 Task: 1.8.1 Create lead and transform to account opportunity contact
Action: Mouse moved to (33, 101)
Screenshot: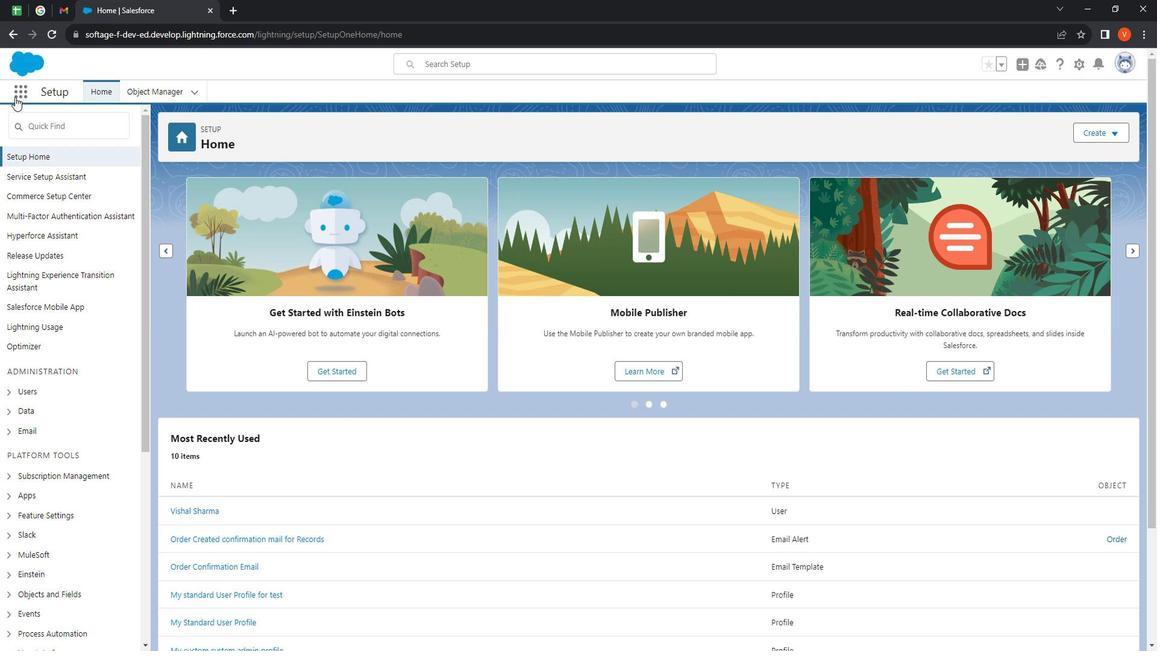 
Action: Mouse pressed left at (33, 101)
Screenshot: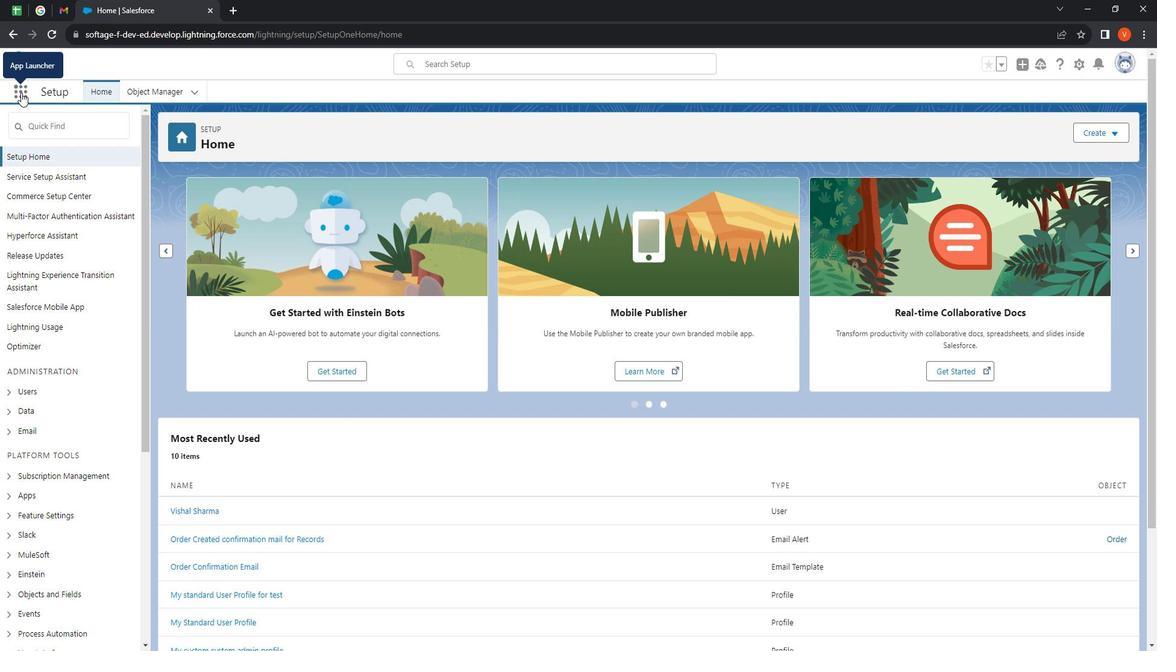 
Action: Mouse moved to (53, 313)
Screenshot: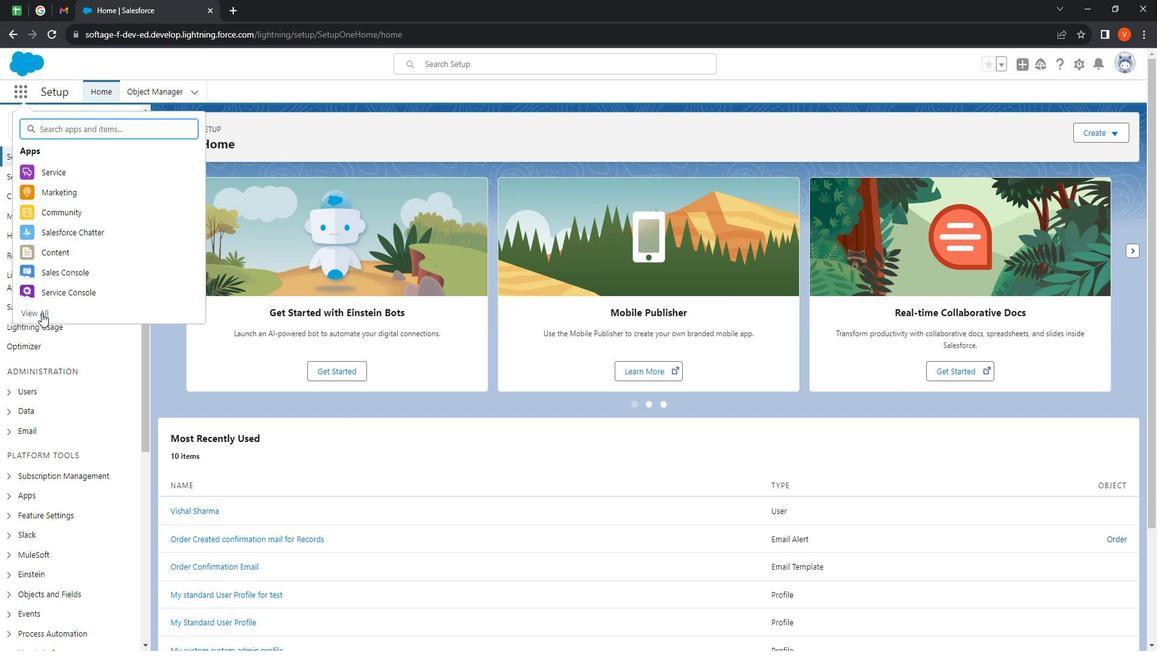 
Action: Mouse pressed left at (53, 313)
Screenshot: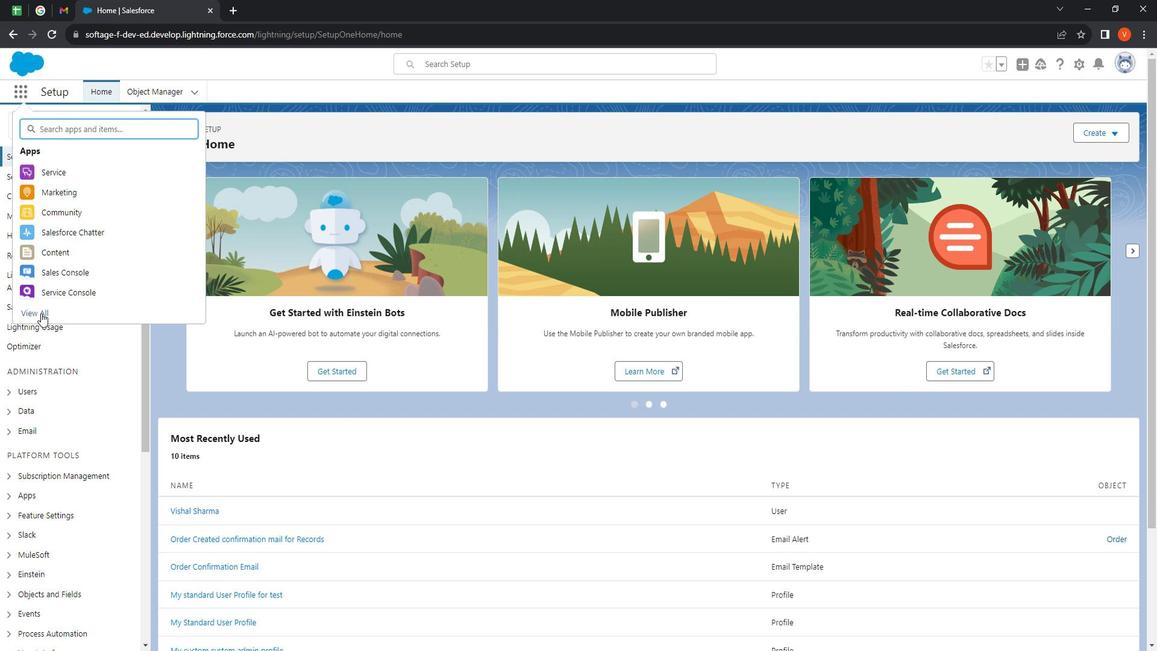 
Action: Mouse moved to (849, 456)
Screenshot: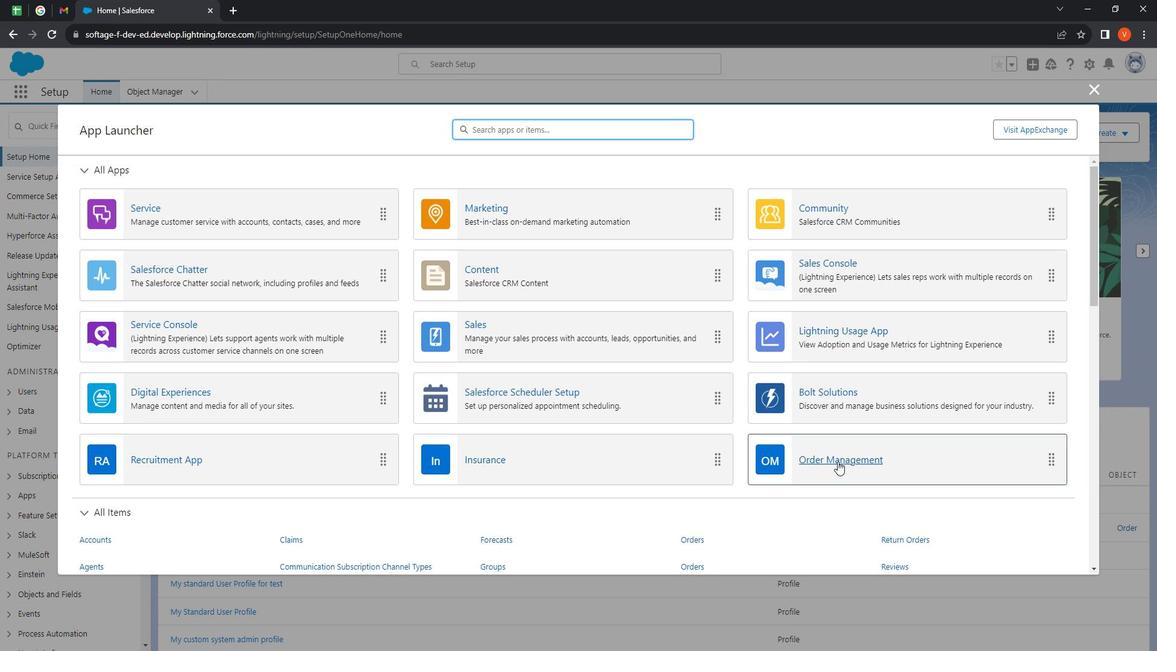 
Action: Mouse pressed left at (849, 456)
Screenshot: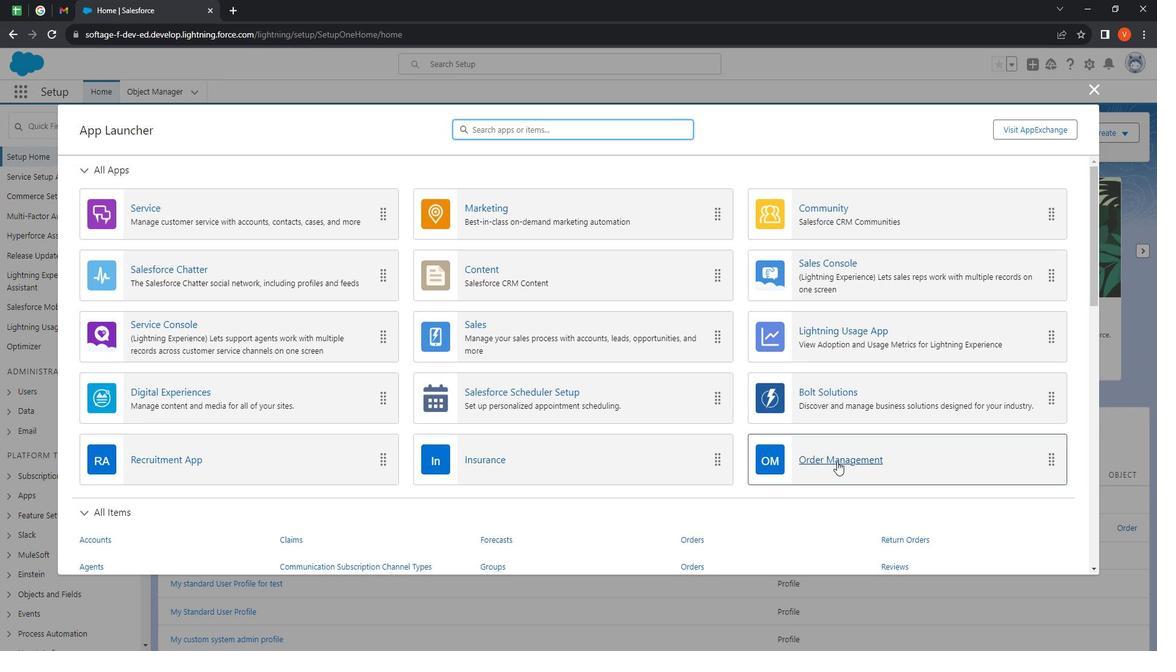 
Action: Mouse moved to (809, 99)
Screenshot: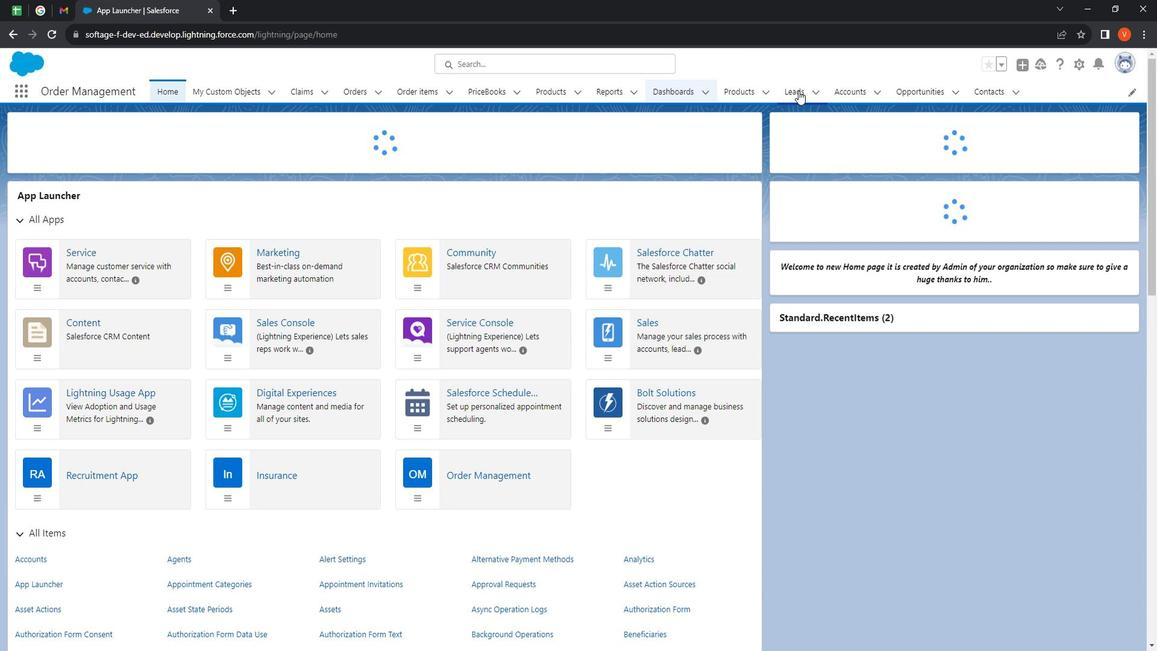 
Action: Mouse pressed left at (809, 99)
Screenshot: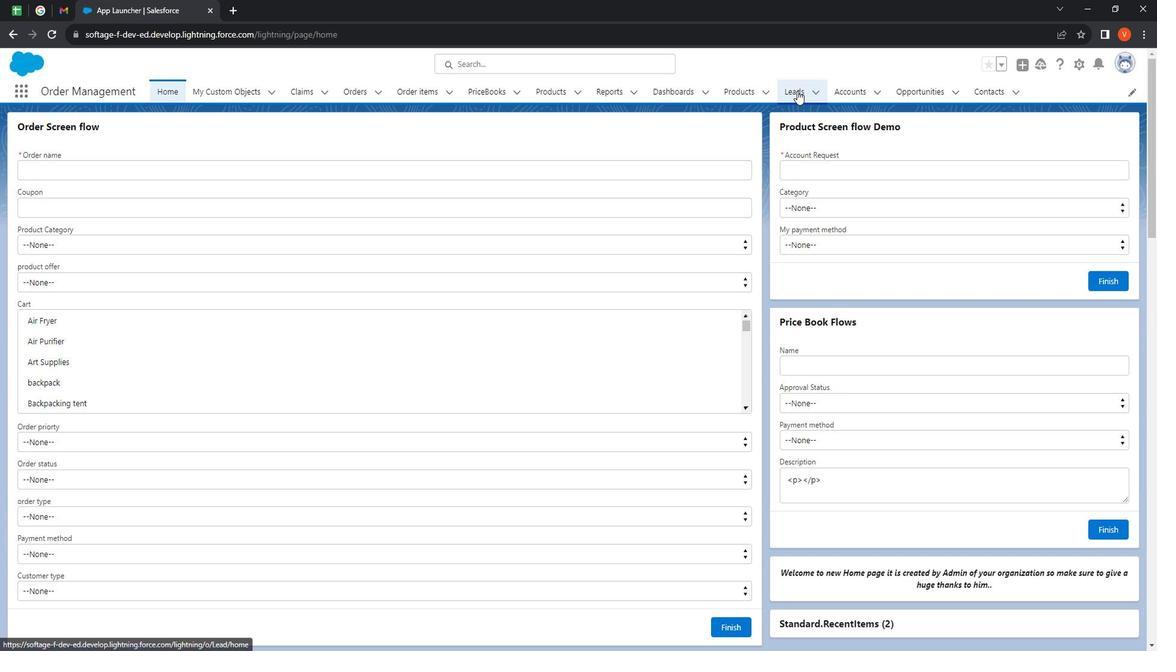 
Action: Mouse moved to (844, 141)
Screenshot: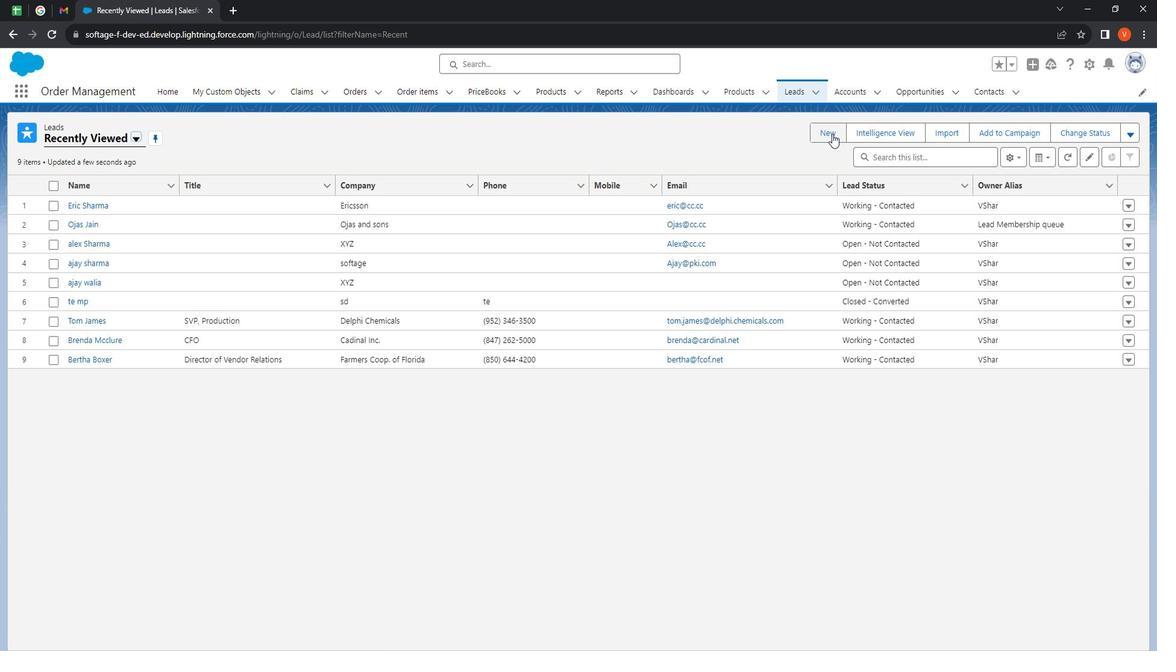 
Action: Mouse pressed left at (844, 141)
Screenshot: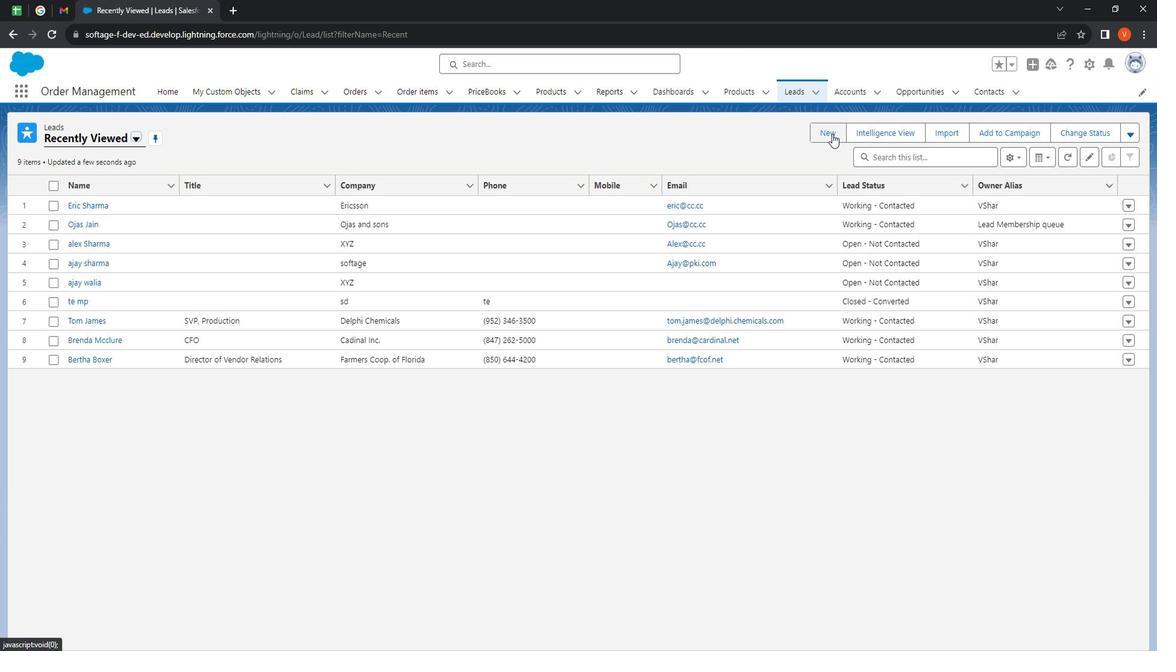 
Action: Mouse moved to (651, 193)
Screenshot: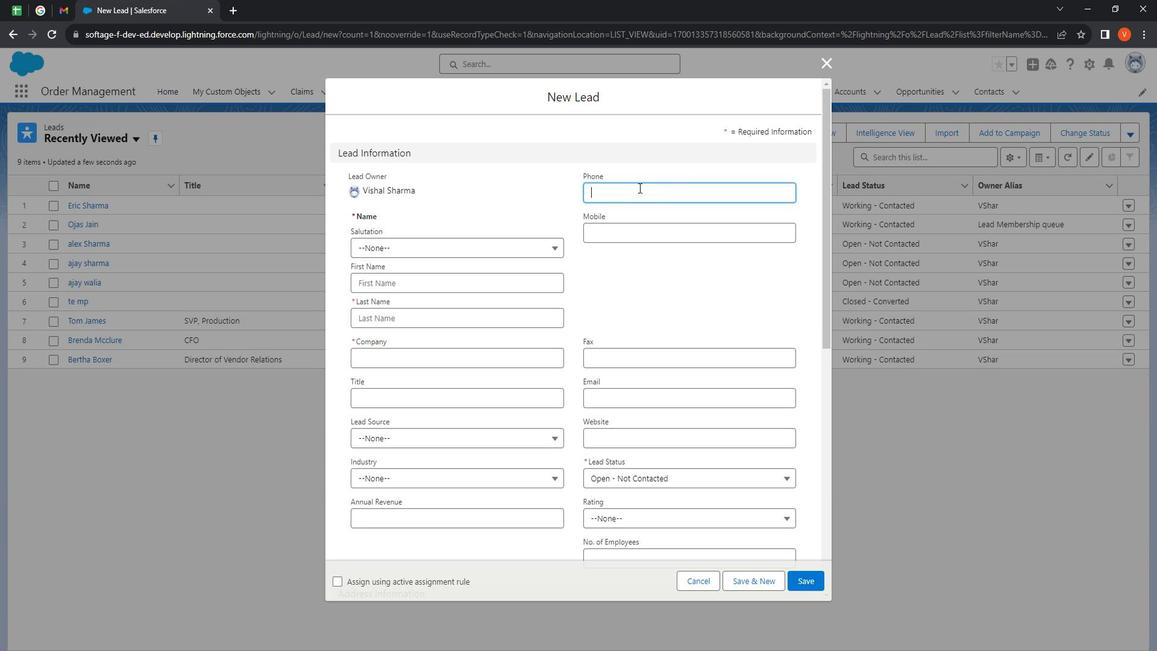 
Action: Mouse pressed left at (651, 193)
Screenshot: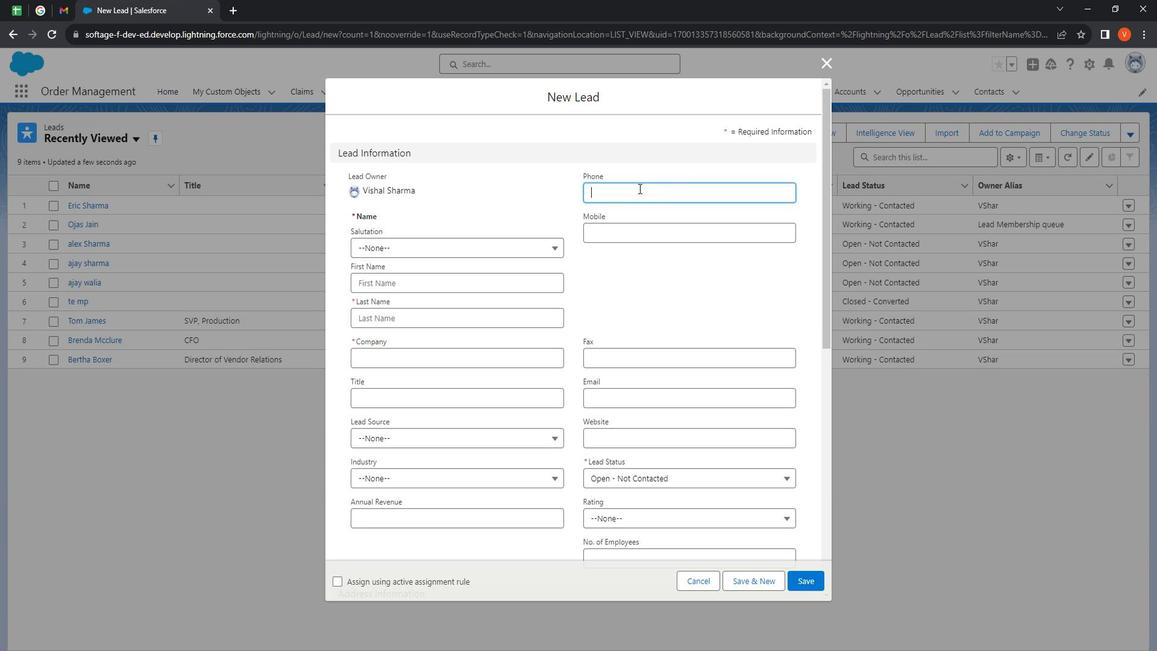 
Action: Mouse moved to (645, 193)
Screenshot: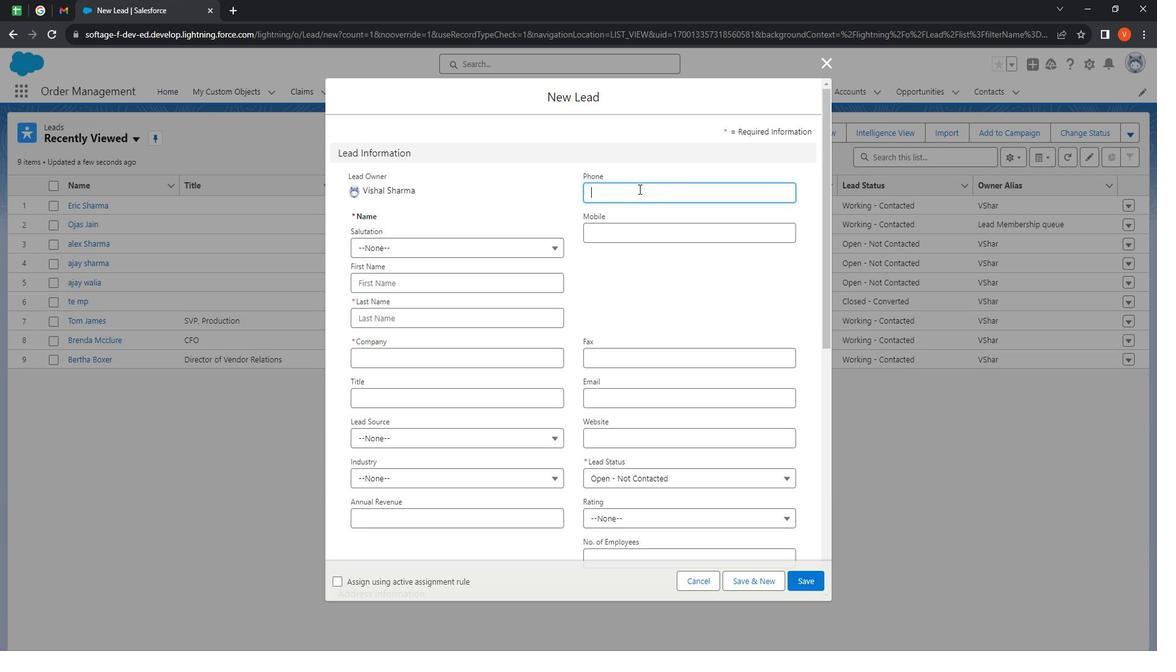 
Action: Key pressed 58
Screenshot: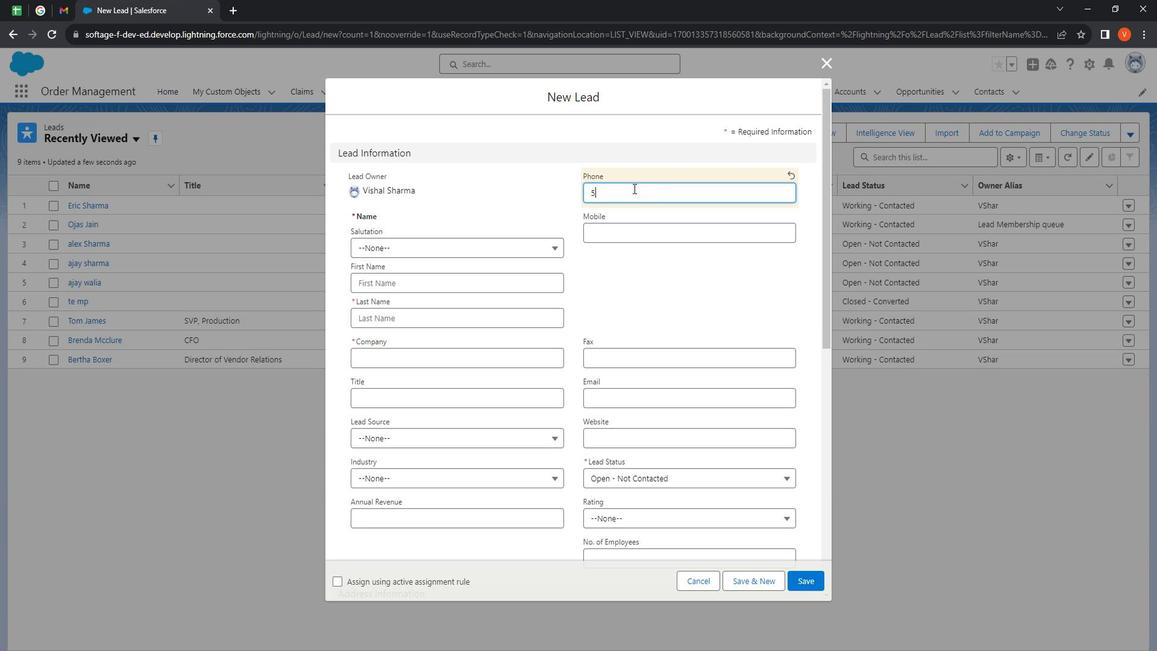 
Action: Mouse moved to (645, 192)
Screenshot: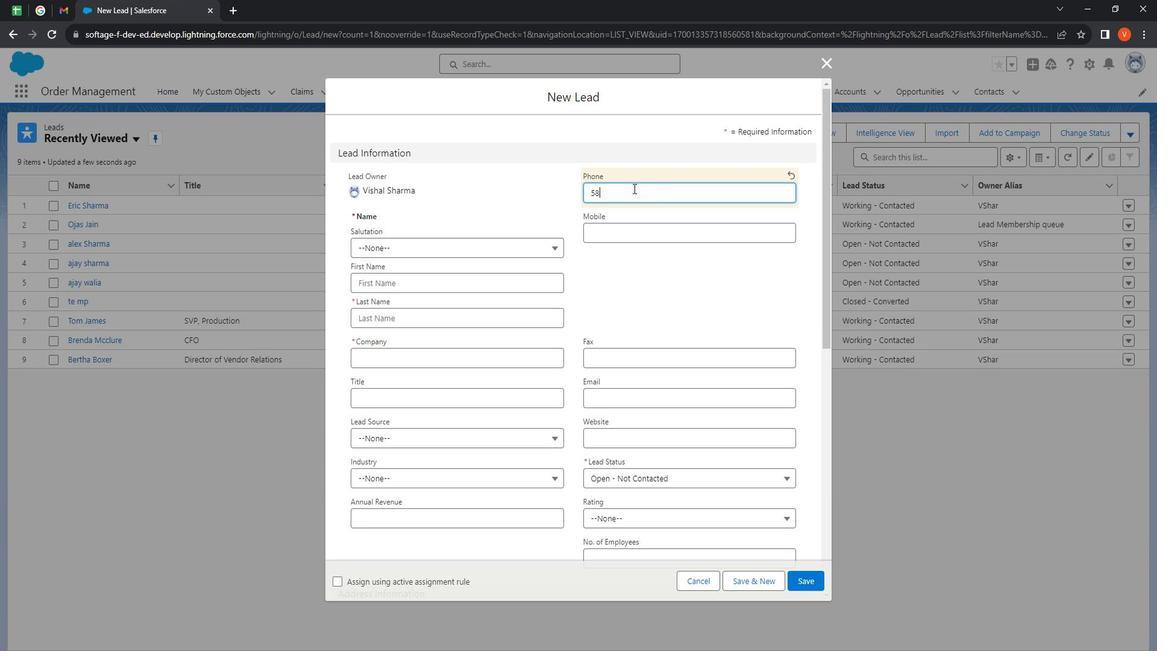 
Action: Key pressed 96585695
Screenshot: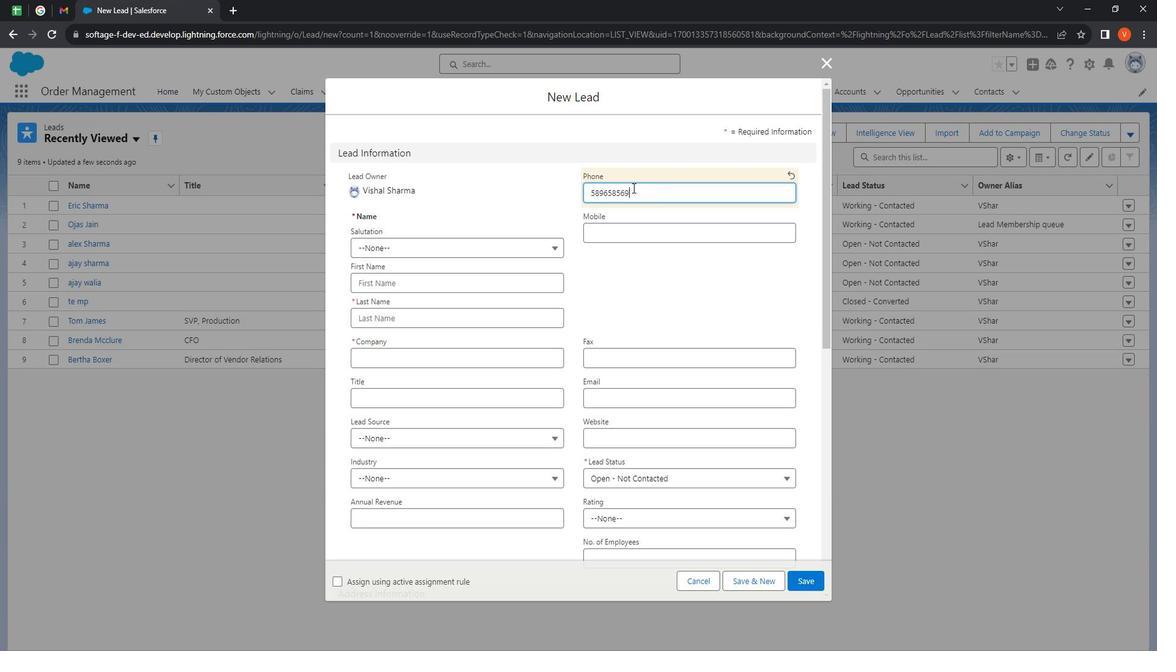 
Action: Mouse moved to (520, 246)
Screenshot: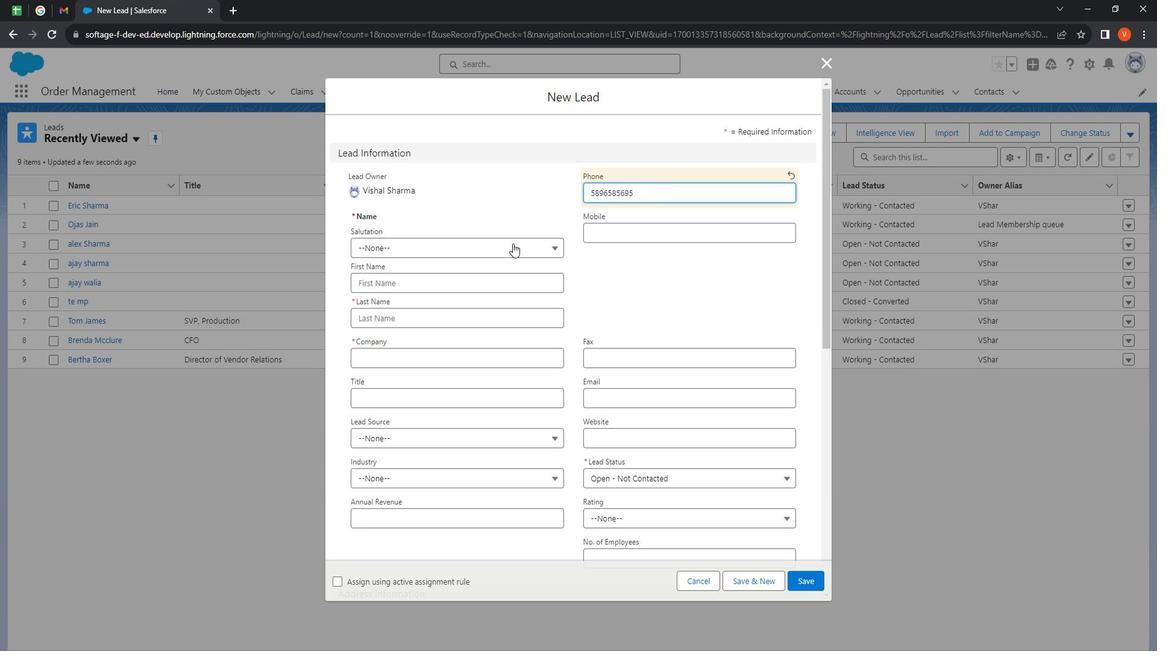 
Action: Mouse pressed left at (520, 246)
Screenshot: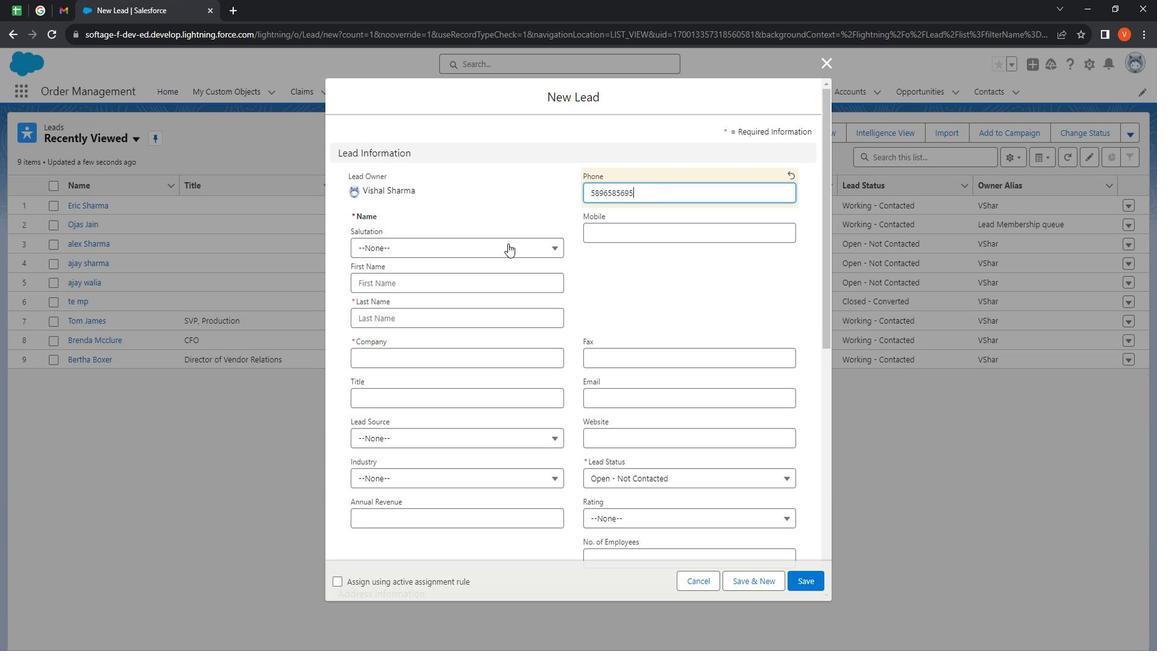 
Action: Mouse moved to (458, 300)
Screenshot: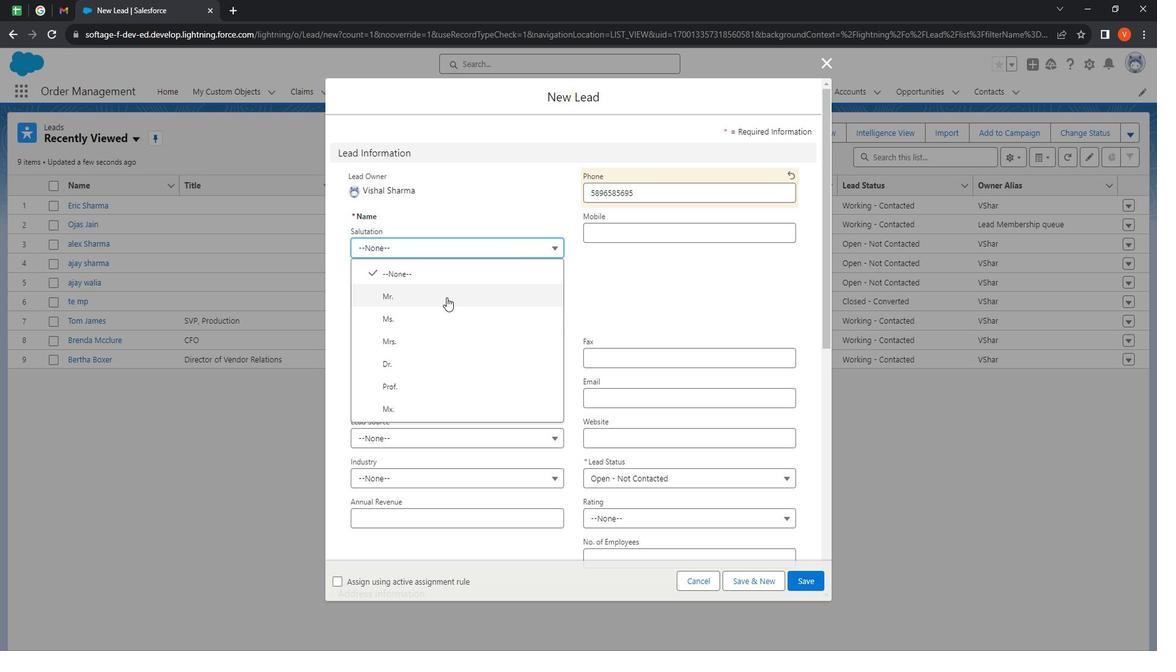 
Action: Mouse pressed left at (458, 300)
Screenshot: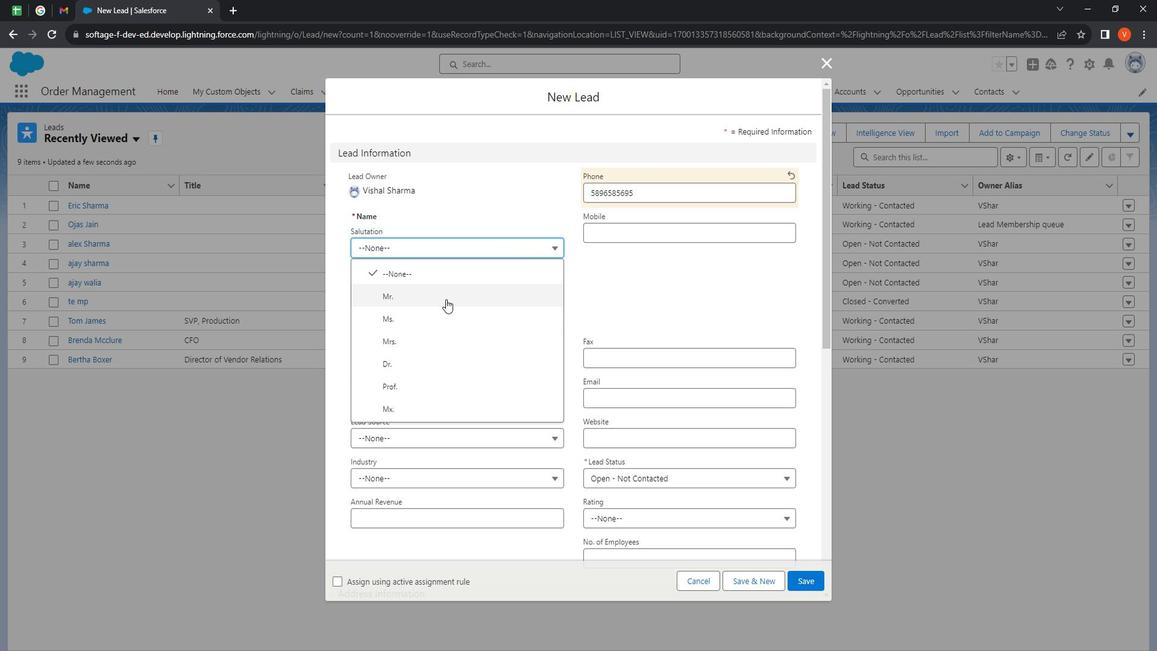
Action: Mouse moved to (422, 288)
Screenshot: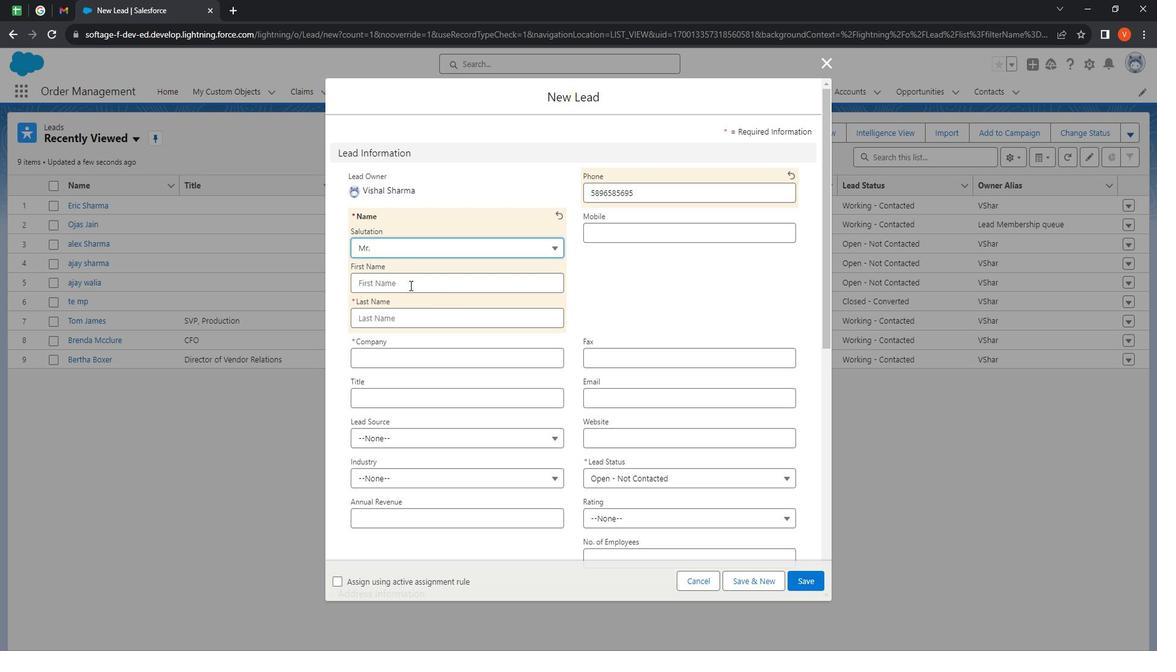 
Action: Mouse pressed left at (422, 288)
Screenshot: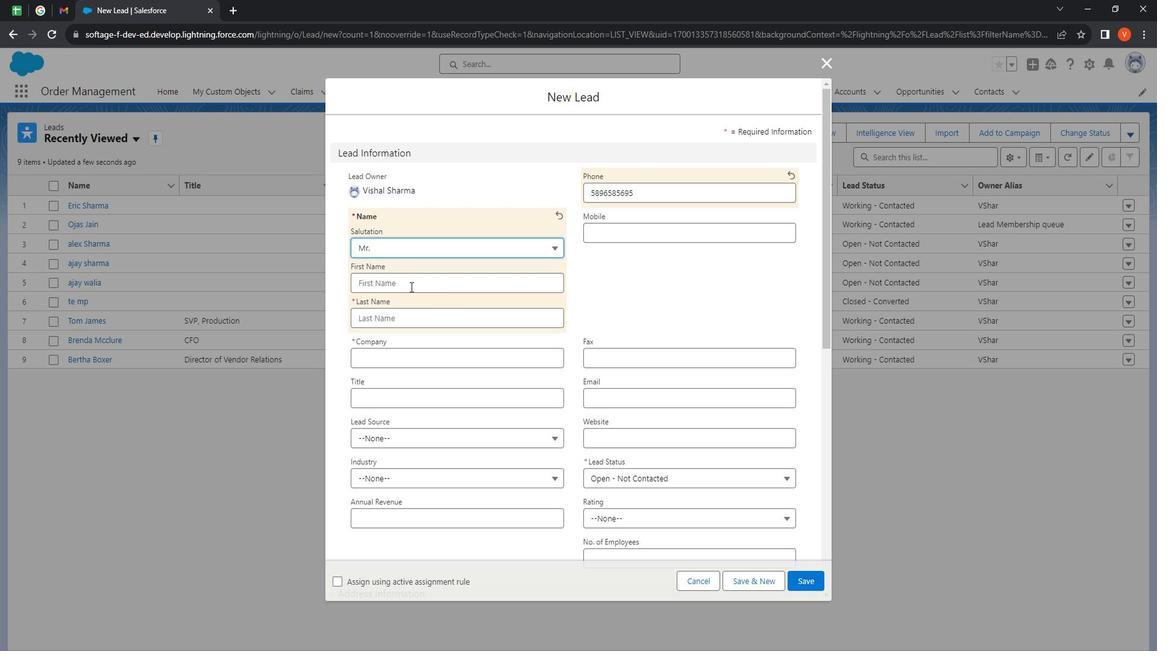 
Action: Key pressed <Key.shift><Key.shift><Key.shift><Key.shift><Key.shift><Key.shift><Key.shift><Key.shift>Harigson
Screenshot: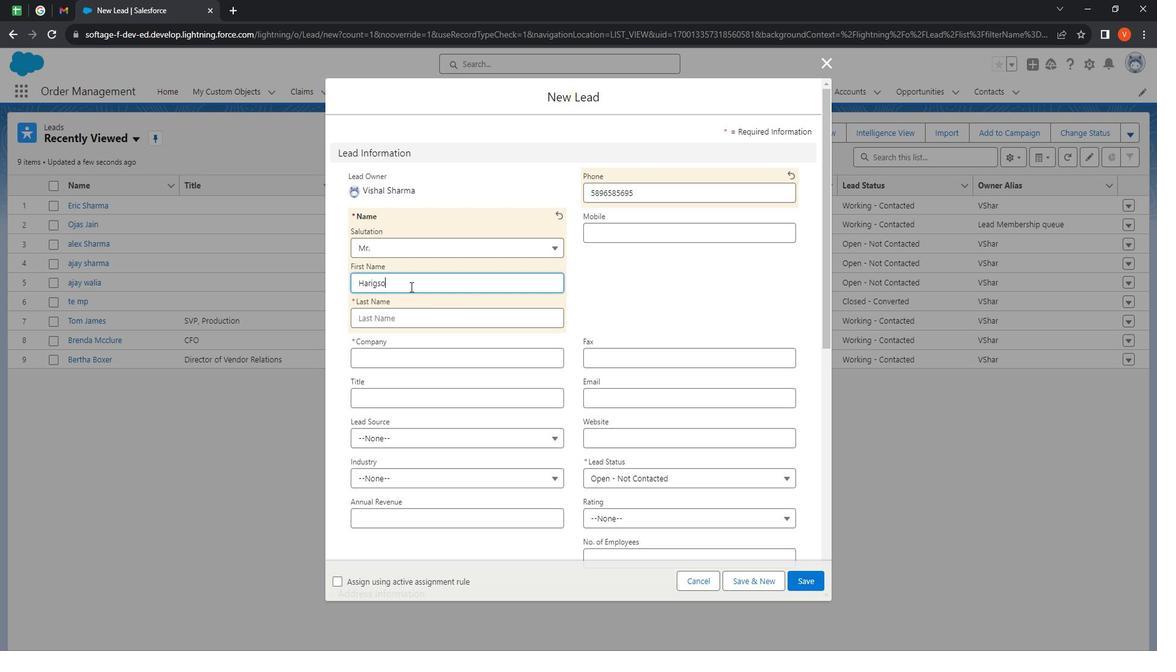 
Action: Mouse moved to (475, 327)
Screenshot: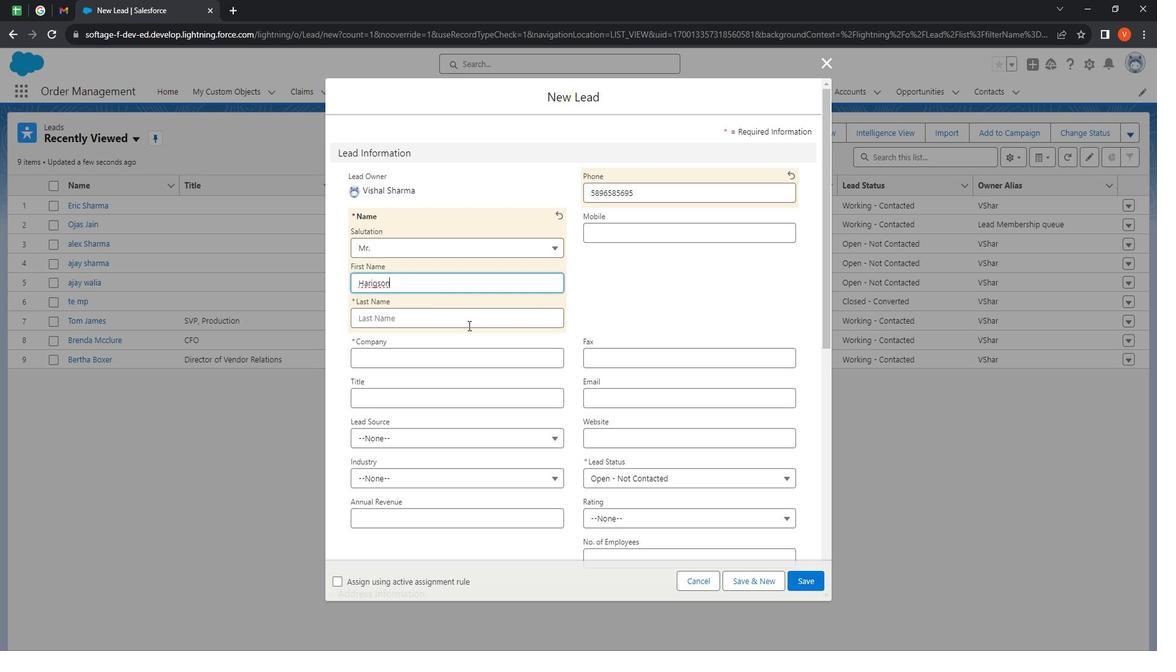
Action: Mouse pressed left at (475, 327)
Screenshot: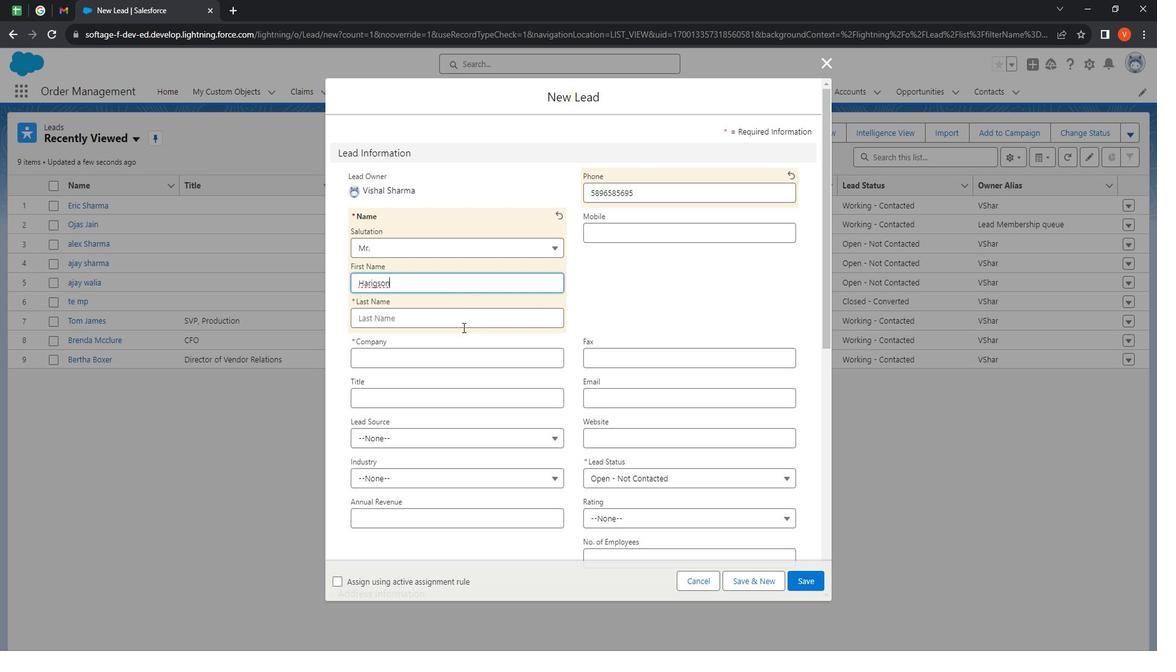 
Action: Key pressed <Key.shift><Key.shift><Key.shift><Key.shift><Key.shift><Key.shift><Key.shift><Key.shift><Key.shift><Key.shift><Key.shift>Smith
Screenshot: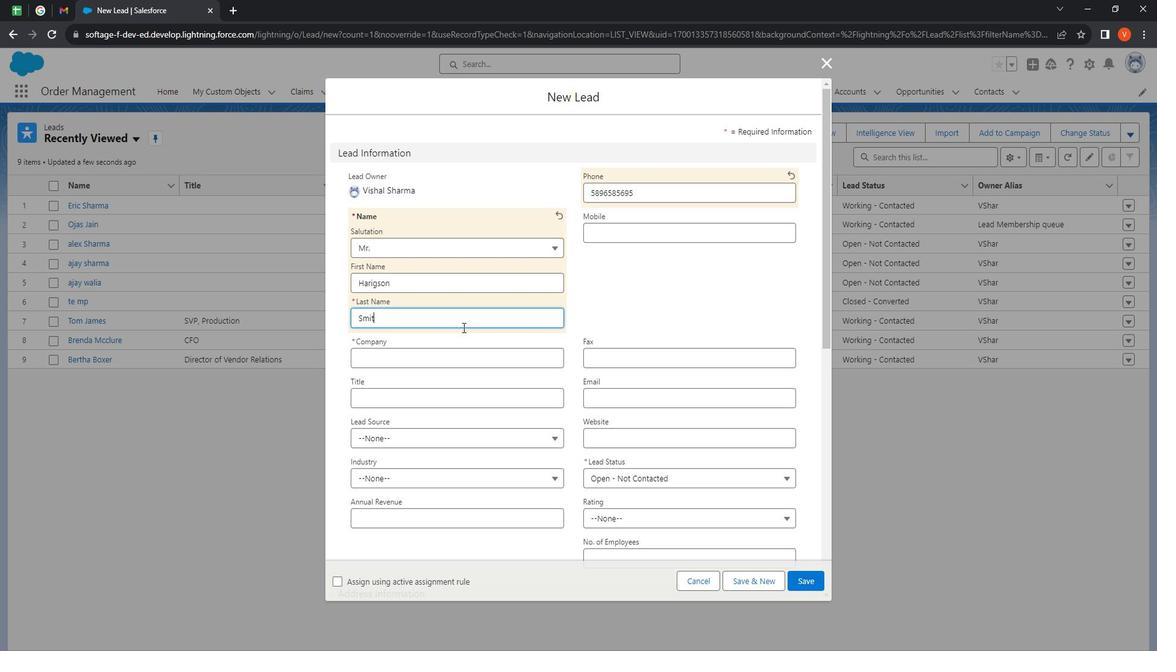 
Action: Mouse moved to (454, 356)
Screenshot: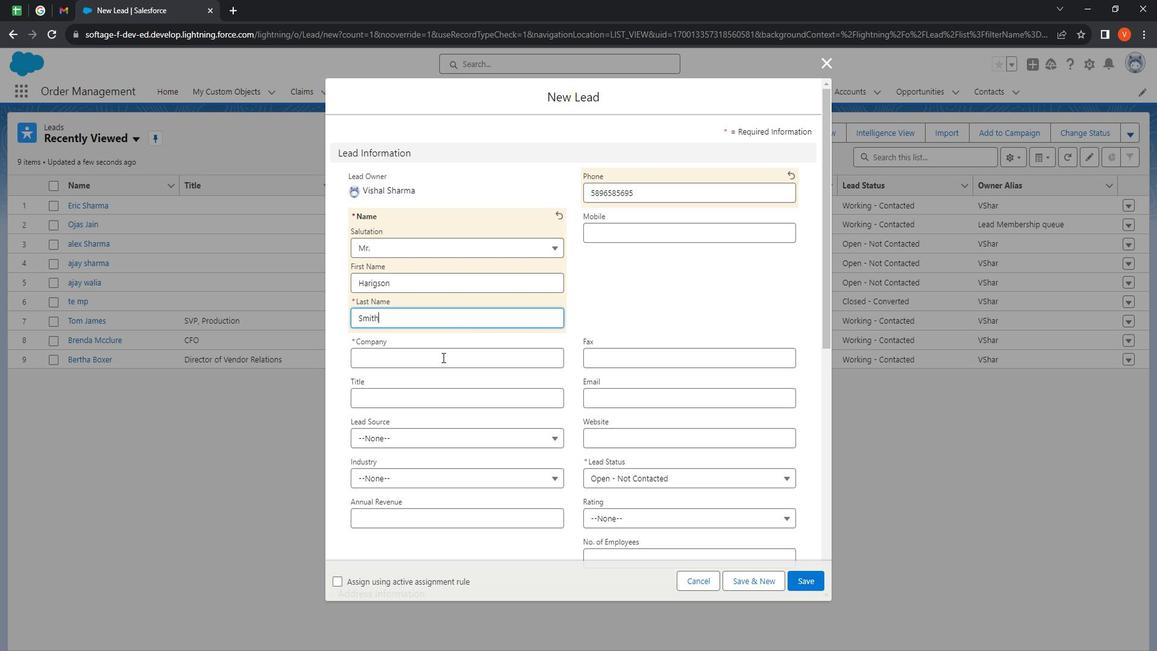 
Action: Mouse pressed left at (454, 356)
Screenshot: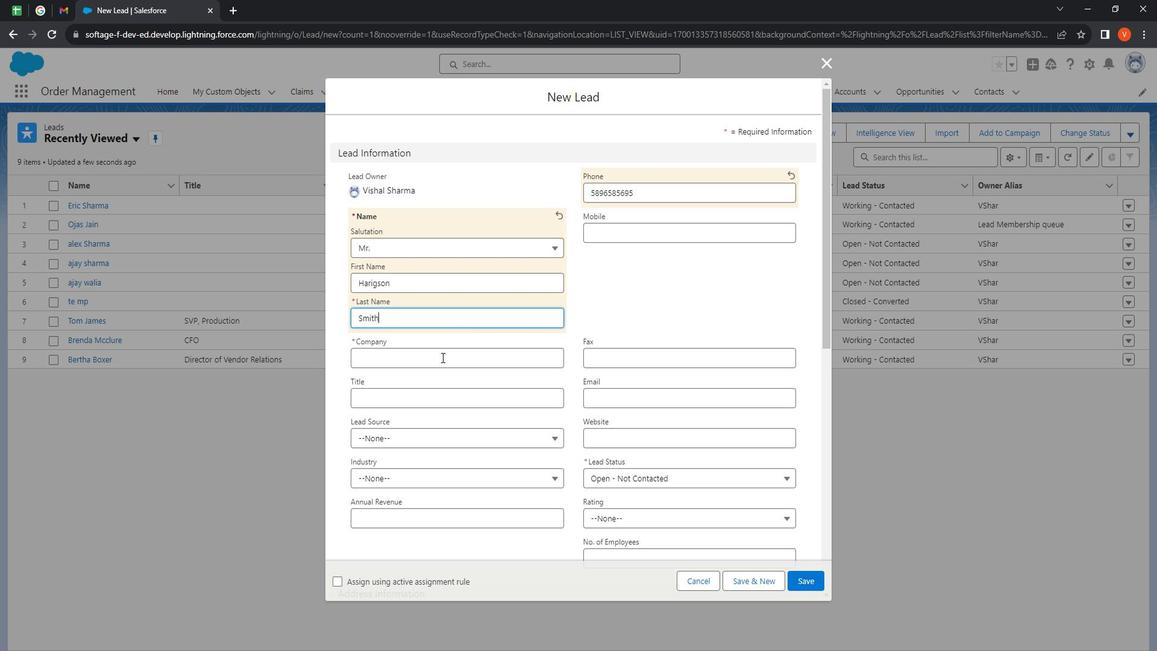 
Action: Mouse moved to (456, 356)
Screenshot: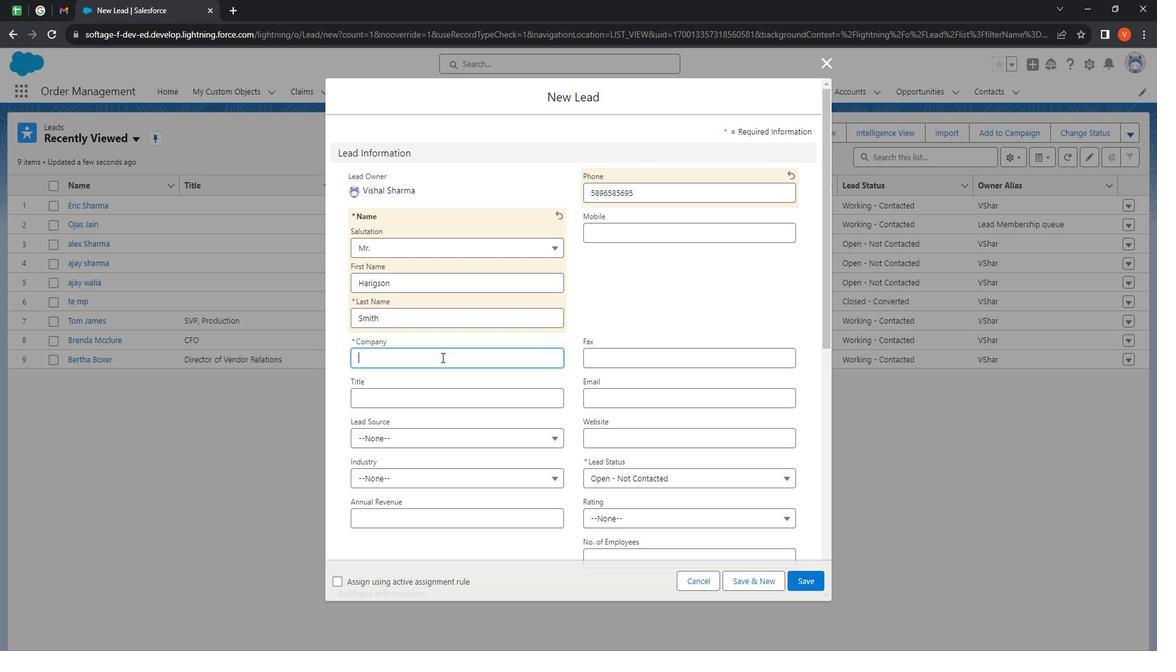 
Action: Key pressed <Key.shift><Key.shift><Key.shift><Key.shift><Key.shift><Key.shift><Key.shift><Key.shift><Key.shift><Key.shift><Key.shift><Key.shift><Key.shift><Key.shift><Key.shift><Key.shift><Key.shift><Key.shift><Key.shift><Key.shift><Key.shift><Key.shift><Key.shift>Harigspn<Key.backspace><Key.backspace>on<Key.shift><Key.shift><Key.shift><Key.shift><Key.shift><Key.shift><Key.shift><Key.shift><Key.shift><Key.shift><Key.shift><Key.shift><Key.shift><Key.shift><Key.shift><Key.shift><Key.shift><Key.shift><Key.shift><Key.shift><Key.shift><Key.shift>&mom
Screenshot: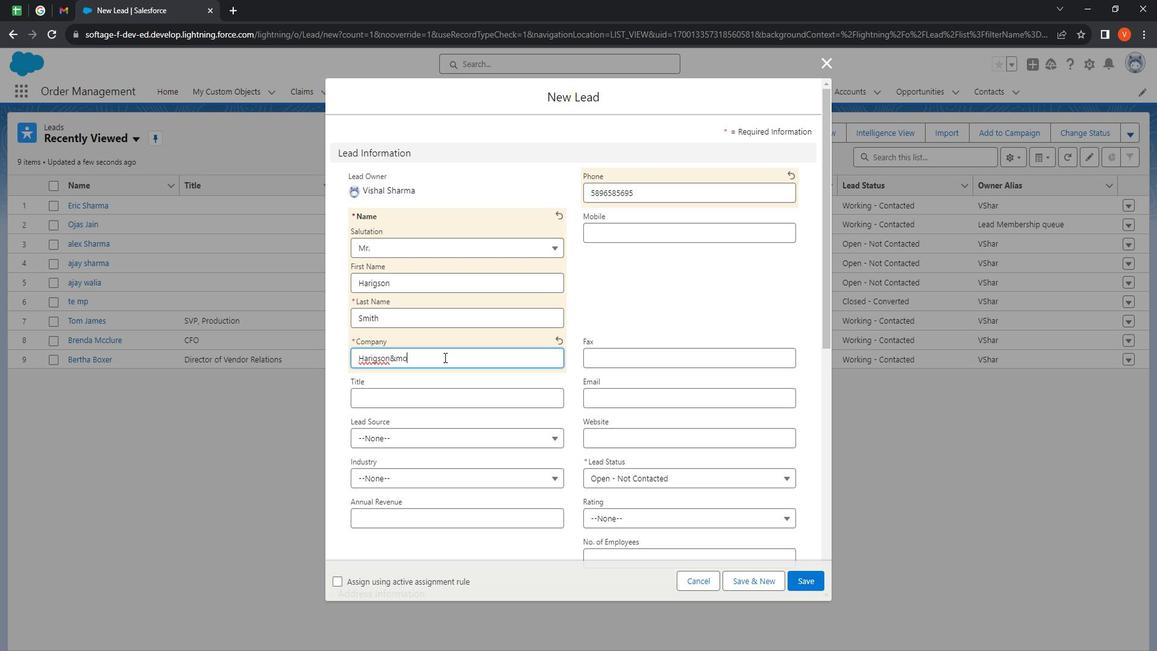 
Action: Mouse moved to (467, 392)
Screenshot: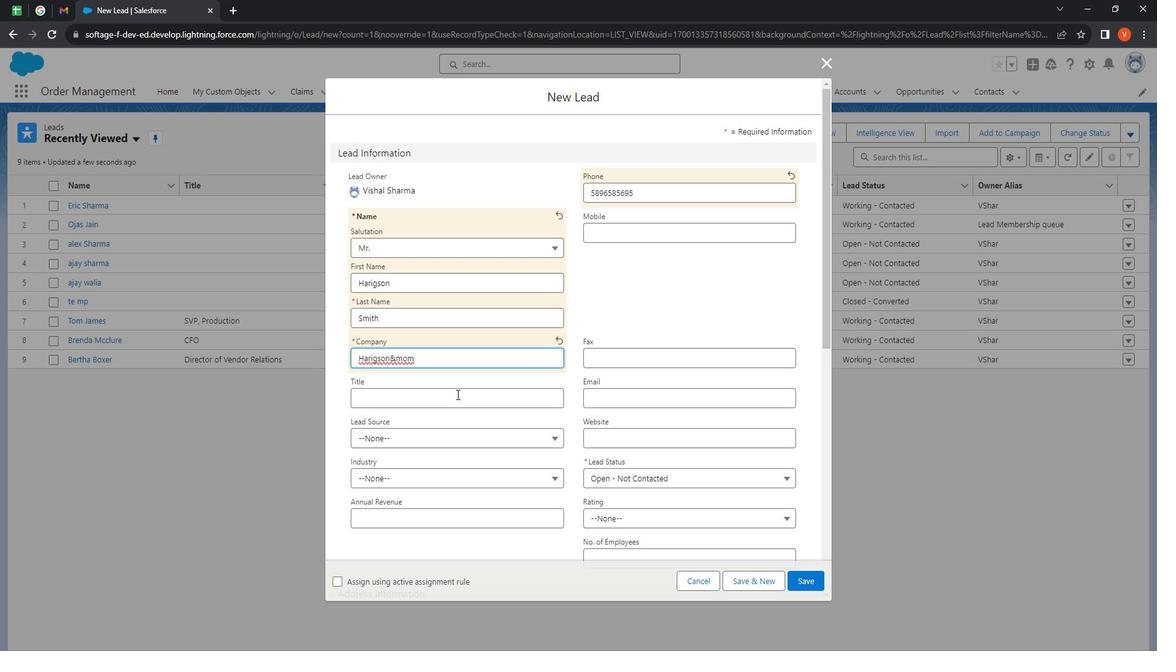 
Action: Mouse pressed left at (467, 392)
Screenshot: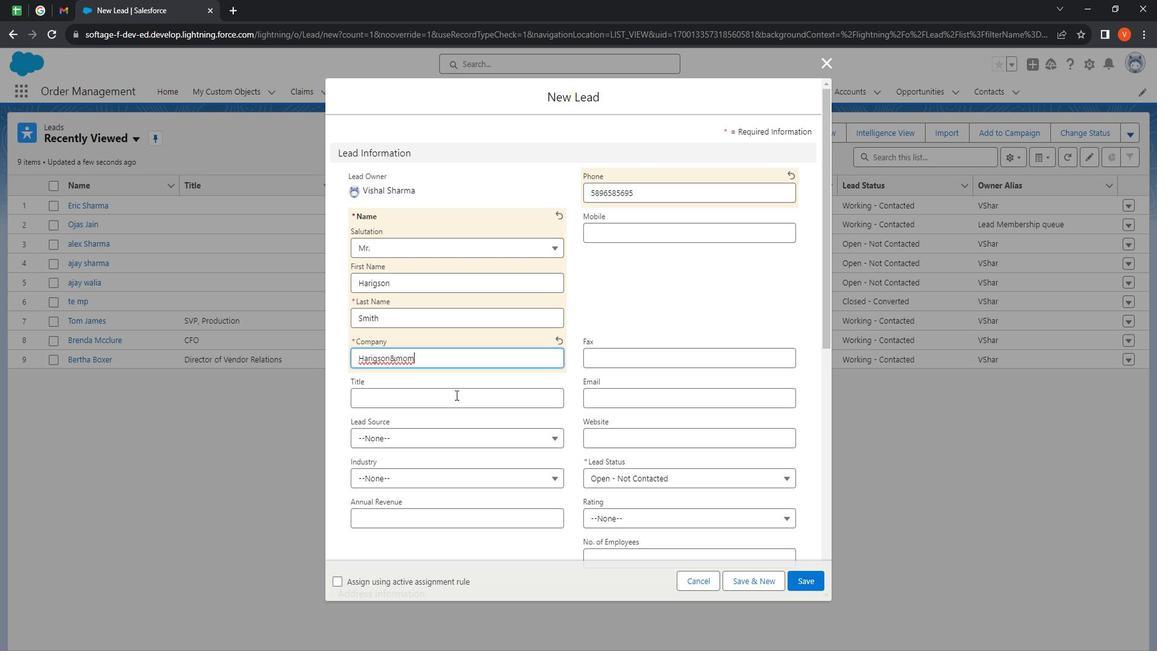 
Action: Mouse moved to (467, 393)
Screenshot: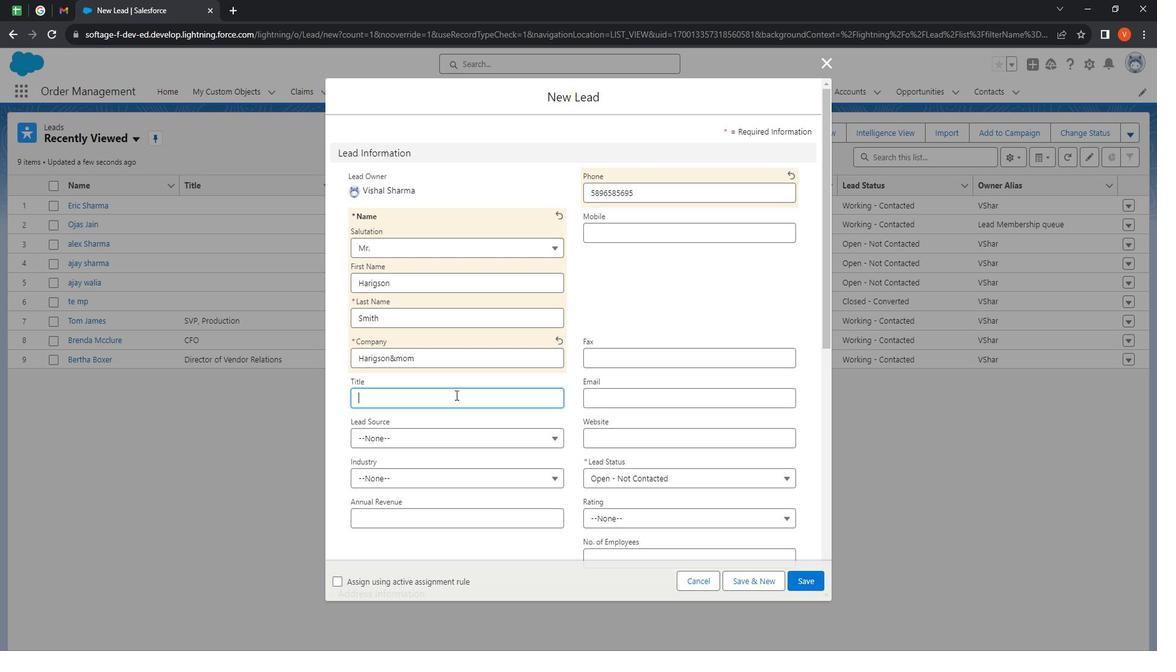 
Action: Key pressed <Key.shift><Key.shift><Key.shift><Key.shift><Key.shift><Key.shift><Key.shift><Key.shift><Key.shift><Key.shift><Key.shift><Key.shift><Key.shift><Key.shift><Key.shift><Key.shift><Key.shift><Key.shift><Key.shift><Key.shift><Key.shift><Key.shift><Key.shift><Key.shift><Key.shift><Key.shift><Key.shift><Key.shift><Key.shift><Key.shift><Key.shift><Key.shift><Key.shift><Key.shift><Key.shift><Key.shift><Key.shift><Key.shift><Key.shift><Key.shift><Key.shift><Key.shift><Key.shift><Key.shift><Key.shift><Key.shift><Key.shift><Key.shift><Key.shift><Key.shift><Key.shift><Key.shift><Key.shift><Key.shift><Key.shift><Key.shift><Key.shift><Key.shift><Key.shift><Key.shift><Key.shift><Key.shift><Key.shift><Key.shift><Key.shift><Key.shift><Key.shift><Key.shift><Key.shift><Key.shift><Key.shift><Key.shift><Key.shift><Key.shift><Key.shift><Key.shift><Key.shift><Key.shift><Key.shift><Key.shift><Key.shift>Order<Key.space><Key.shift>For<Key.space><Key.shift>Slaes<Key.backspace><Key.backspace><Key.backspace><Key.backspace>ales
Screenshot: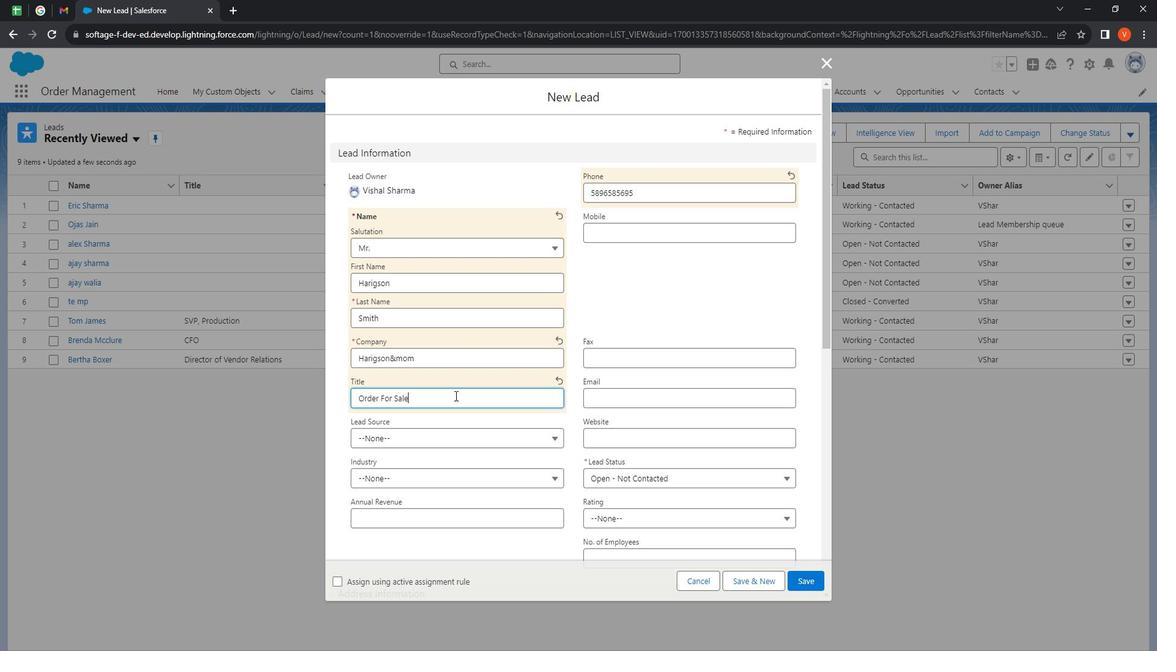 
Action: Mouse moved to (471, 433)
Screenshot: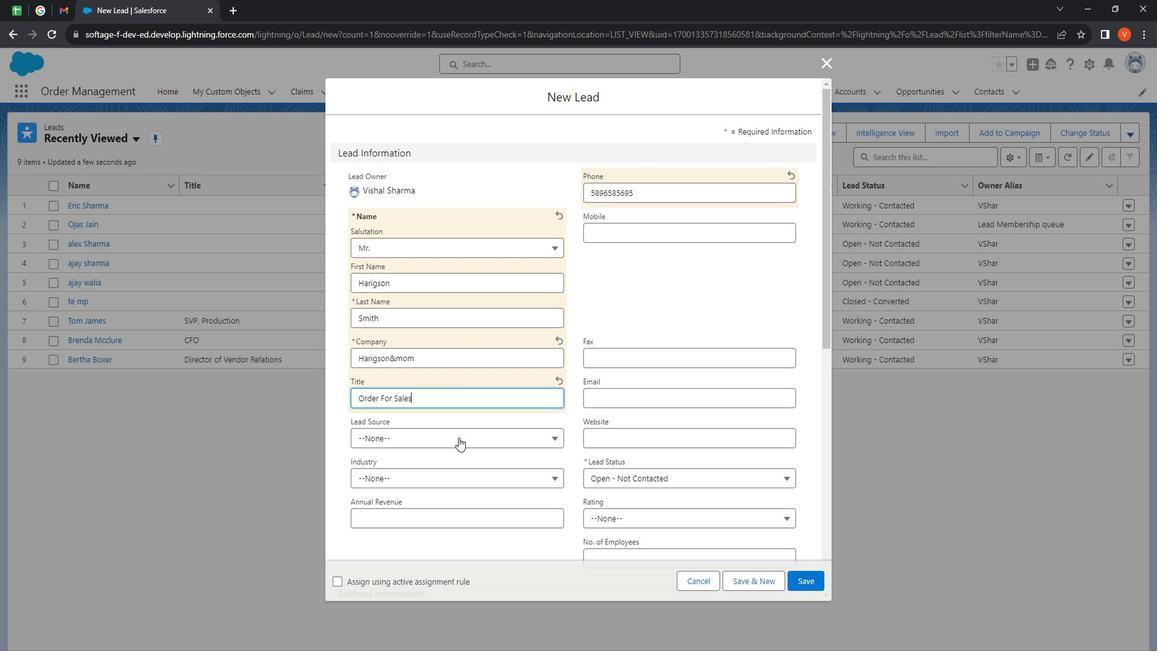 
Action: Mouse pressed left at (471, 433)
Screenshot: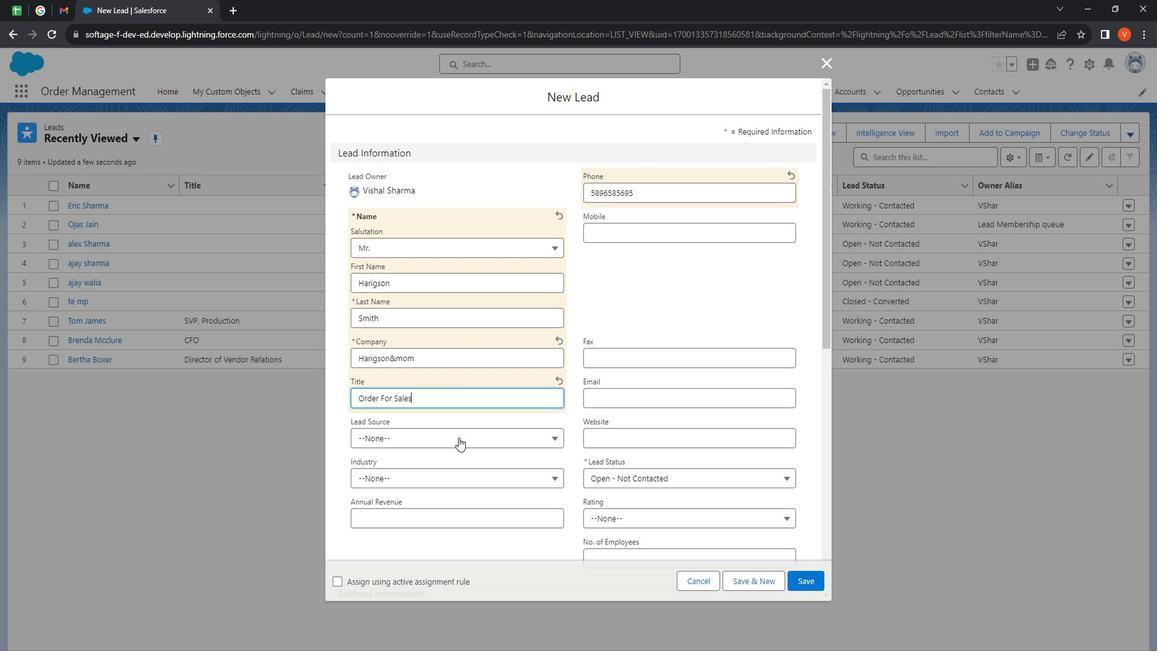 
Action: Mouse moved to (459, 476)
Screenshot: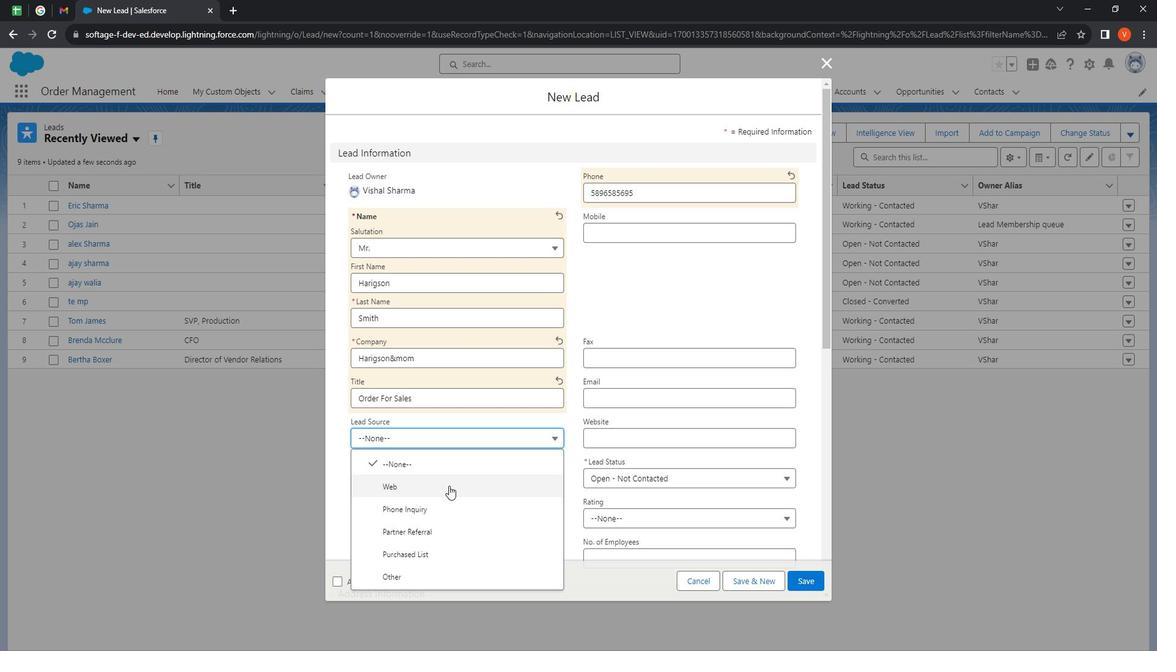 
Action: Mouse pressed left at (459, 476)
Screenshot: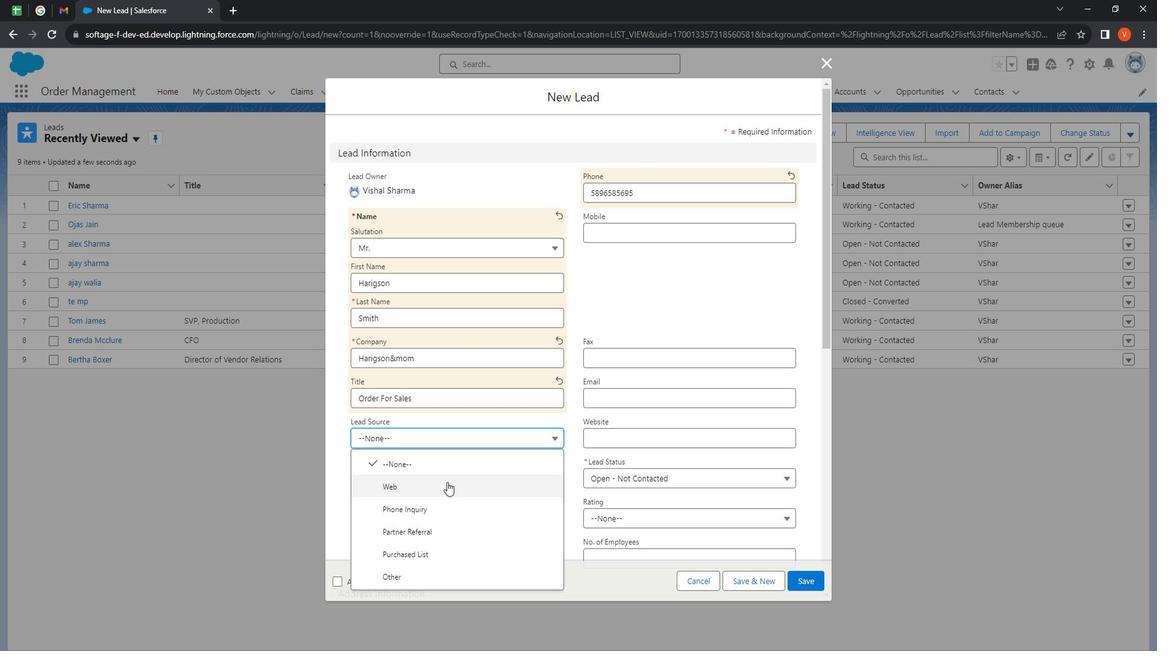 
Action: Mouse moved to (659, 240)
Screenshot: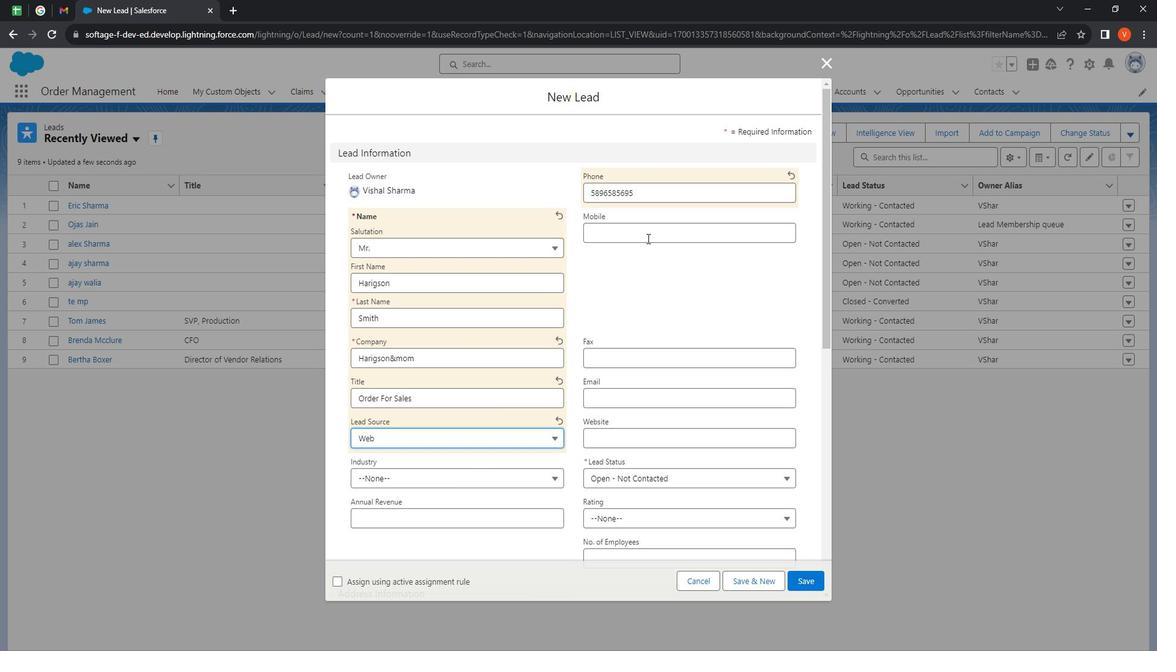 
Action: Mouse pressed left at (659, 240)
Screenshot: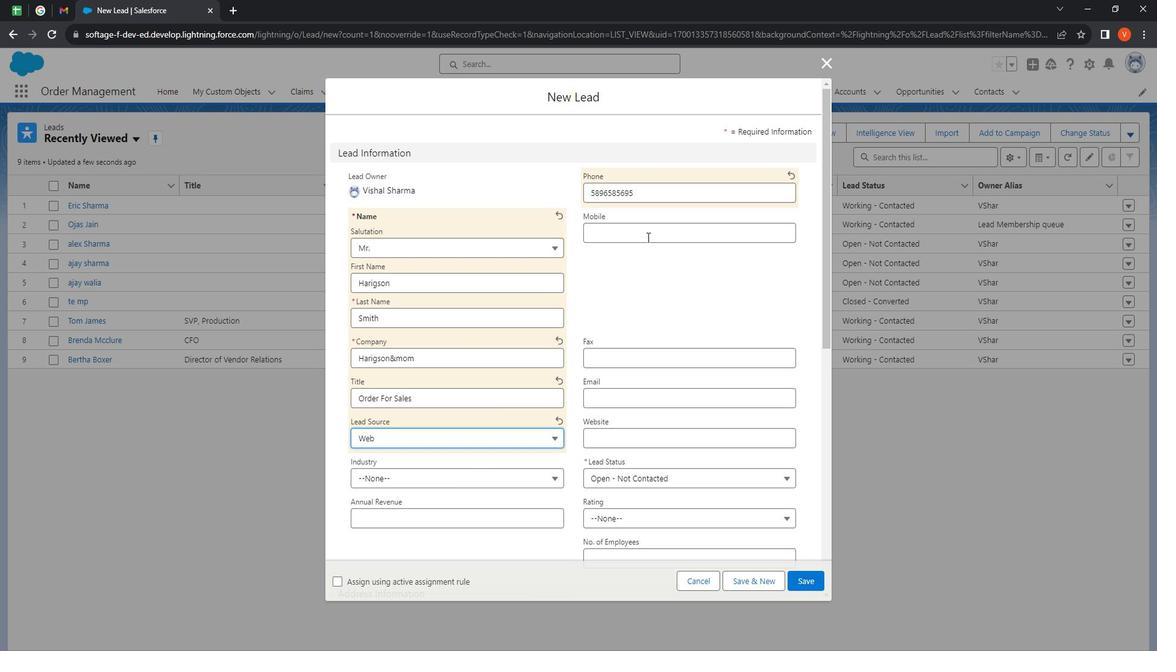 
Action: Mouse moved to (606, 221)
Screenshot: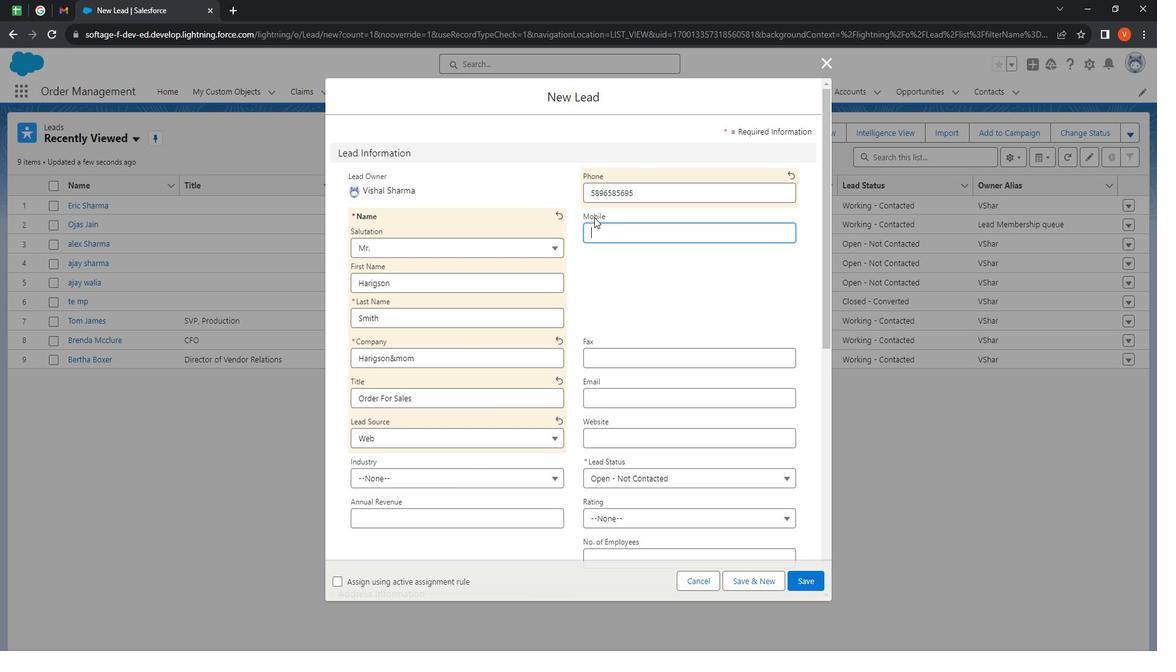 
Action: Key pressed 25254615496
Screenshot: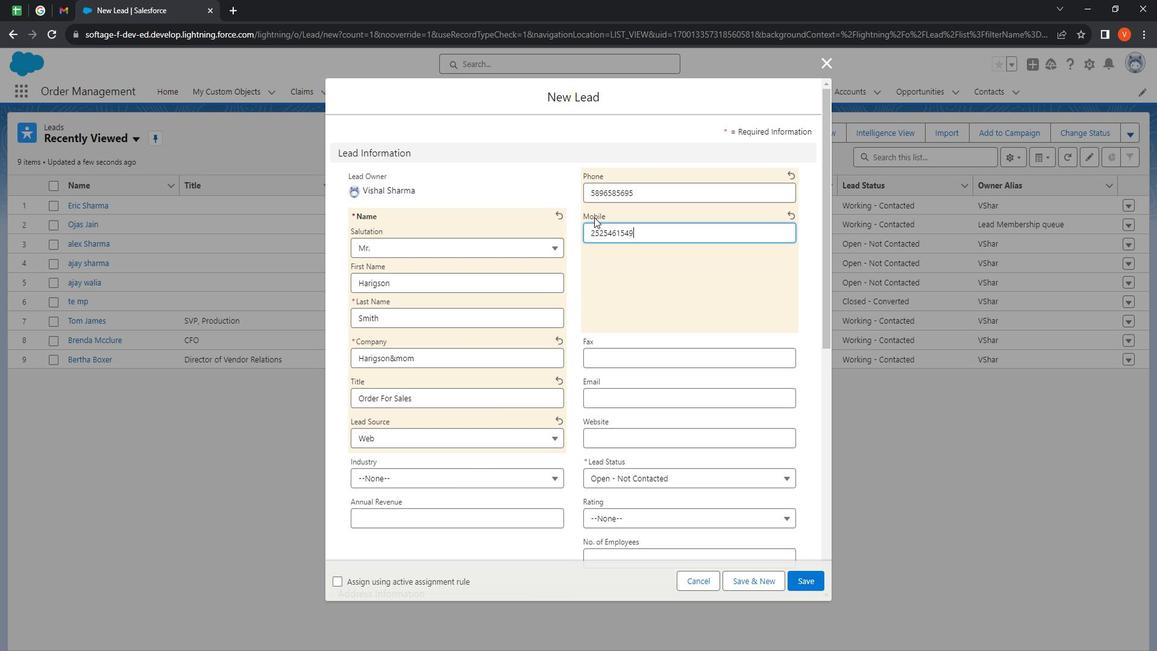 
Action: Mouse moved to (697, 258)
Screenshot: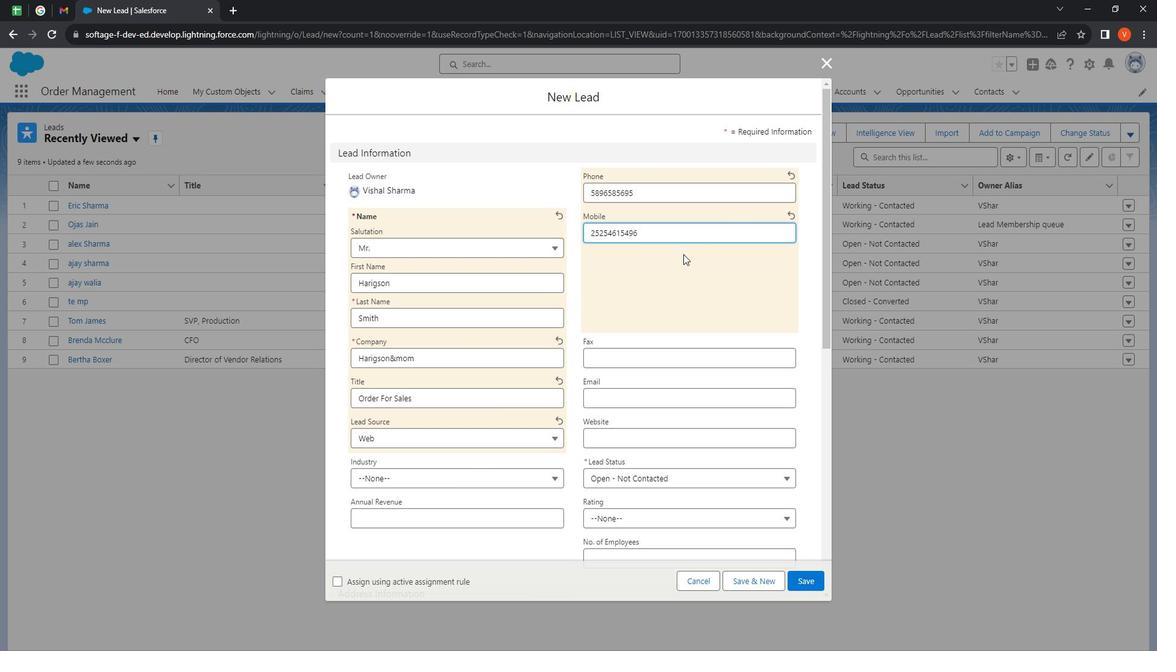 
Action: Mouse scrolled (697, 257) with delta (0, 0)
Screenshot: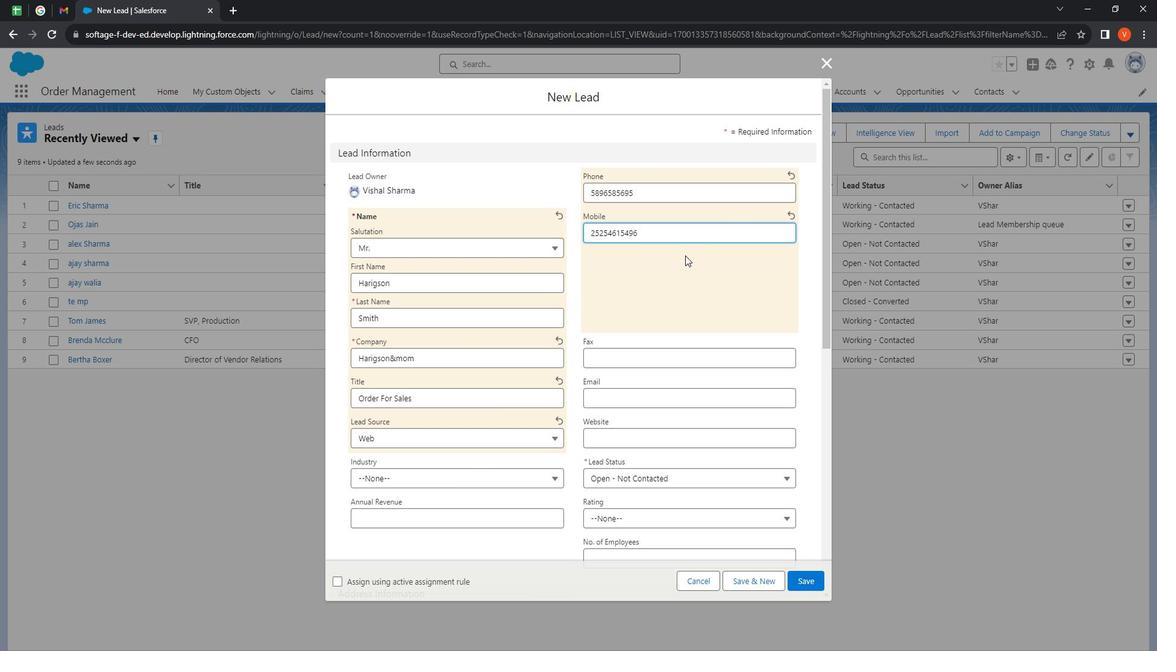 
Action: Mouse moved to (660, 294)
Screenshot: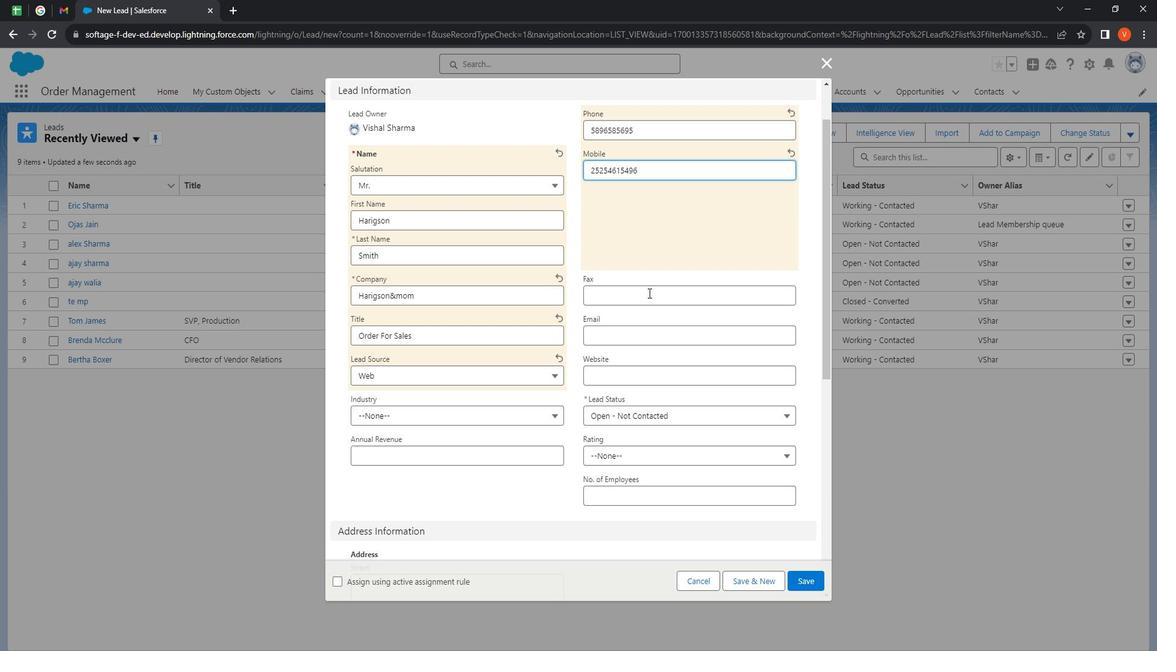 
Action: Mouse pressed left at (660, 294)
Screenshot: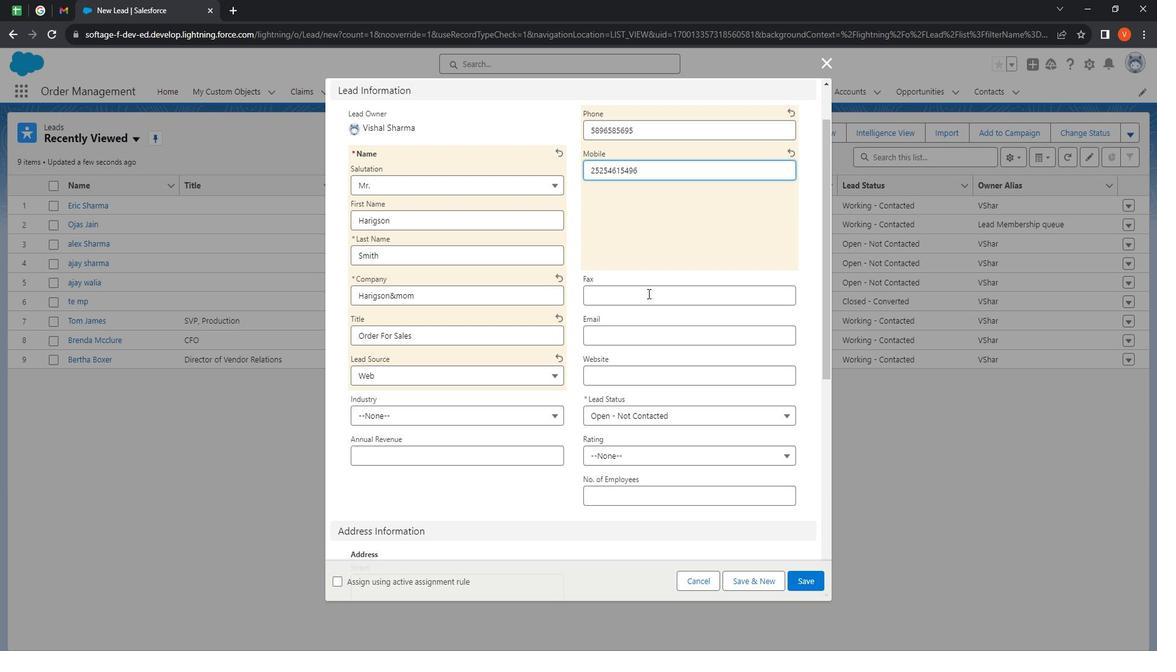 
Action: Mouse moved to (646, 332)
Screenshot: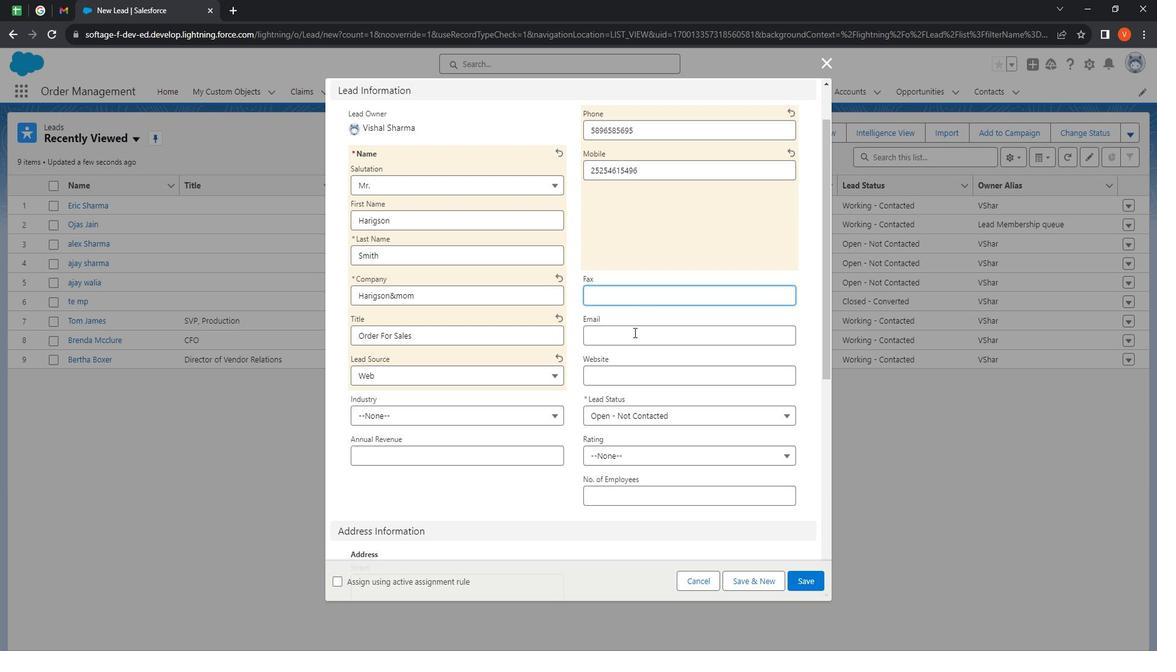 
Action: Mouse pressed left at (646, 332)
Screenshot: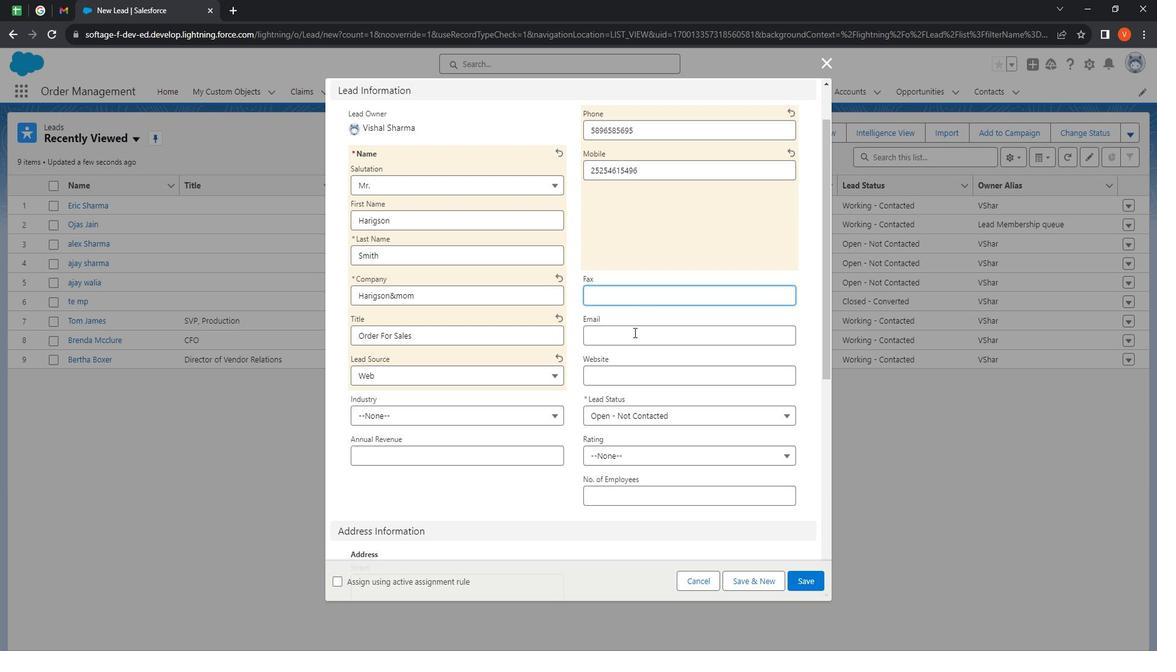 
Action: Mouse moved to (647, 332)
Screenshot: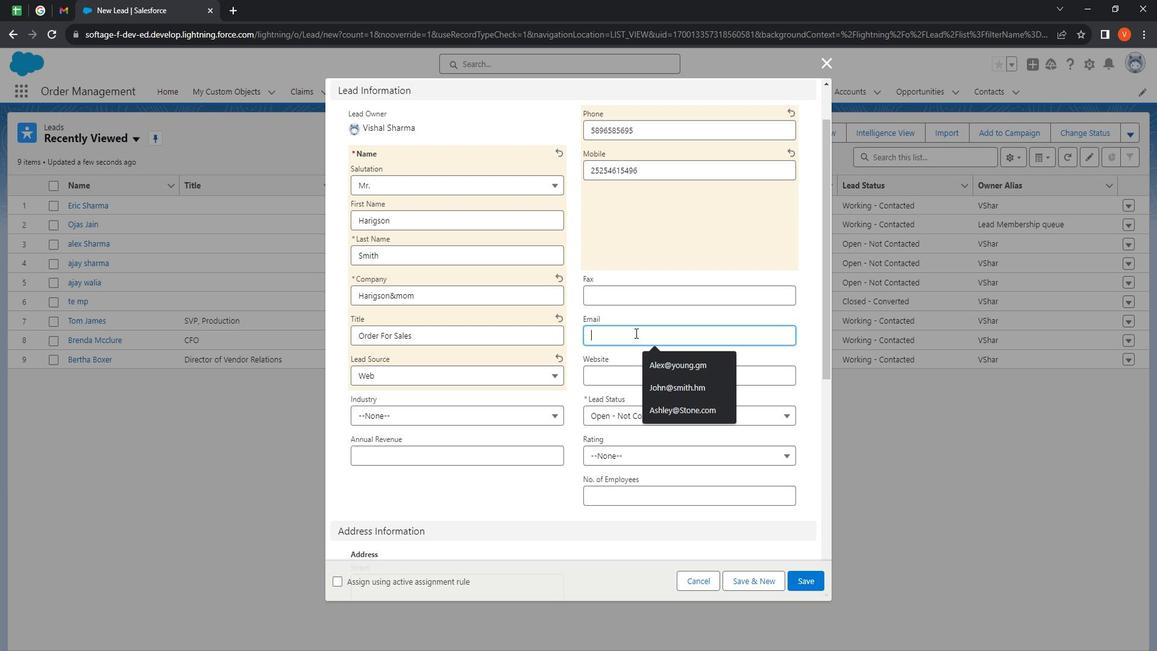 
Action: Key pressed <Key.shift><Key.shift><Key.shift><Key.shift><Key.shift><Key.shift><Key.shift><Key.shift><Key.shift><Key.shift><Key.shift><Key.shift><Key.shift><Key.shift><Key.shift>Harigson<Key.shift>@mom.com
Screenshot: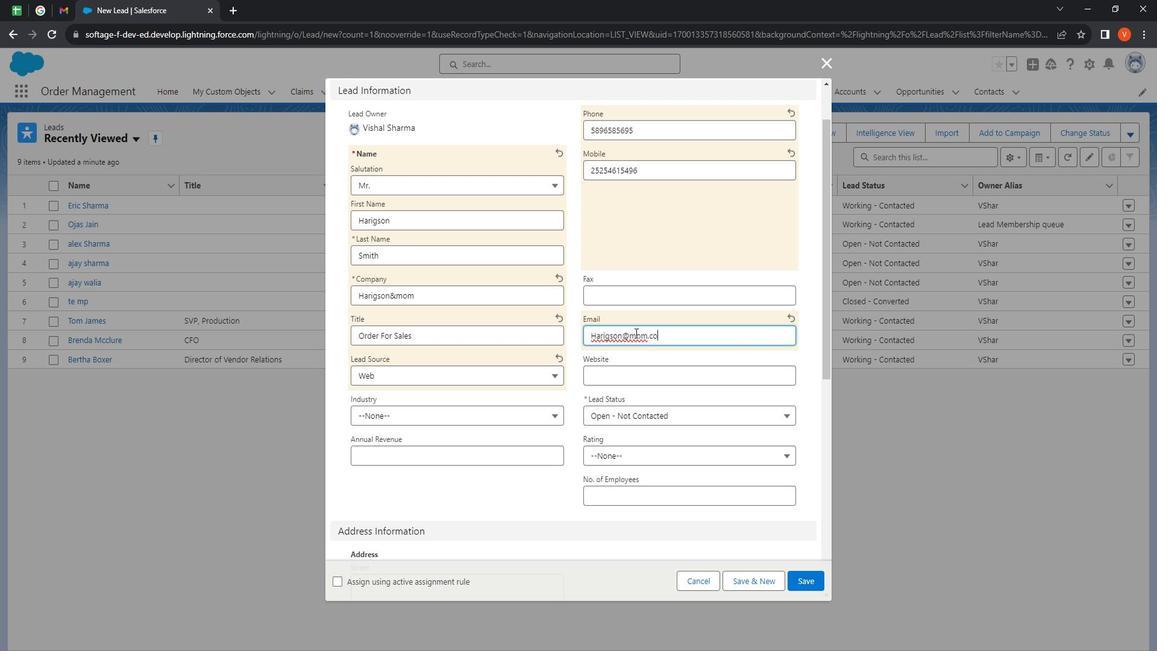 
Action: Mouse moved to (629, 371)
Screenshot: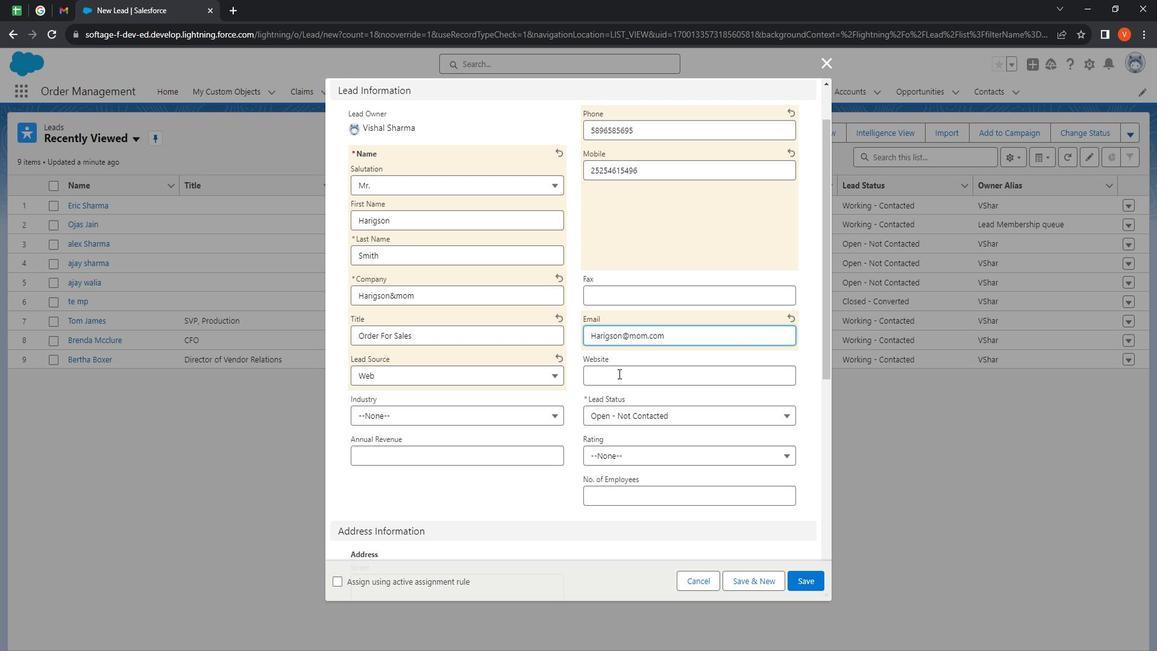 
Action: Mouse pressed left at (629, 371)
Screenshot: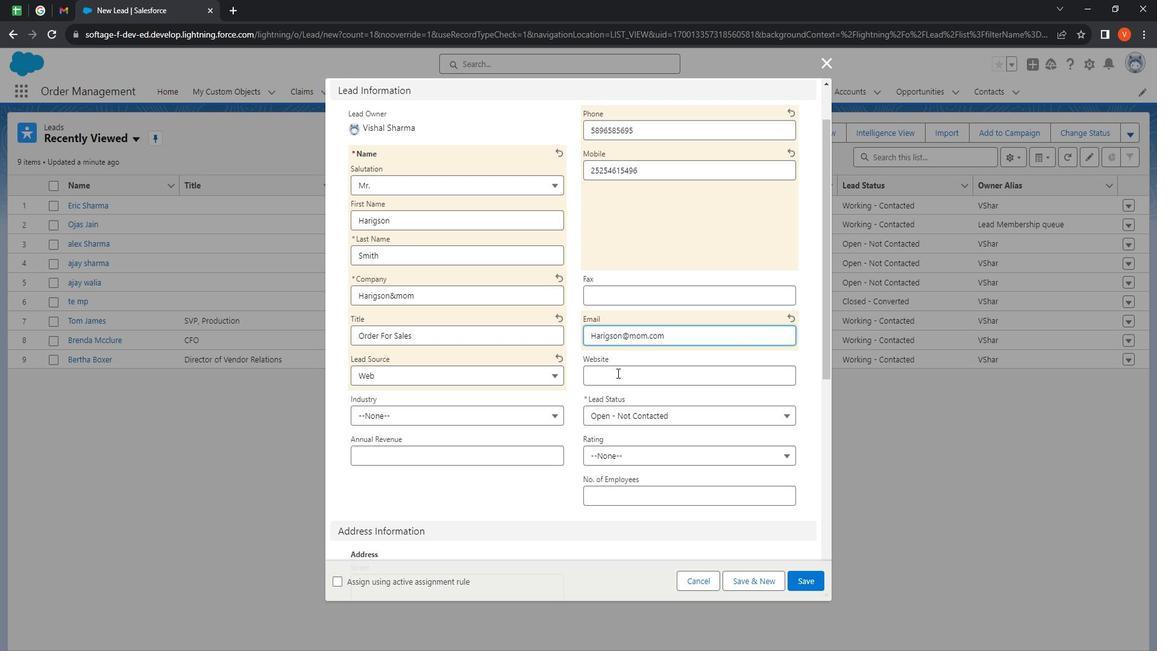 
Action: Mouse moved to (634, 370)
Screenshot: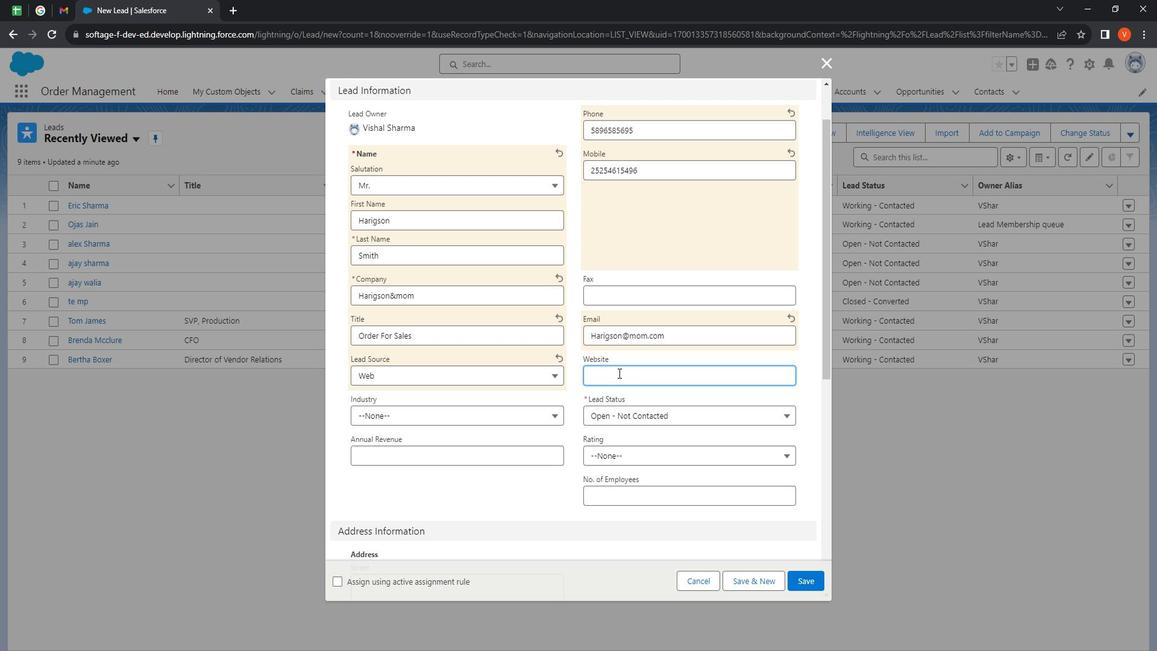 
Action: Key pressed <Key.shift>Harigson<Key.shift>@mom.com
Screenshot: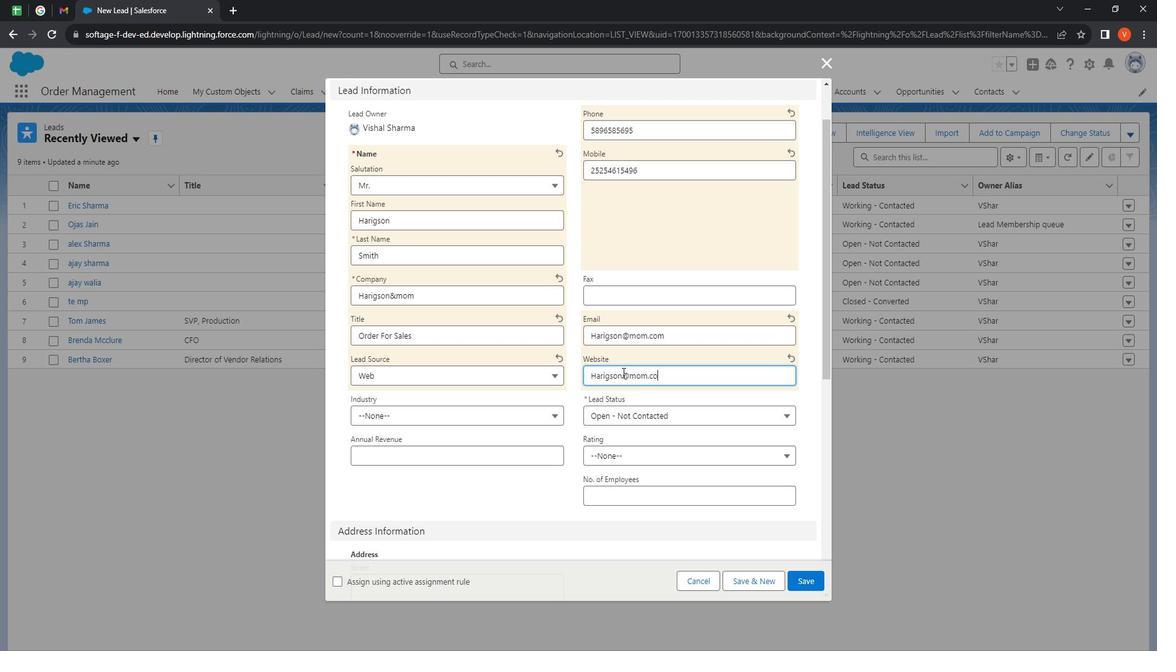 
Action: Mouse moved to (483, 410)
Screenshot: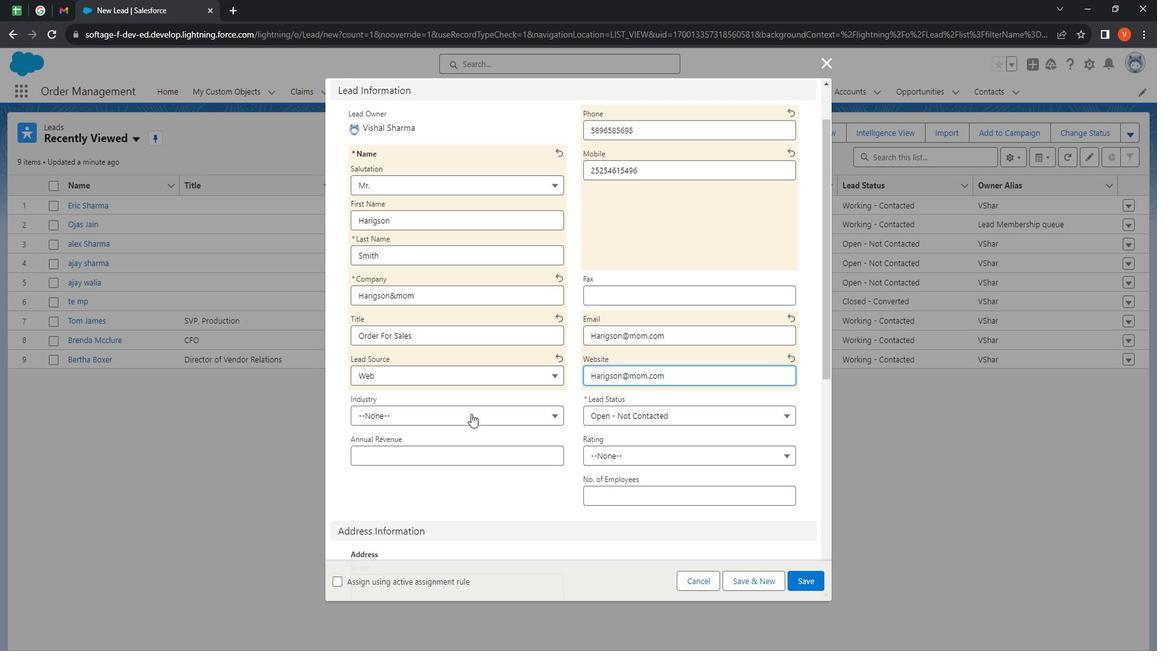 
Action: Mouse pressed left at (483, 410)
Screenshot: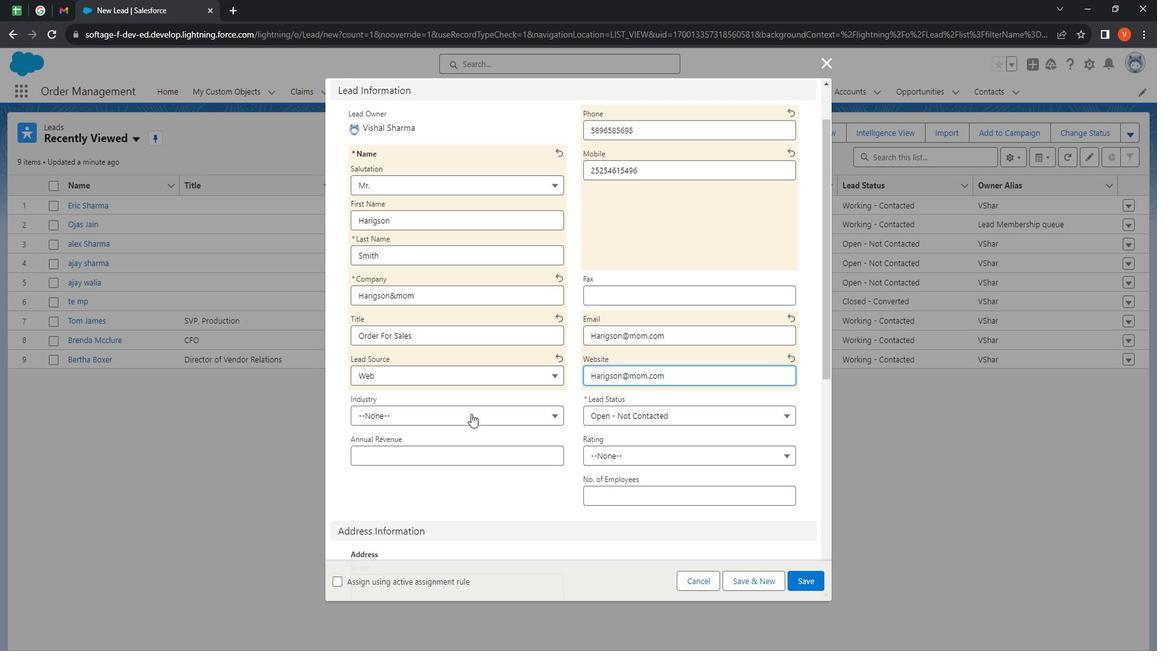 
Action: Mouse moved to (473, 307)
Screenshot: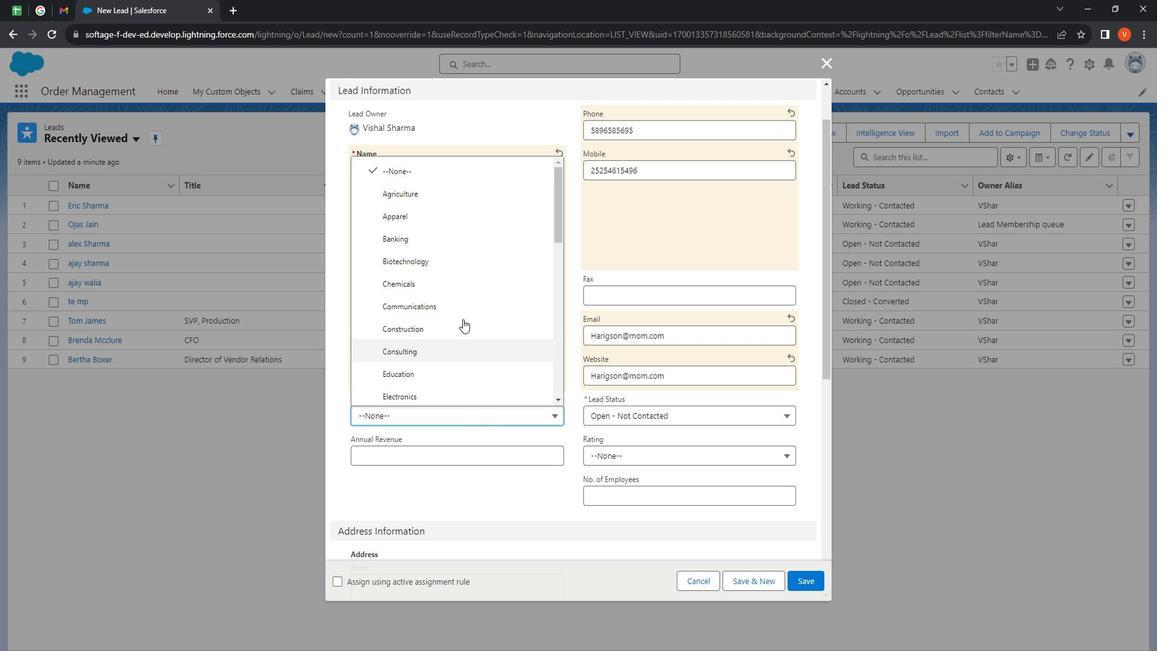 
Action: Mouse scrolled (473, 306) with delta (0, 0)
Screenshot: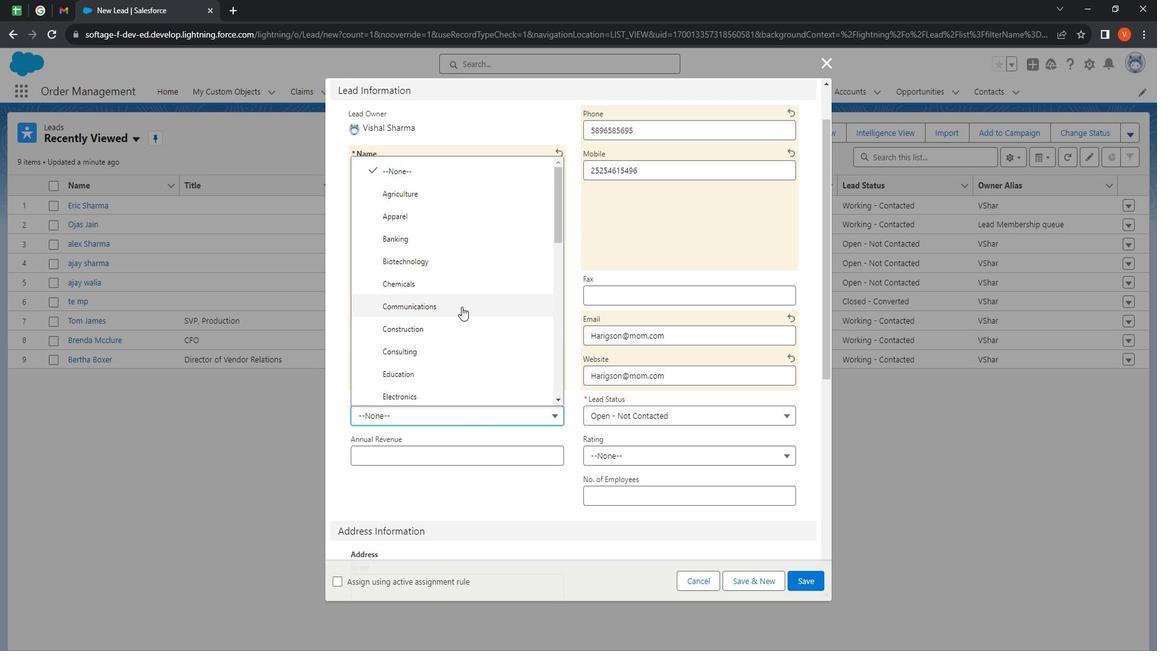 
Action: Mouse scrolled (473, 306) with delta (0, 0)
Screenshot: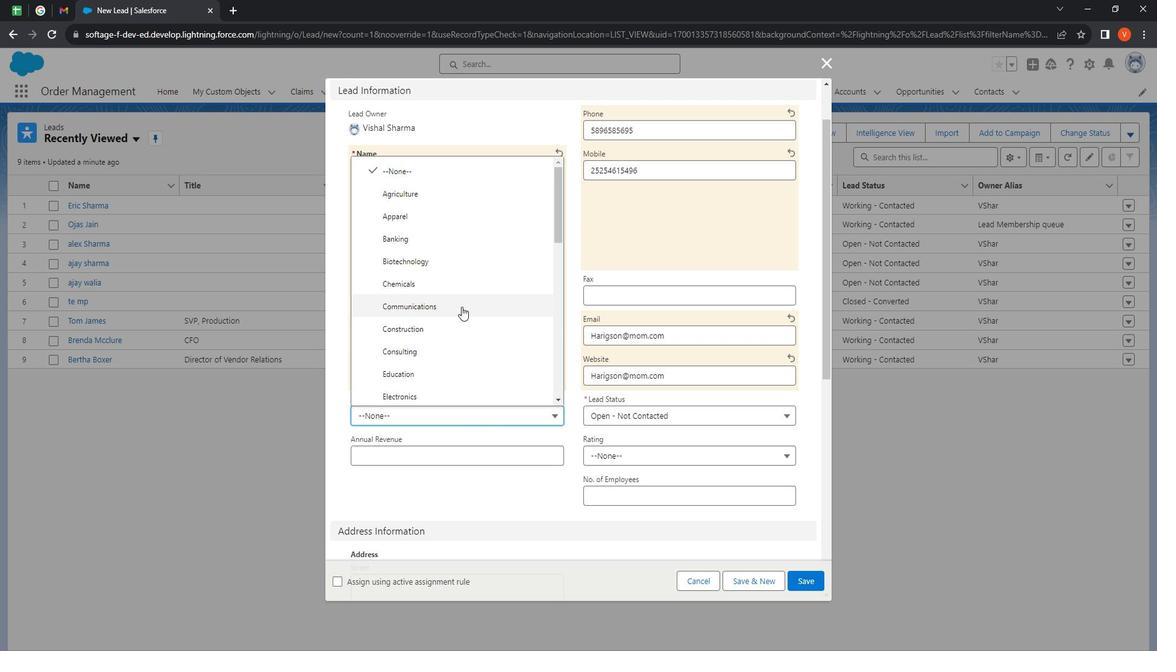 
Action: Mouse scrolled (473, 306) with delta (0, 0)
Screenshot: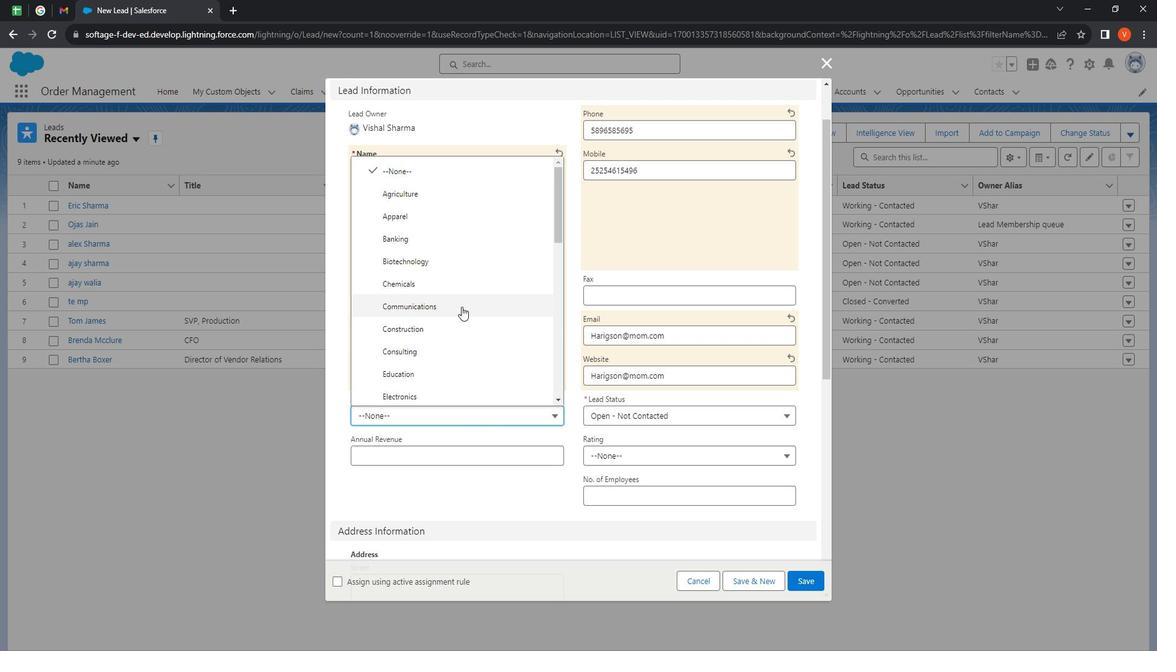 
Action: Mouse scrolled (473, 306) with delta (0, 0)
Screenshot: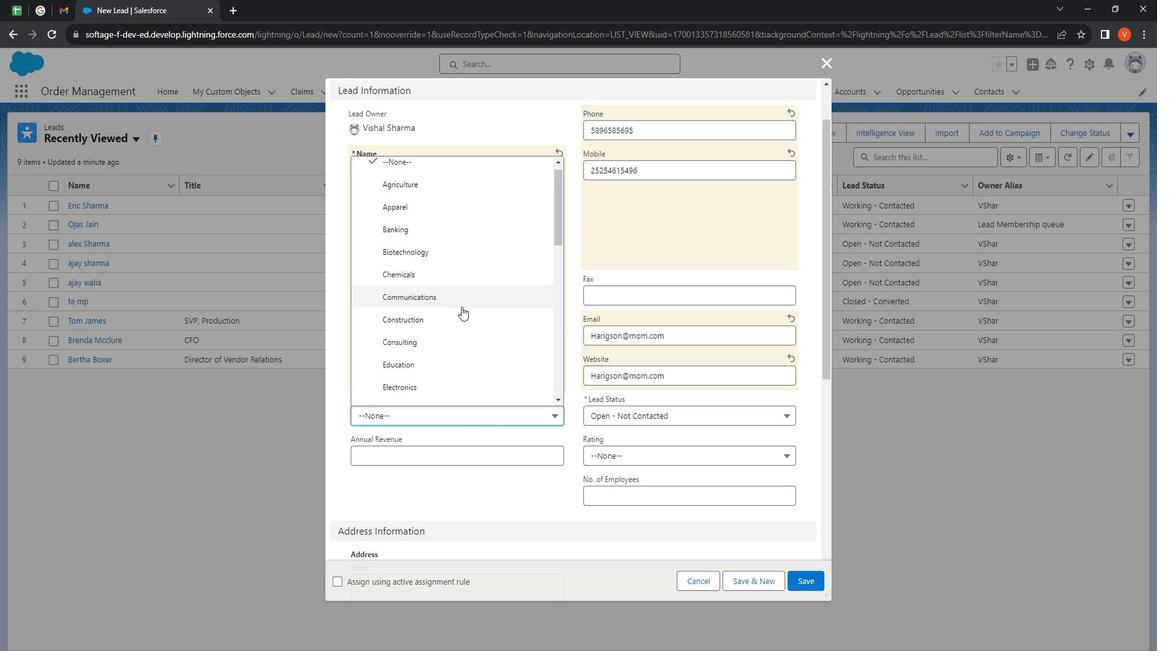 
Action: Mouse scrolled (473, 306) with delta (0, 0)
Screenshot: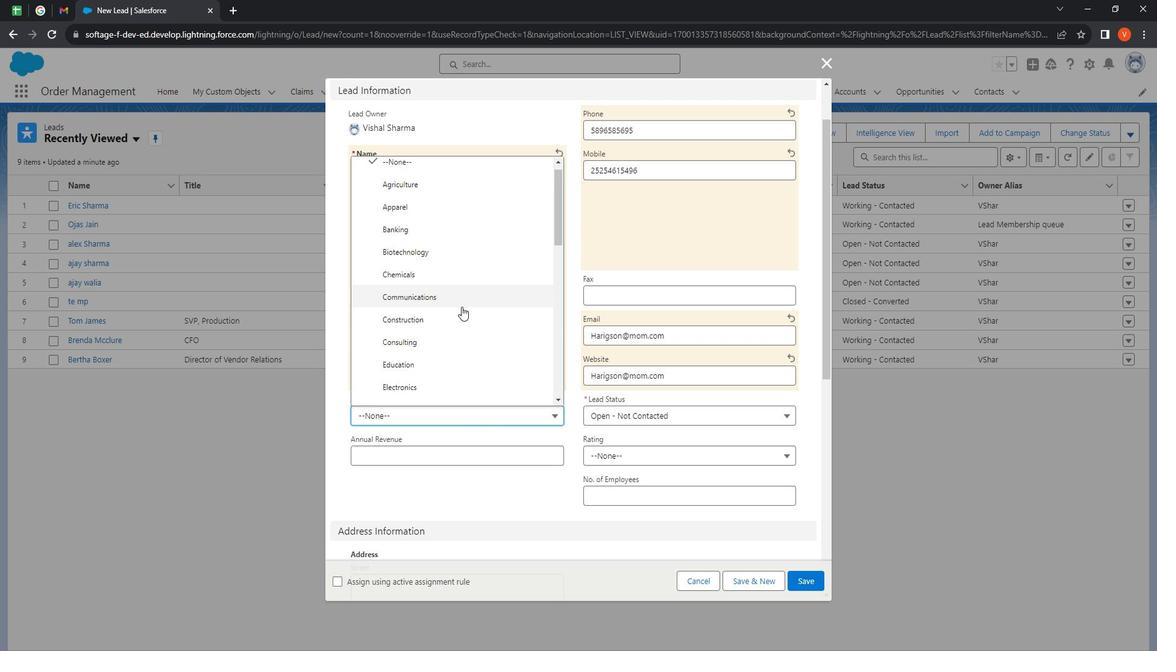 
Action: Mouse moved to (447, 321)
Screenshot: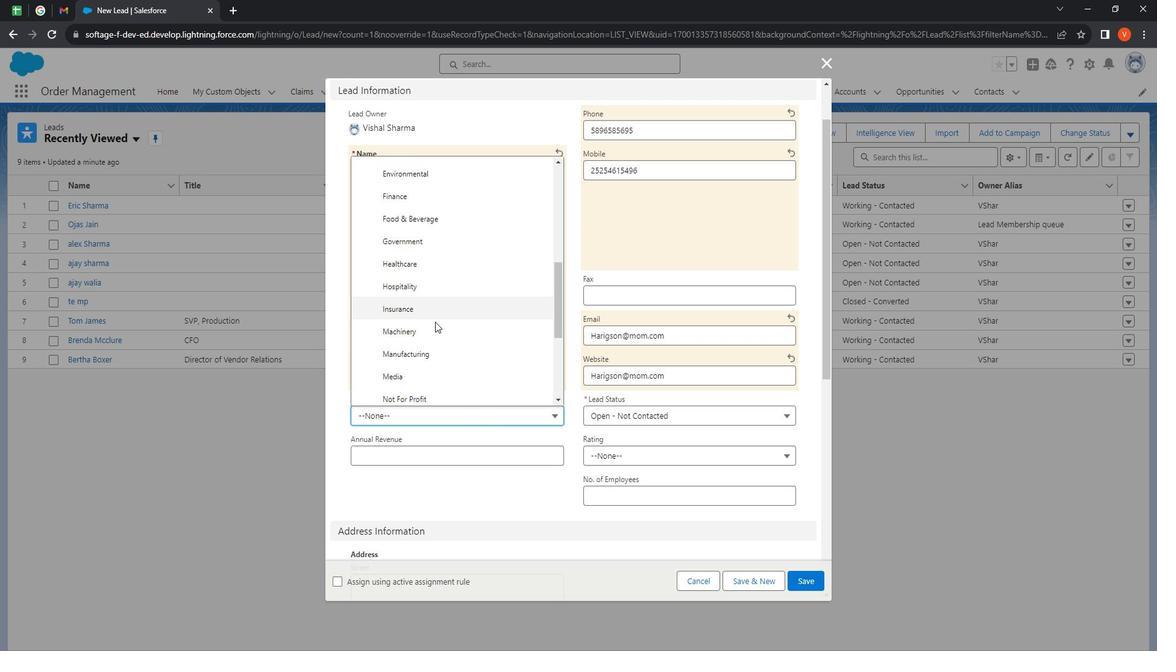 
Action: Mouse pressed left at (447, 321)
Screenshot: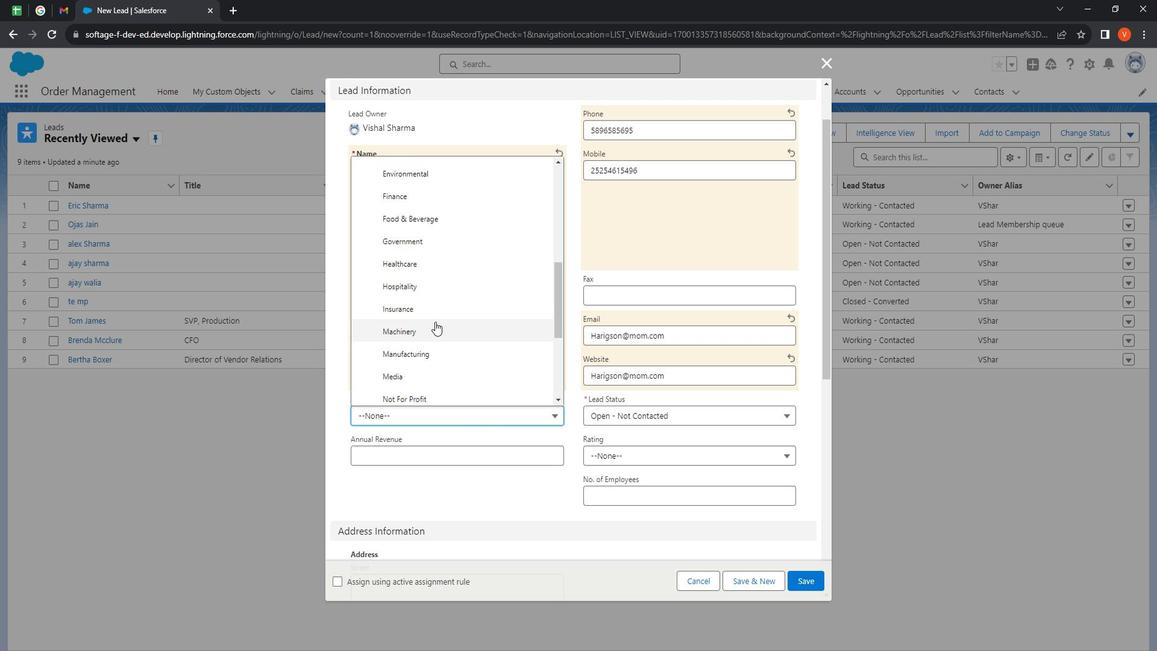 
Action: Mouse moved to (653, 414)
Screenshot: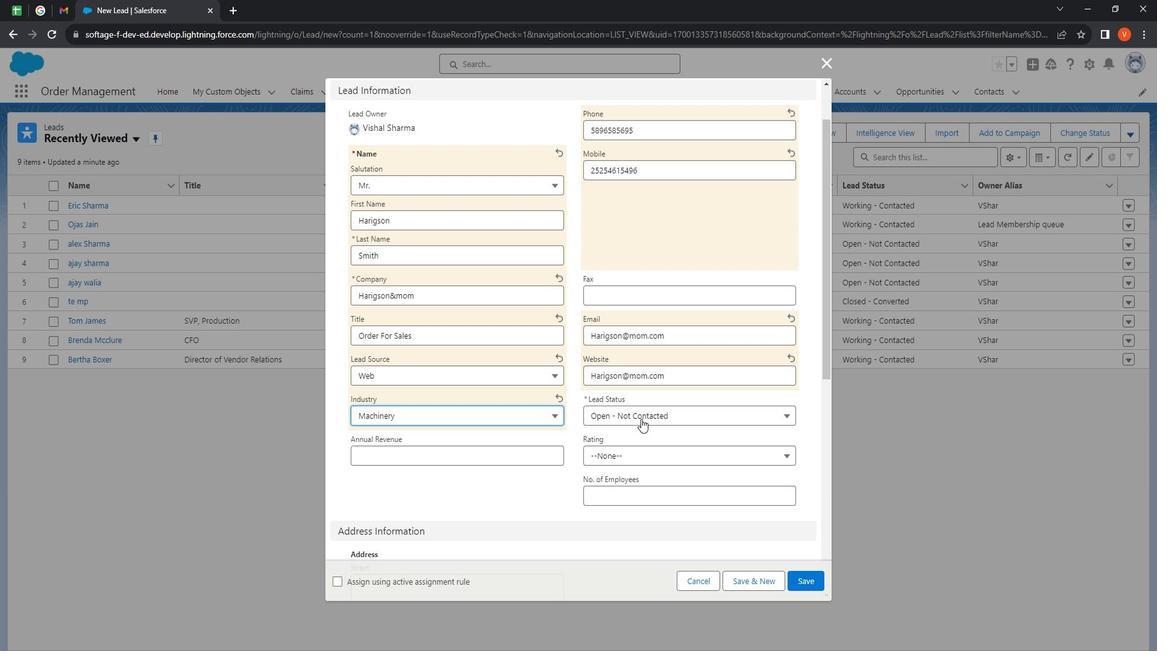 
Action: Mouse pressed left at (653, 414)
Screenshot: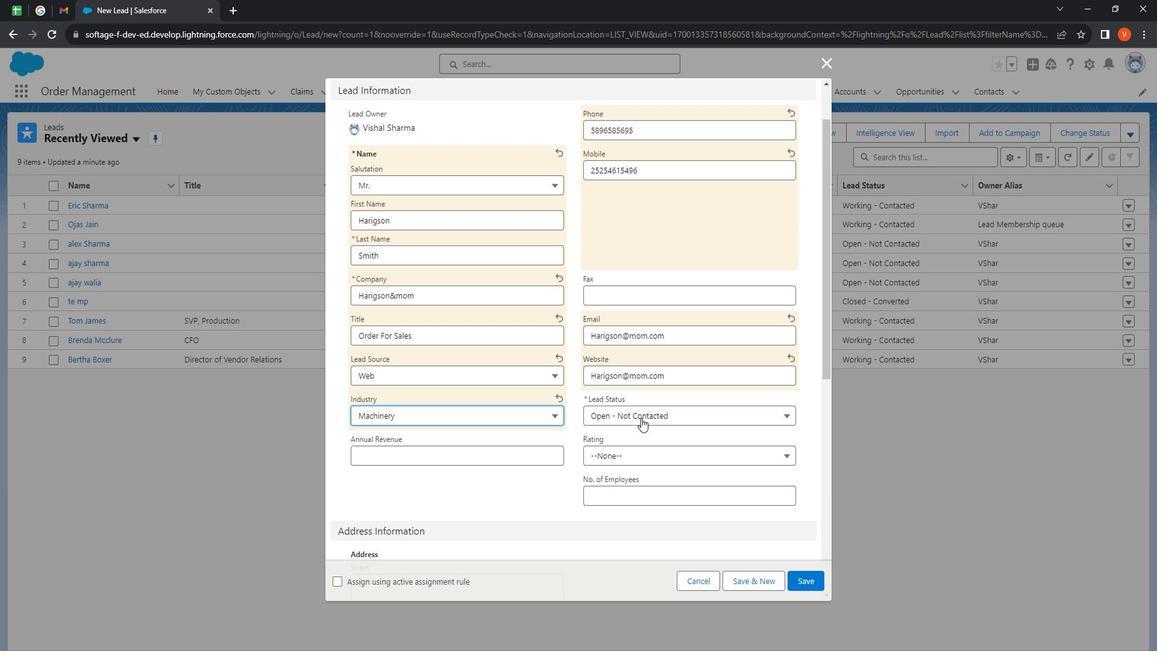 
Action: Mouse moved to (674, 477)
Screenshot: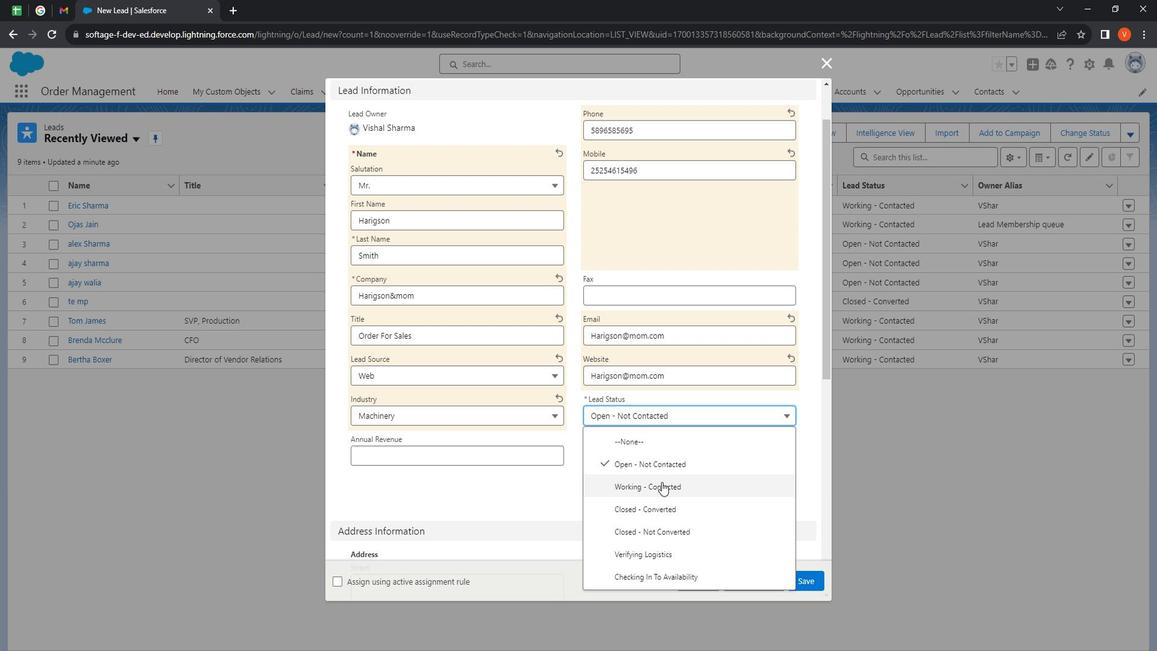 
Action: Mouse pressed left at (674, 477)
Screenshot: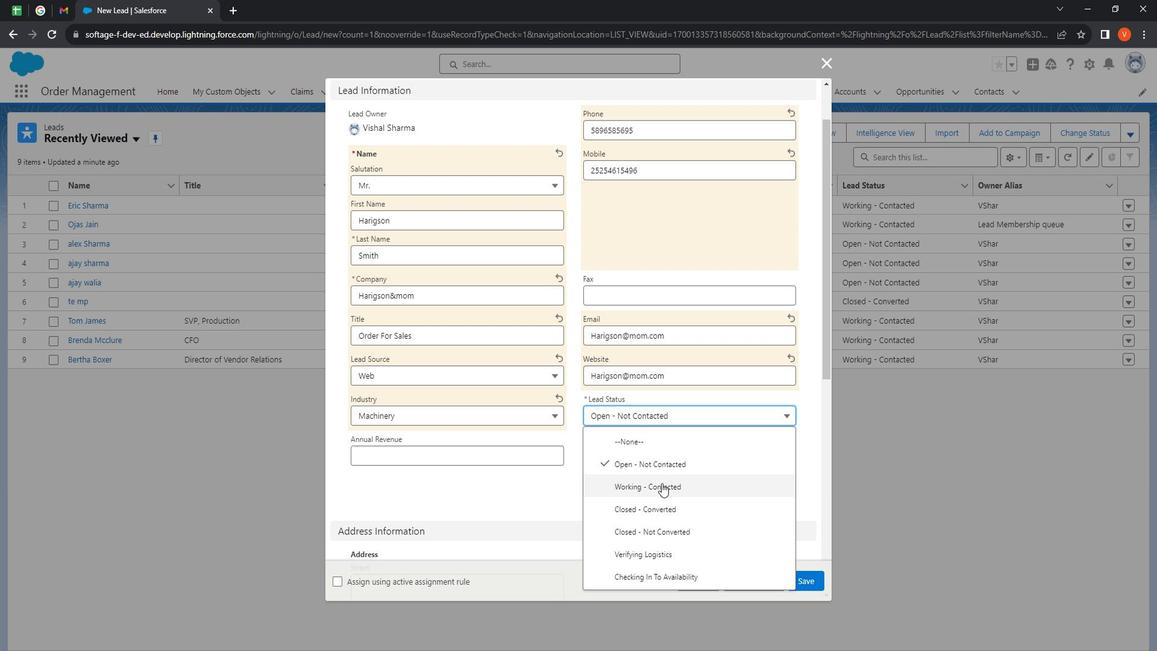 
Action: Mouse moved to (460, 443)
Screenshot: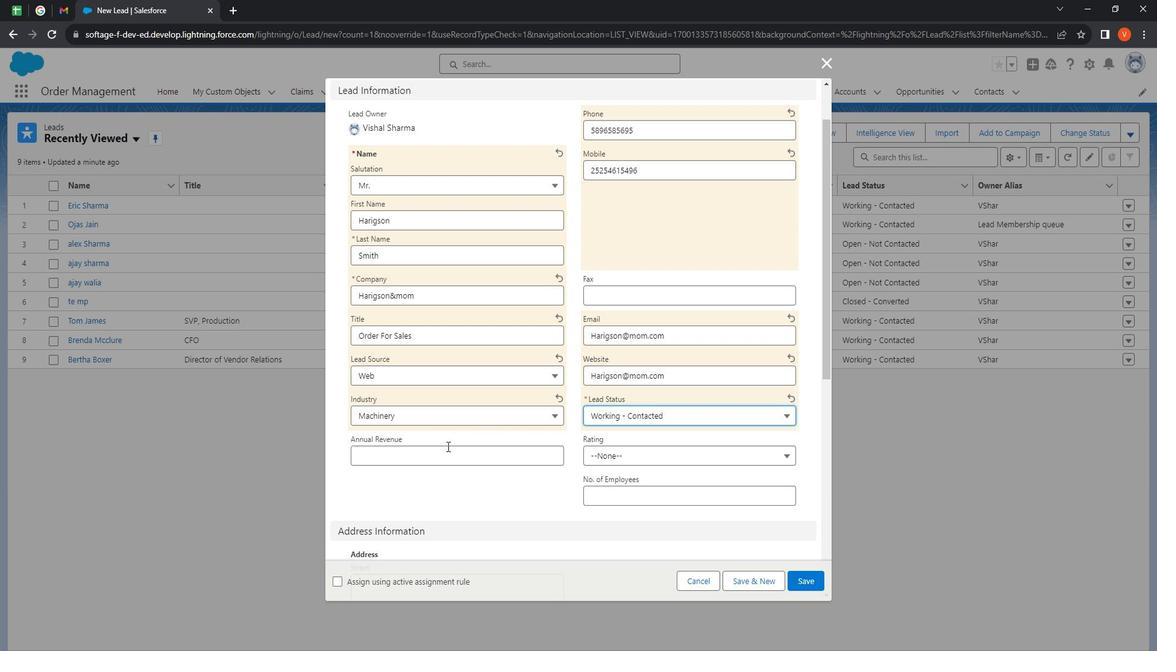 
Action: Mouse pressed left at (460, 443)
Screenshot: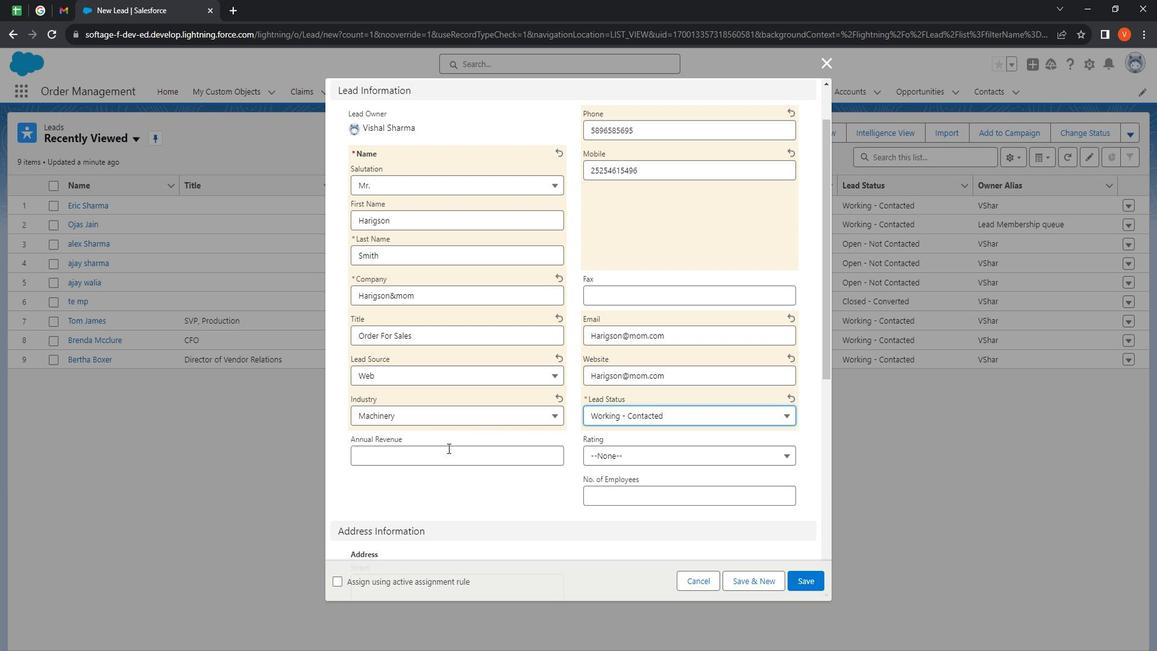 
Action: Mouse moved to (463, 447)
Screenshot: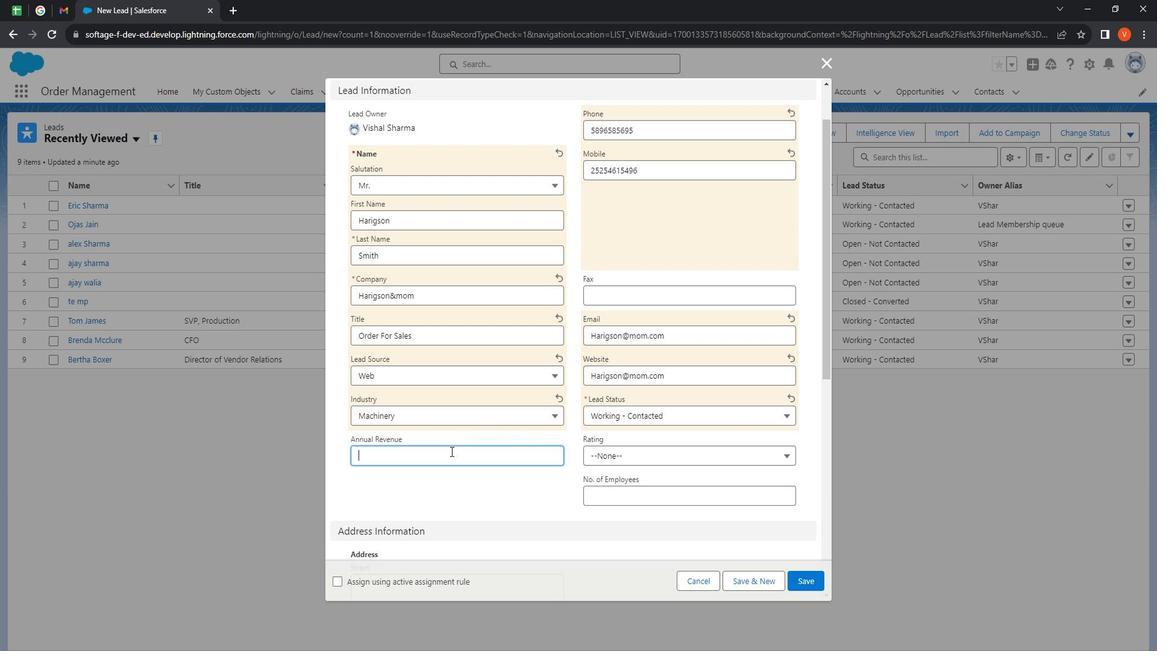 
Action: Key pressed 2500050
Screenshot: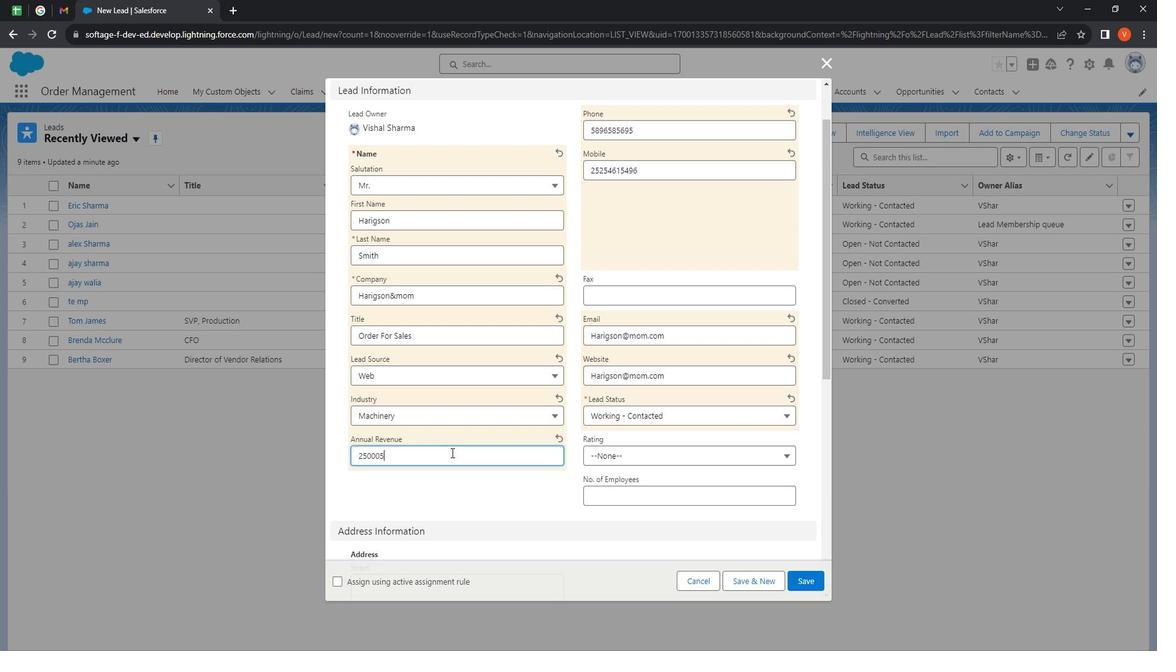 
Action: Mouse moved to (473, 447)
Screenshot: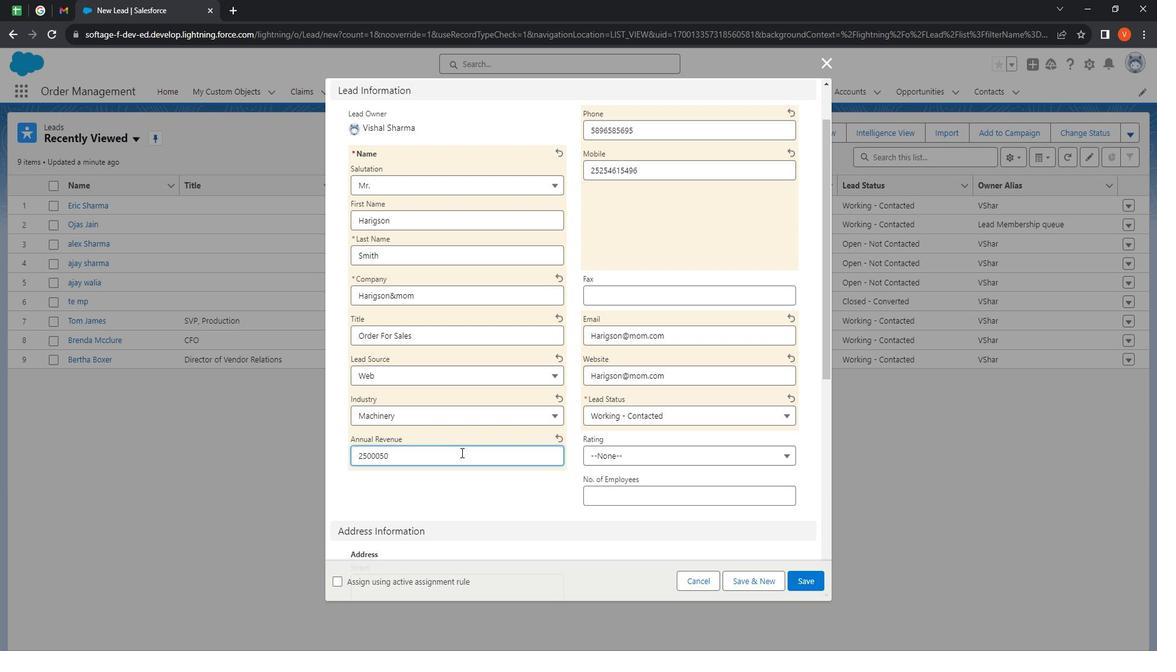
Action: Key pressed 00
Screenshot: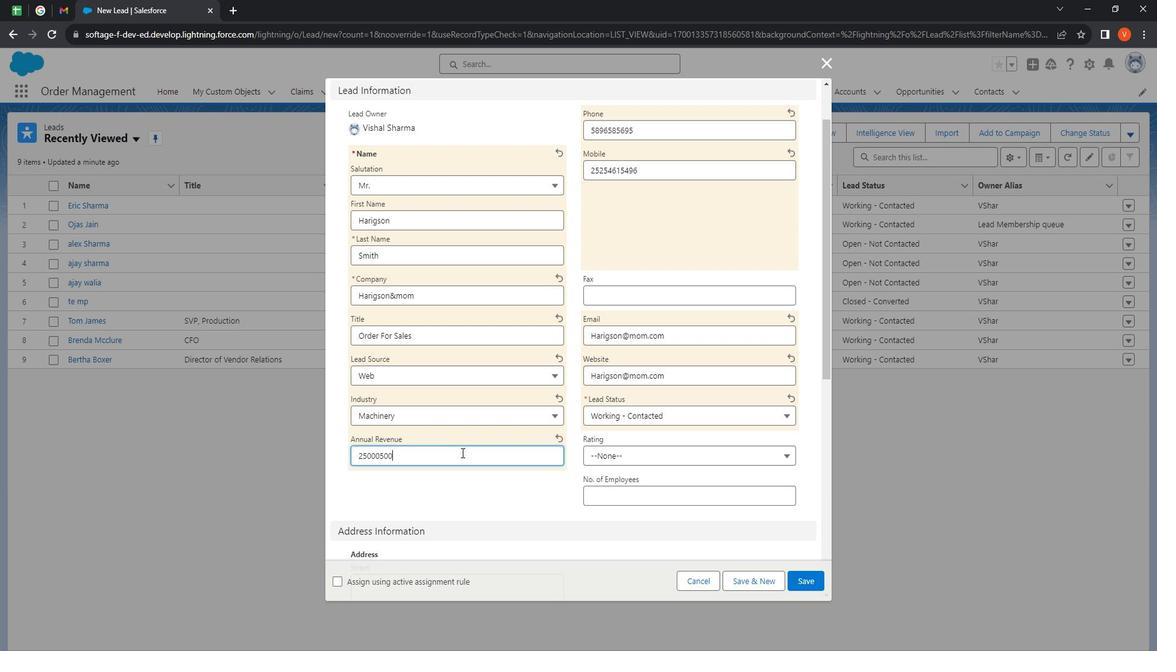 
Action: Mouse moved to (639, 449)
Screenshot: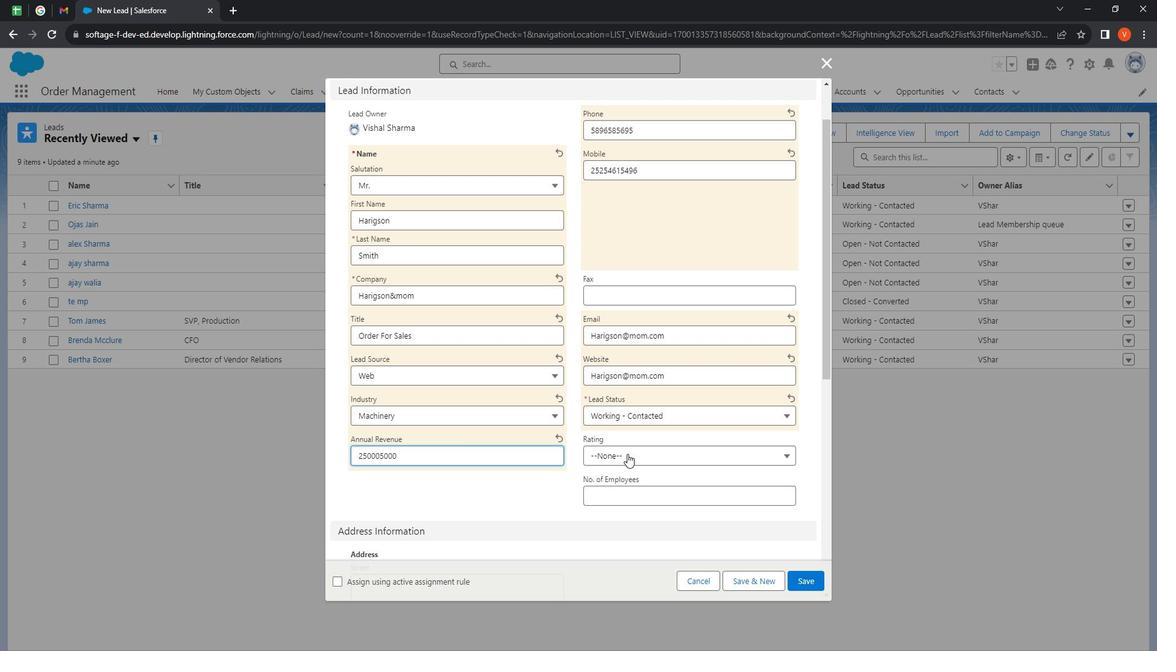 
Action: Mouse pressed left at (639, 449)
Screenshot: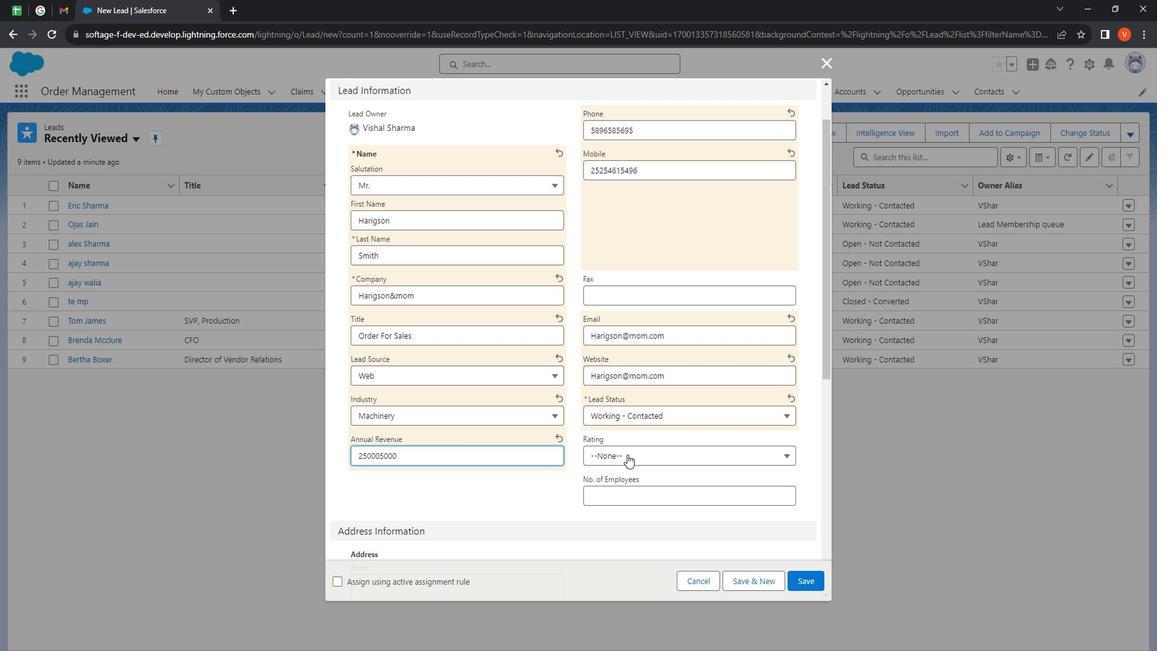 
Action: Mouse moved to (668, 502)
Screenshot: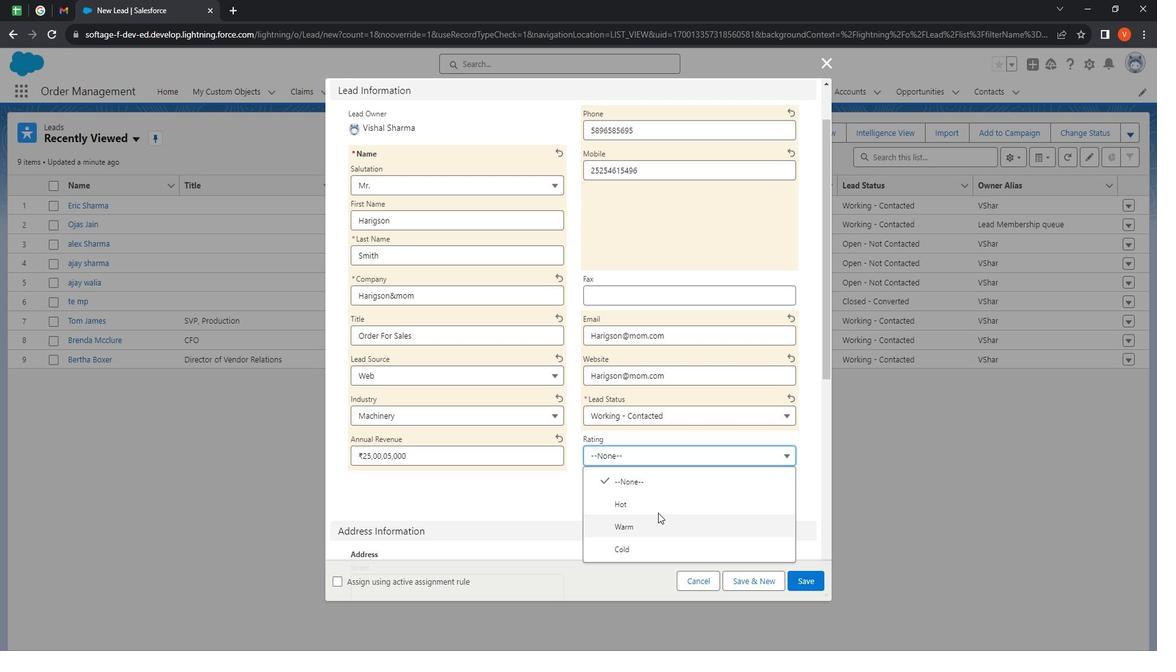 
Action: Mouse pressed left at (668, 502)
Screenshot: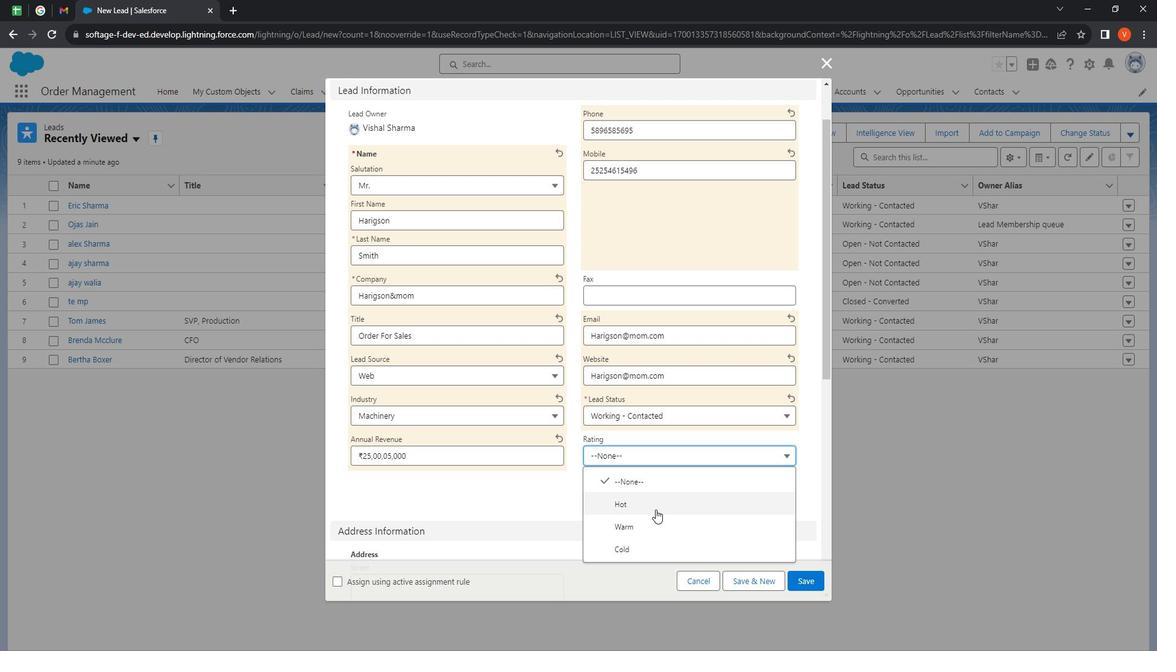
Action: Mouse moved to (670, 485)
Screenshot: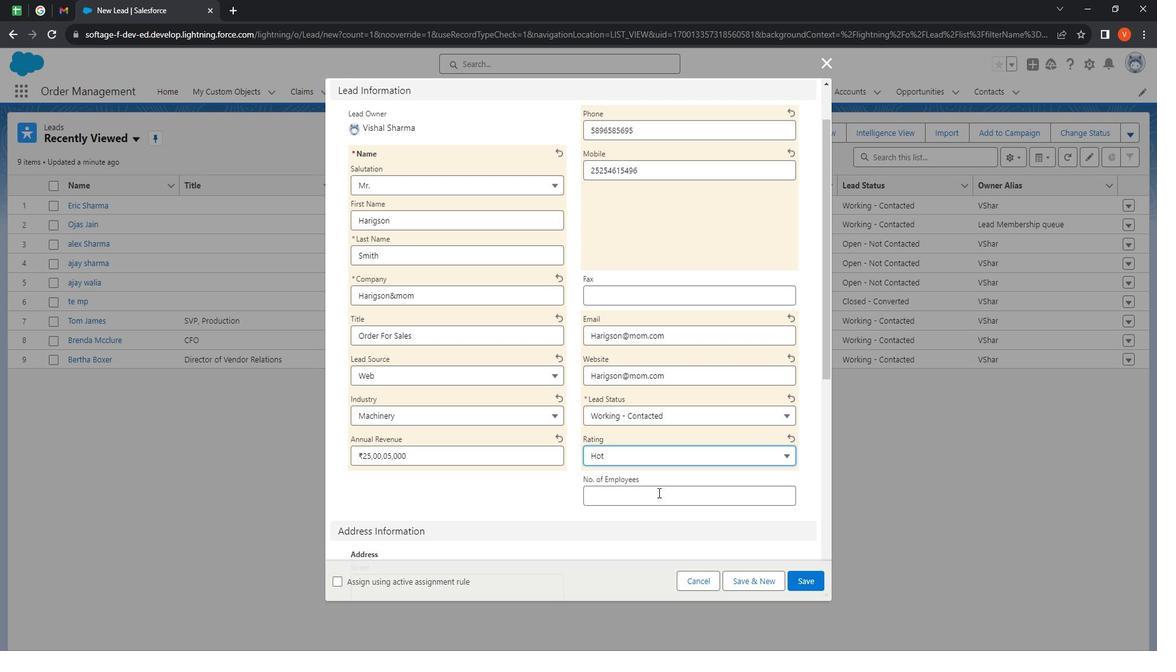 
Action: Mouse pressed left at (670, 485)
Screenshot: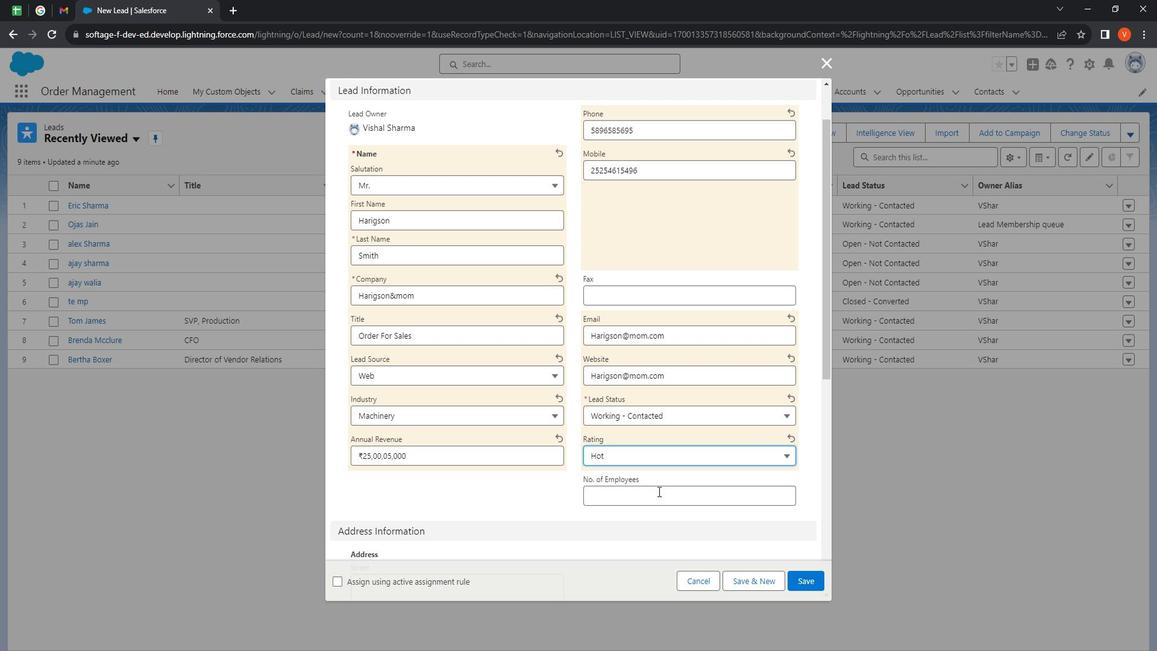 
Action: Mouse moved to (665, 484)
Screenshot: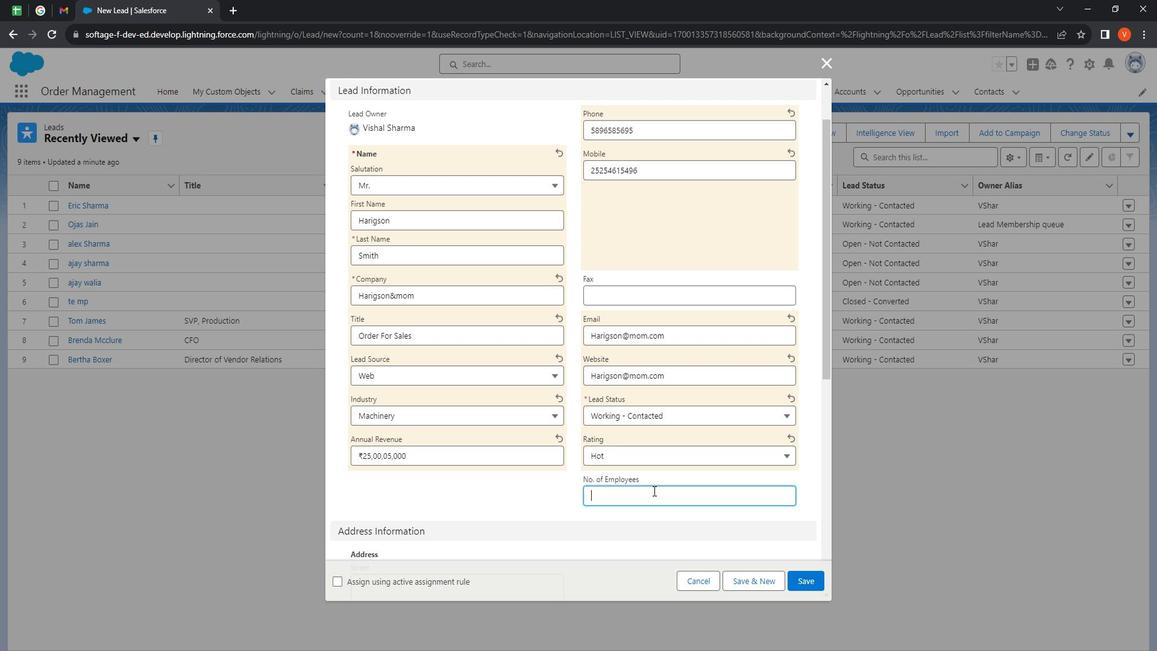 
Action: Key pressed 3000
Screenshot: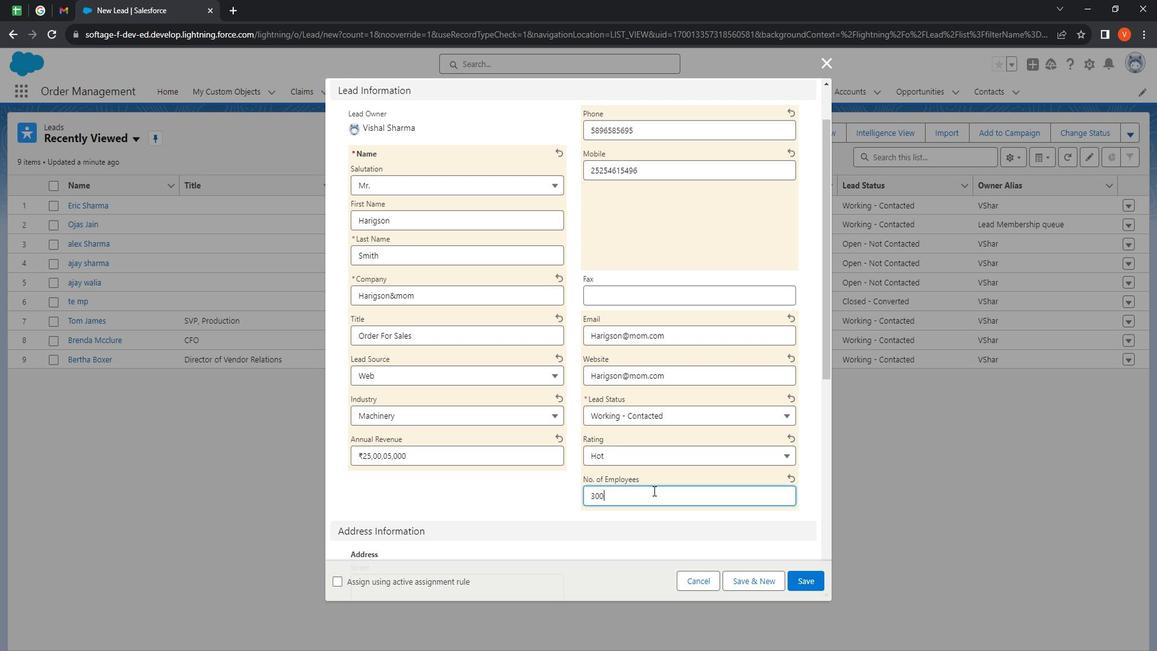 
Action: Mouse moved to (724, 419)
Screenshot: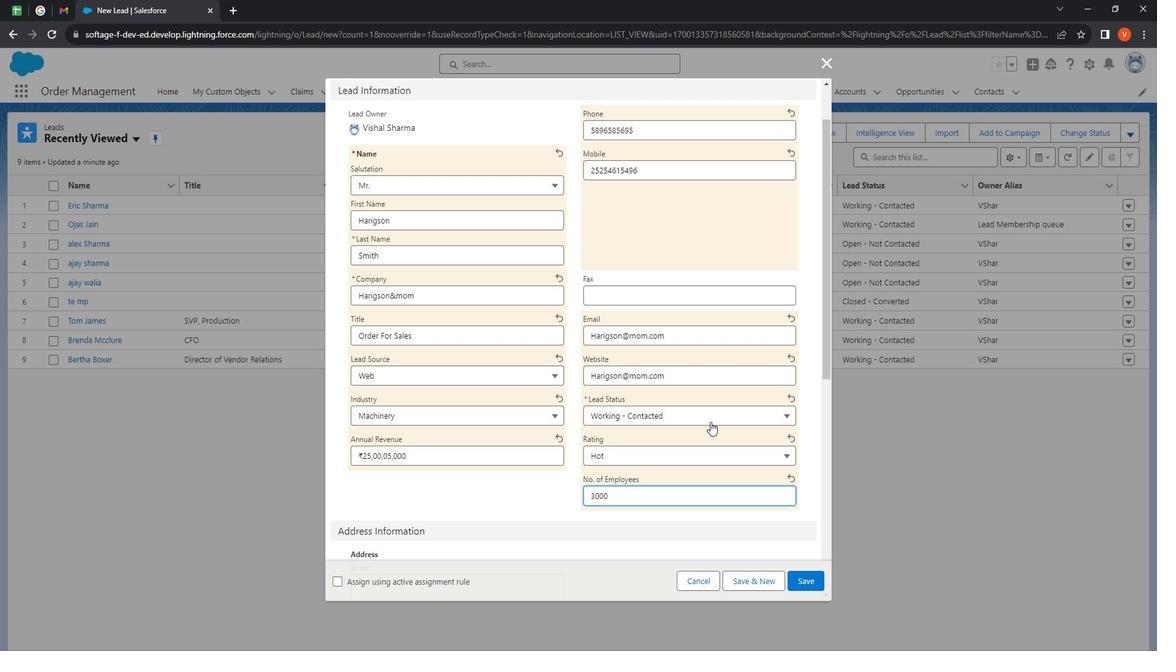 
Action: Mouse scrolled (724, 418) with delta (0, 0)
Screenshot: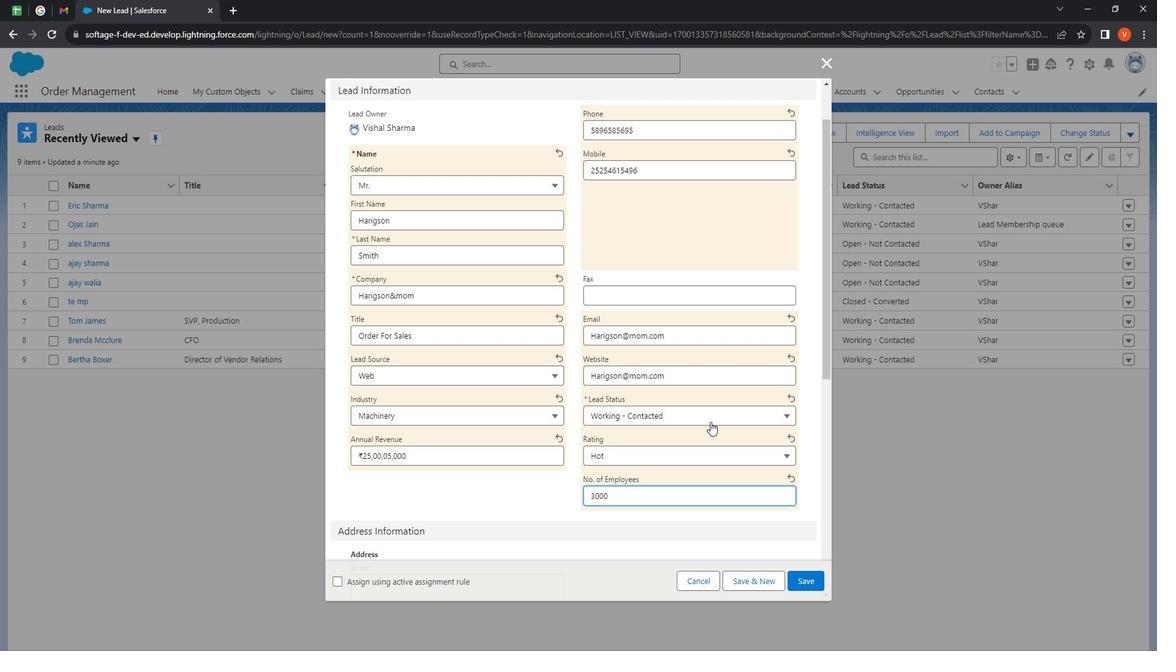 
Action: Mouse moved to (722, 410)
Screenshot: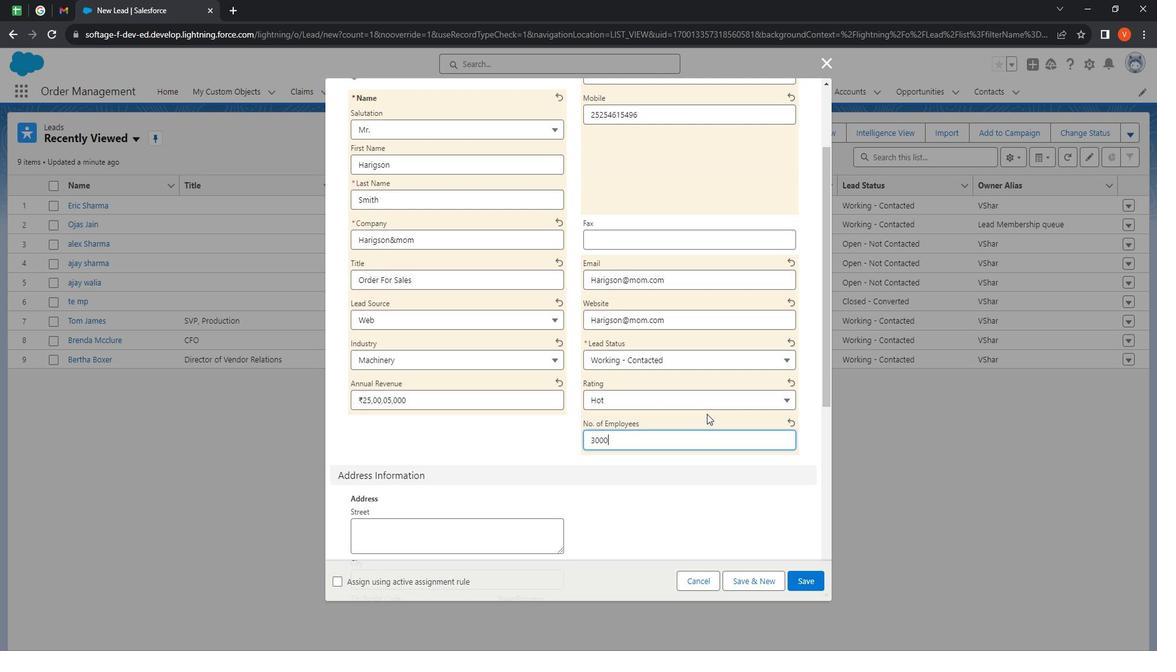 
Action: Mouse scrolled (722, 410) with delta (0, 0)
Screenshot: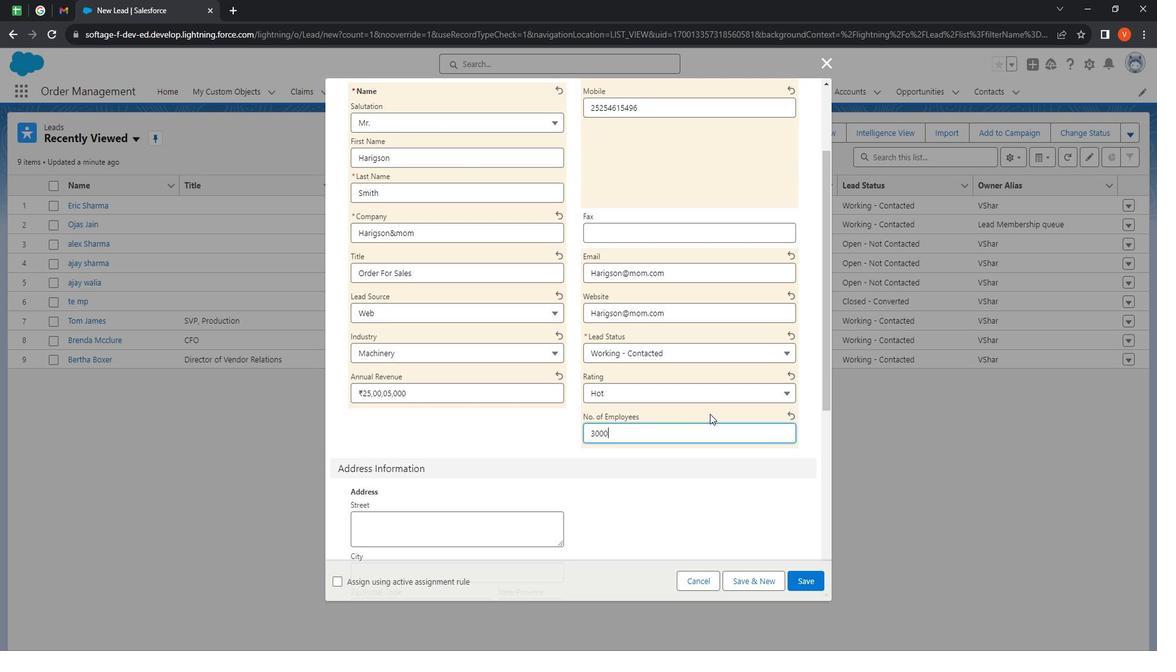 
Action: Mouse scrolled (722, 410) with delta (0, 0)
Screenshot: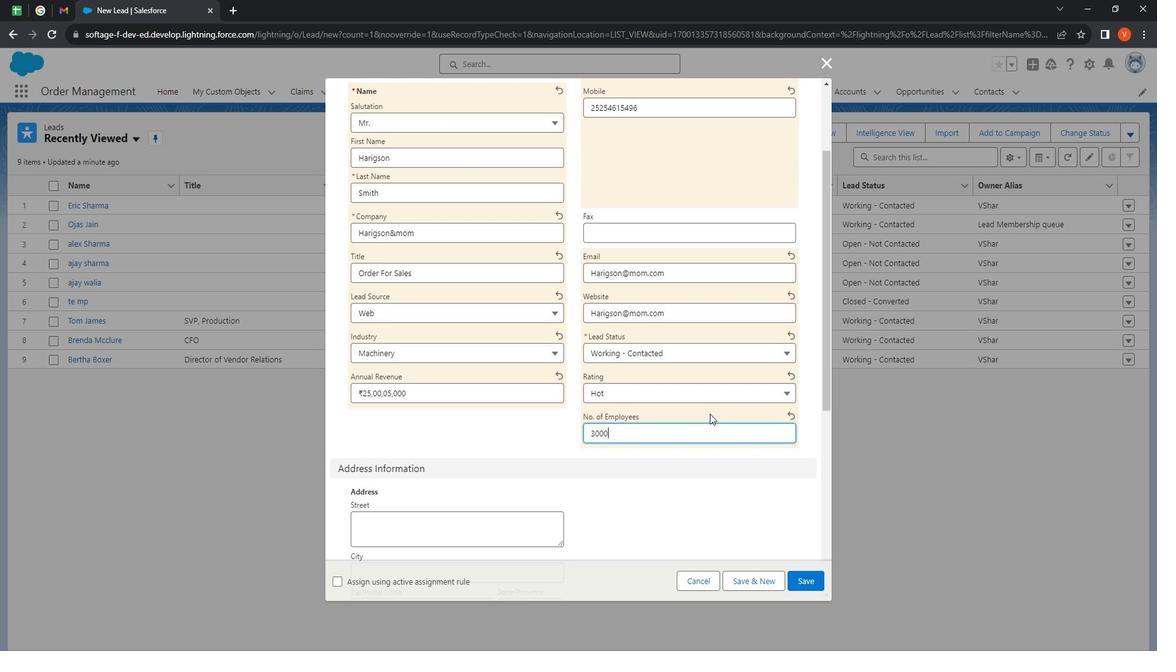 
Action: Mouse scrolled (722, 410) with delta (0, 0)
Screenshot: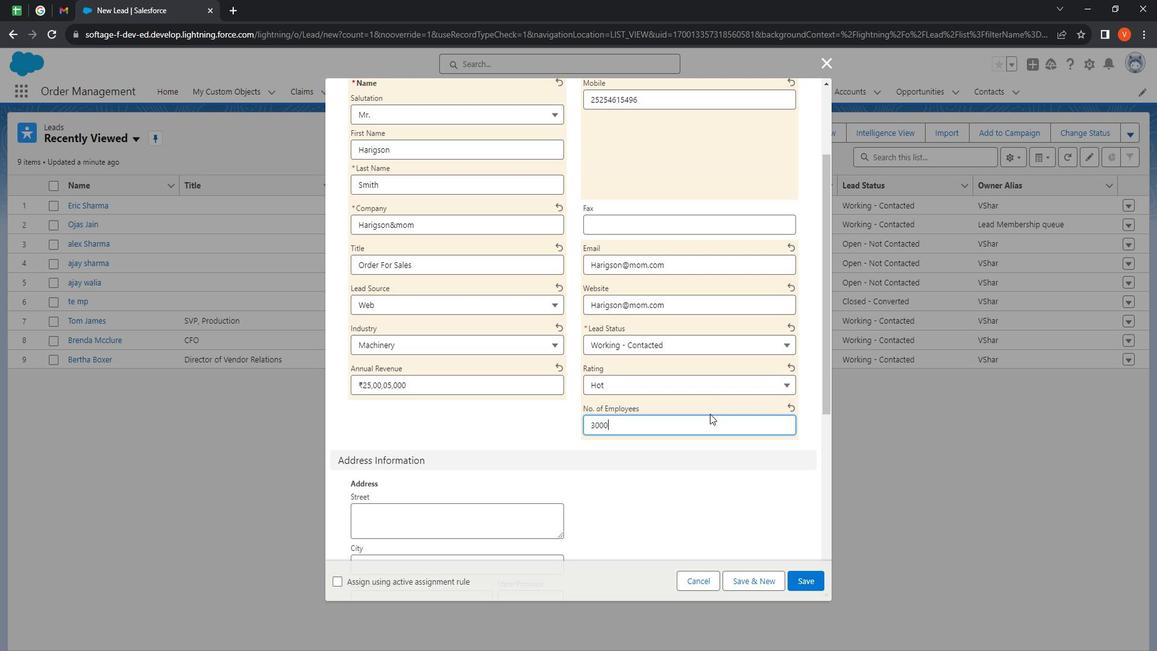 
Action: Mouse moved to (450, 329)
Screenshot: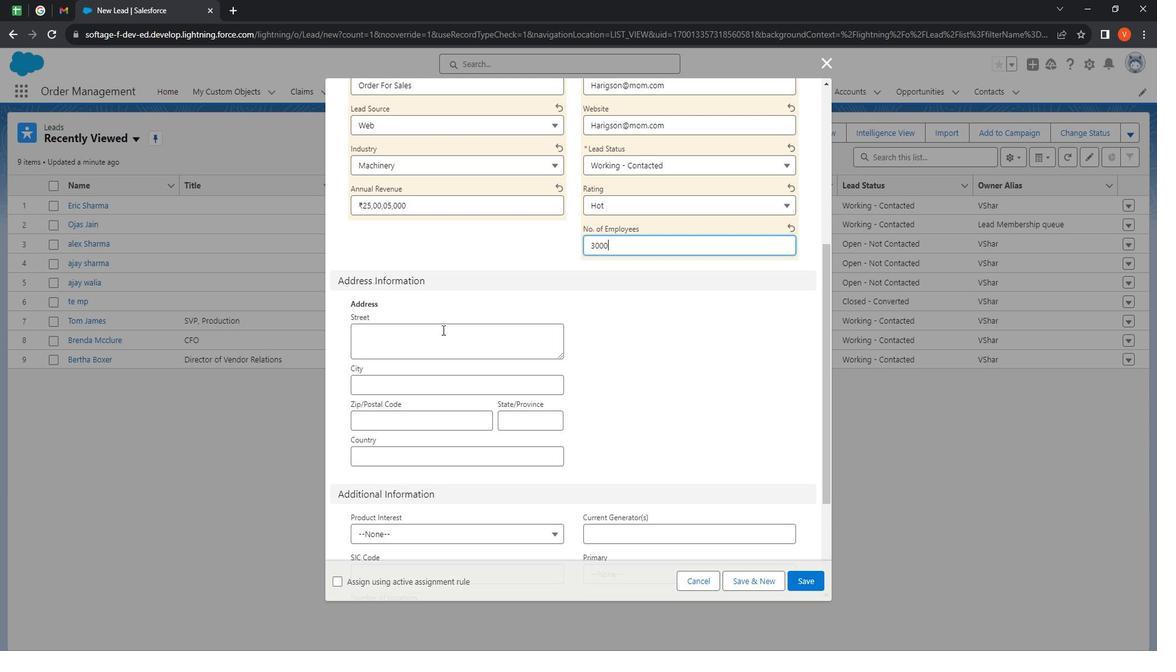 
Action: Mouse pressed left at (450, 329)
Screenshot: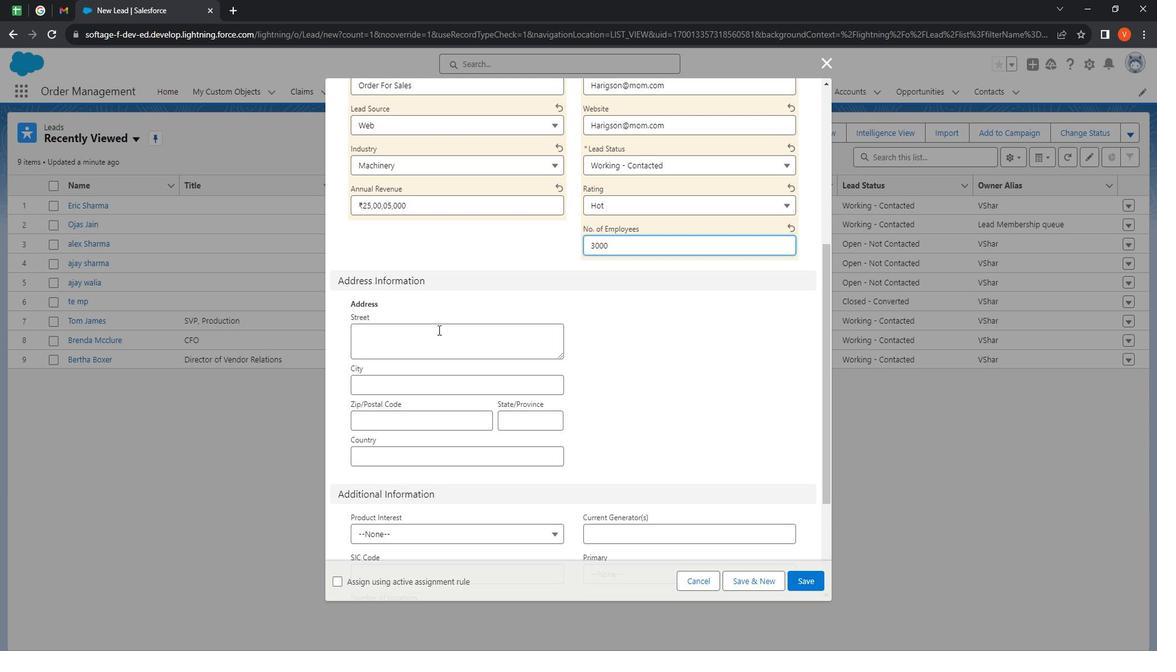 
Action: Mouse moved to (458, 335)
Screenshot: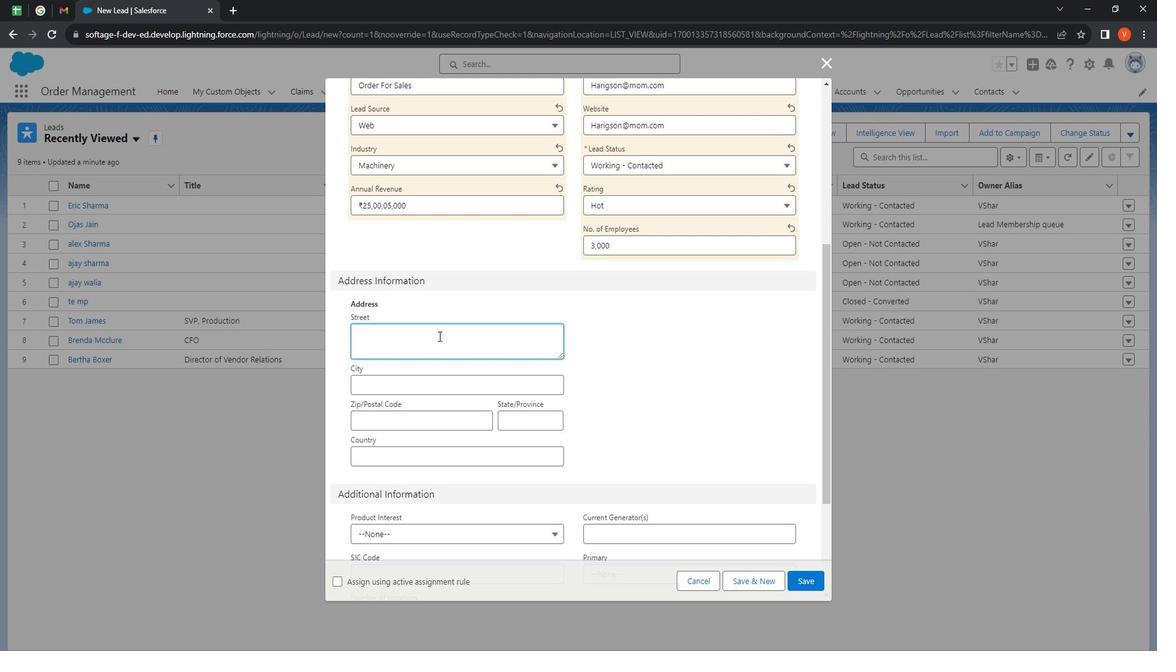 
Action: Key pressed <Key.shift>Street<Key.space>3/11
Screenshot: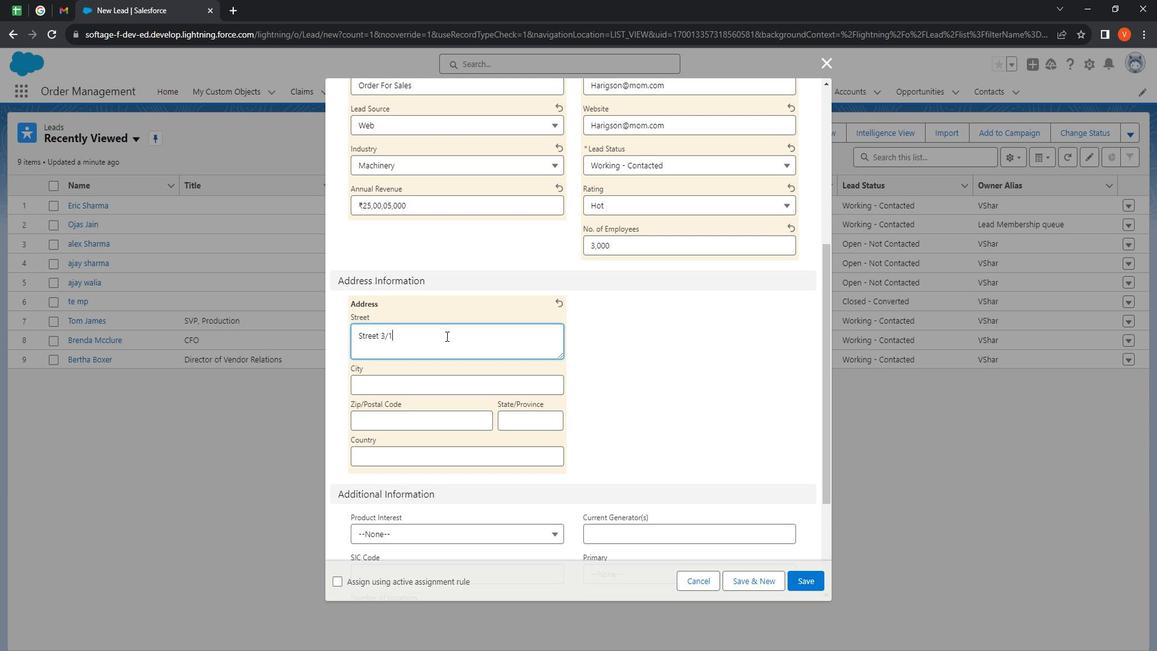 
Action: Mouse moved to (420, 387)
Screenshot: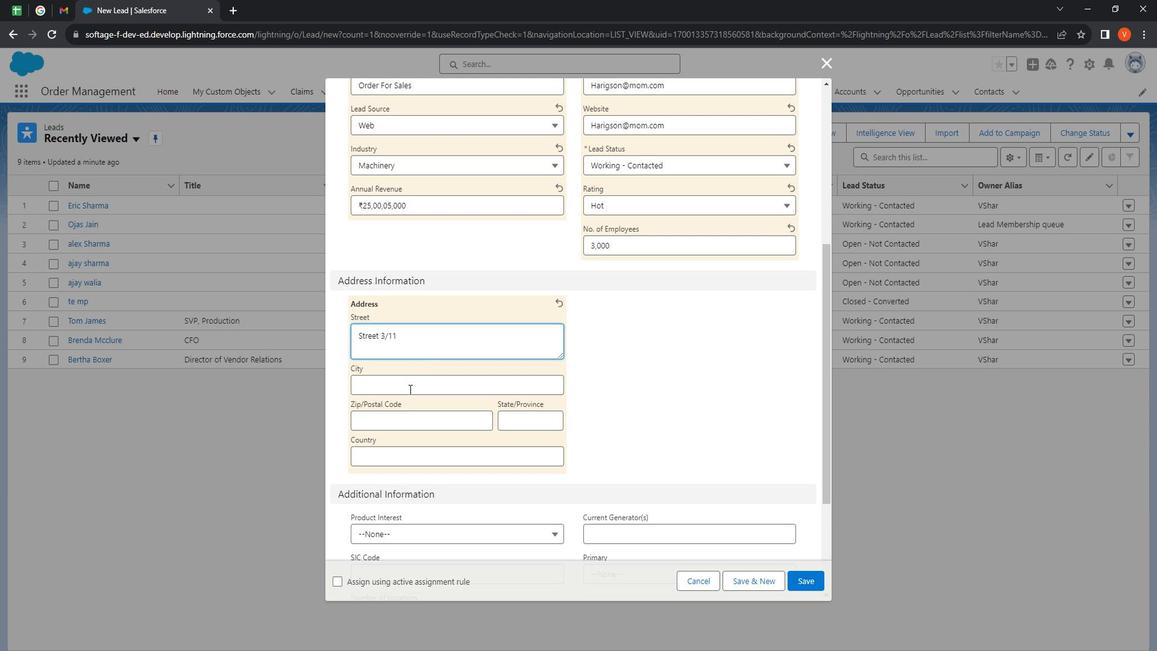 
Action: Mouse pressed left at (420, 387)
Screenshot: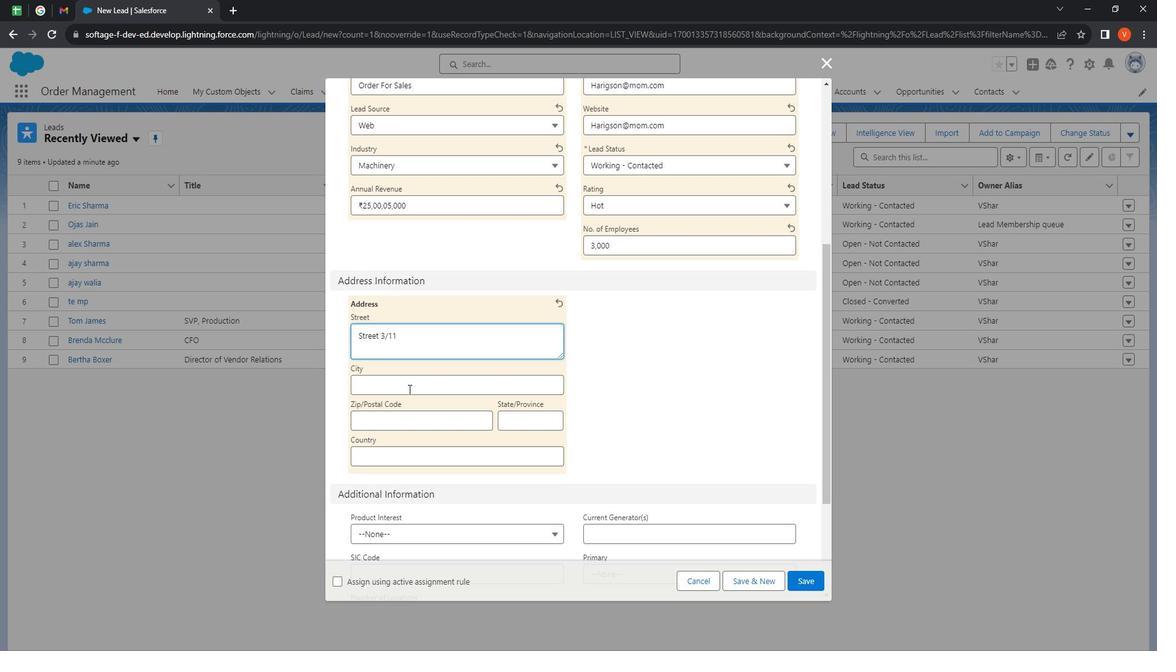 
Action: Key pressed <Key.shift><Key.shift><Key.shift><Key.shift><Key.shift><Key.shift><Key.shift><Key.shift><Key.shift><Key.shift><Key.shift><Key.shift><Key.shift><Key.shift><Key.shift><Key.shift><Key.shift><Key.shift><Key.shift><Key.shift><Key.shift><Key.shift><Key.shift>ney<Key.backspace>w-york
Screenshot: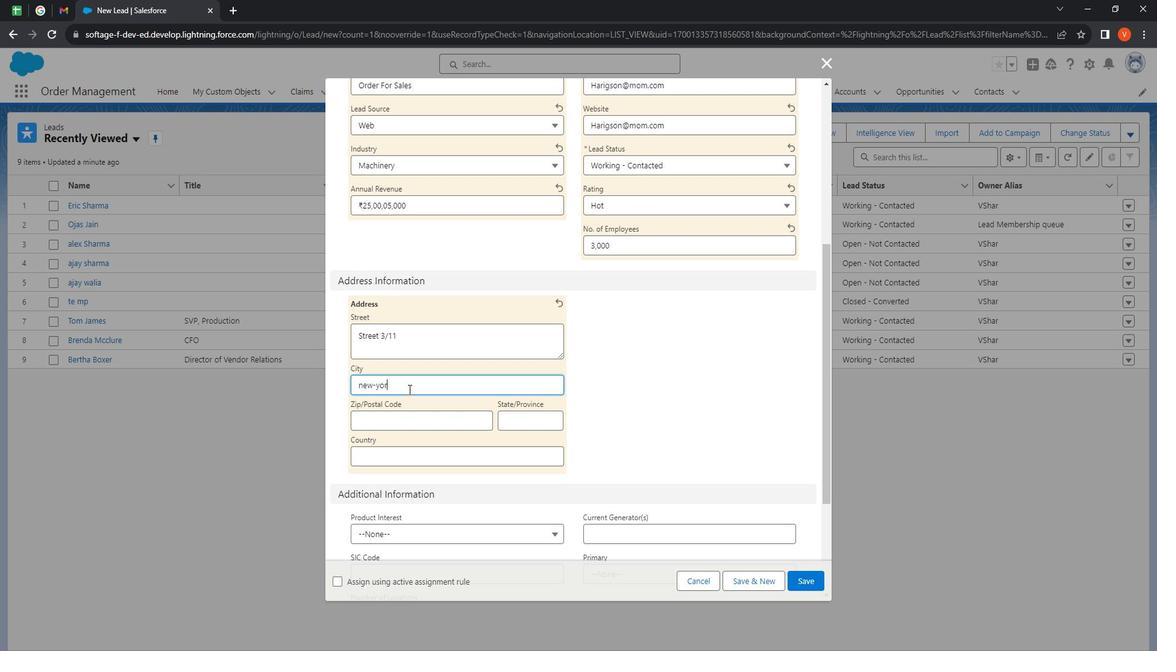 
Action: Mouse moved to (398, 419)
Screenshot: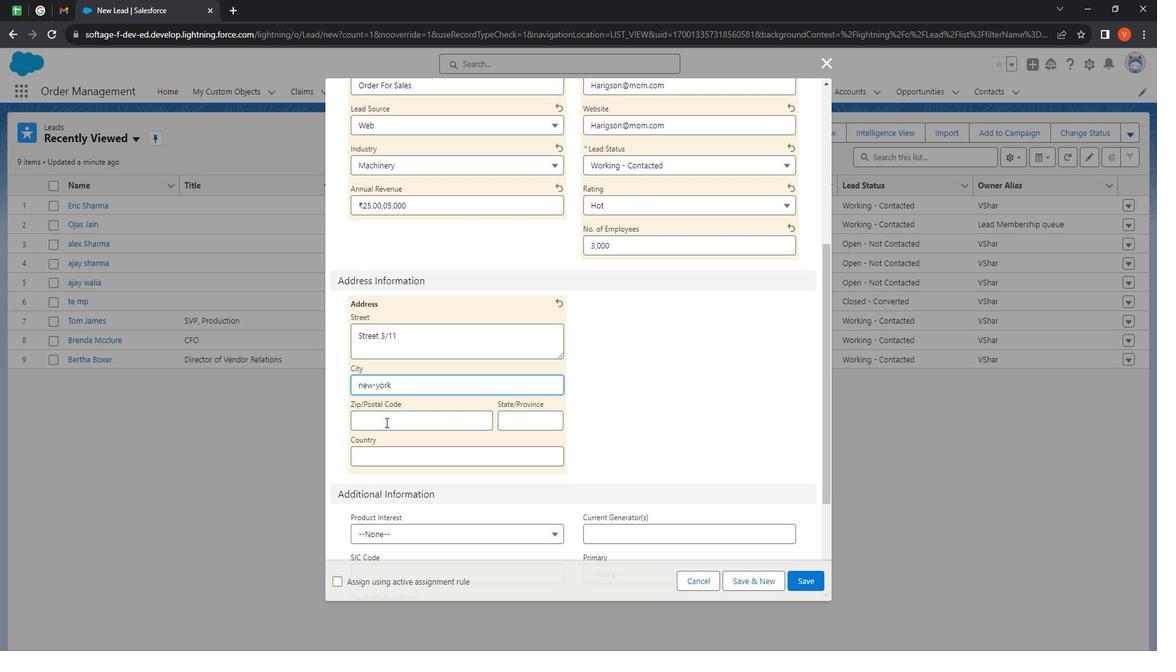 
Action: Mouse pressed left at (398, 419)
Screenshot: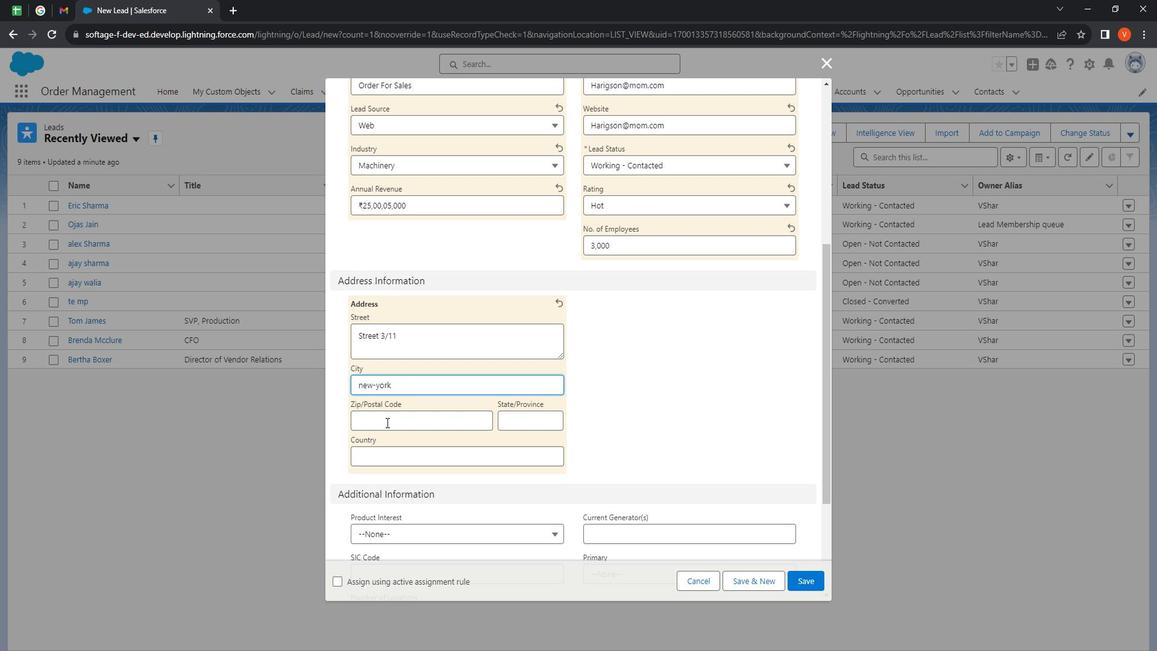 
Action: Mouse moved to (399, 419)
Screenshot: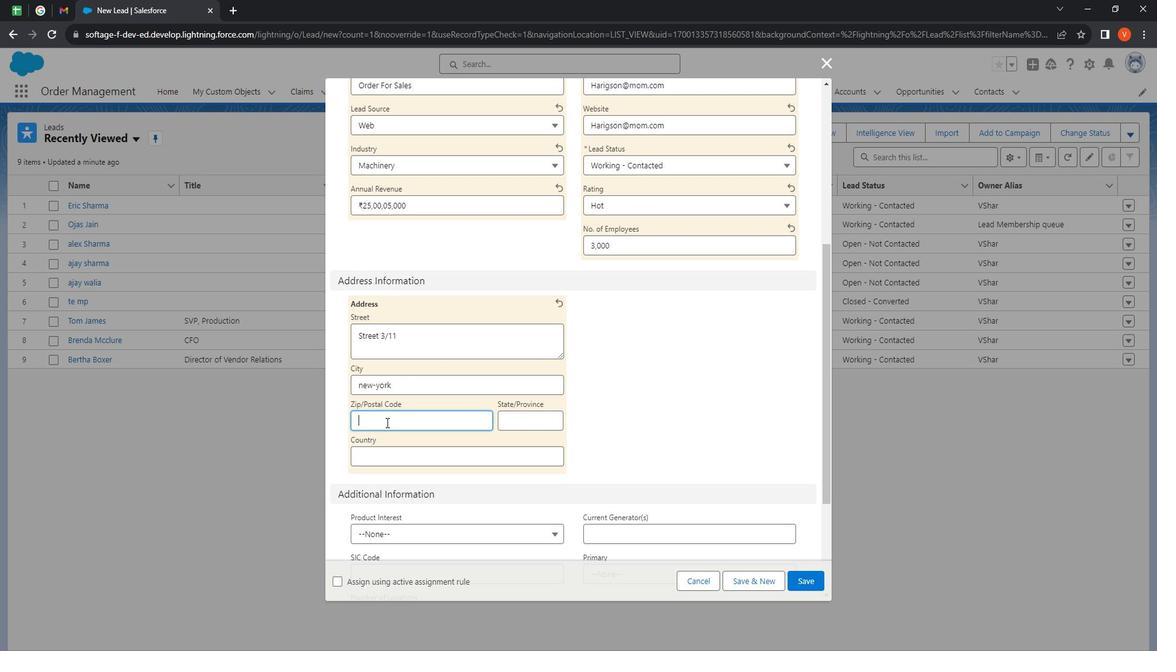 
Action: Key pressed 12200125001
Screenshot: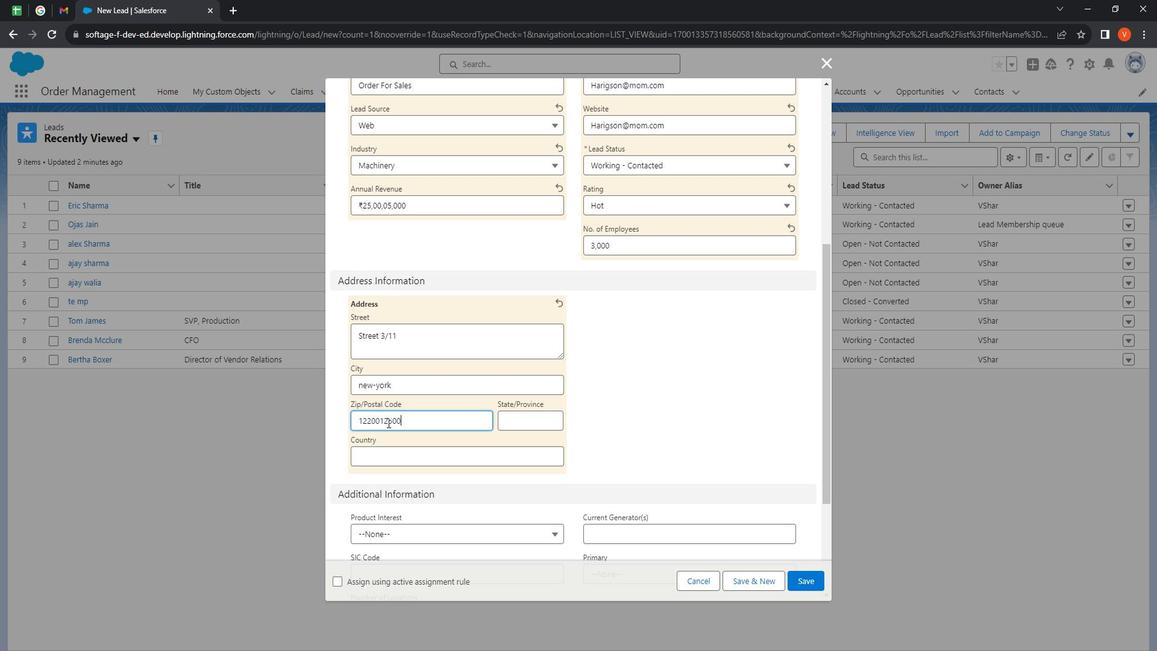 
Action: Mouse moved to (545, 416)
Screenshot: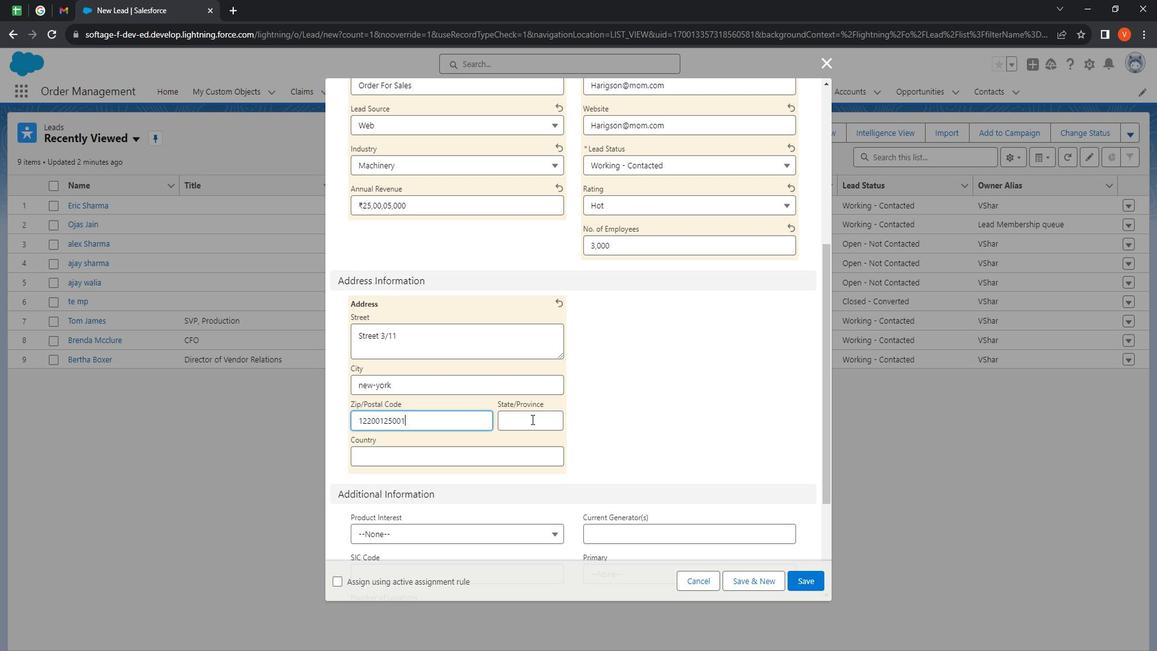 
Action: Mouse pressed left at (545, 416)
Screenshot: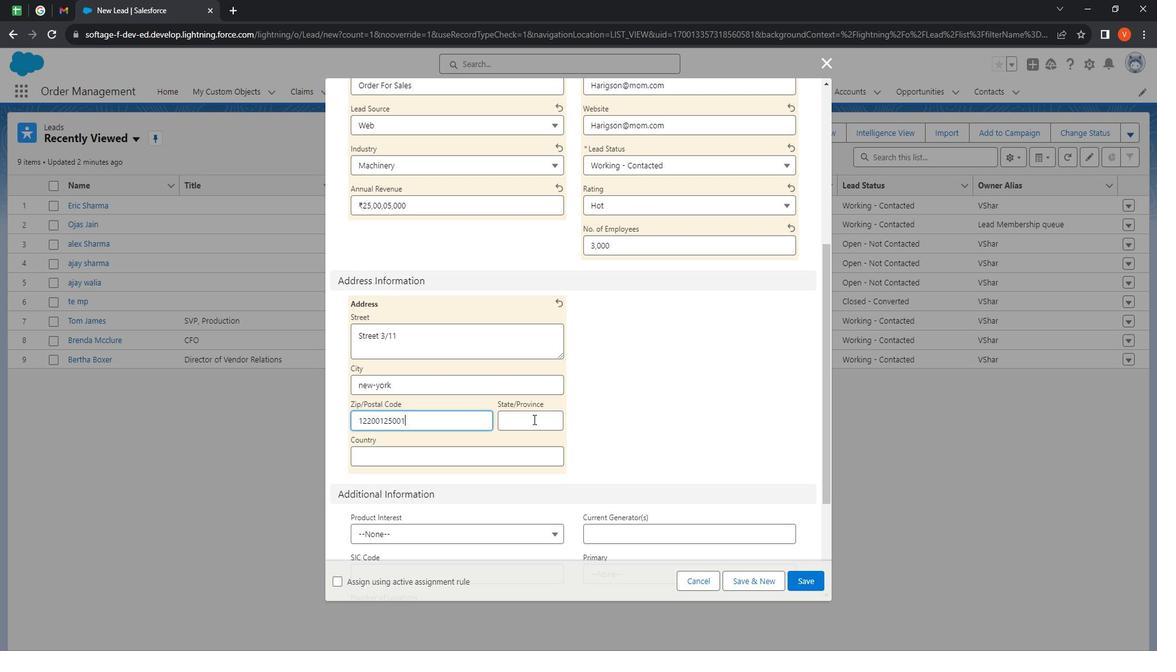 
Action: Mouse moved to (548, 416)
Screenshot: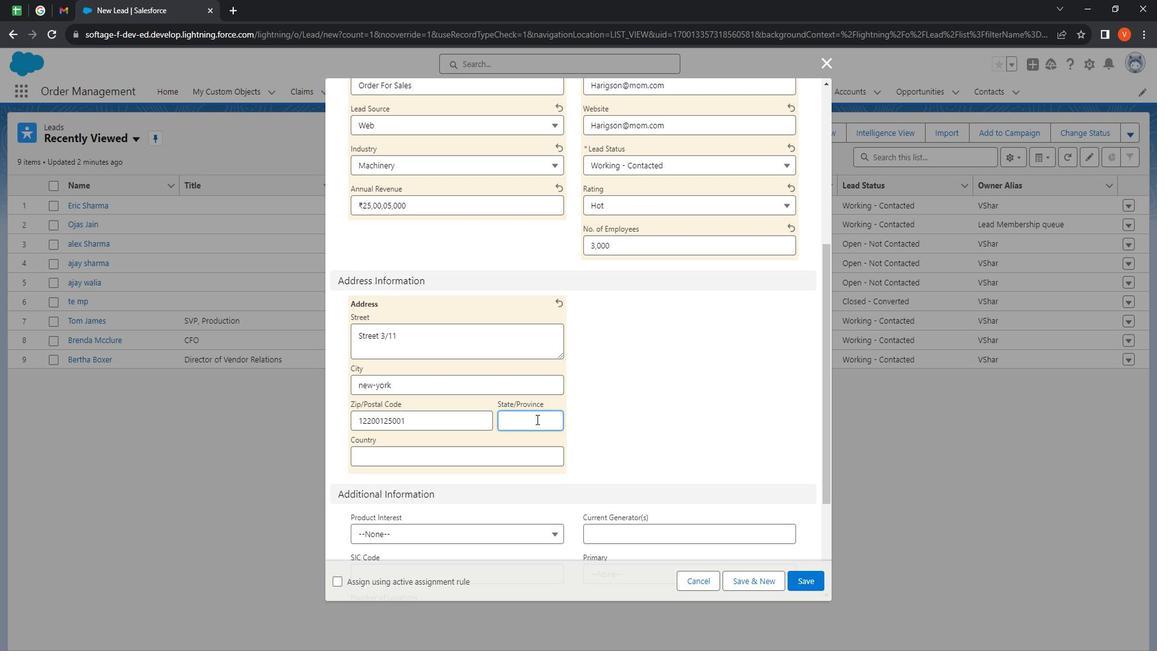 
Action: Key pressed <Key.shift><Key.shift><Key.shift><Key.shift><Key.shift><Key.shift><Key.shift><Key.shift><Key.shift><Key.shift><Key.shift><Key.shift><Key.shift><Key.shift><Key.shift><Key.shift><Key.shift><Key.shift><Key.shift><Key.shift><Key.shift><Key.shift><Key.shift><Key.shift>New<Key.space><Key.shift><Key.shift><Key.shift>Gercy
Screenshot: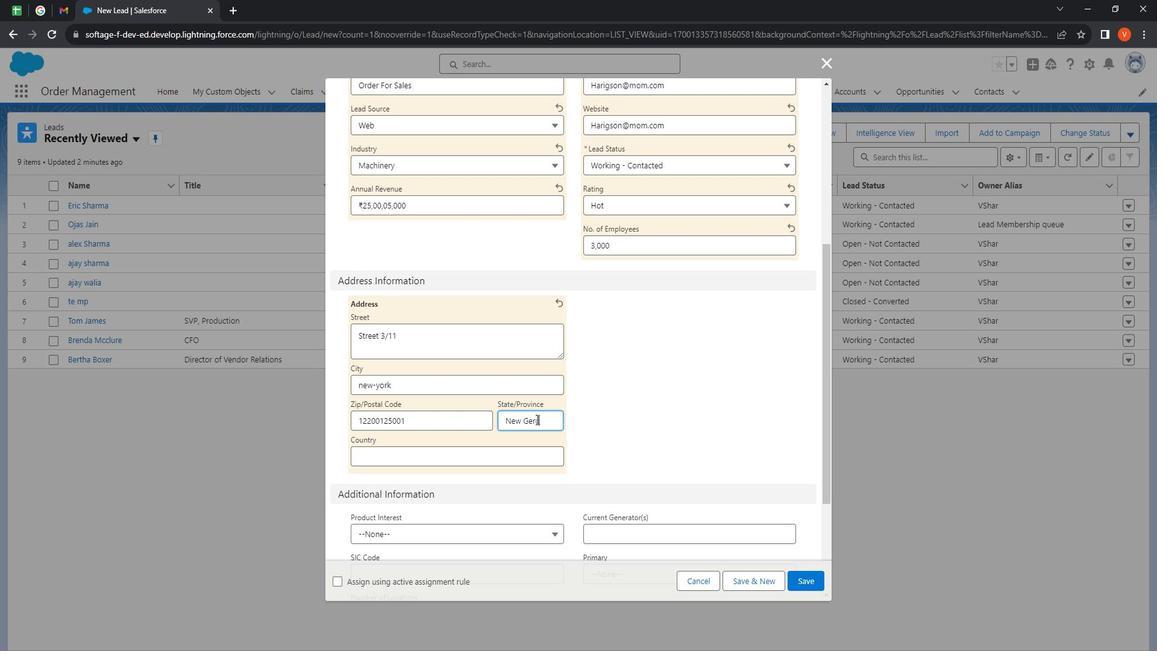 
Action: Mouse moved to (546, 416)
Screenshot: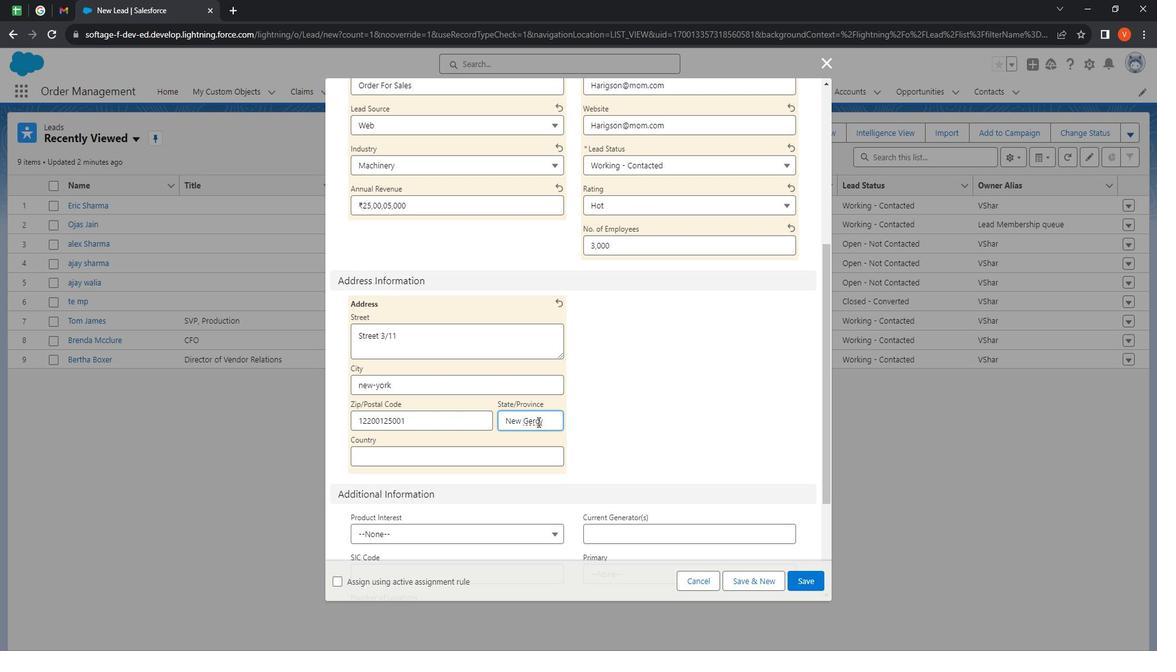 
Action: Mouse pressed right at (546, 416)
Screenshot: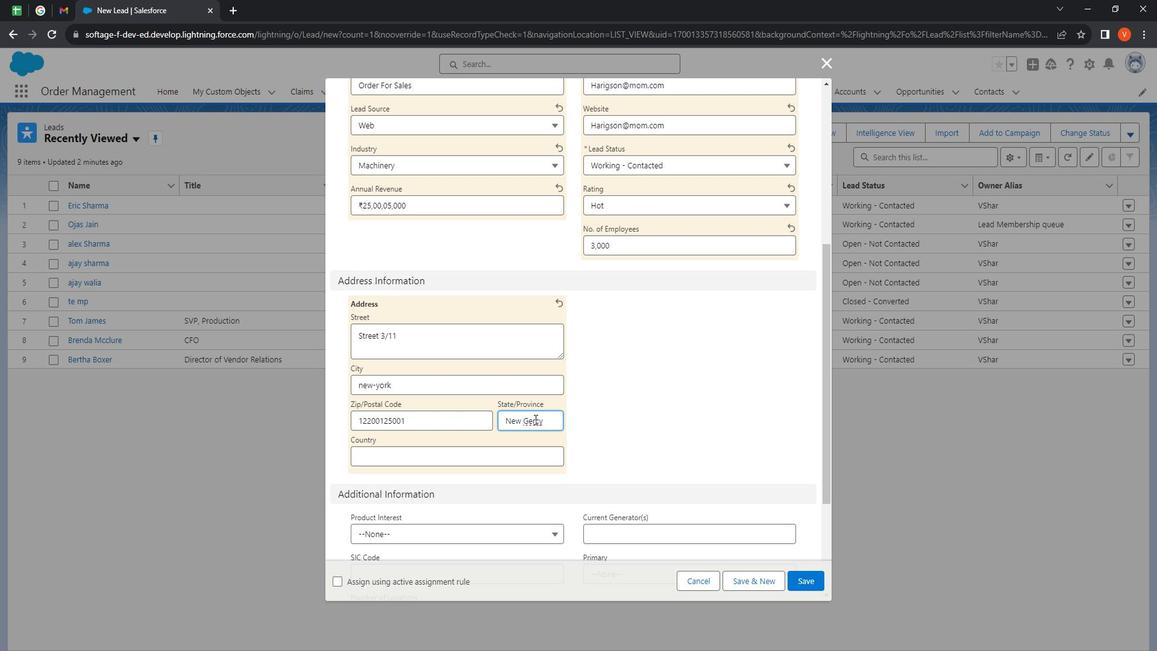 
Action: Mouse moved to (590, 428)
Screenshot: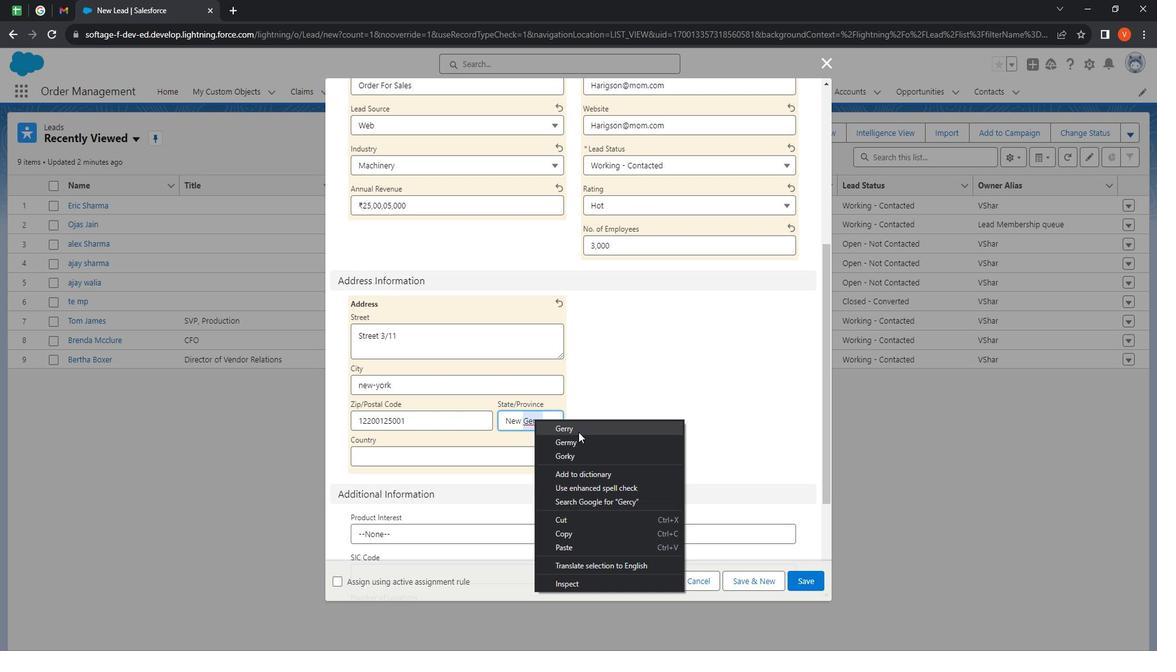 
Action: Mouse pressed left at (590, 428)
Screenshot: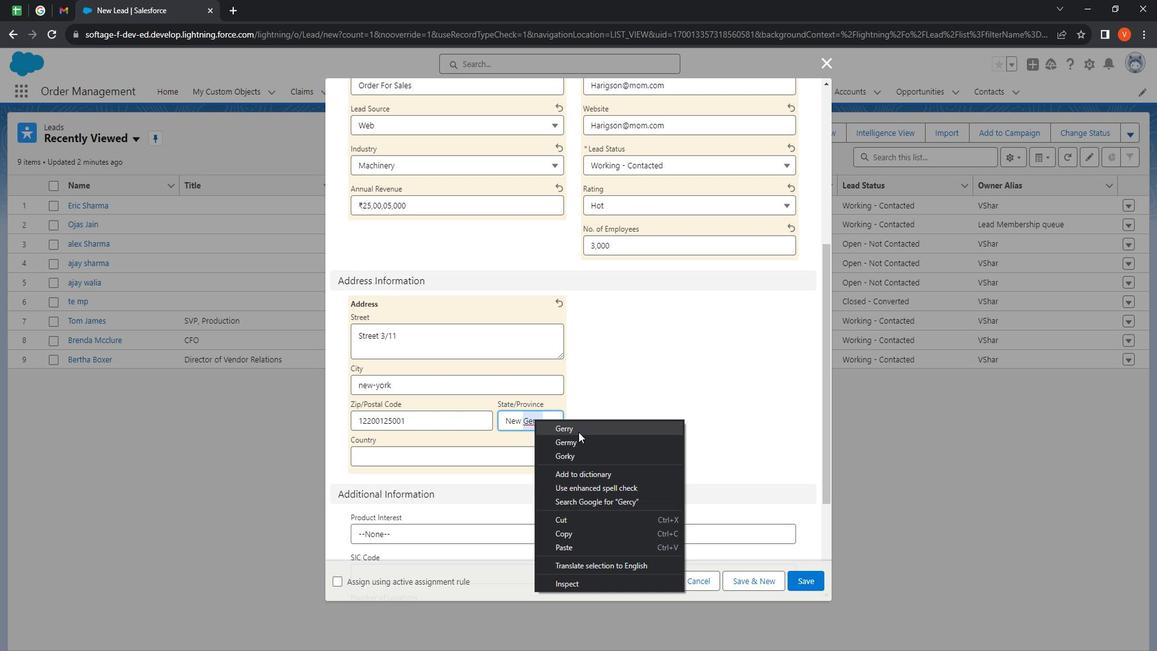 
Action: Mouse moved to (490, 452)
Screenshot: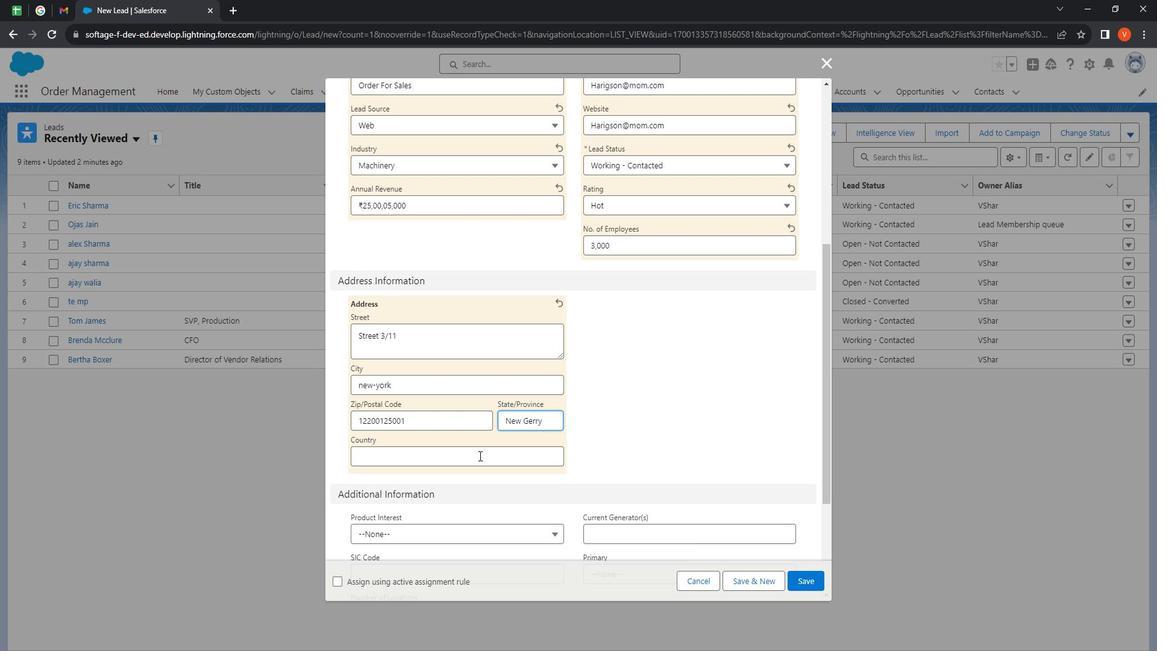 
Action: Mouse pressed left at (490, 452)
Screenshot: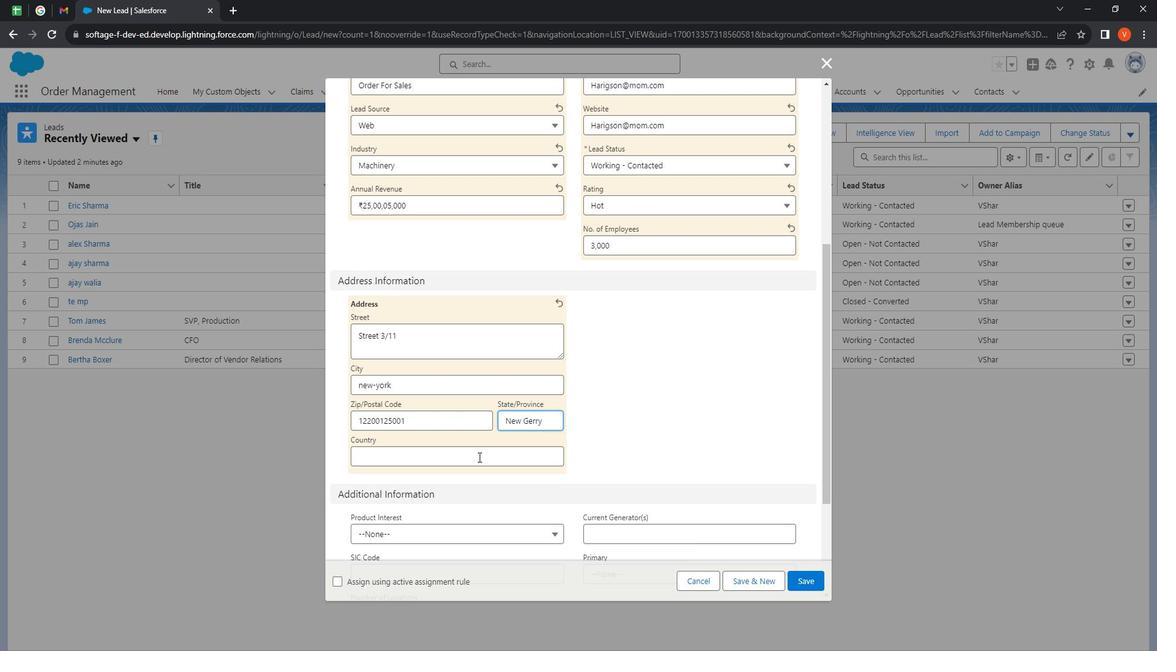 
Action: Key pressed <Key.shift><Key.shift><Key.shift><Key.shift><Key.shift><Key.shift><Key.shift><Key.shift><Key.shift><Key.shift><Key.shift><Key.shift><Key.shift><Key.shift><Key.shift><Key.shift><Key.shift><Key.shift><Key.shift><Key.shift>united<Key.space>state<Key.space>of<Key.space>america
Screenshot: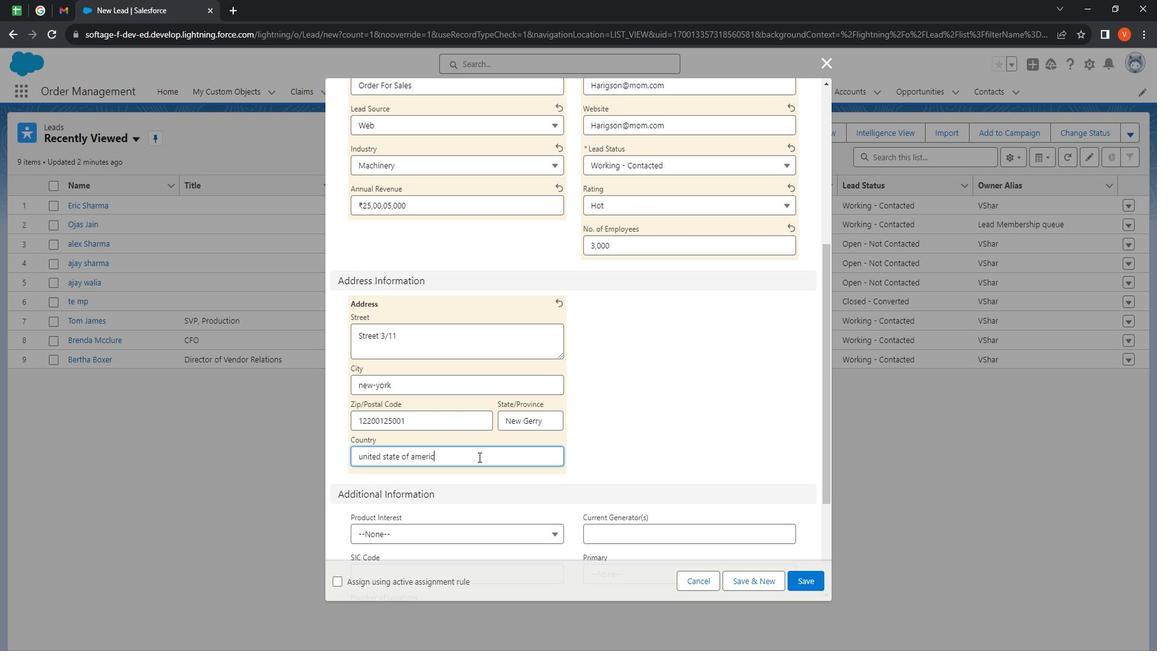
Action: Mouse moved to (424, 449)
Screenshot: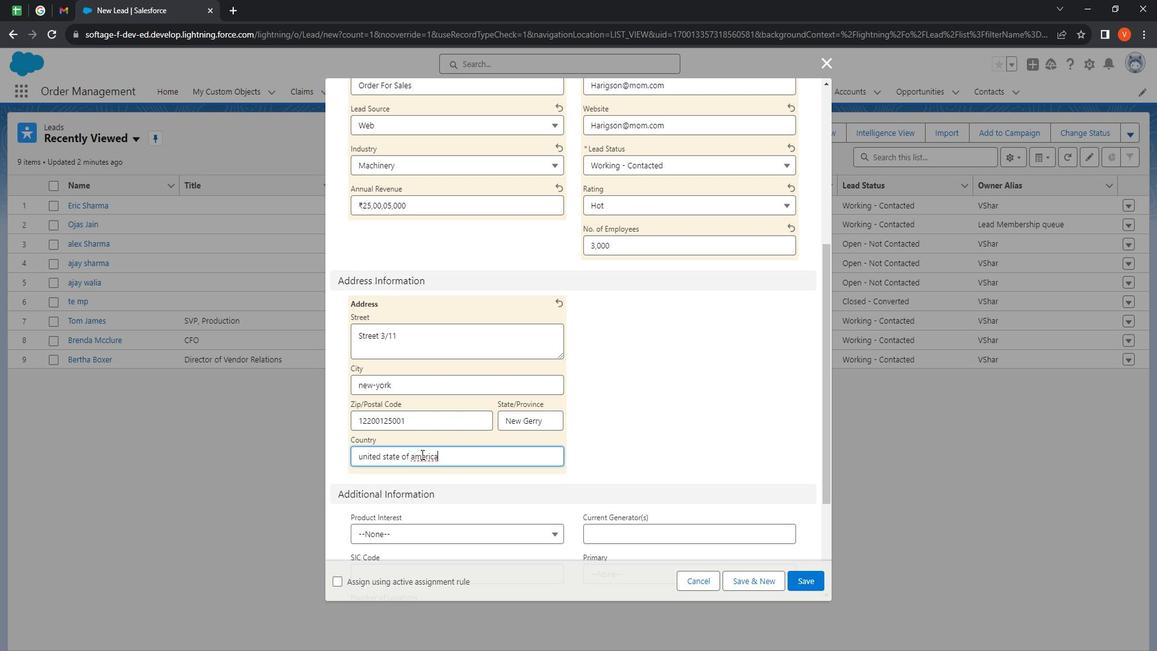 
Action: Mouse pressed right at (424, 449)
Screenshot: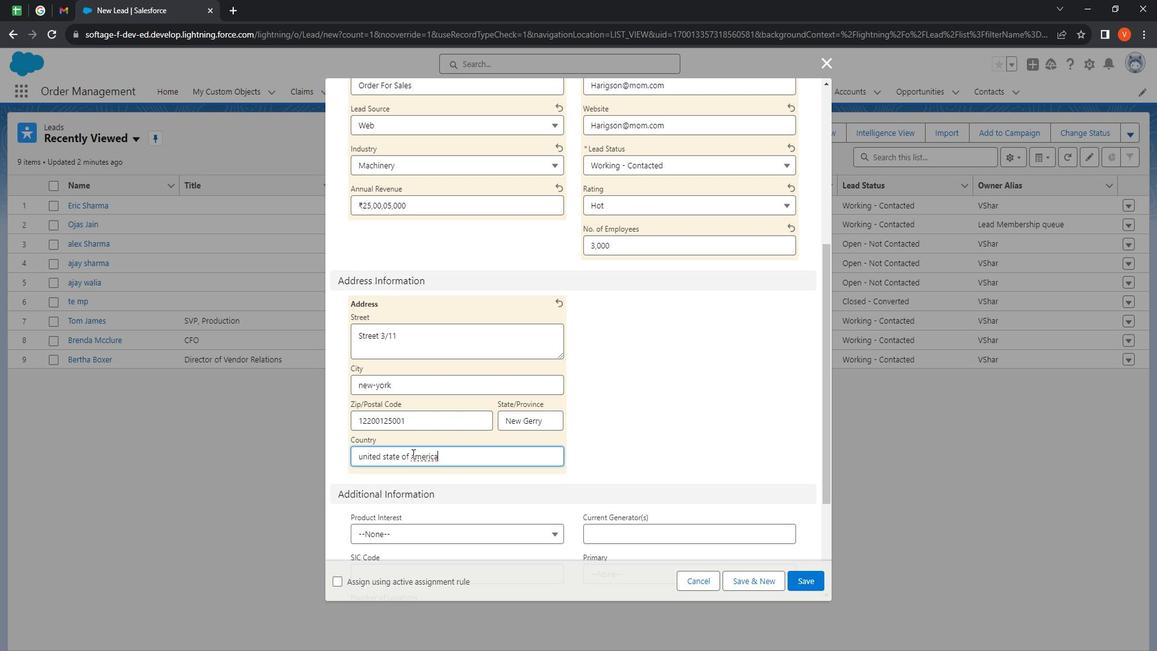 
Action: Mouse moved to (452, 460)
Screenshot: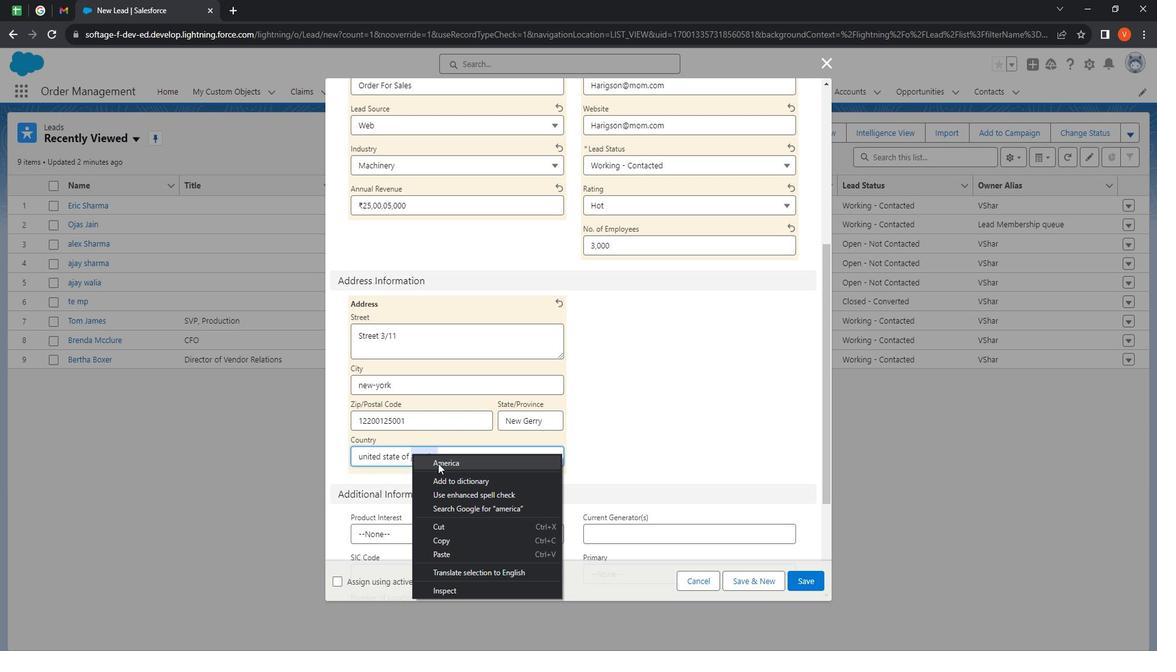 
Action: Mouse pressed left at (452, 460)
Screenshot: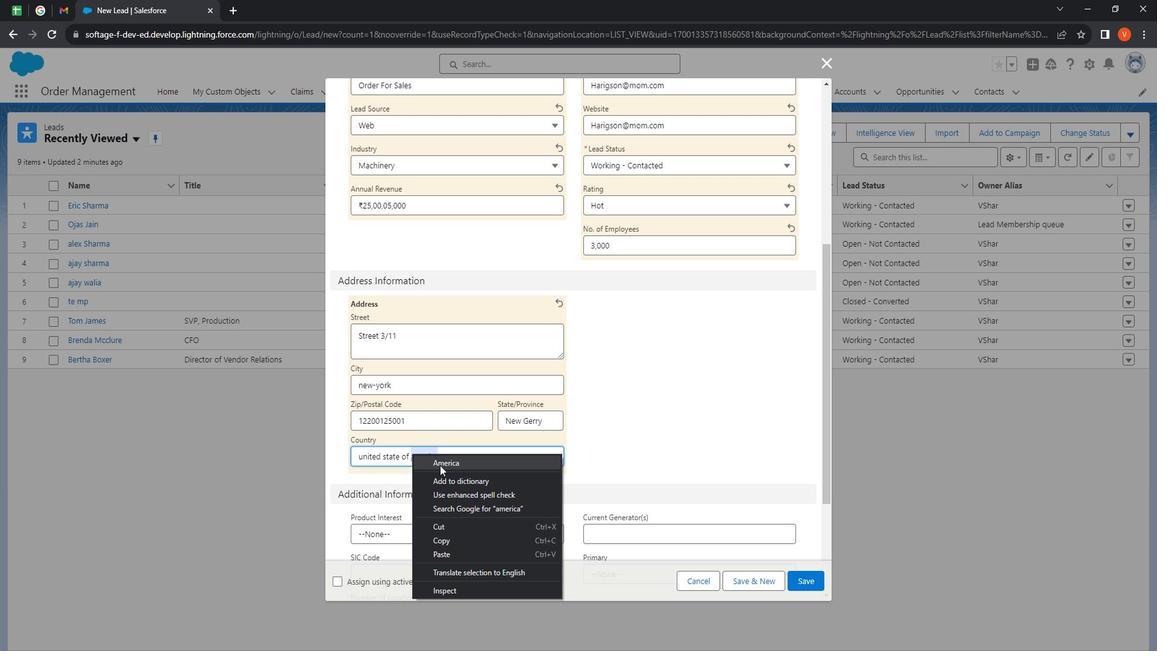 
Action: Mouse moved to (510, 467)
Screenshot: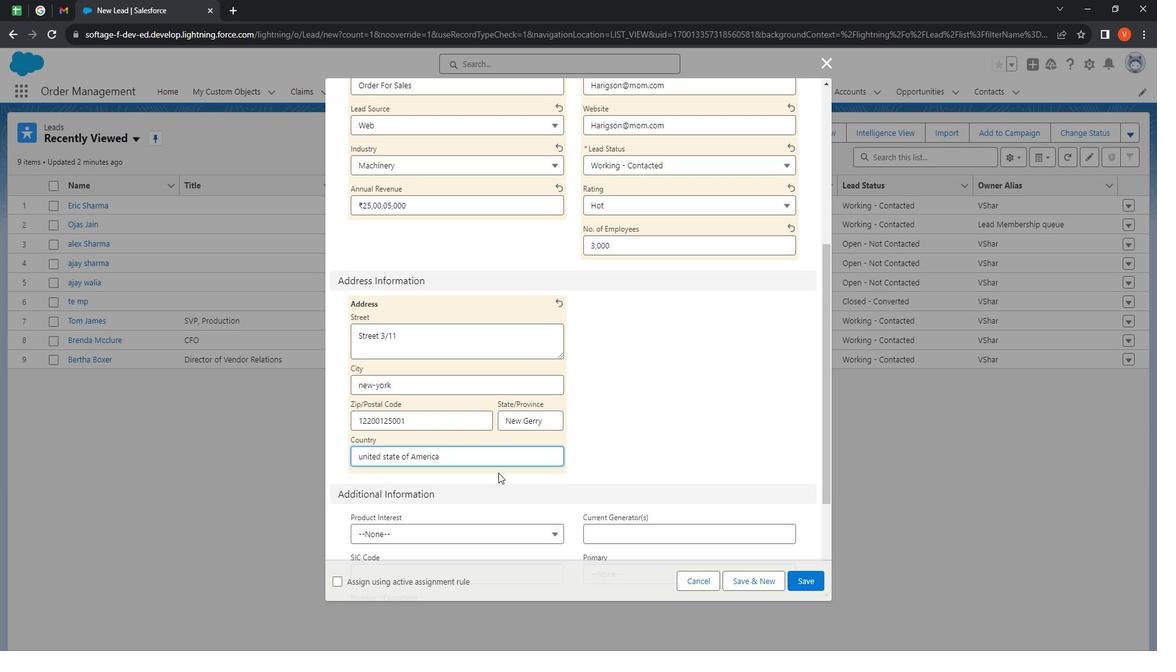 
Action: Mouse scrolled (510, 466) with delta (0, 0)
Screenshot: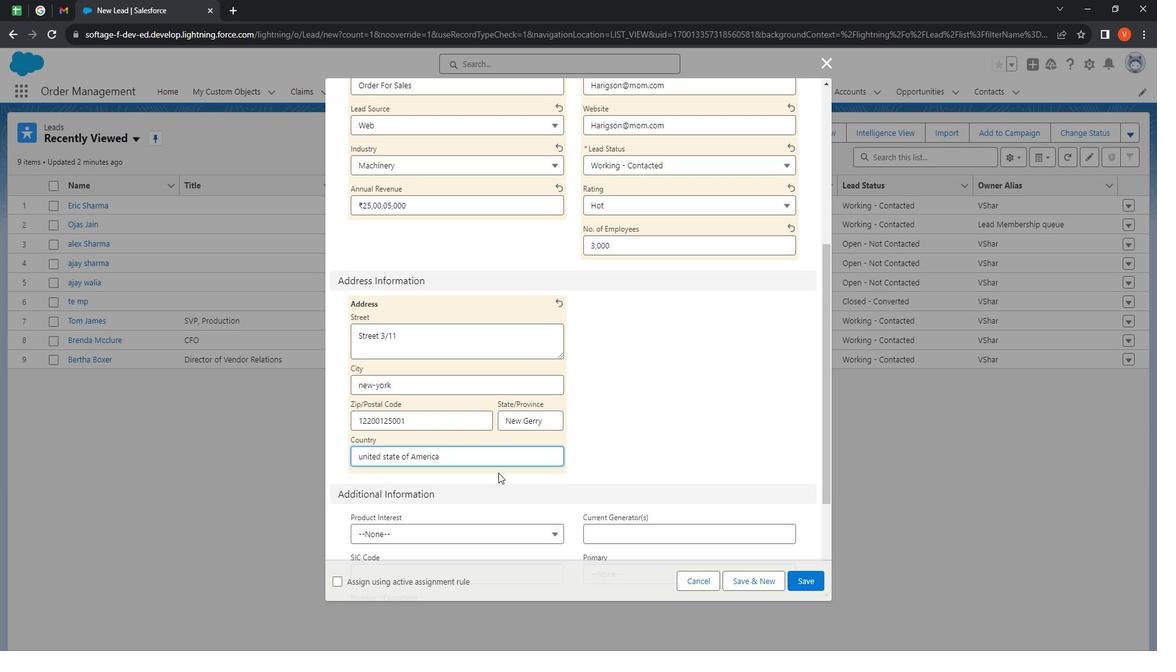 
Action: Mouse moved to (511, 467)
Screenshot: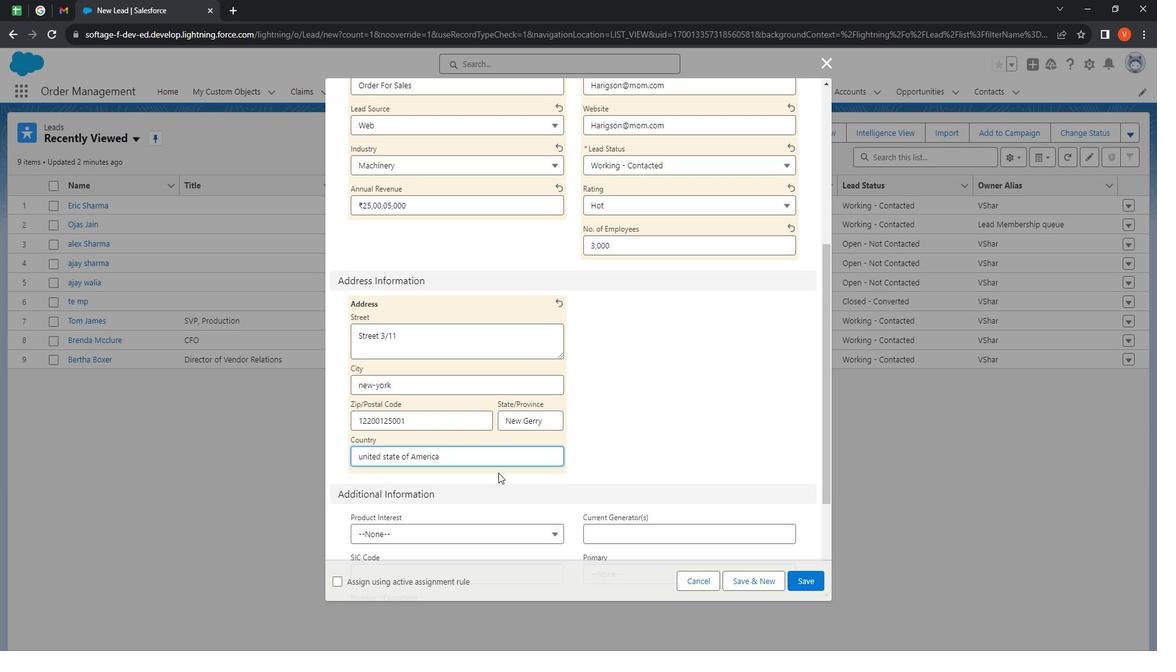 
Action: Mouse scrolled (511, 466) with delta (0, 0)
Screenshot: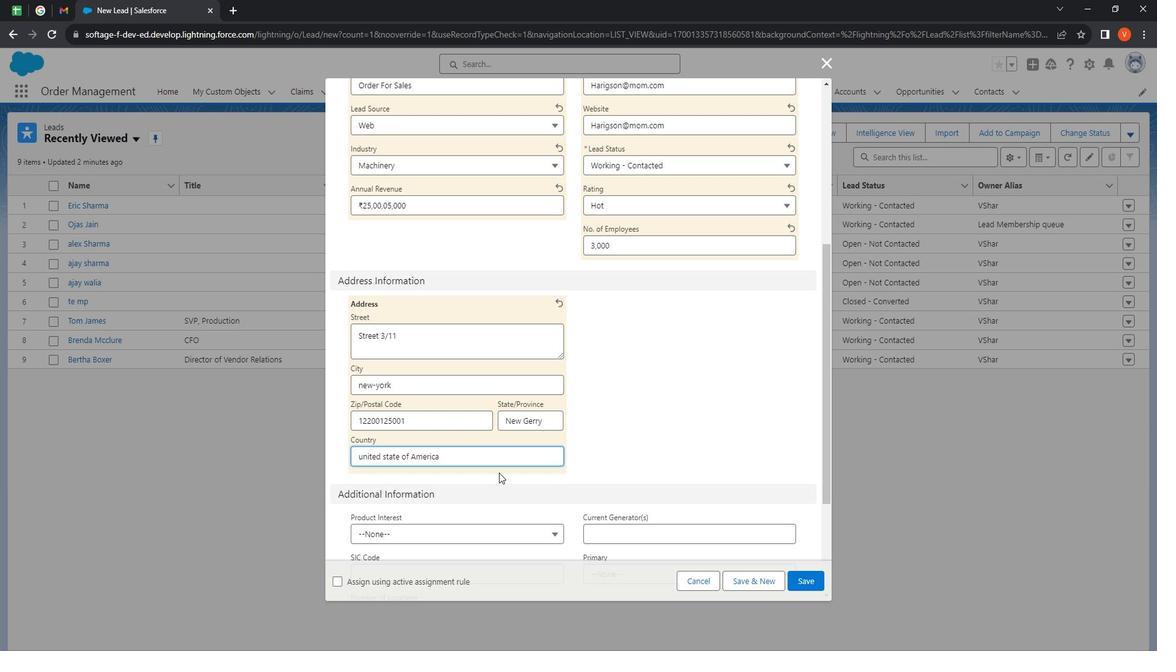 
Action: Mouse scrolled (511, 466) with delta (0, 0)
Screenshot: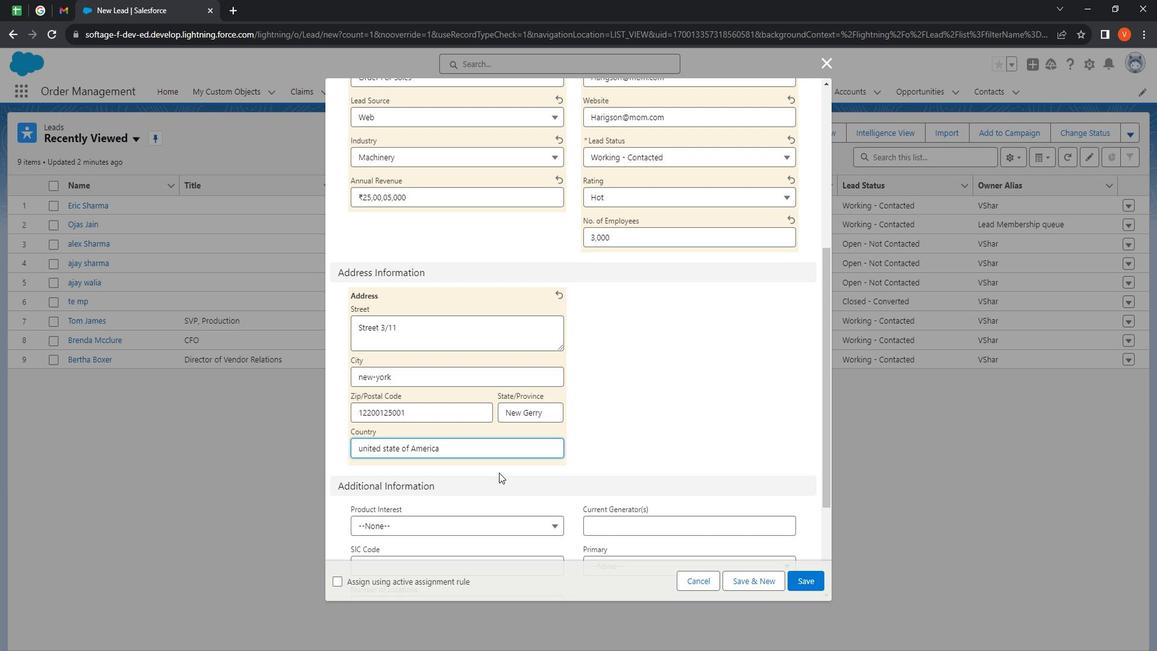 
Action: Mouse moved to (443, 361)
Screenshot: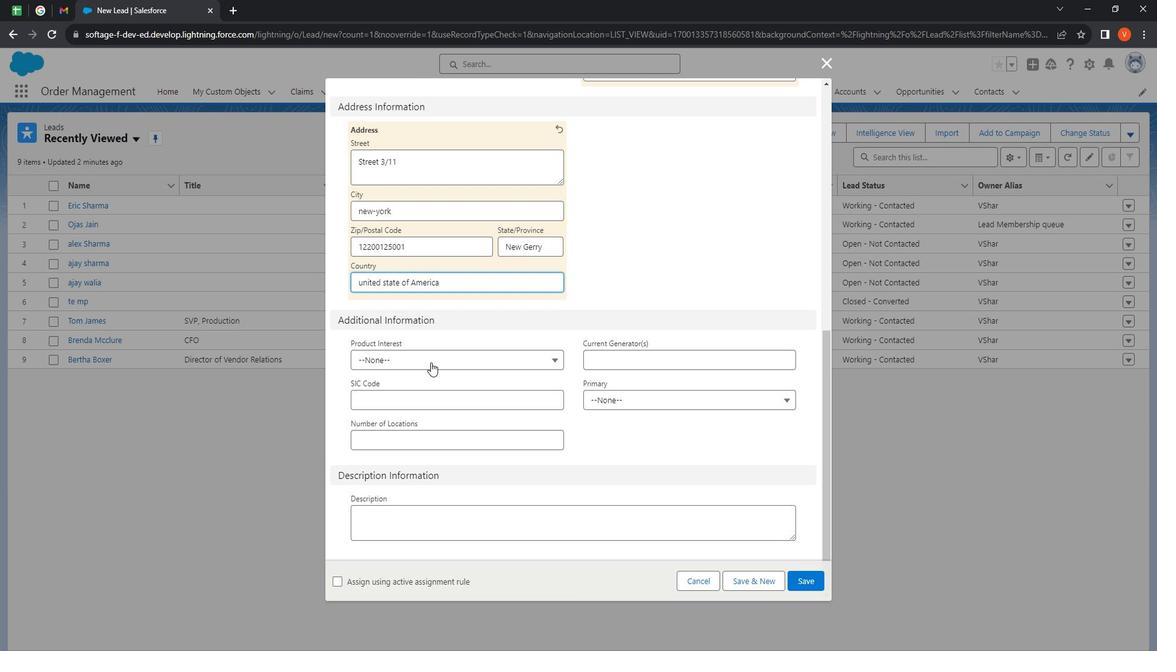 
Action: Mouse pressed left at (443, 361)
Screenshot: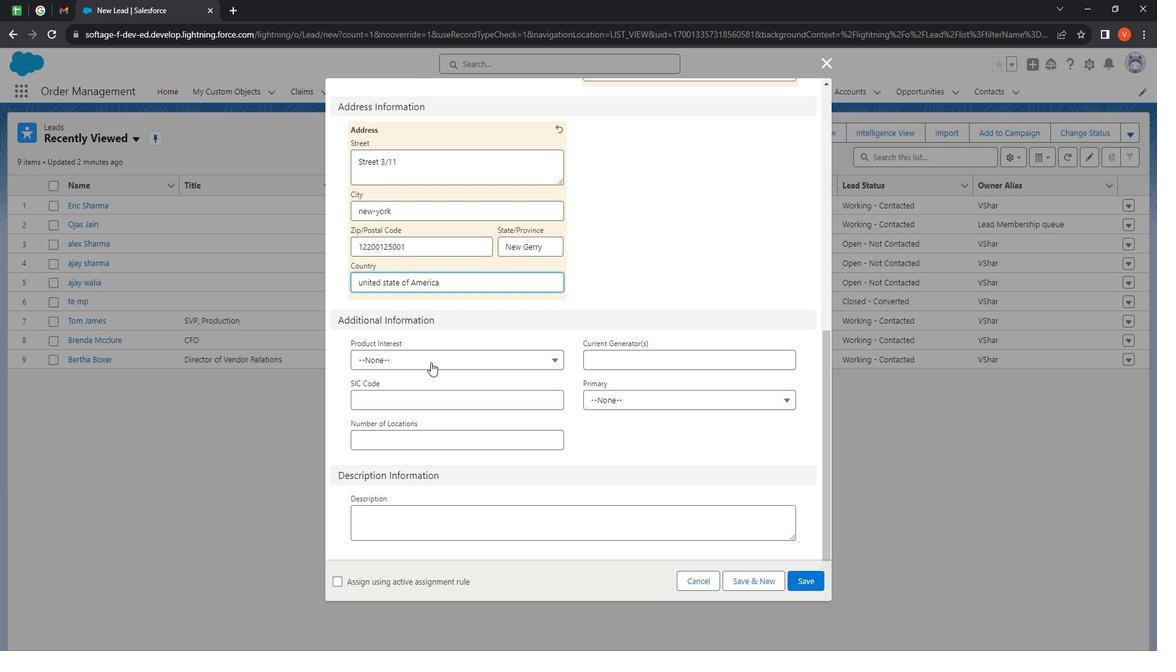 
Action: Mouse moved to (484, 419)
Screenshot: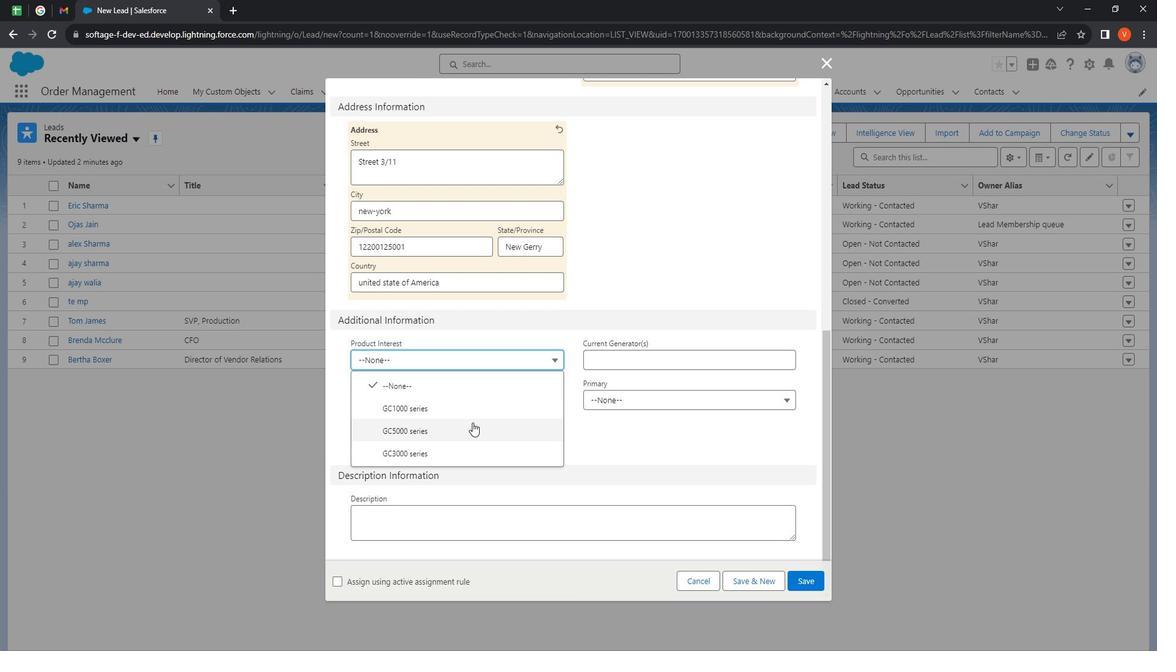 
Action: Mouse pressed left at (484, 419)
Screenshot: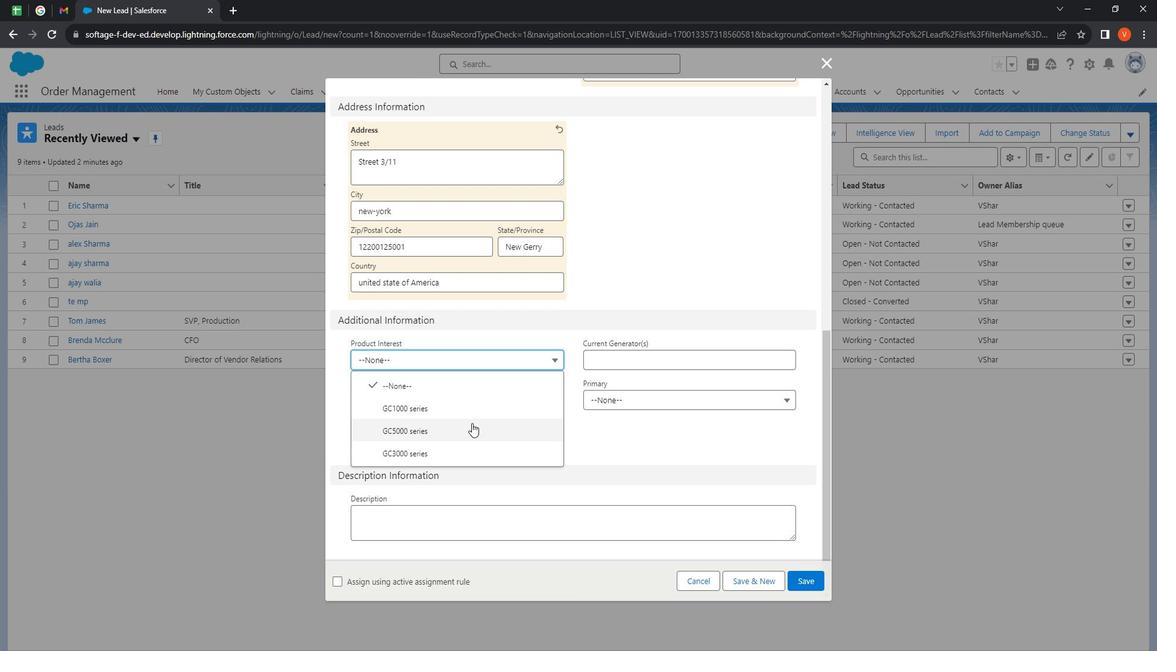 
Action: Mouse moved to (662, 363)
Screenshot: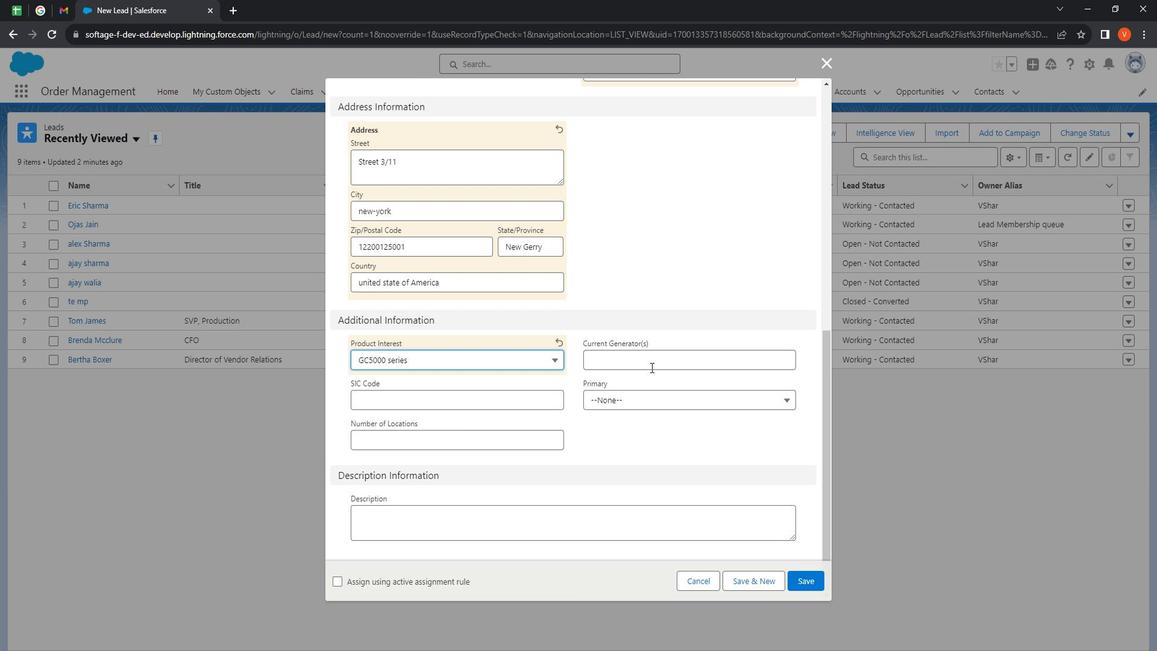 
Action: Mouse pressed left at (662, 363)
Screenshot: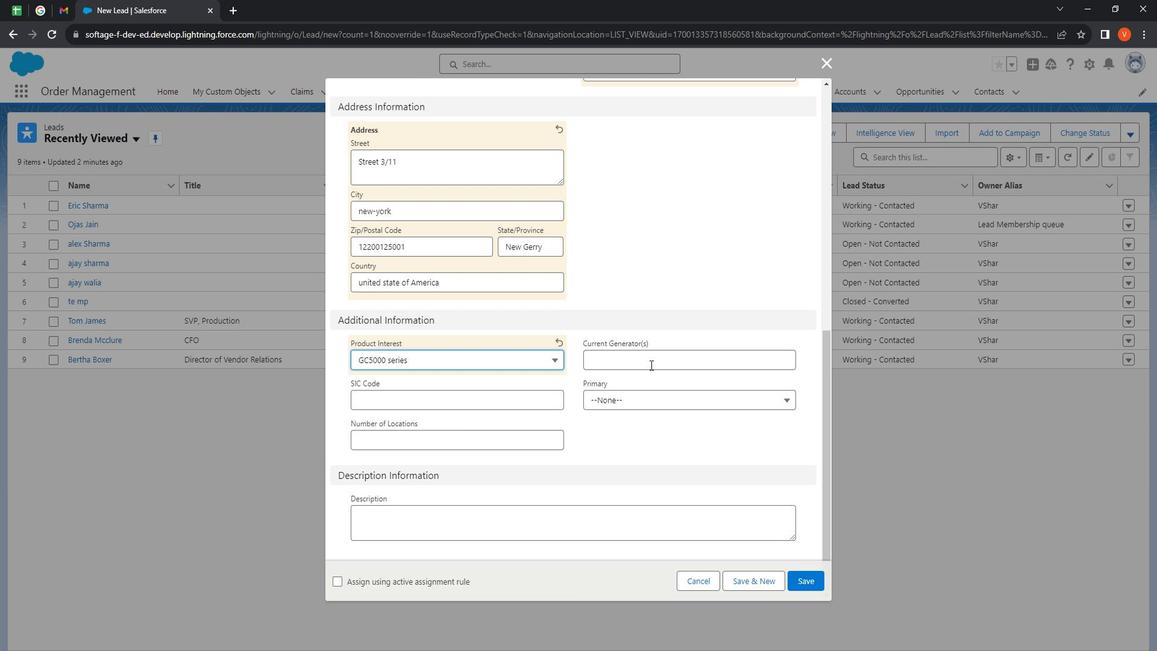 
Action: Mouse moved to (661, 362)
Screenshot: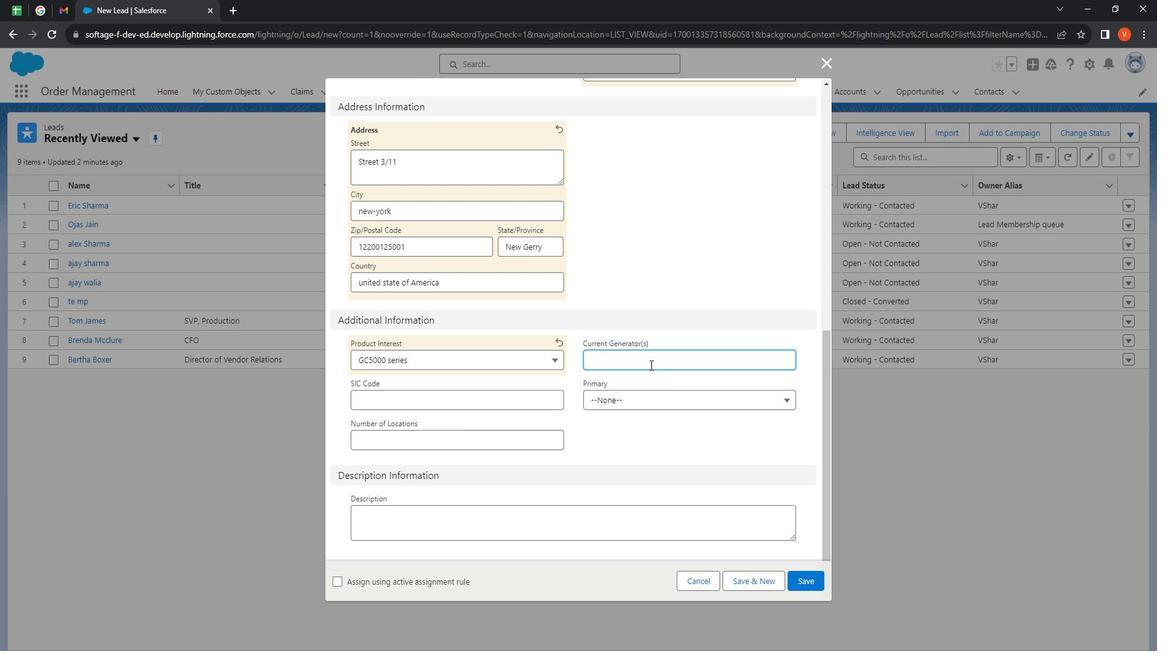
Action: Key pressed 2312
Screenshot: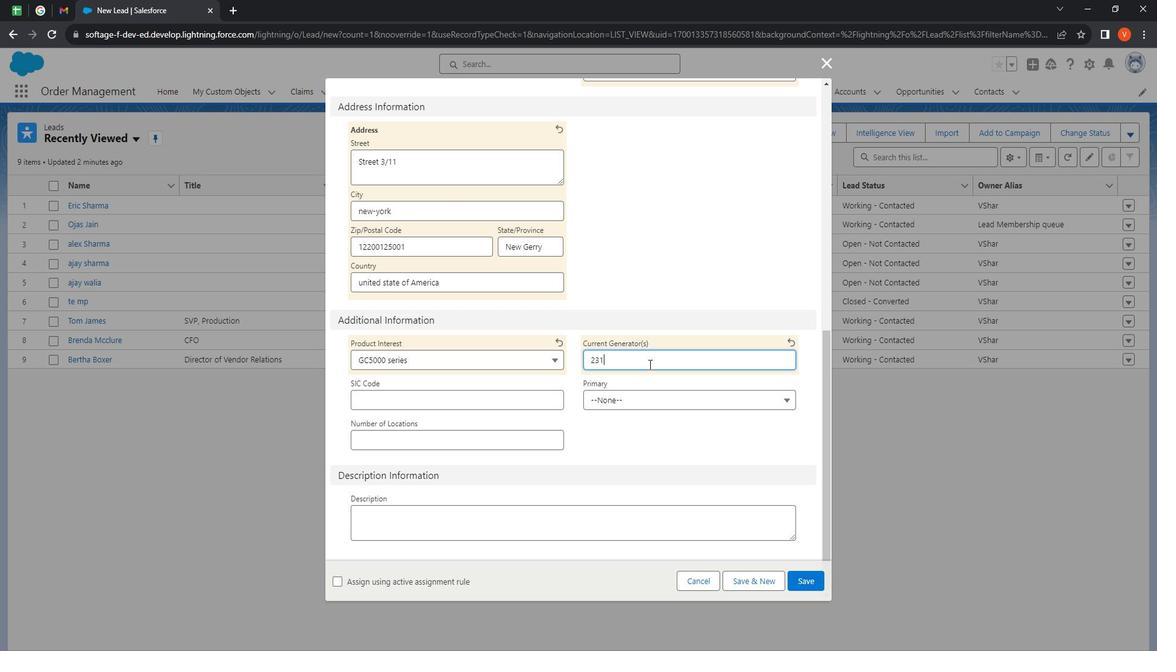 
Action: Mouse moved to (520, 394)
Screenshot: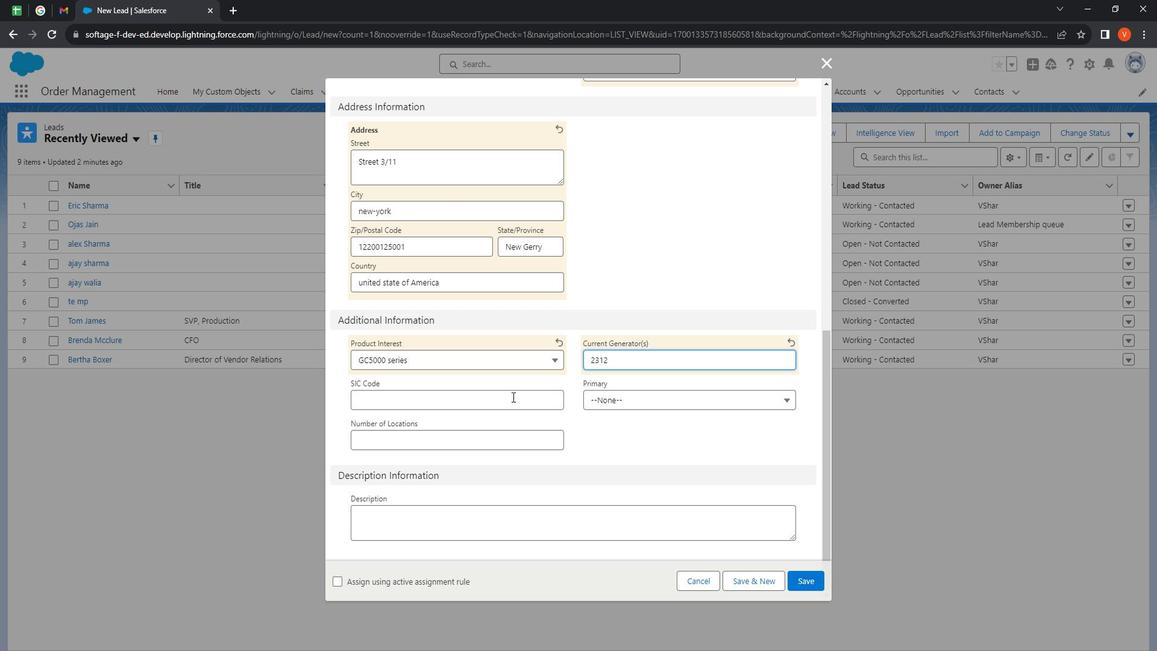 
Action: Mouse pressed left at (520, 394)
Screenshot: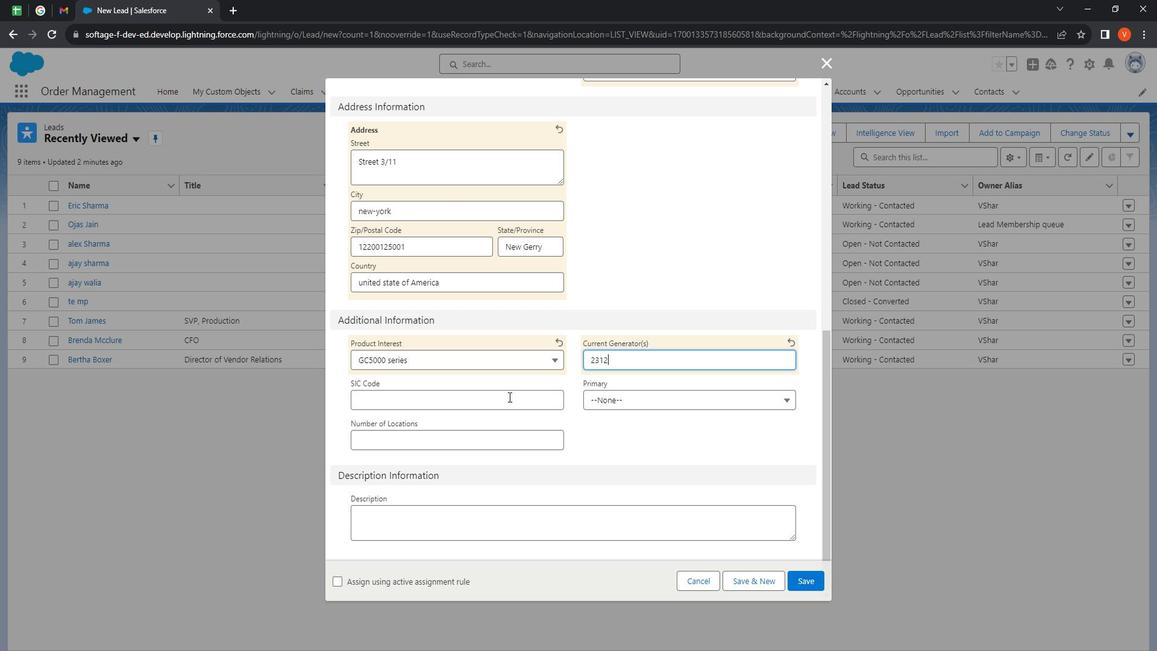 
Action: Mouse moved to (533, 394)
Screenshot: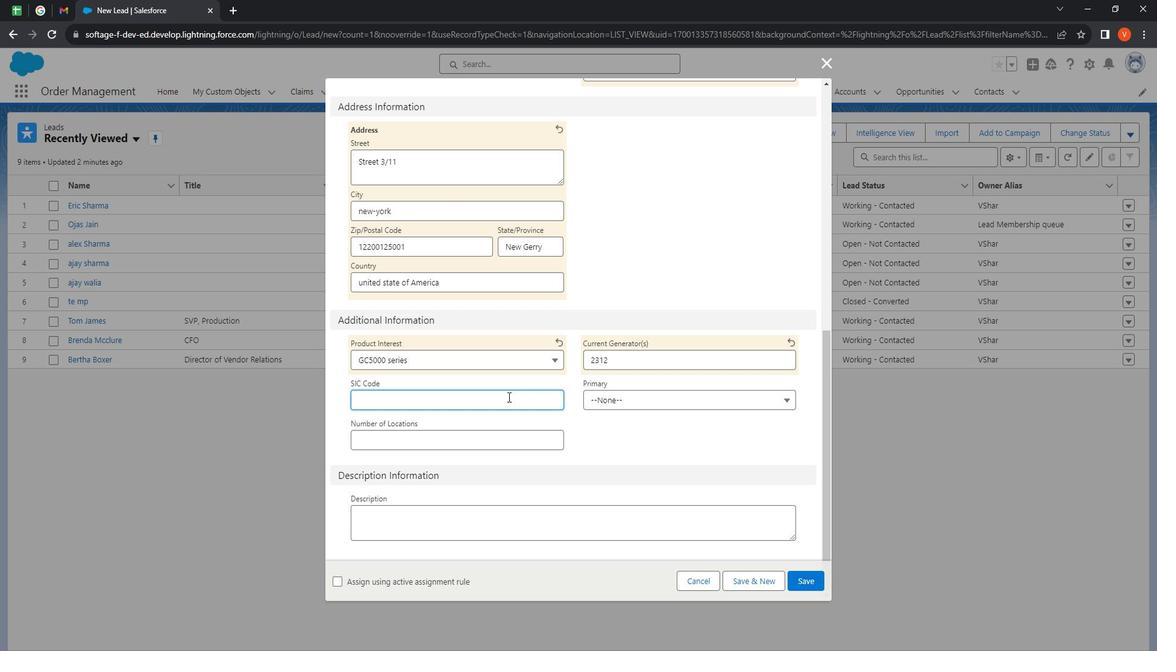 
Action: Key pressed <Key.shift>BBBCCC<Key.shift>C<Key.backspace>code
Screenshot: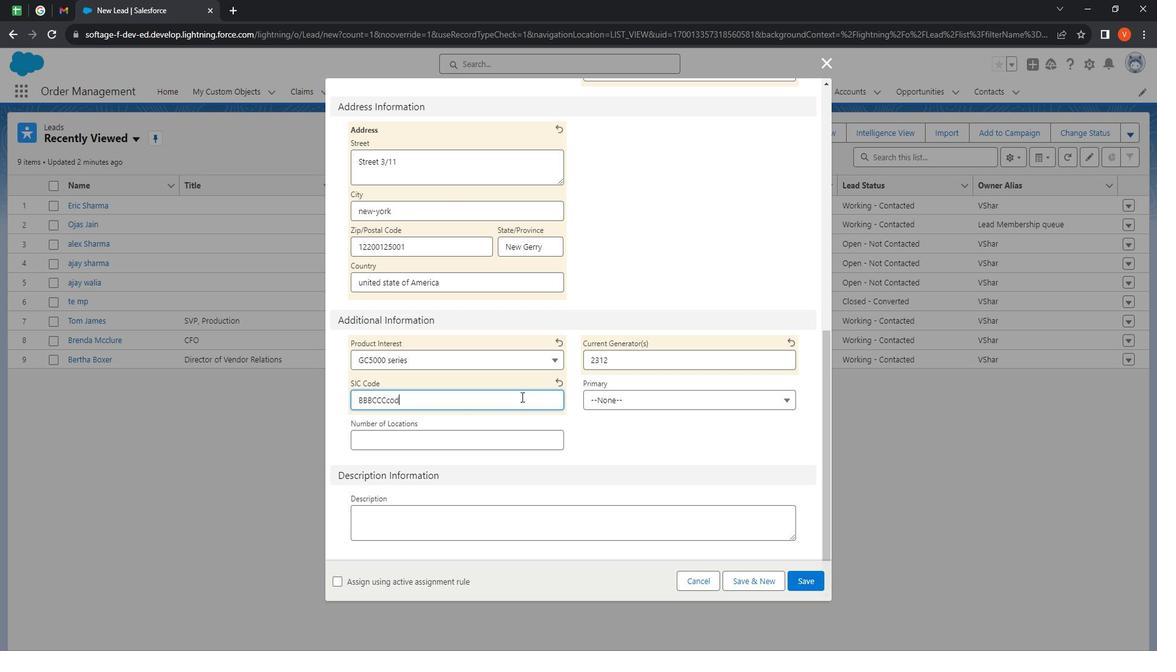
Action: Mouse moved to (630, 395)
Screenshot: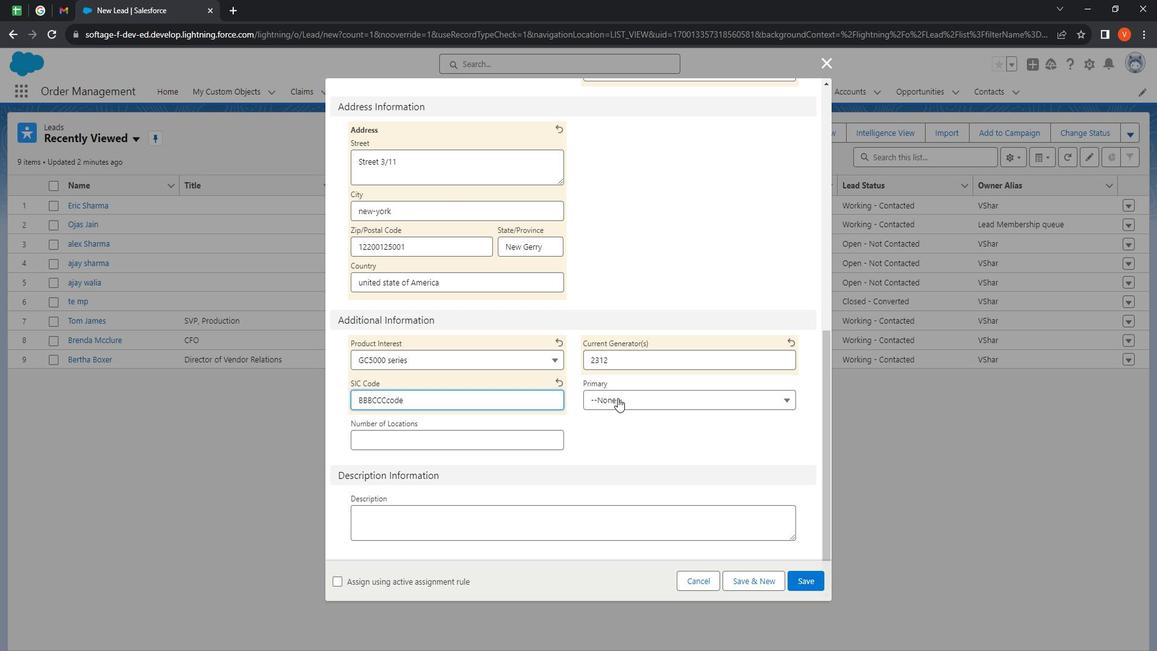 
Action: Mouse pressed left at (630, 395)
Screenshot: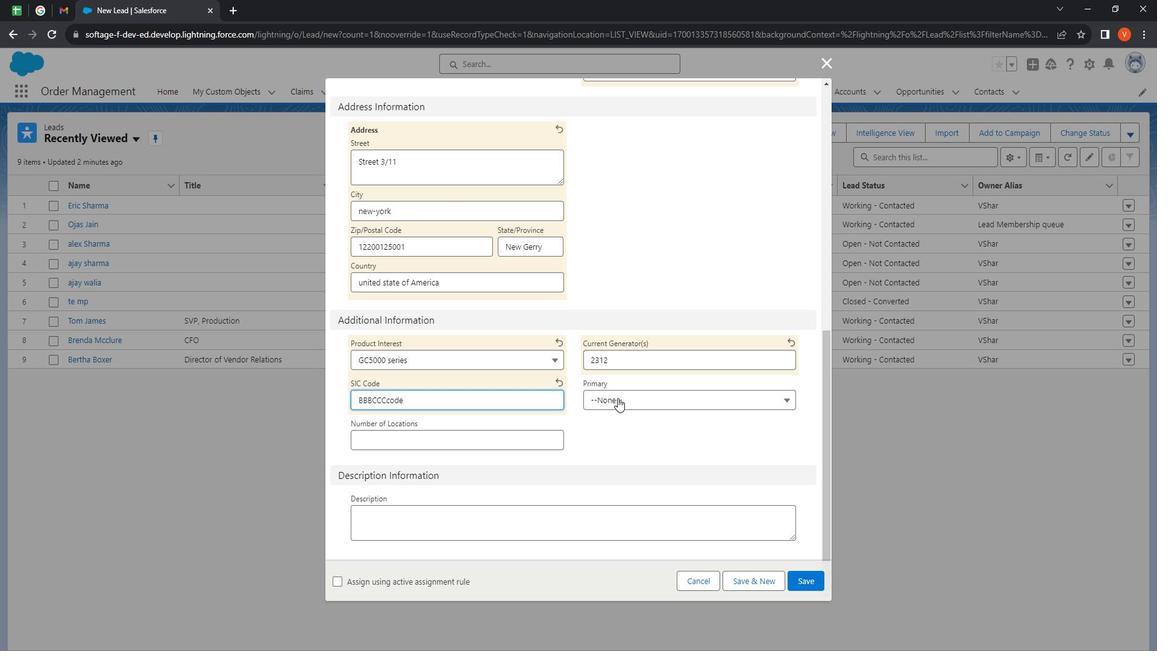 
Action: Mouse moved to (649, 452)
Screenshot: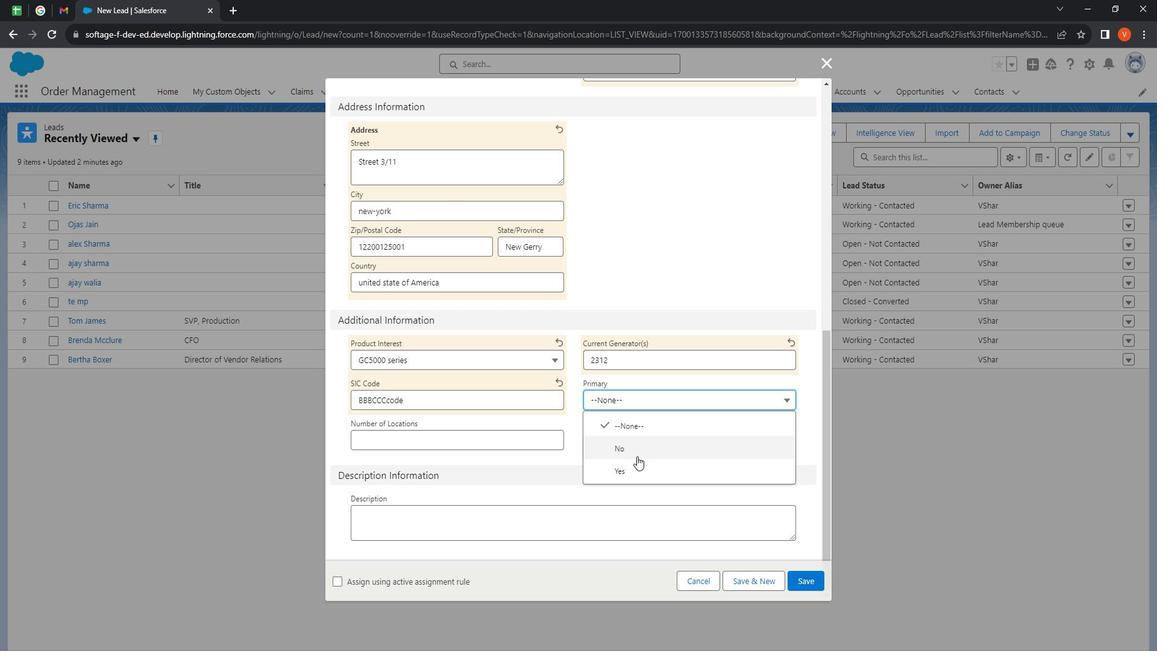 
Action: Mouse pressed left at (649, 452)
Screenshot: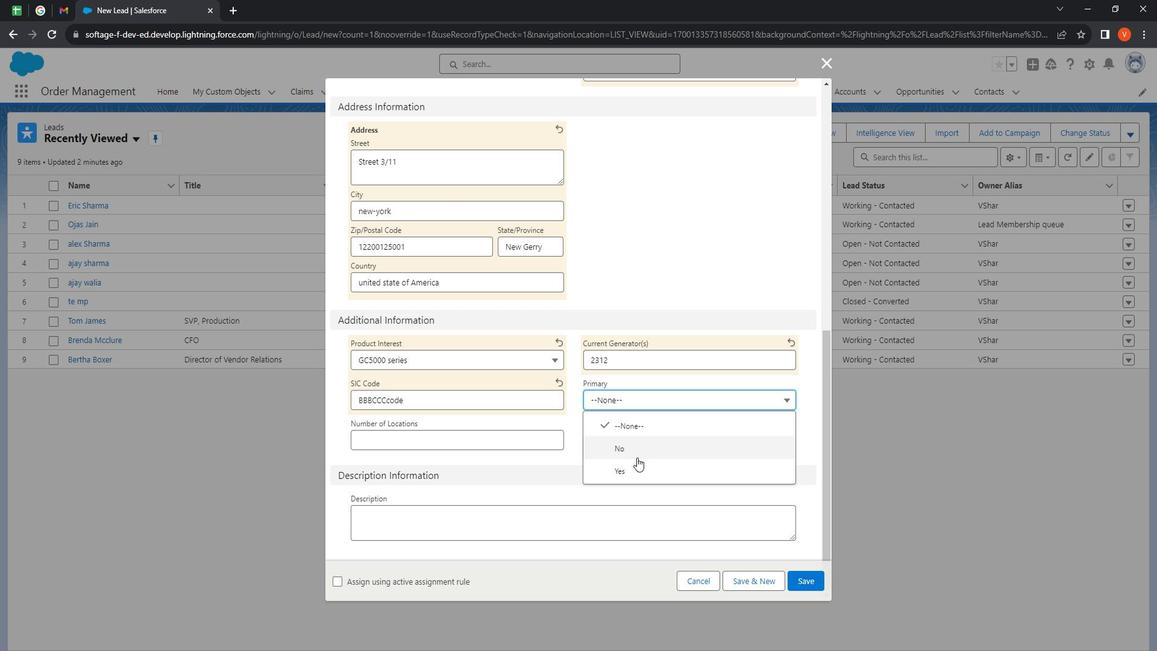 
Action: Mouse moved to (467, 439)
Screenshot: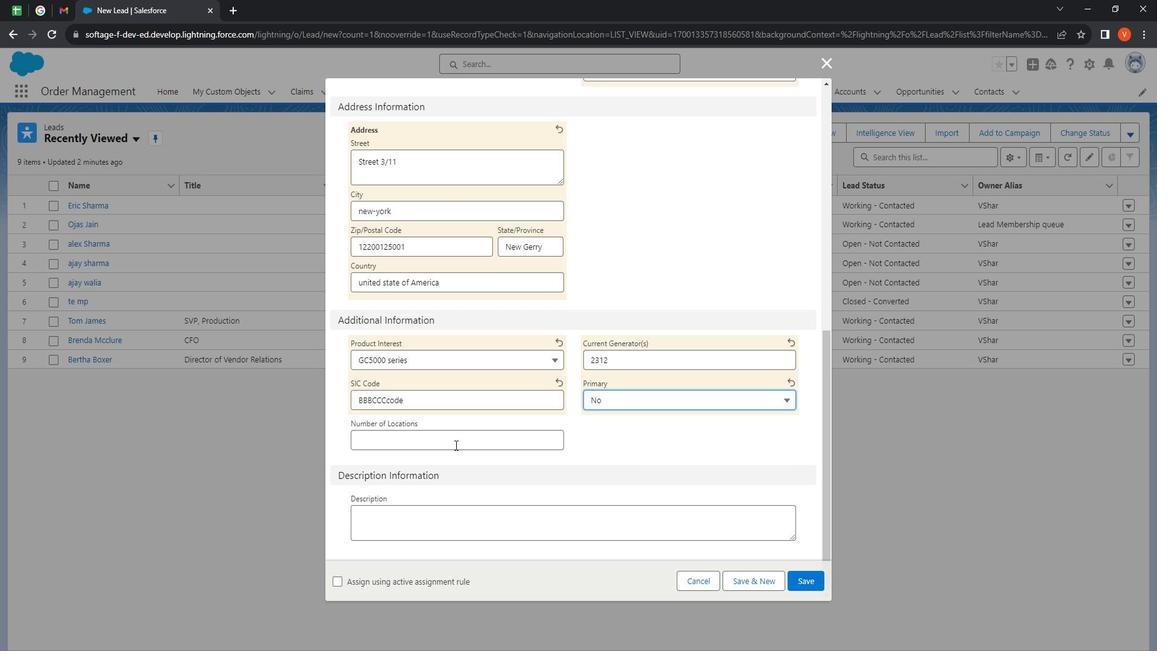 
Action: Mouse pressed left at (467, 439)
Screenshot: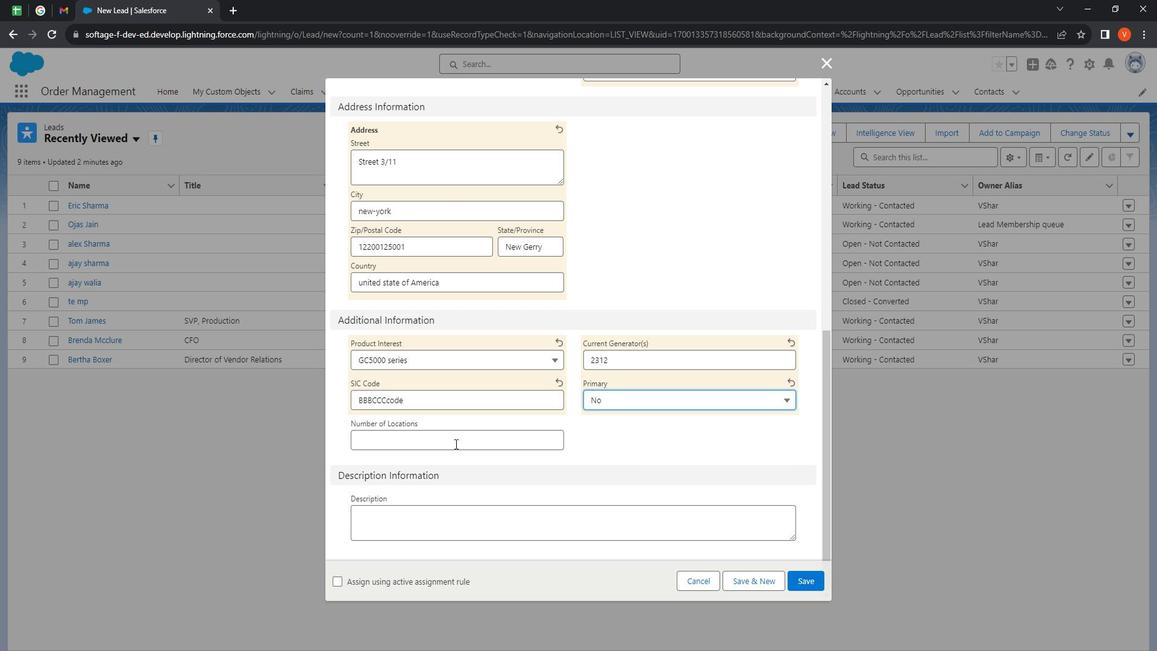 
Action: Mouse moved to (467, 438)
Screenshot: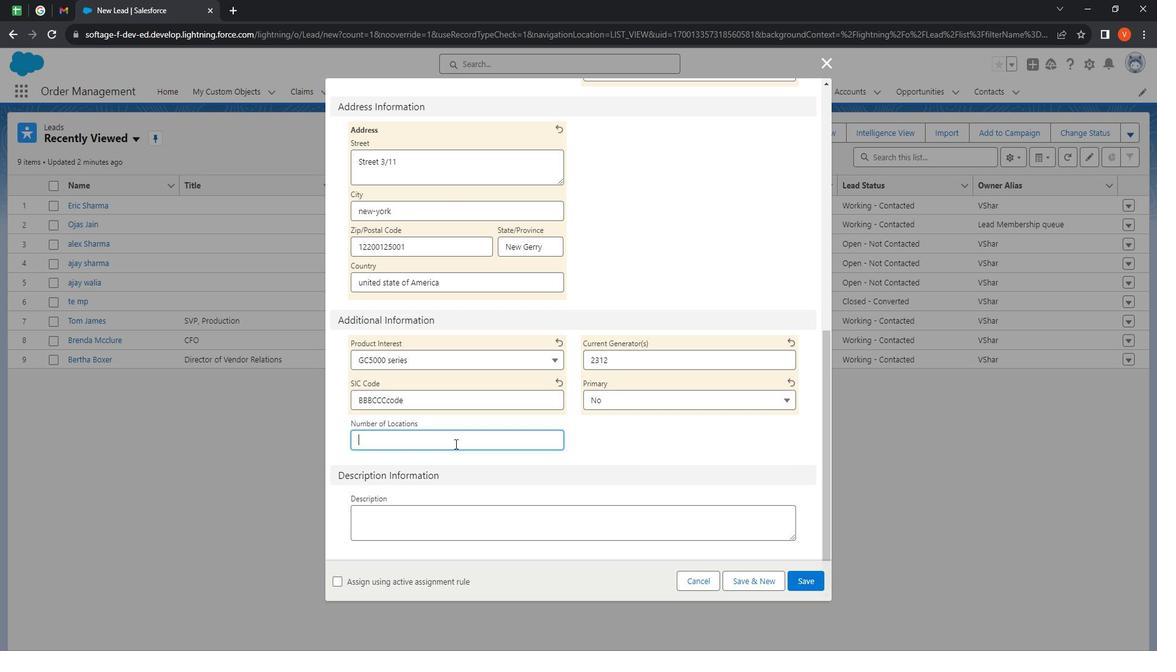 
Action: Key pressed 3
Screenshot: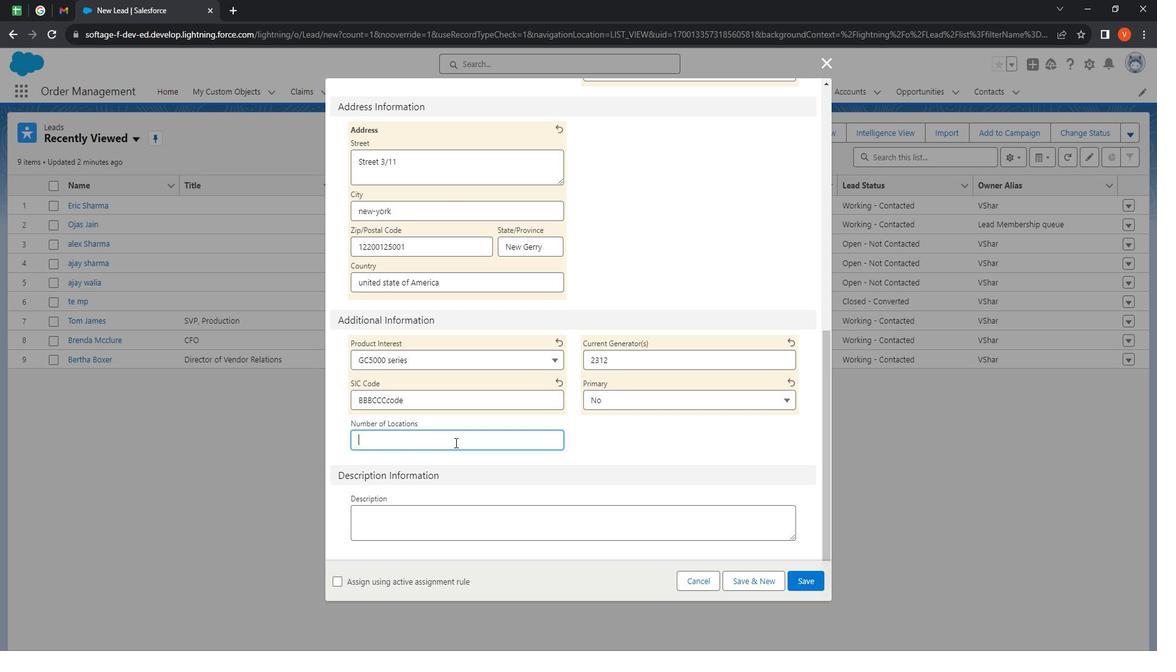 
Action: Mouse moved to (507, 435)
Screenshot: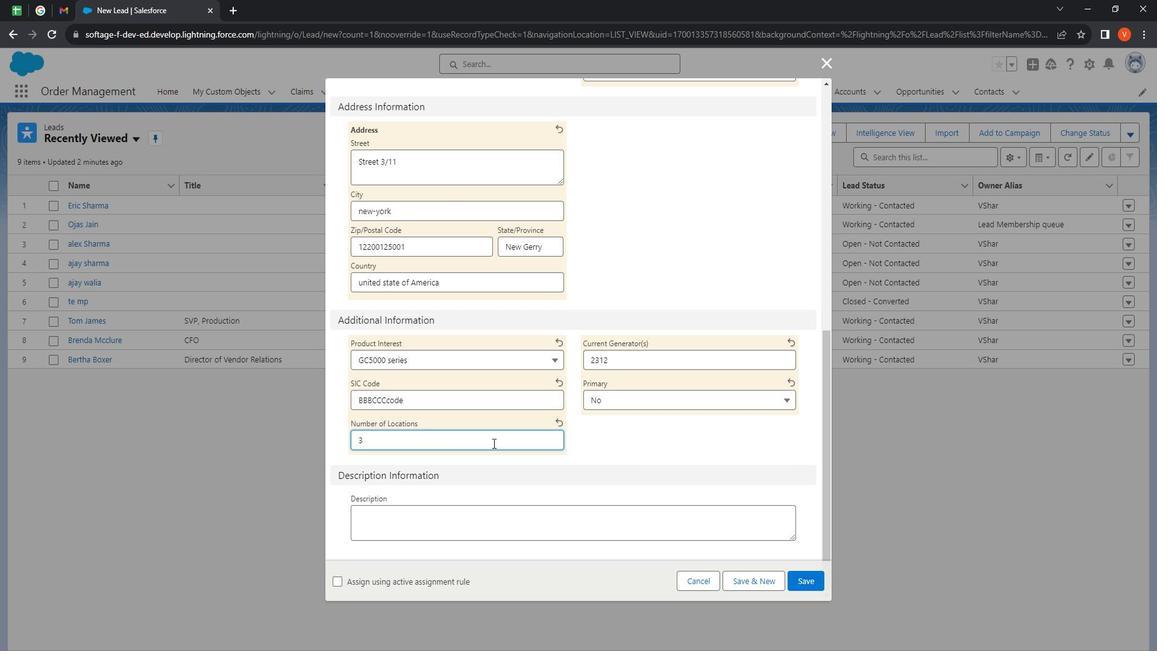 
Action: Mouse scrolled (507, 435) with delta (0, 0)
Screenshot: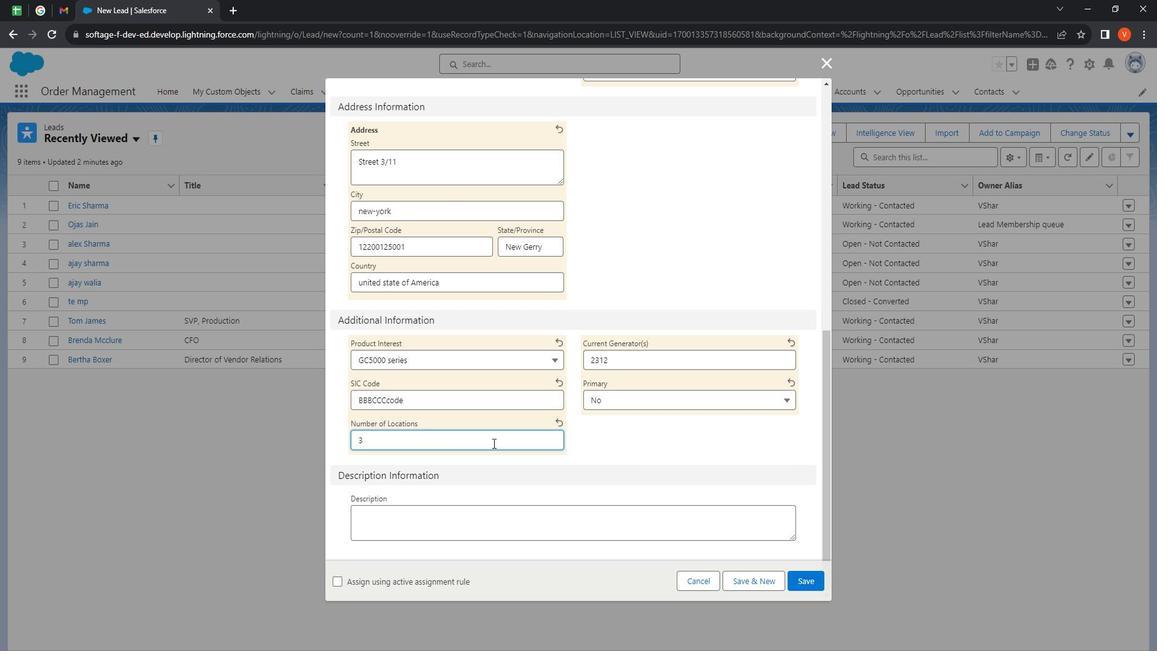 
Action: Mouse moved to (510, 437)
Screenshot: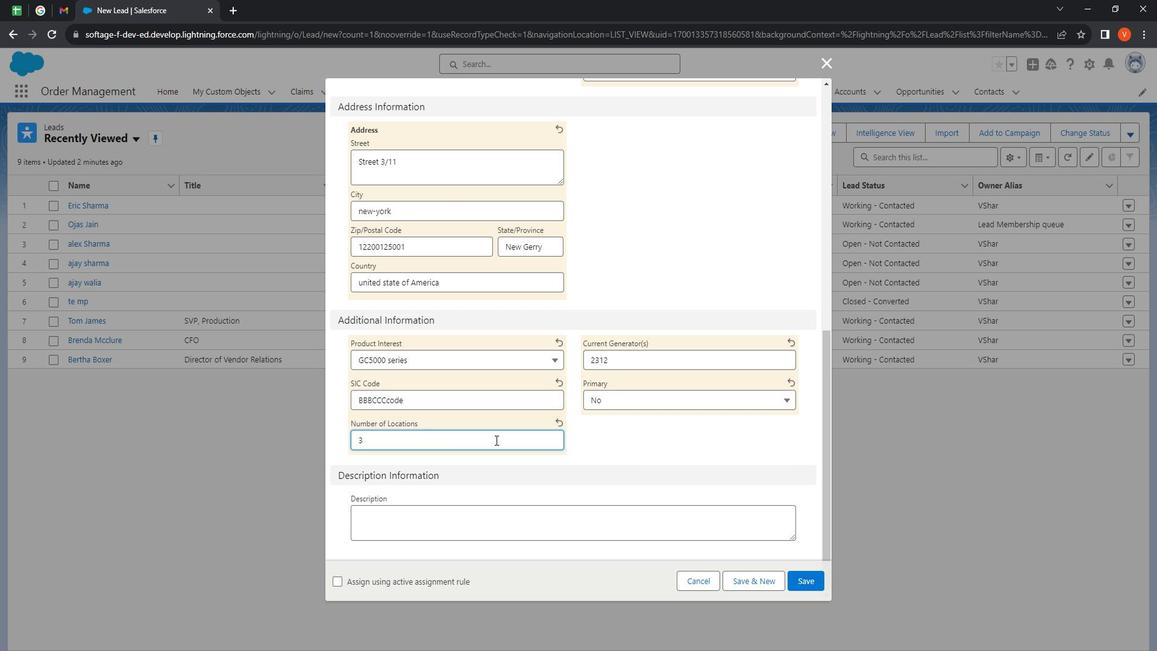 
Action: Mouse scrolled (510, 437) with delta (0, 0)
Screenshot: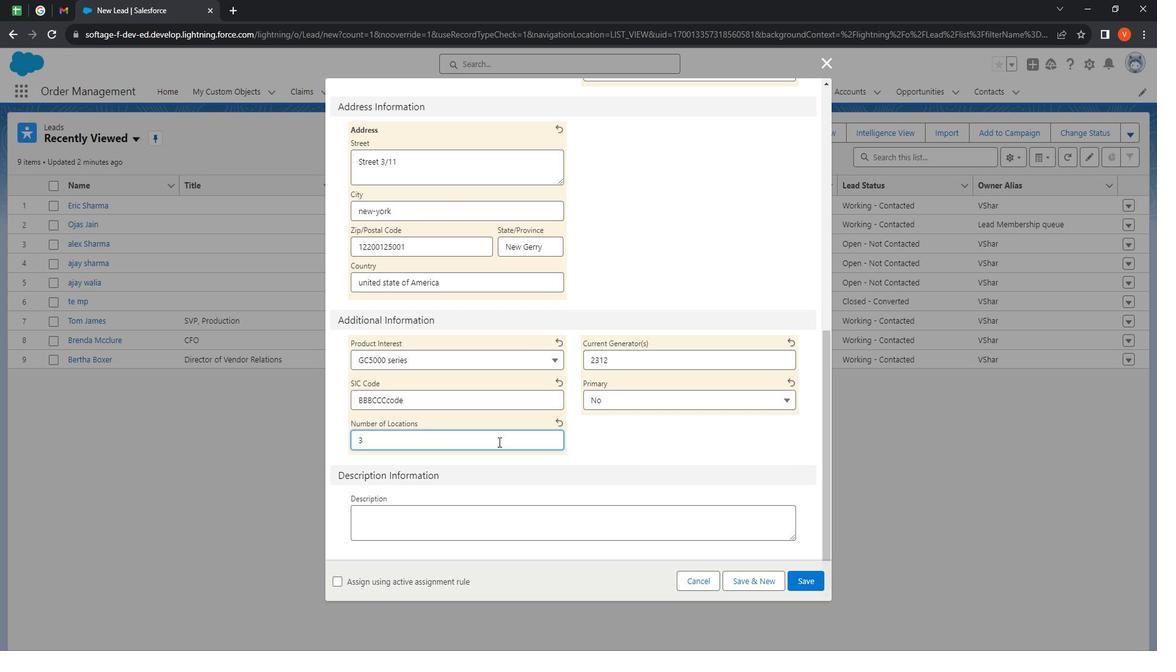 
Action: Mouse moved to (511, 438)
Screenshot: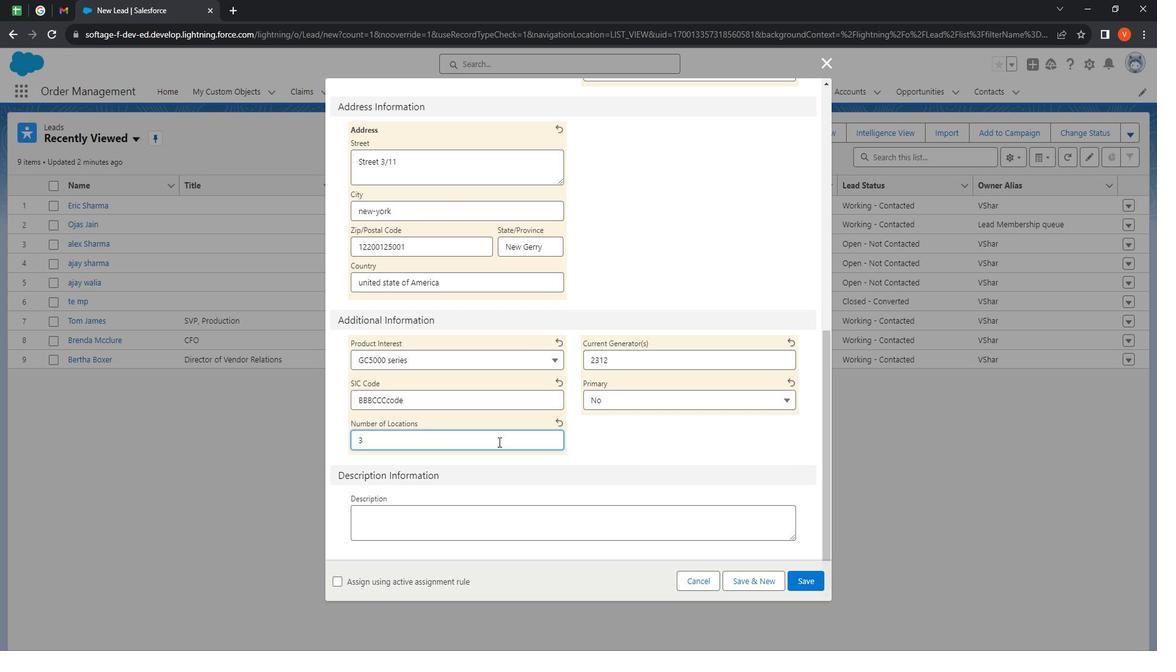 
Action: Mouse scrolled (511, 438) with delta (0, 0)
Screenshot: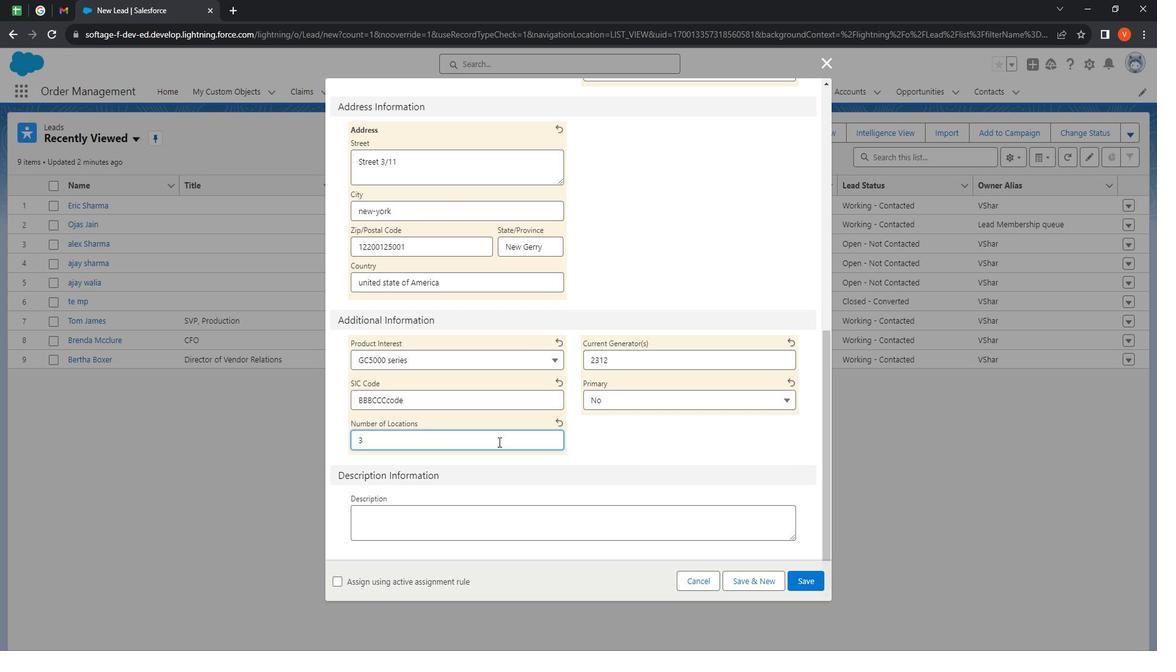 
Action: Mouse moved to (512, 438)
Screenshot: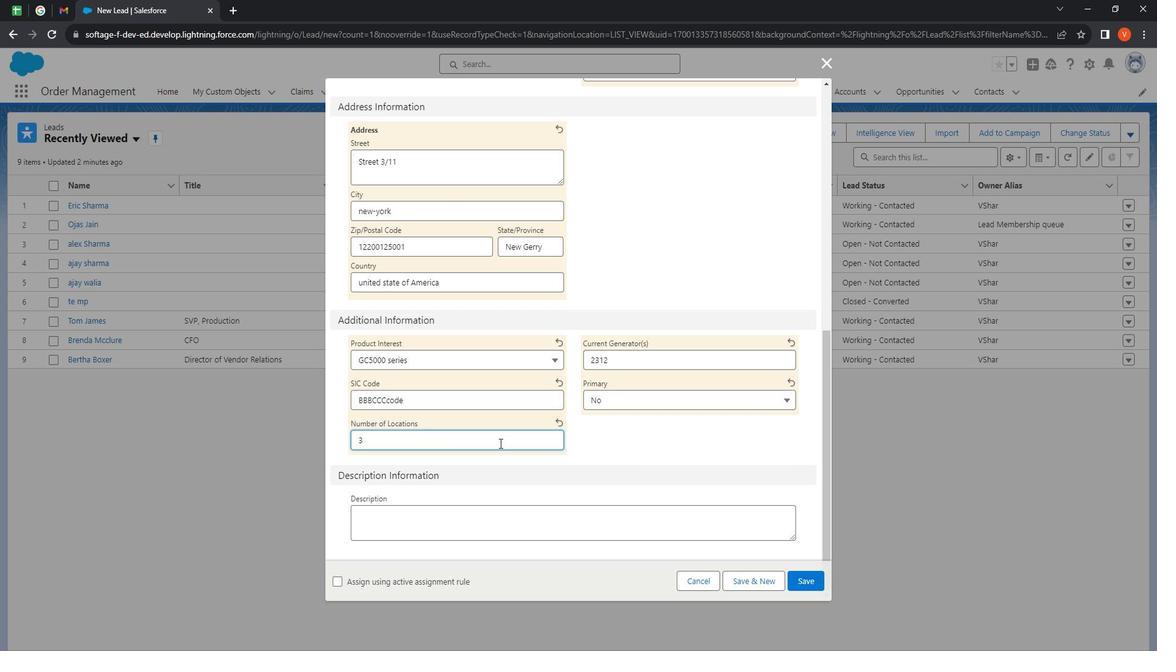 
Action: Mouse scrolled (512, 438) with delta (0, 0)
Screenshot: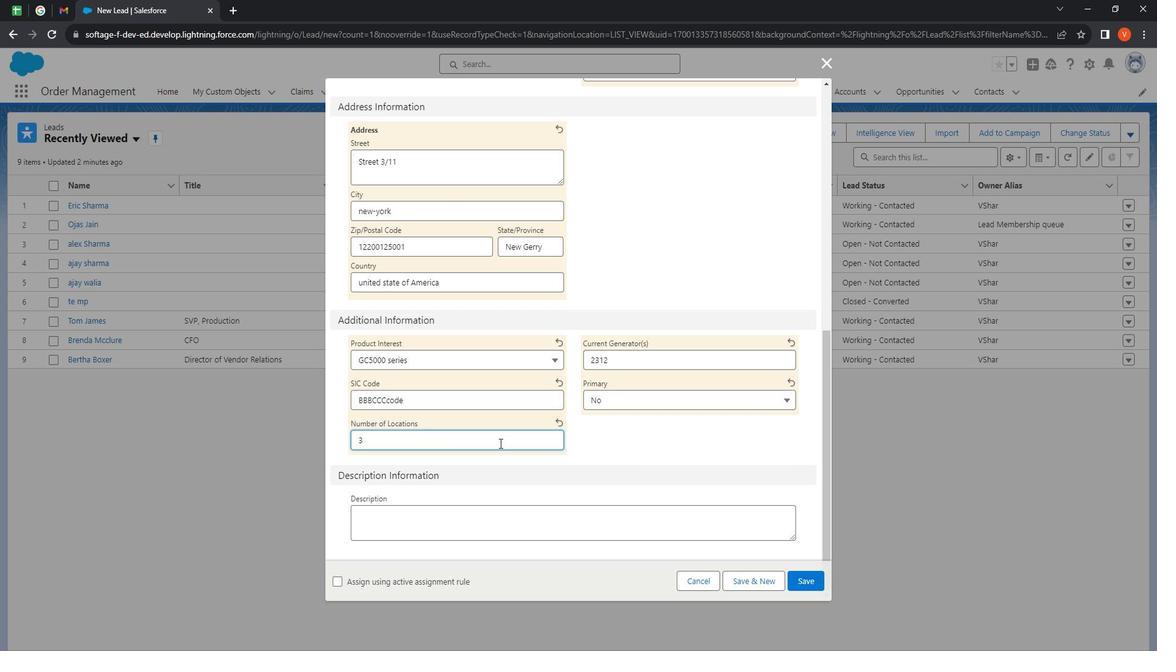
Action: Mouse moved to (516, 437)
Screenshot: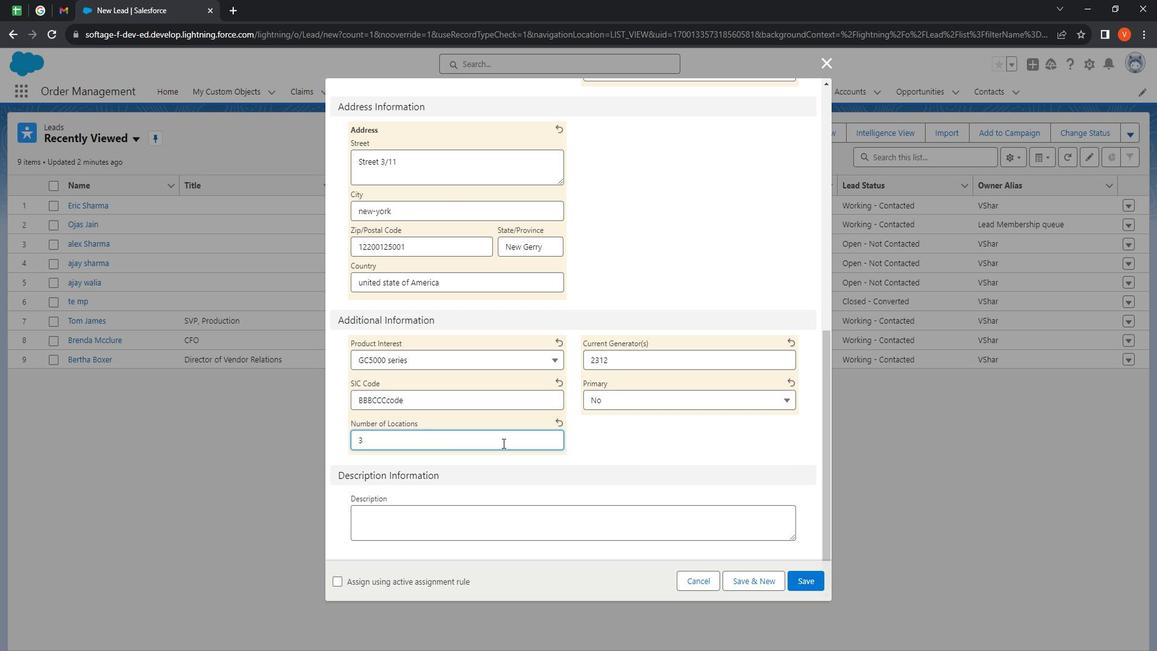 
Action: Mouse scrolled (516, 436) with delta (0, 0)
Screenshot: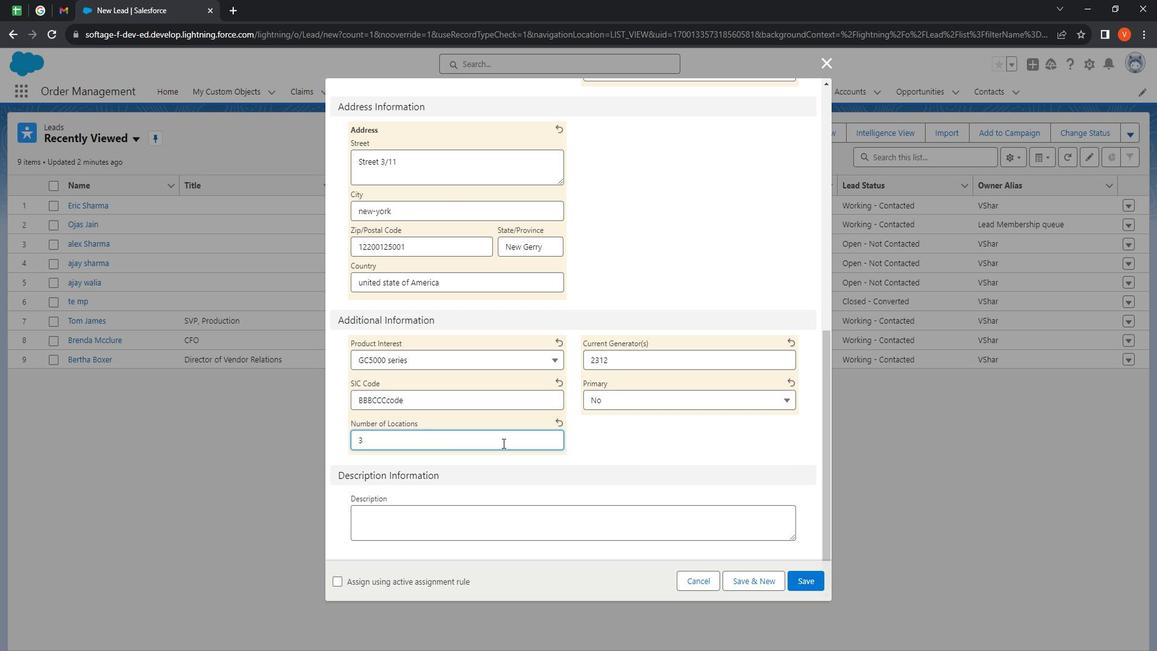 
Action: Mouse moved to (463, 500)
Screenshot: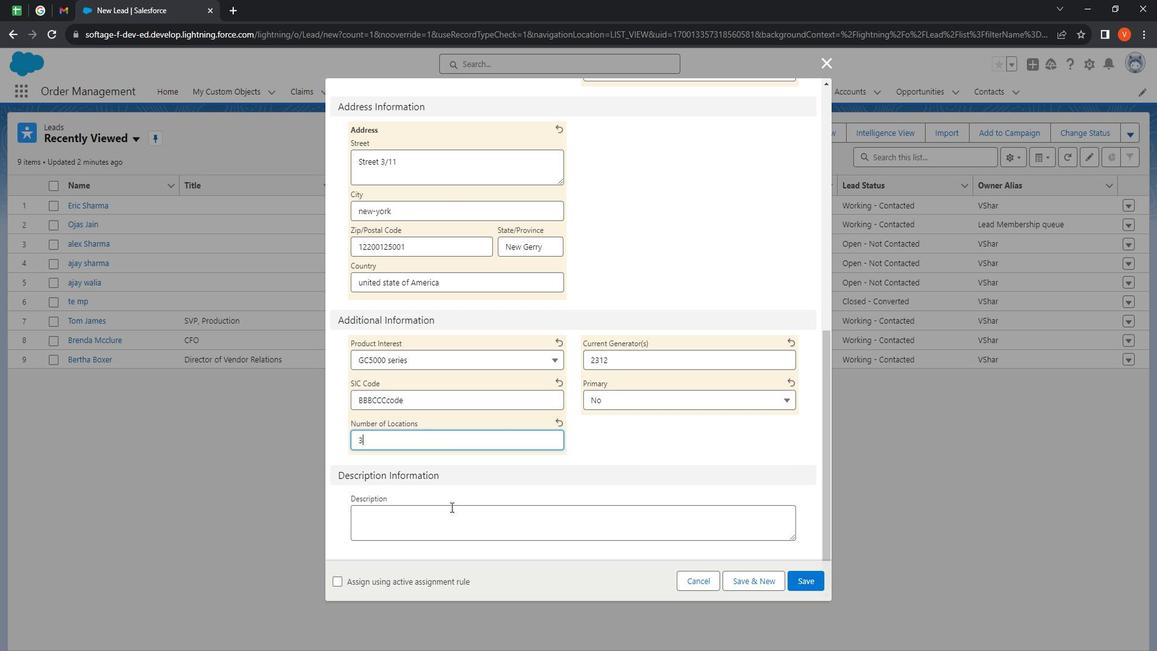 
Action: Mouse pressed left at (463, 500)
Screenshot: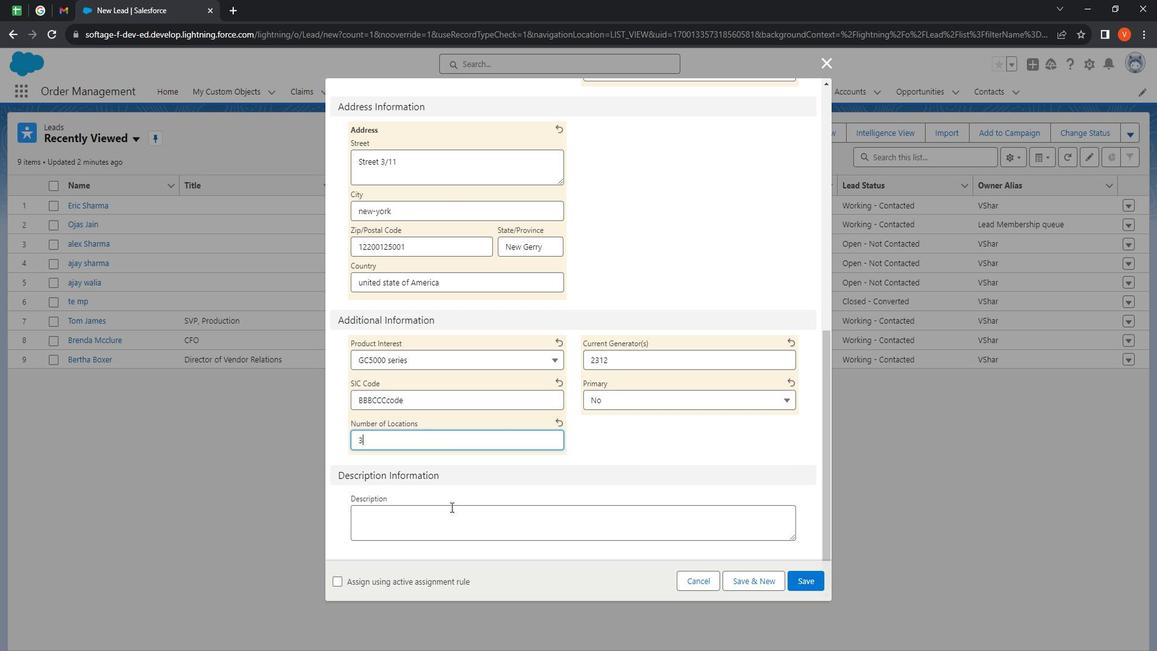 
Action: Key pressed <Key.shift><Key.shift><Key.shift><Key.shift><Key.shift><Key.shift><Key.shift>Harigson<Key.space><Key.backspace><Key.shift><Key.shift><Key.shift><Key.shift>&mom<Key.space>is<Key.space>oone<Key.backspace><Key.backspace><Key.backspace>ne<Key.space>of<Key.space>the<Key.space>biggest<Key.space>companies<Key.space>y<Key.backspace>one<Key.space>want<Key.space>to<Key.space>go<Key.space>in
Screenshot: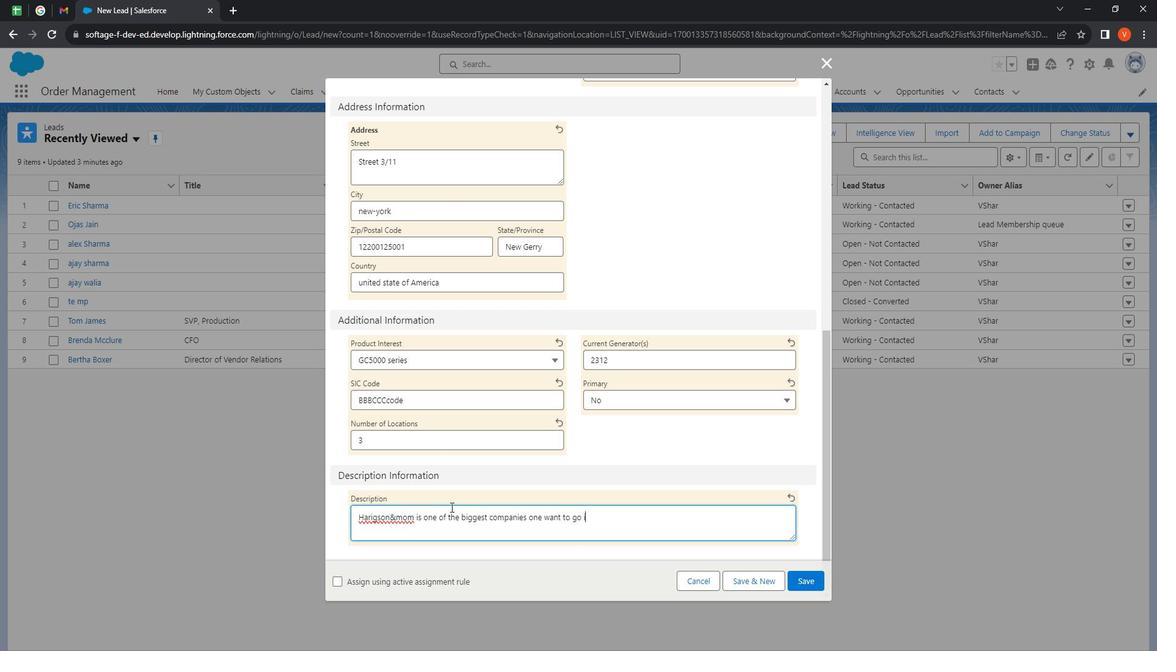 
Action: Mouse moved to (818, 567)
Screenshot: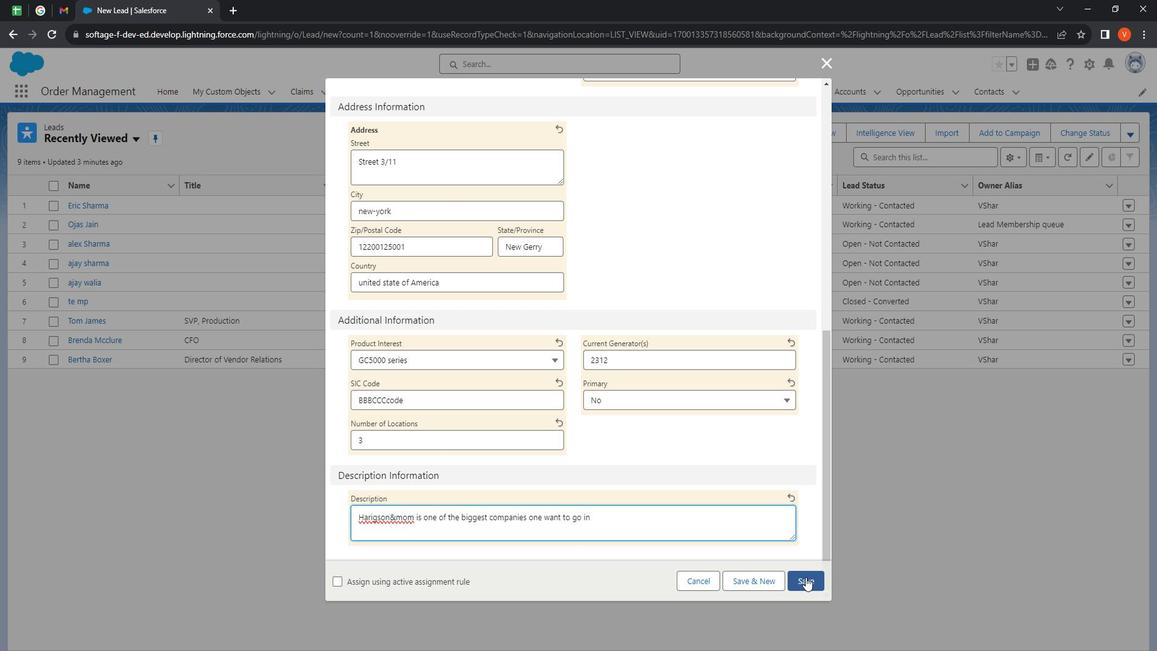 
Action: Mouse pressed left at (818, 567)
Screenshot: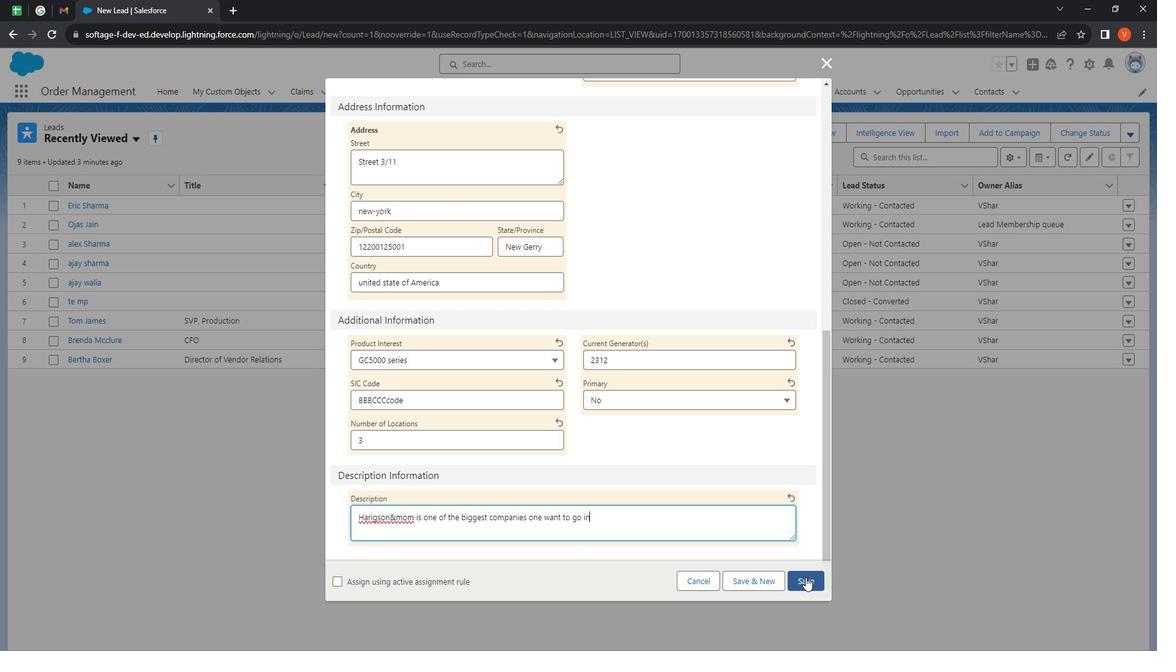 
Action: Mouse moved to (115, 277)
Screenshot: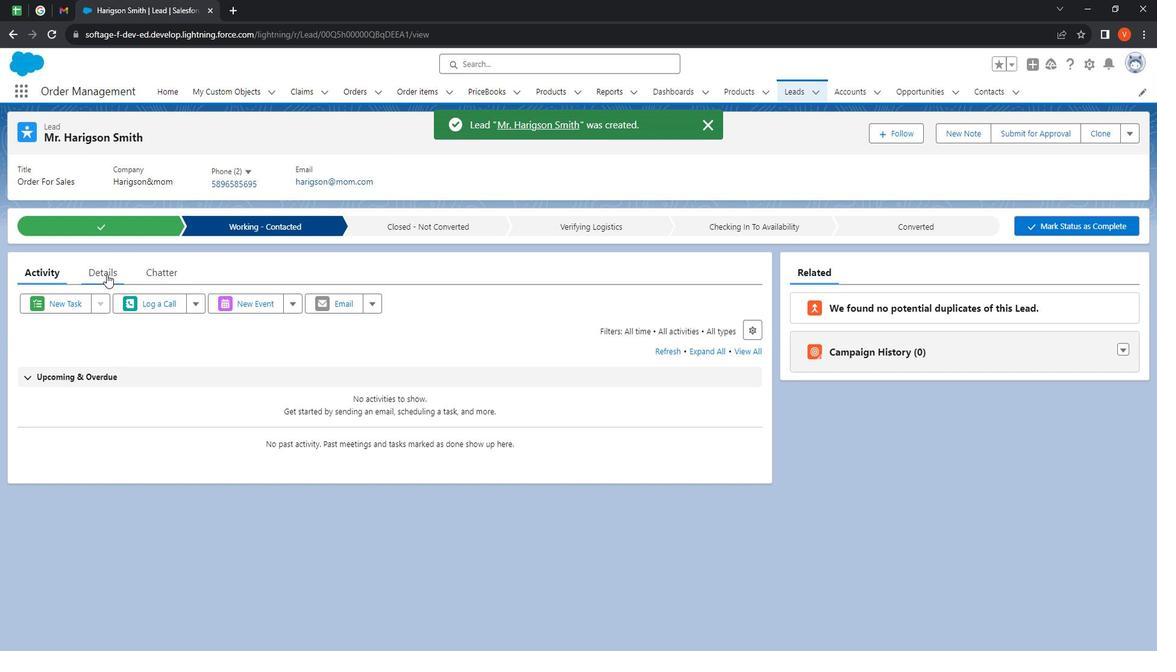 
Action: Mouse pressed left at (115, 277)
Screenshot: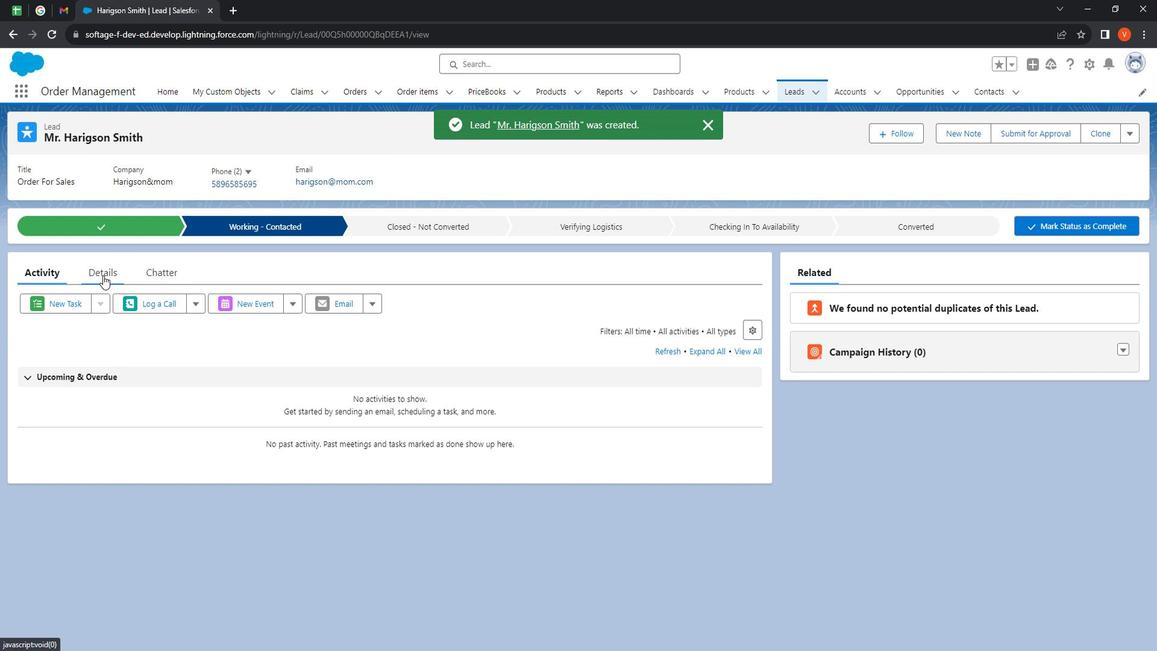 
Action: Mouse moved to (376, 402)
Screenshot: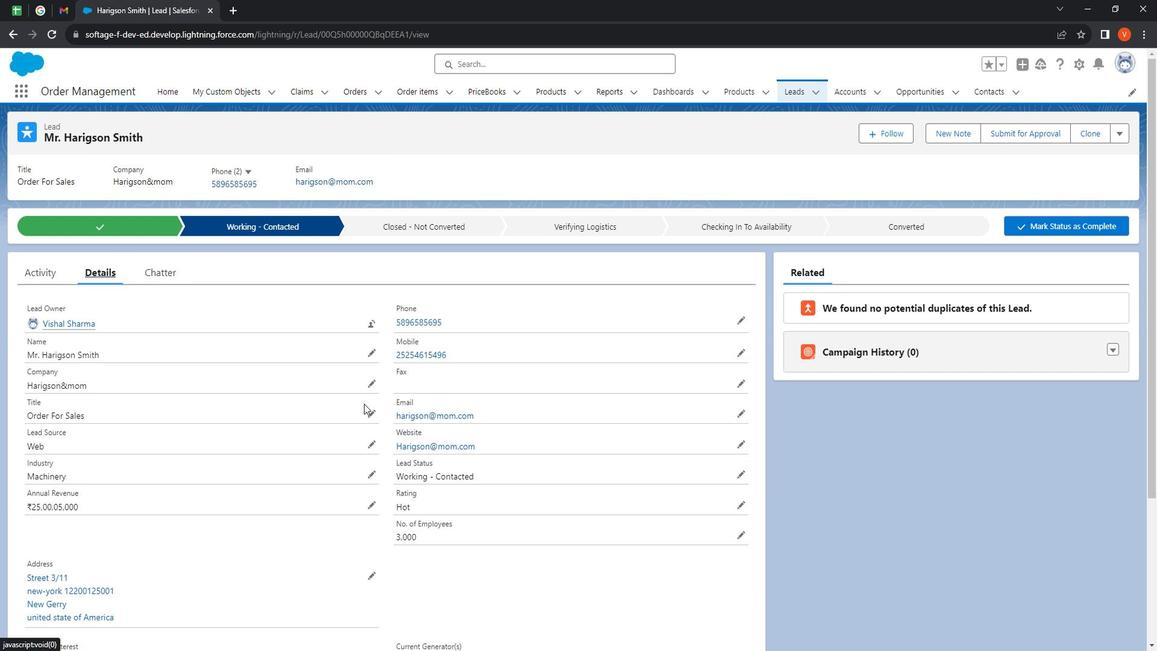 
Action: Mouse scrolled (376, 401) with delta (0, 0)
Screenshot: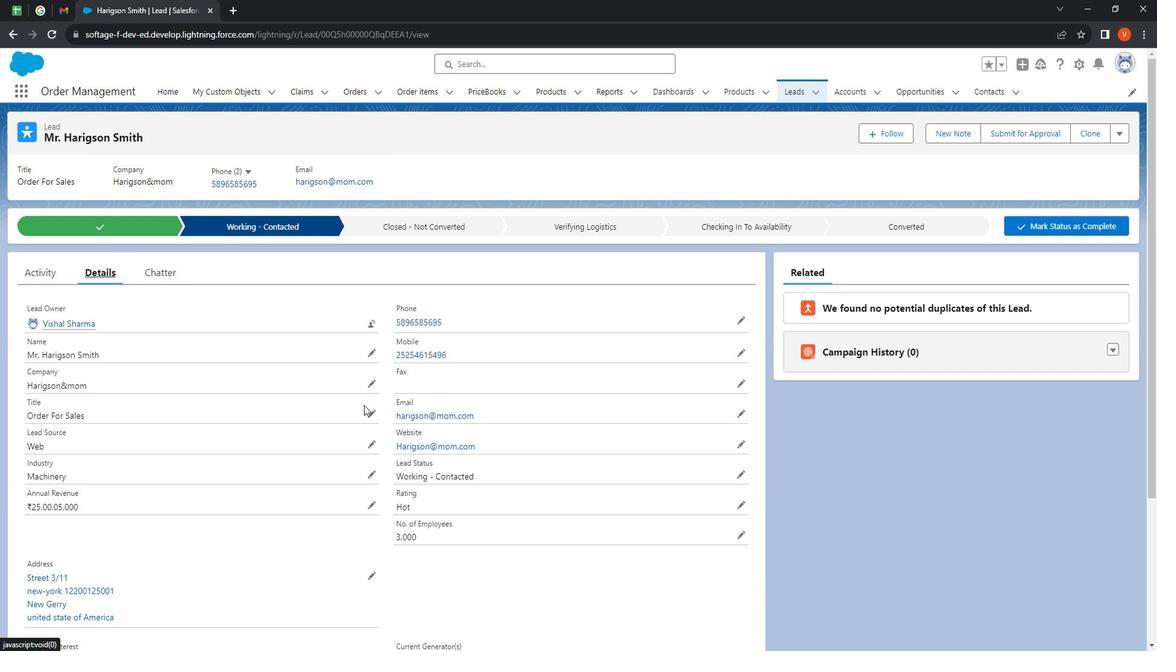 
Action: Mouse moved to (374, 404)
Screenshot: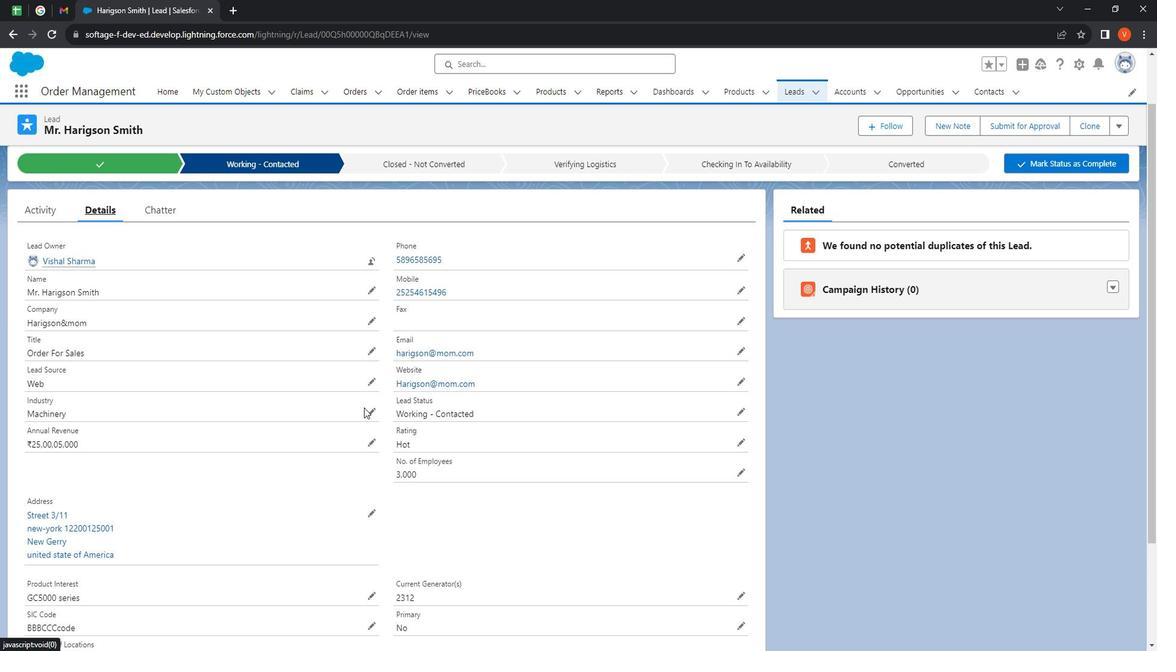 
Action: Mouse scrolled (374, 403) with delta (0, 0)
Screenshot: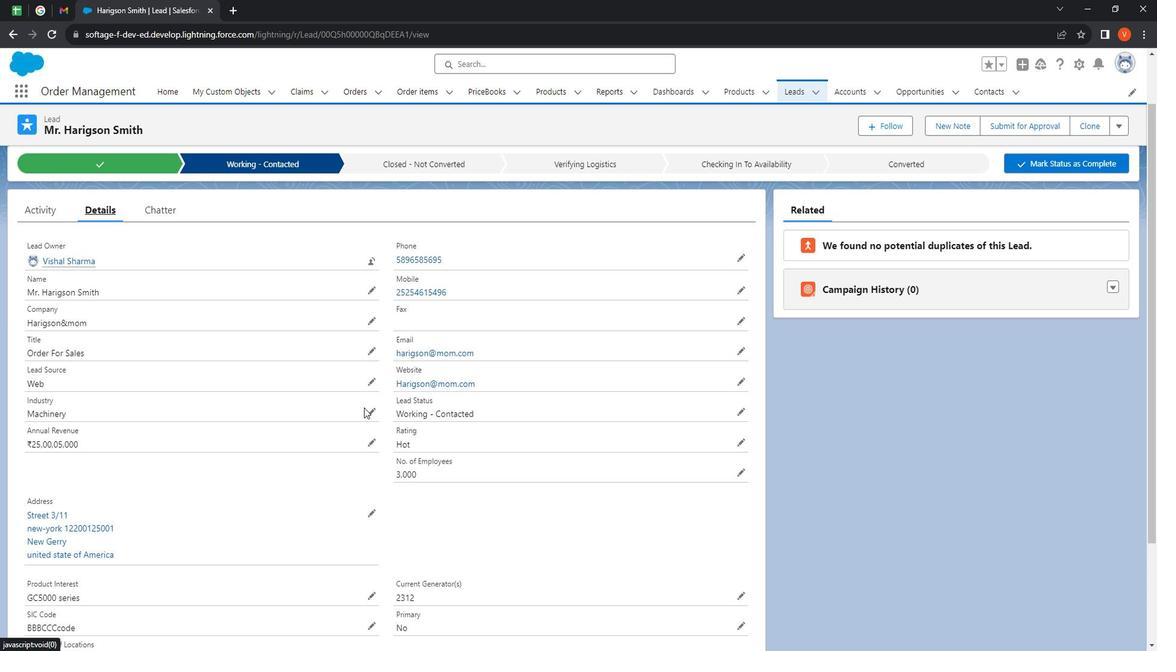 
Action: Mouse moved to (352, 391)
Screenshot: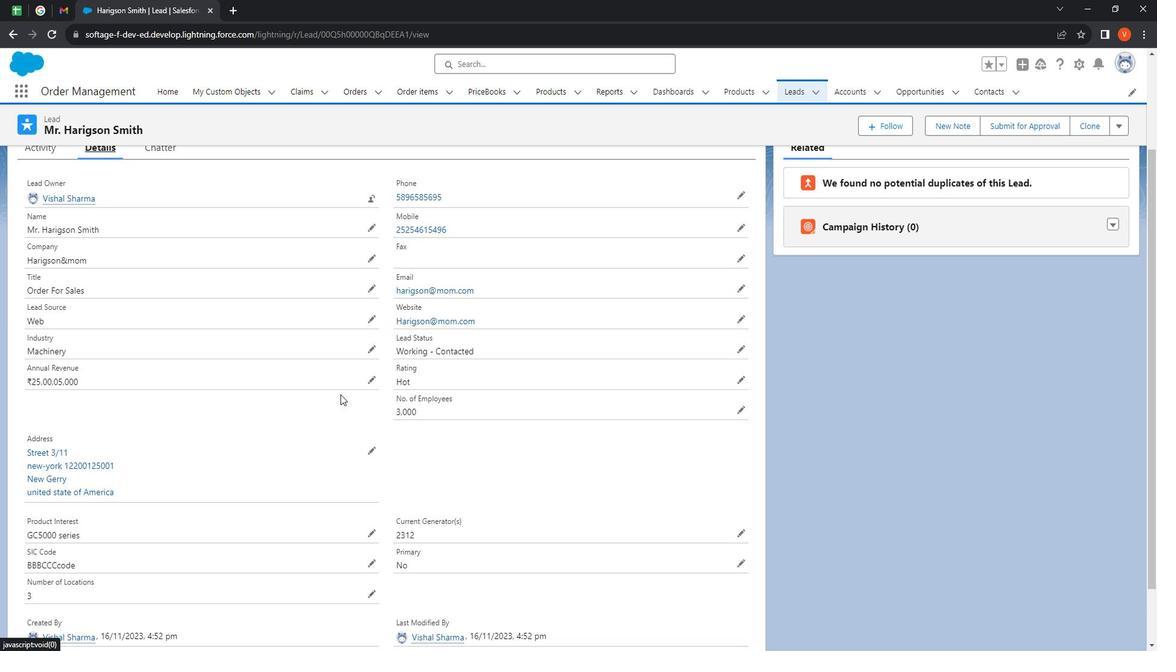 
Action: Mouse scrolled (352, 391) with delta (0, 0)
Screenshot: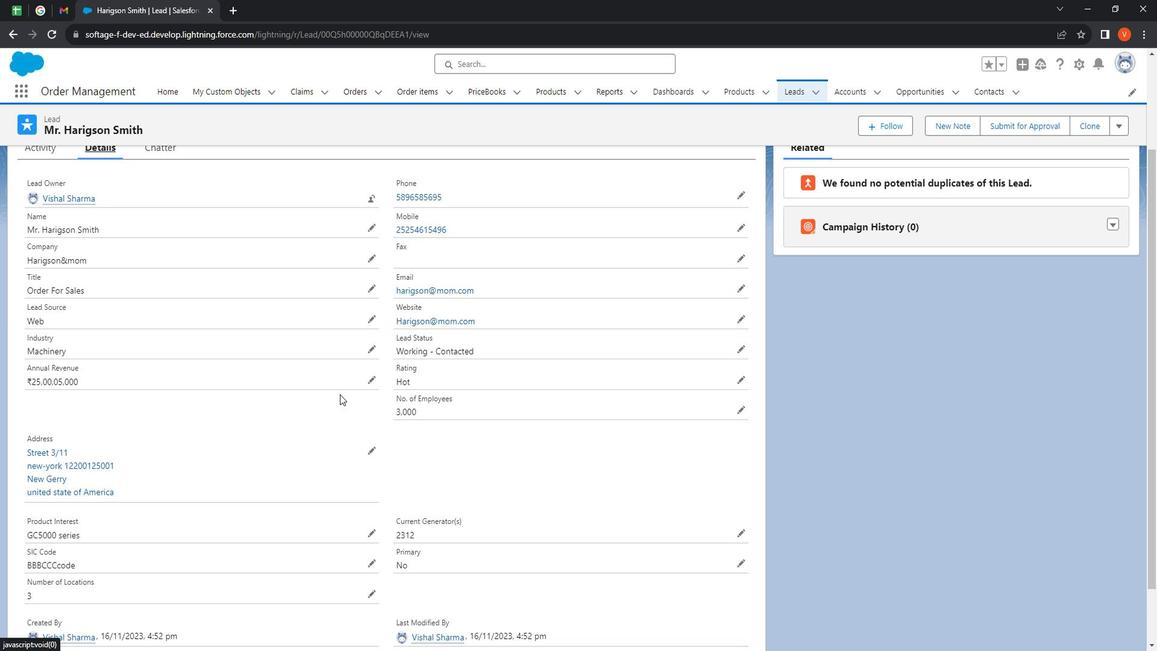 
Action: Mouse moved to (367, 382)
Screenshot: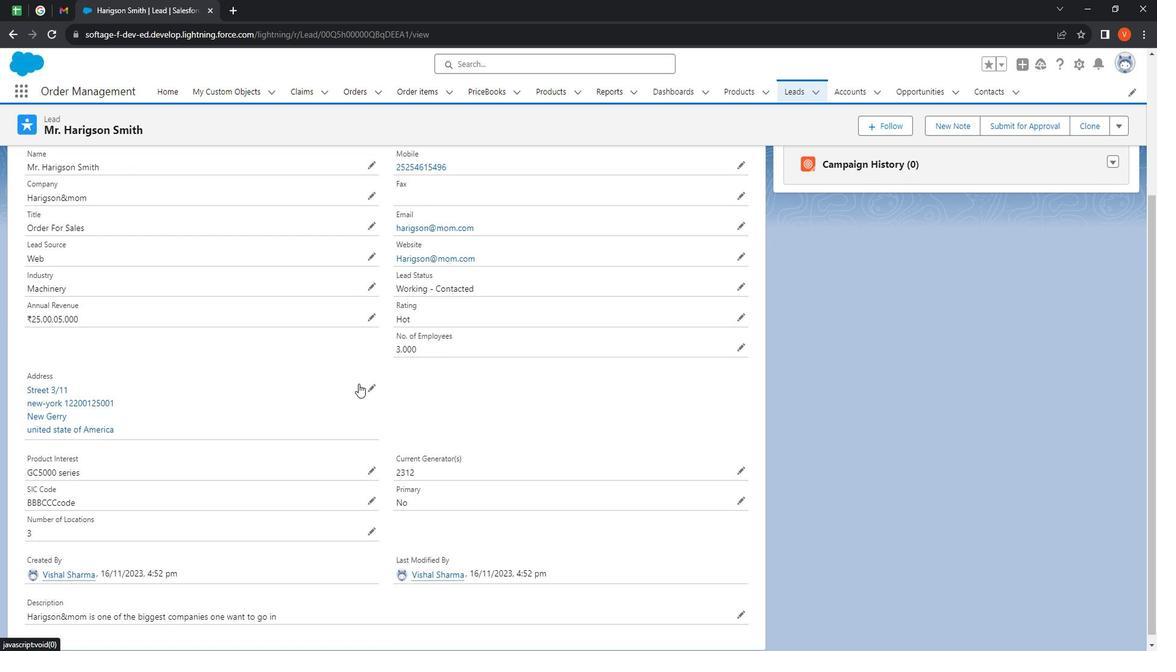 
Action: Mouse scrolled (367, 382) with delta (0, 0)
Screenshot: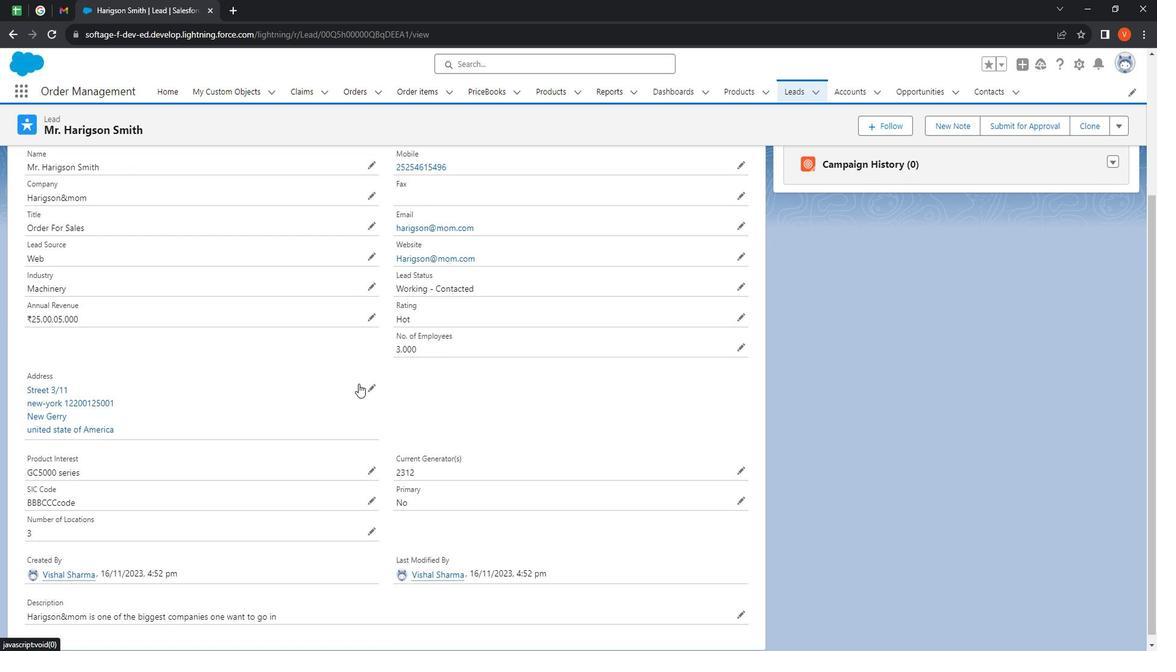 
Action: Mouse moved to (365, 384)
Screenshot: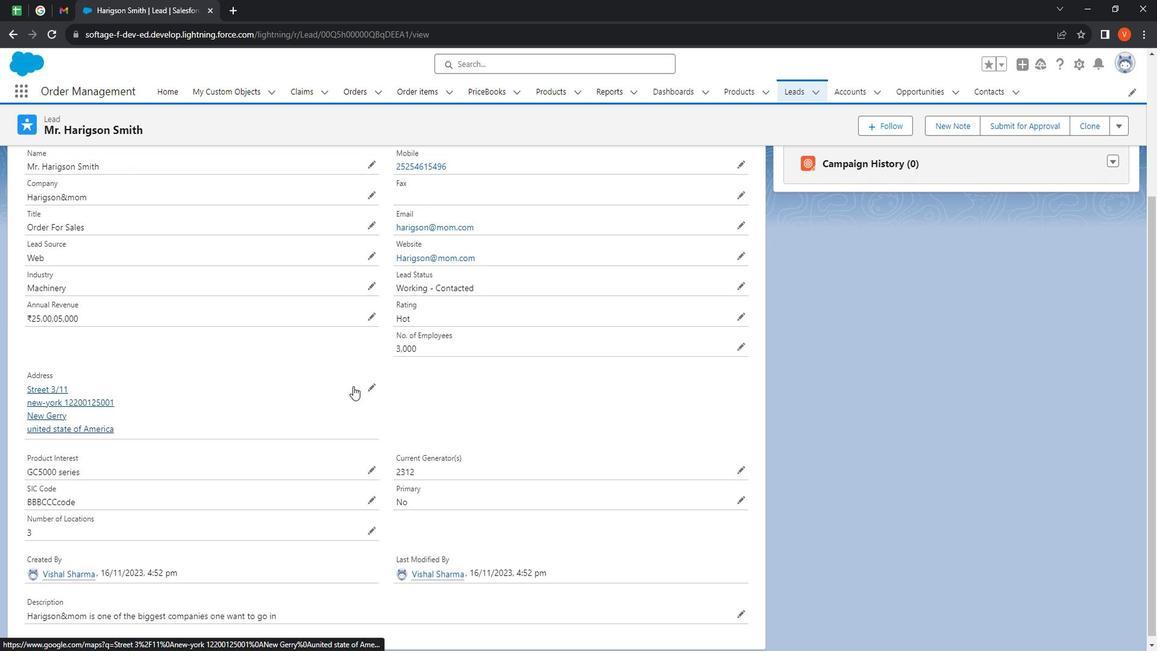 
Action: Mouse scrolled (365, 384) with delta (0, 0)
Screenshot: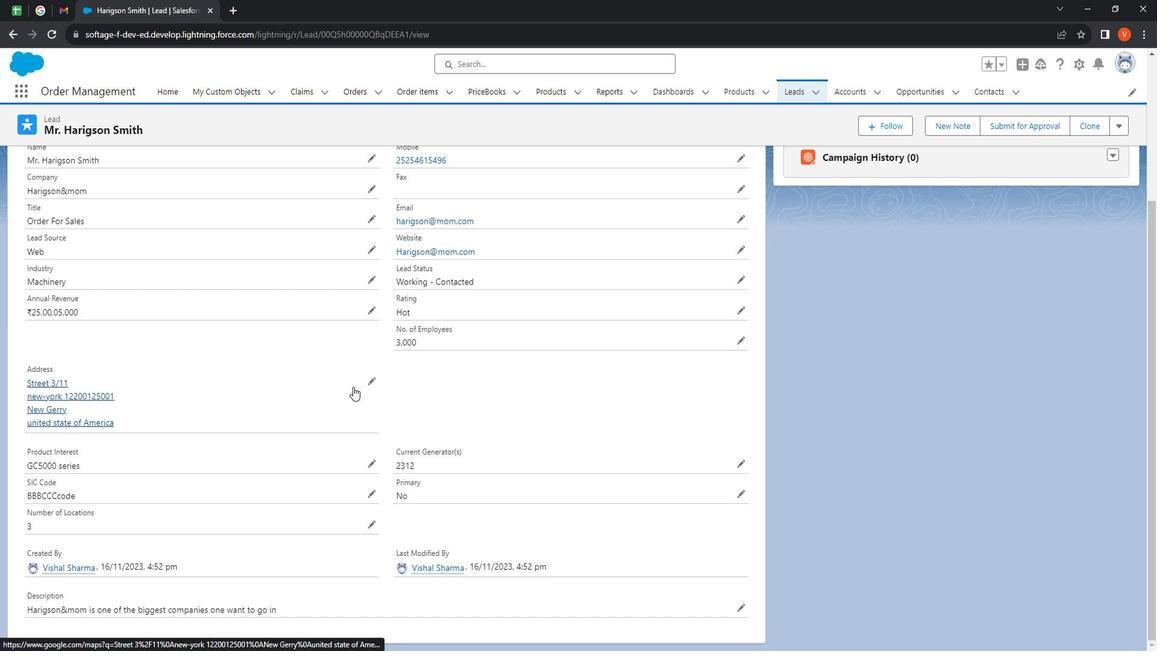 
Action: Mouse moved to (365, 385)
Screenshot: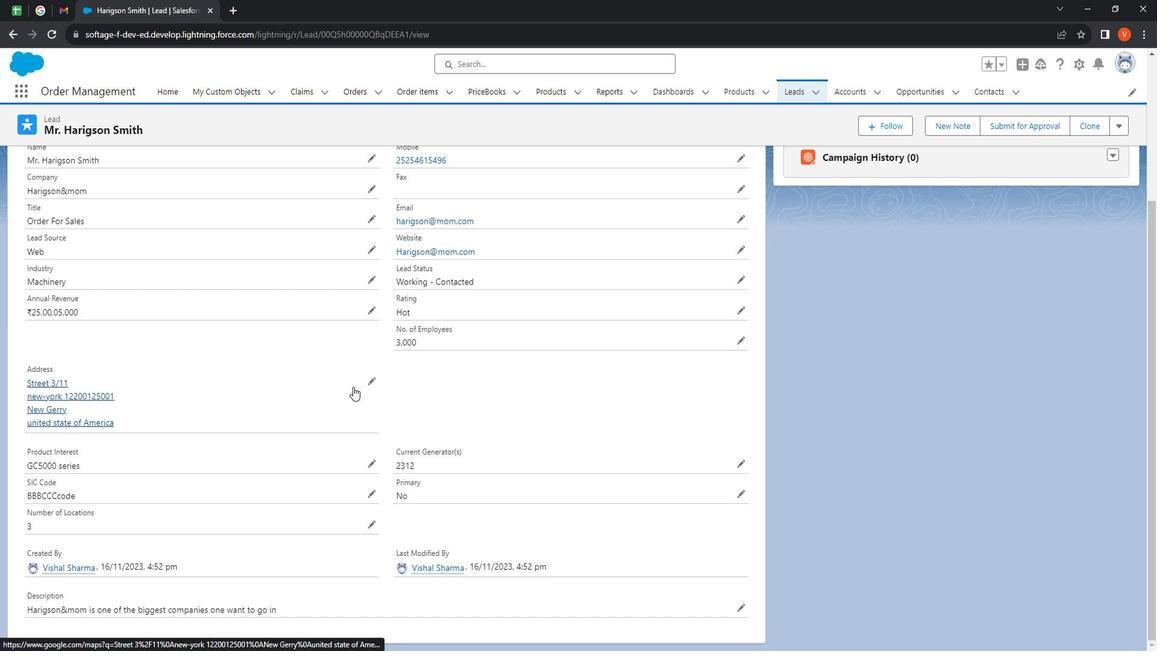 
Action: Mouse scrolled (365, 384) with delta (0, 0)
Screenshot: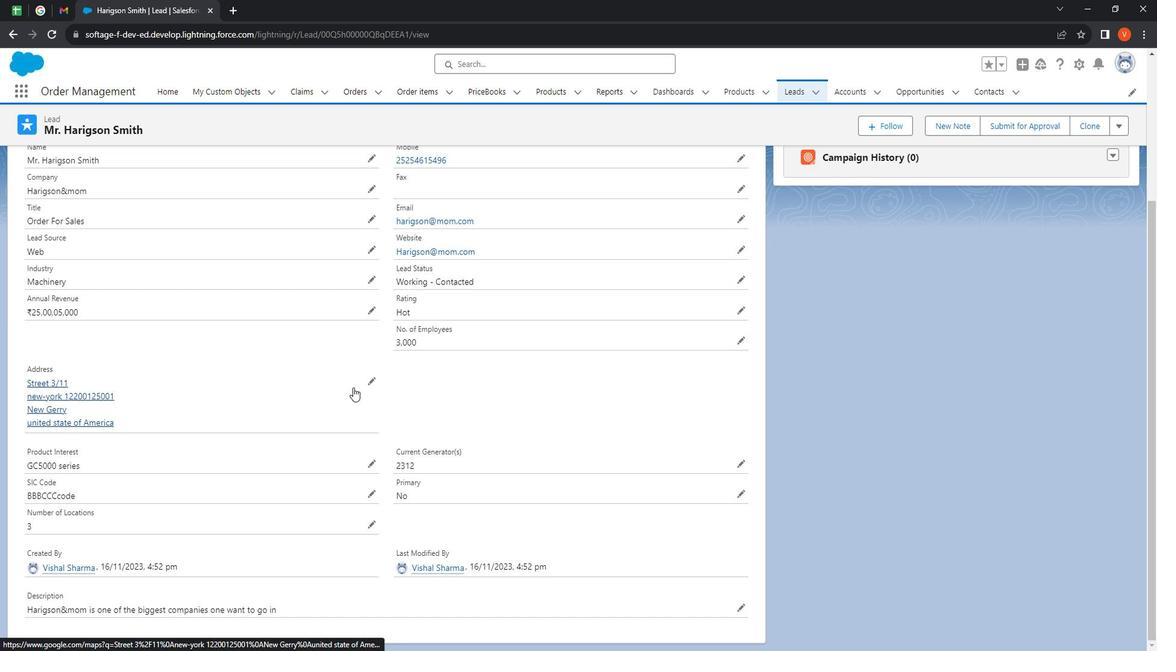 
Action: Mouse scrolled (365, 384) with delta (0, 0)
Screenshot: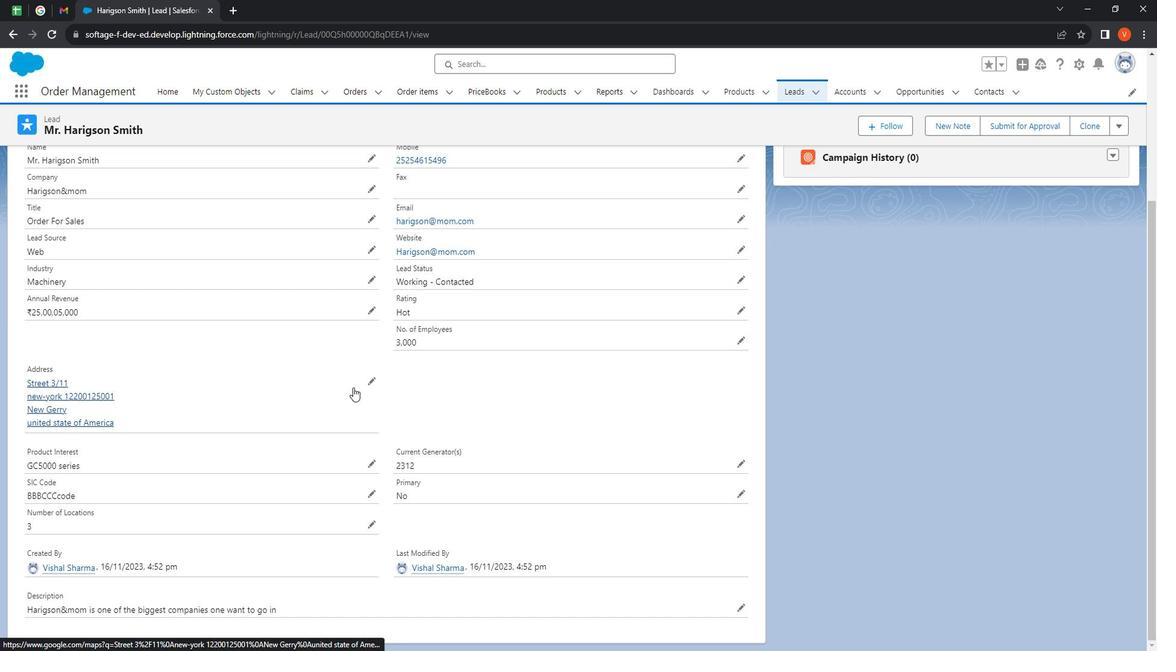 
Action: Mouse scrolled (365, 384) with delta (0, 0)
Screenshot: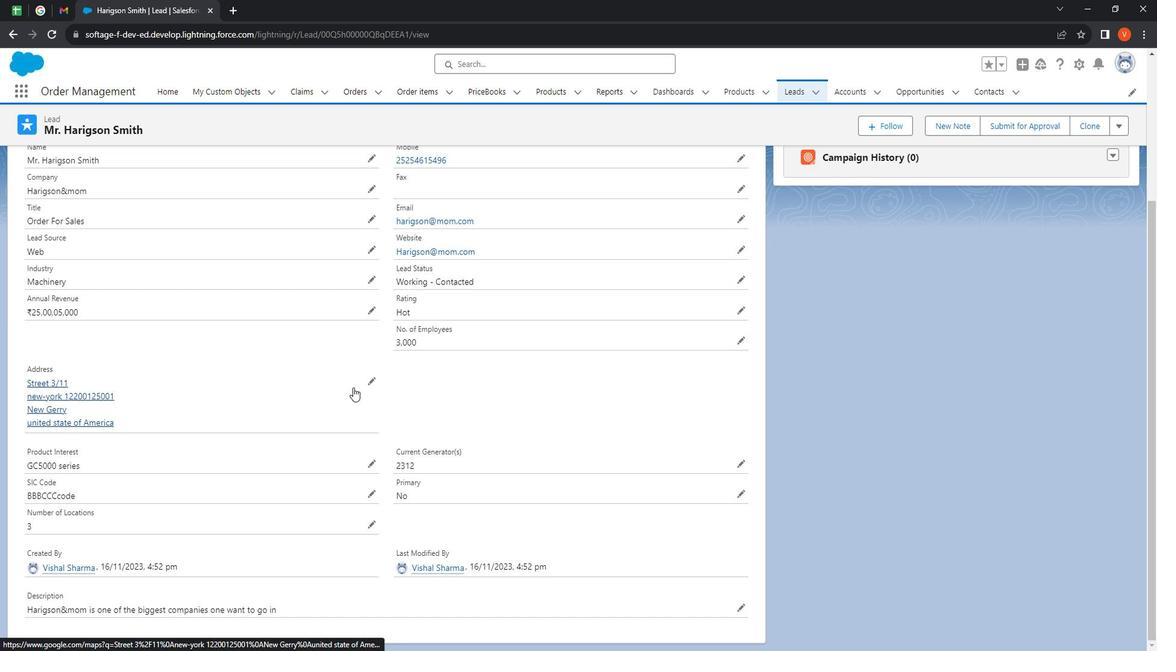 
Action: Mouse moved to (365, 386)
Screenshot: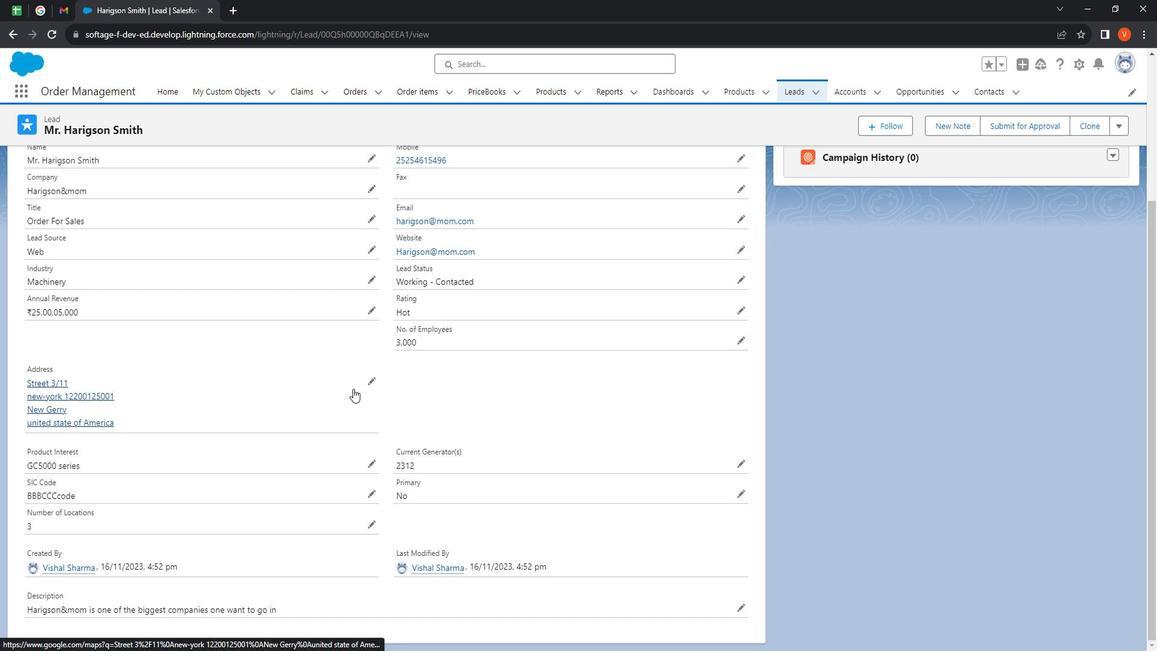 
Action: Mouse scrolled (365, 385) with delta (0, 0)
Screenshot: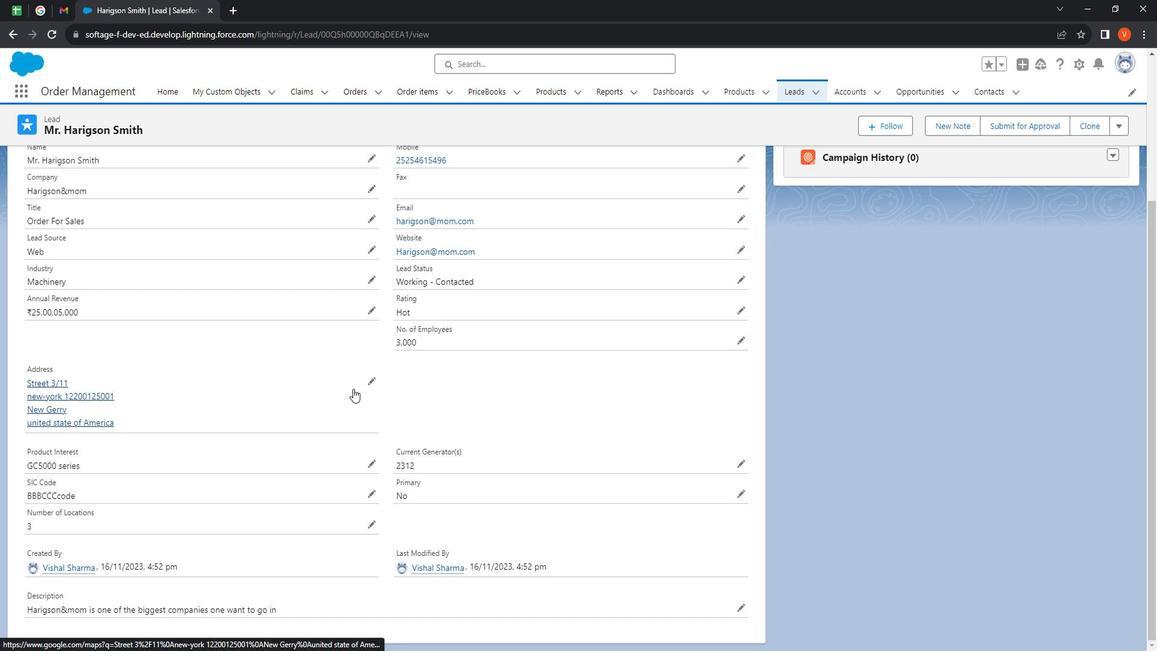 
Action: Mouse moved to (311, 273)
Screenshot: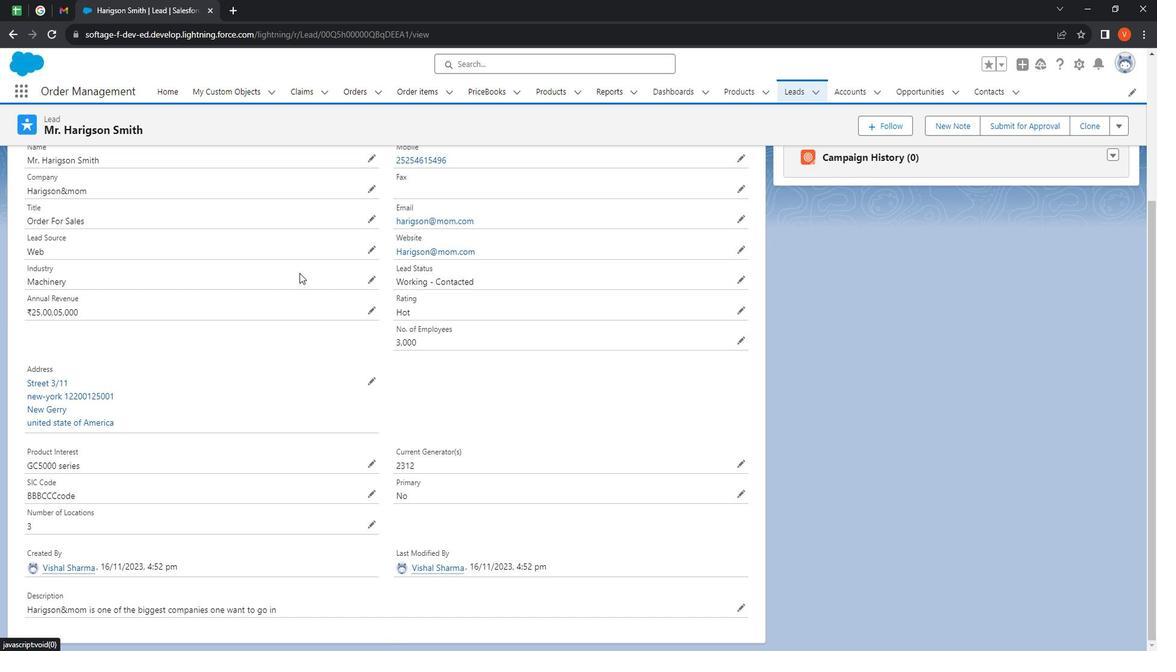 
Action: Mouse scrolled (311, 274) with delta (0, 0)
Screenshot: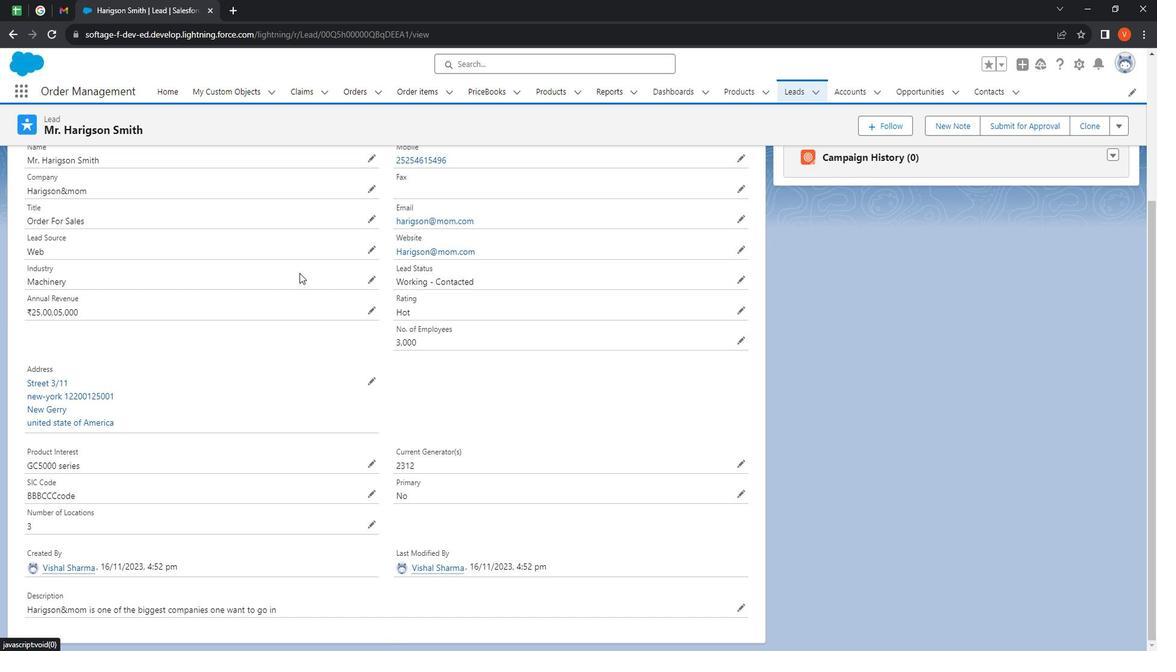 
Action: Mouse moved to (311, 272)
Screenshot: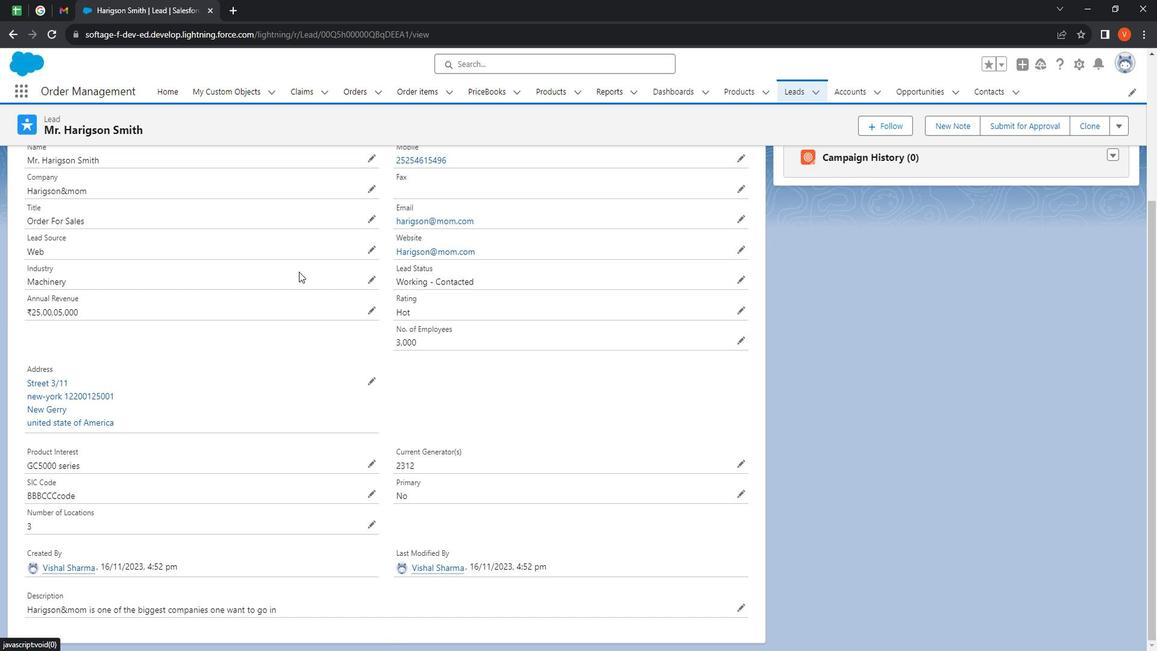 
Action: Mouse scrolled (311, 273) with delta (0, 0)
Screenshot: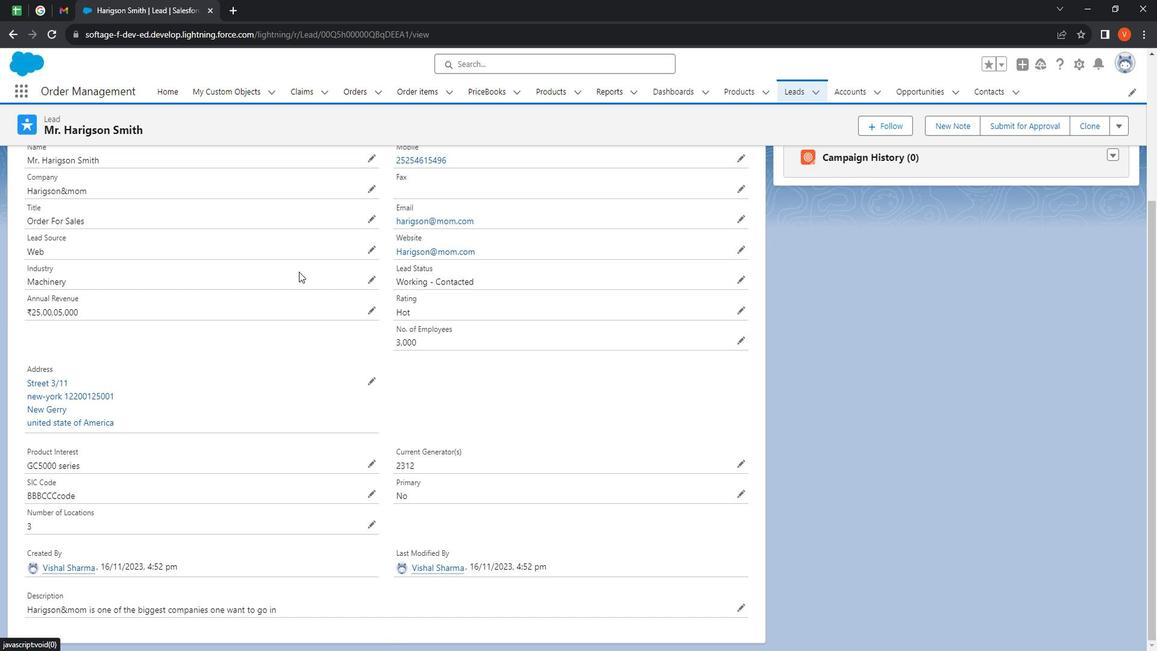 
Action: Mouse moved to (312, 271)
Screenshot: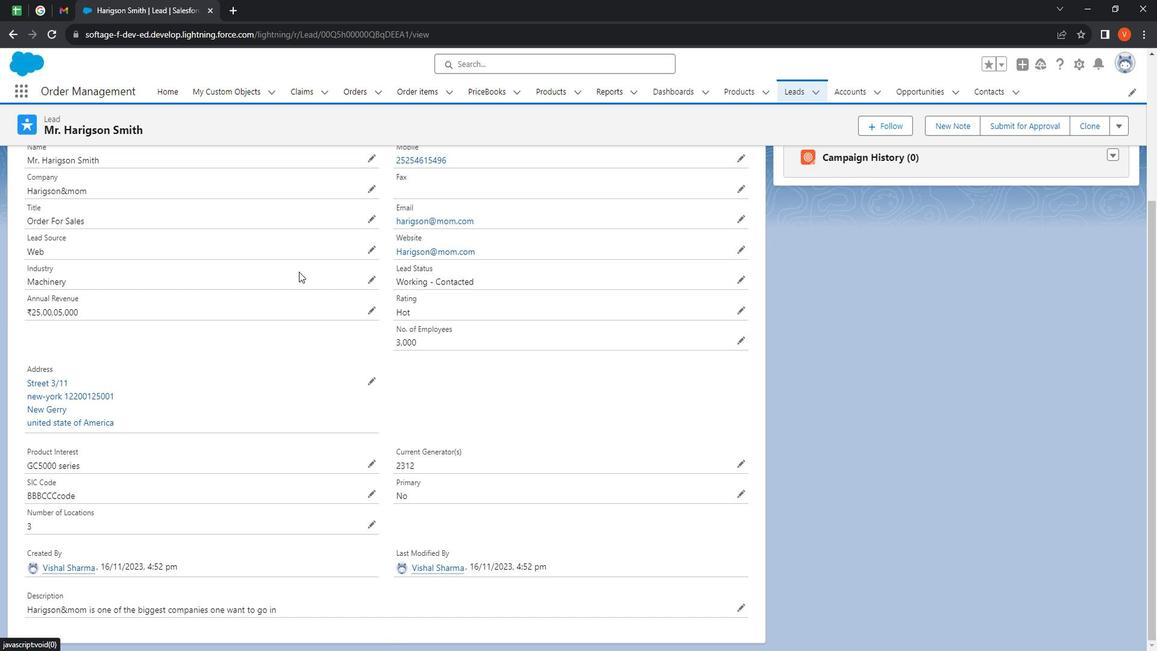 
Action: Mouse scrolled (312, 272) with delta (0, 0)
Screenshot: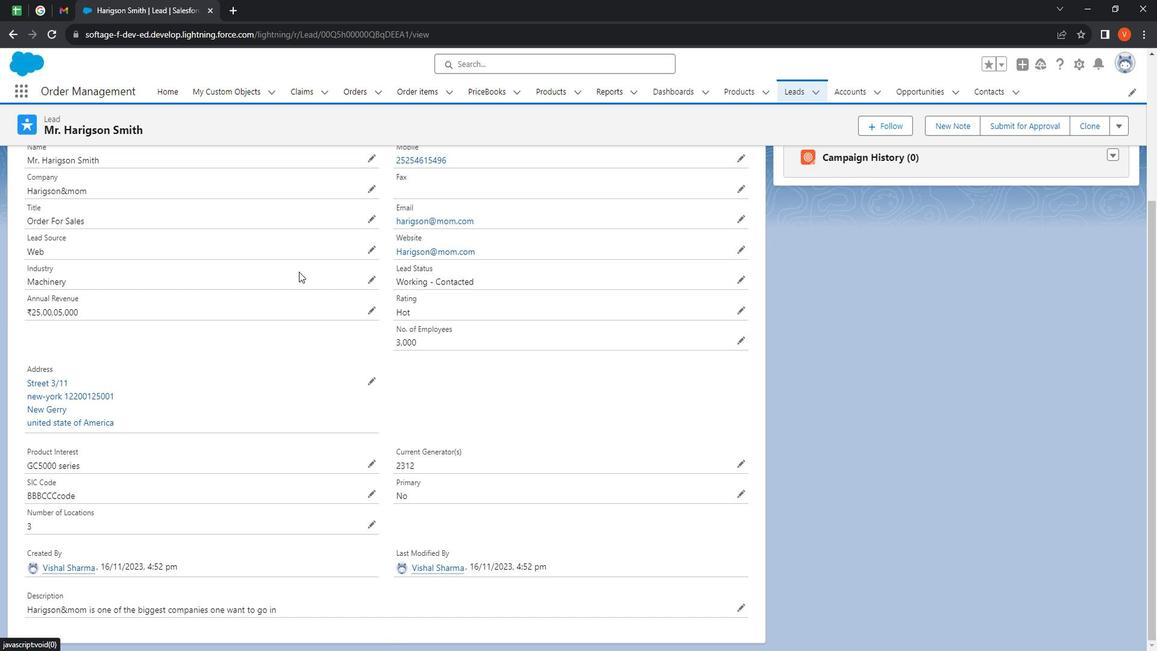 
Action: Mouse moved to (314, 271)
Screenshot: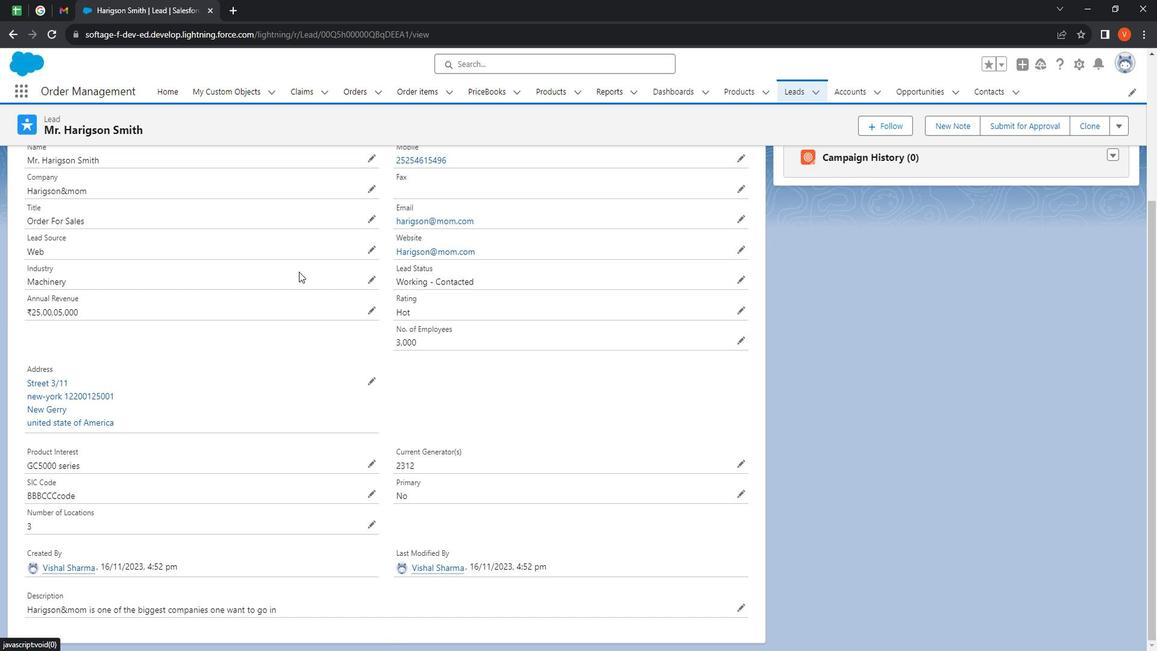 
Action: Mouse scrolled (314, 271) with delta (0, 0)
Screenshot: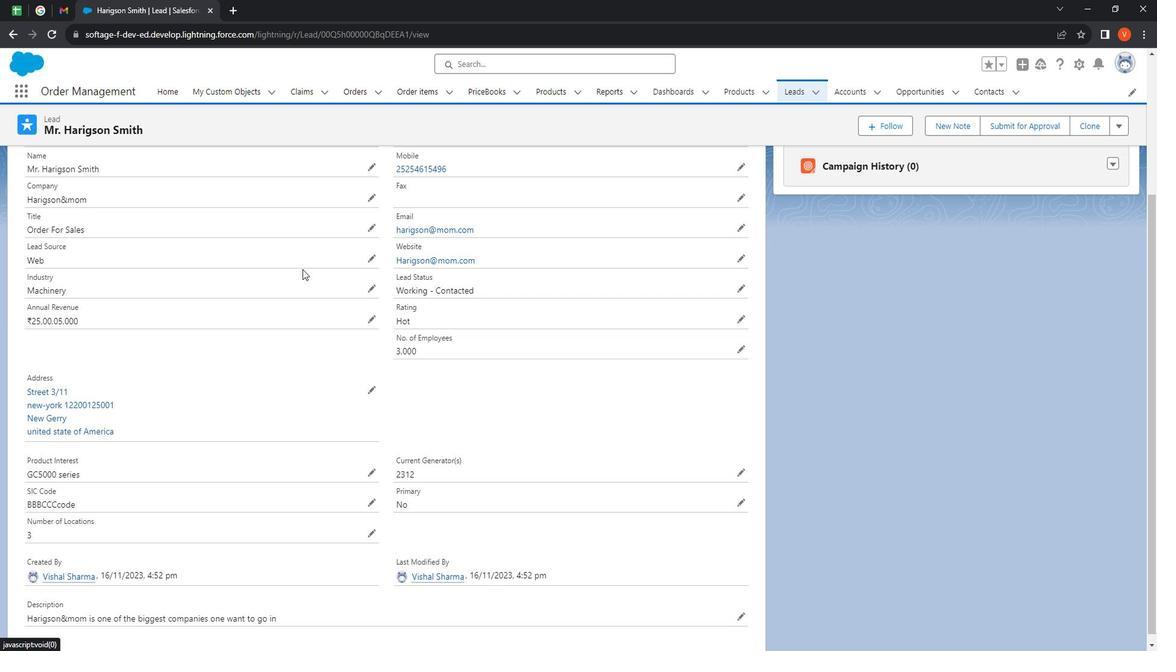 
Action: Mouse moved to (315, 270)
Screenshot: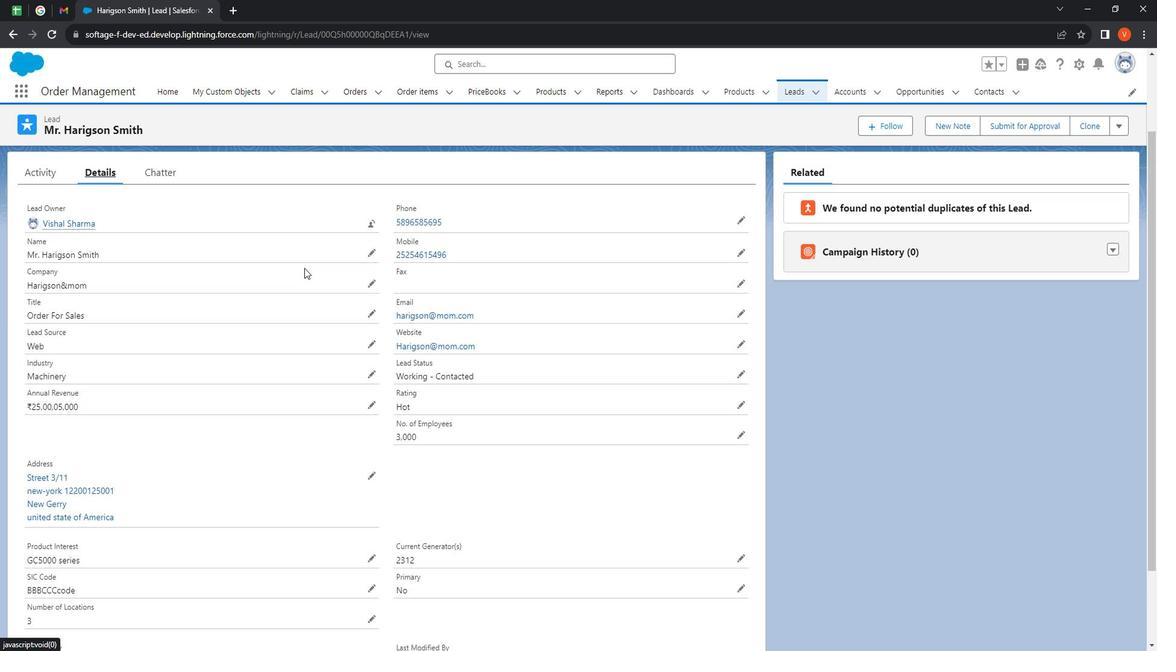 
Action: Mouse scrolled (315, 270) with delta (0, 0)
Screenshot: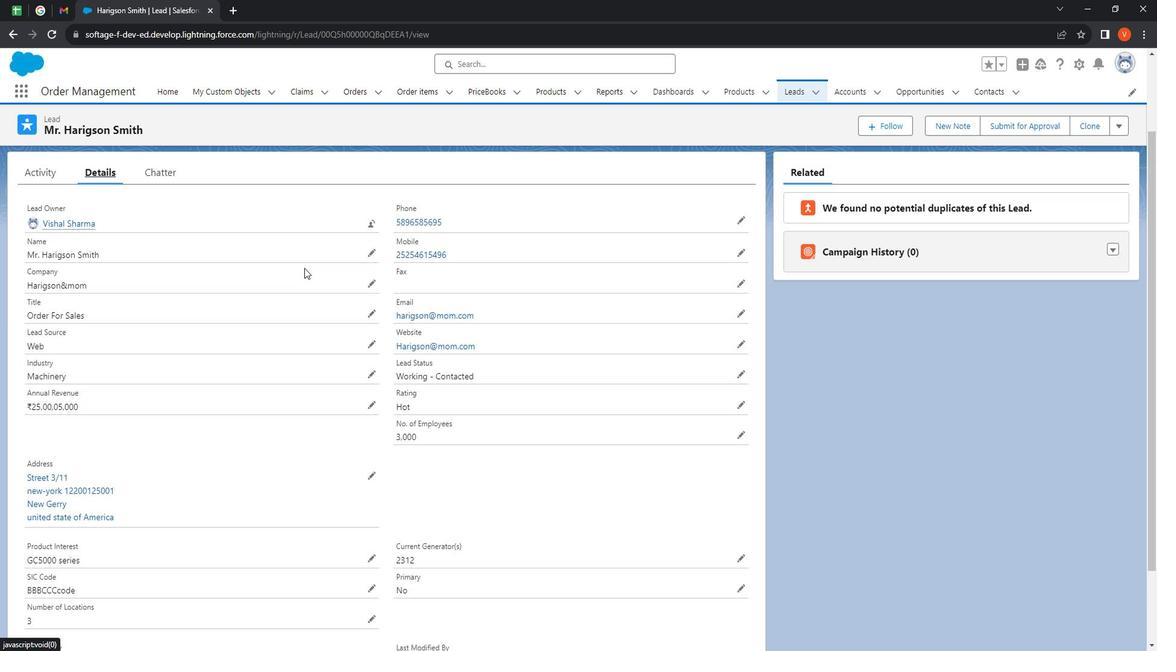 
Action: Mouse moved to (173, 270)
Screenshot: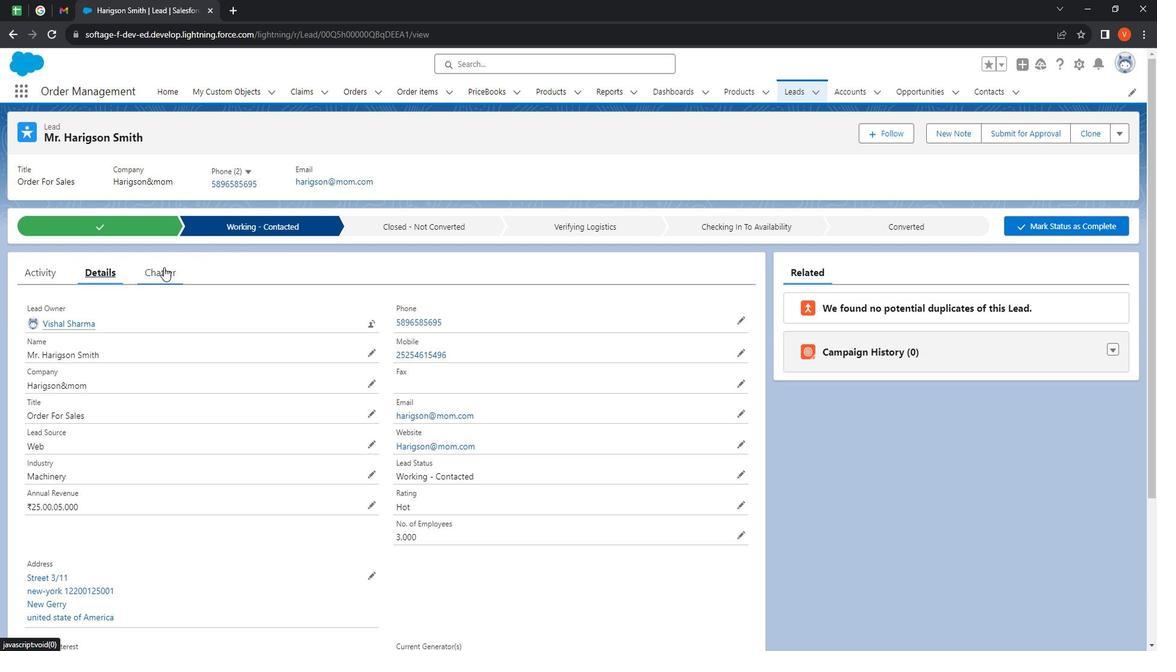 
Action: Mouse pressed left at (173, 270)
Screenshot: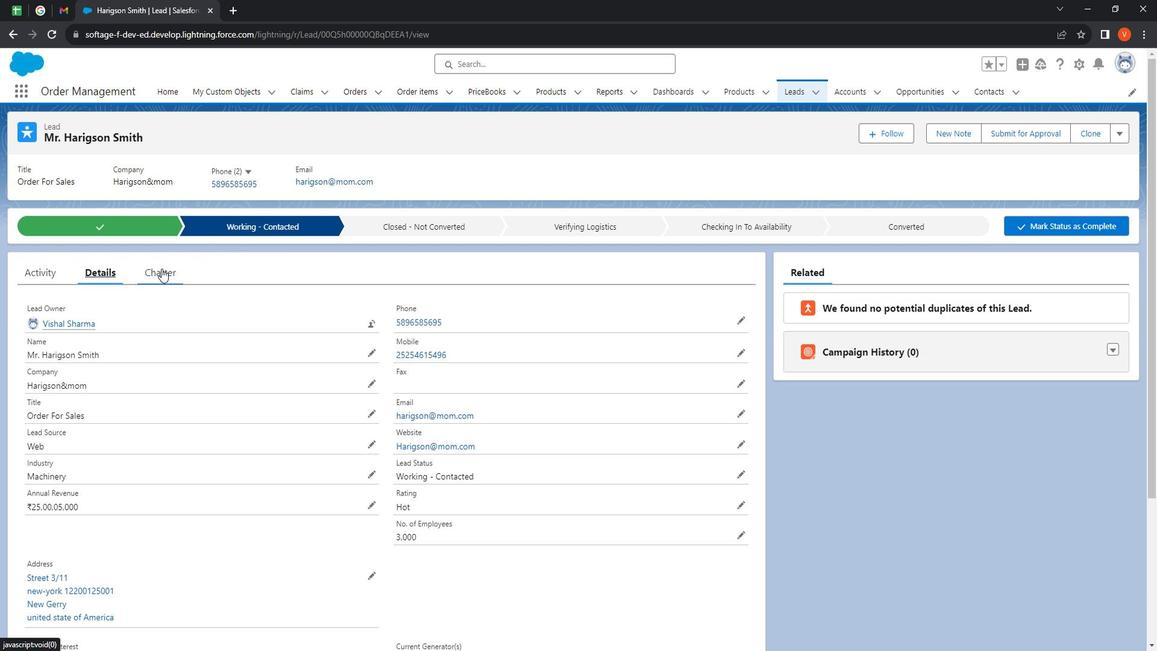 
Action: Mouse moved to (406, 227)
Screenshot: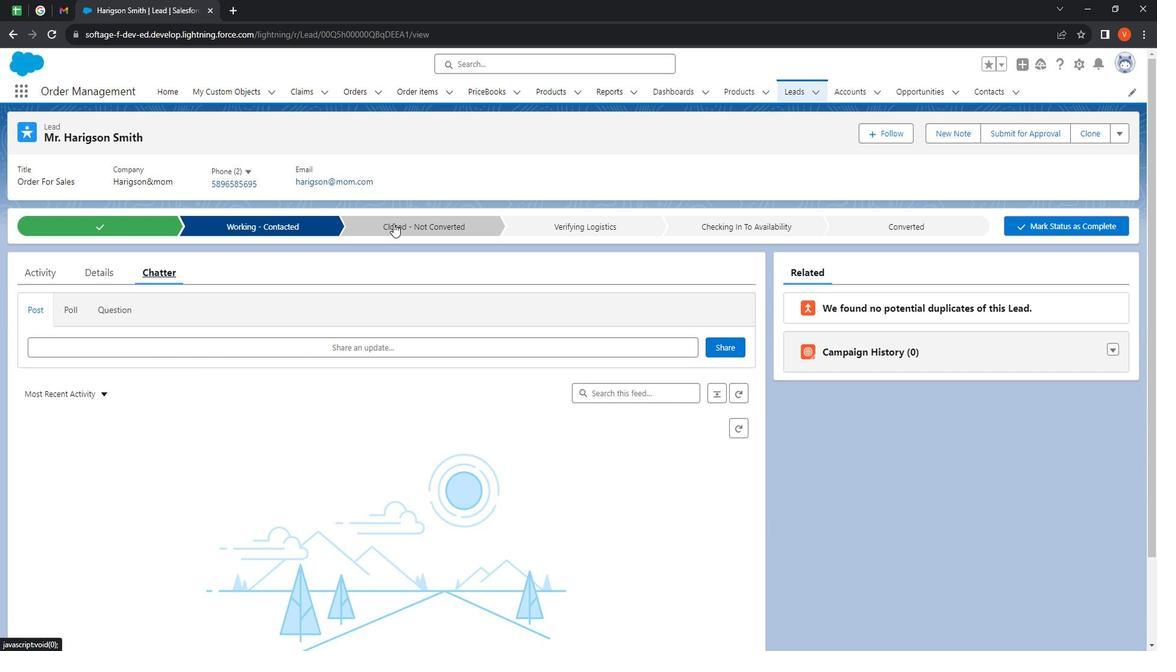 
Action: Mouse pressed left at (406, 227)
Screenshot: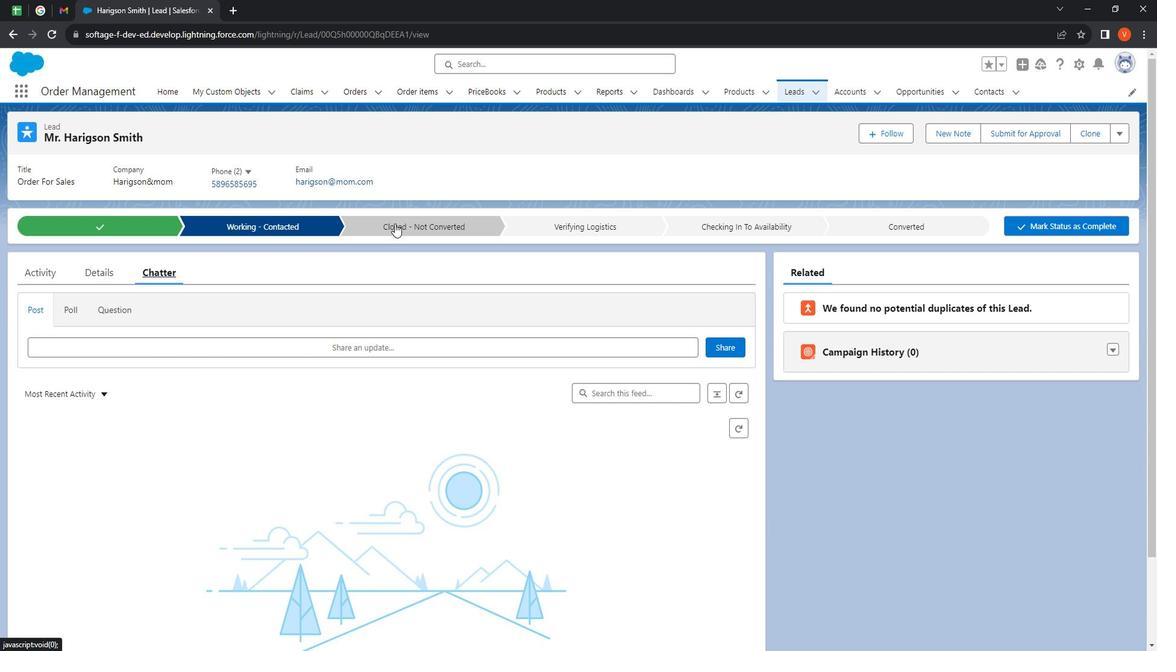 
Action: Mouse moved to (1070, 221)
Screenshot: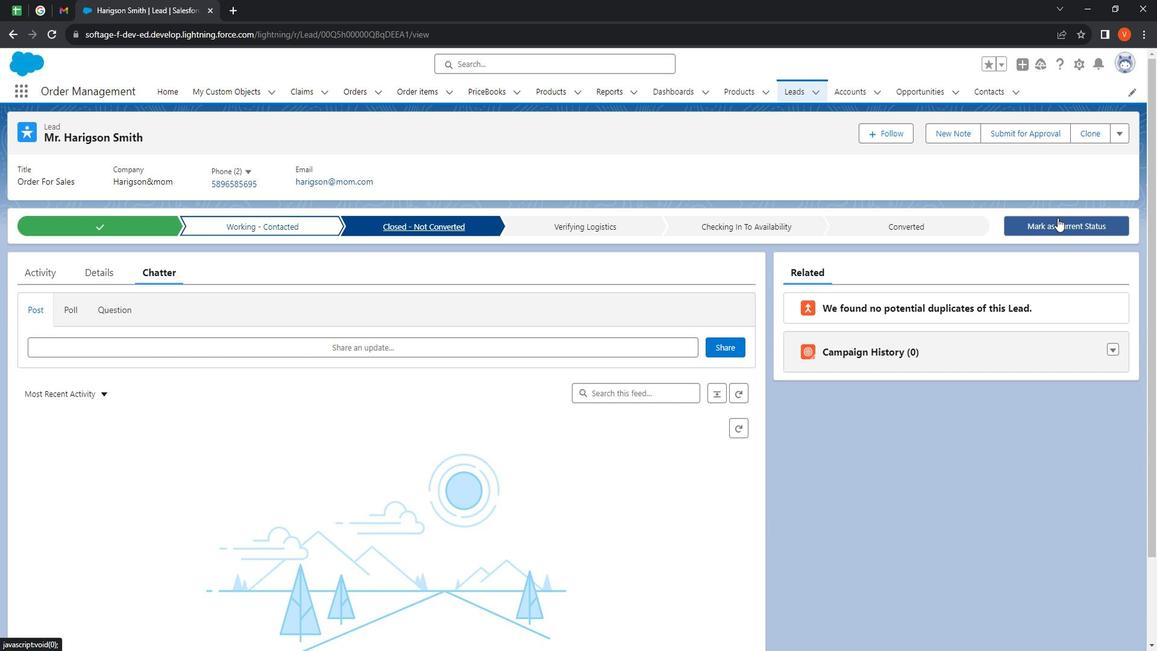
Action: Mouse pressed left at (1070, 221)
Screenshot: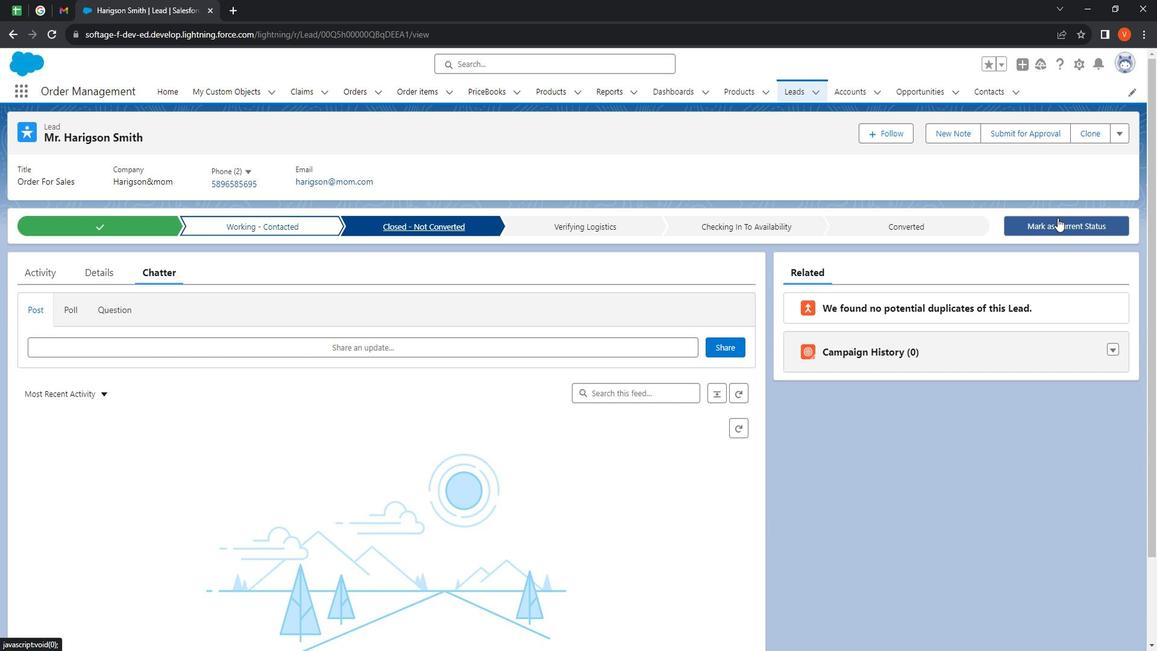 
Action: Mouse moved to (662, 233)
Screenshot: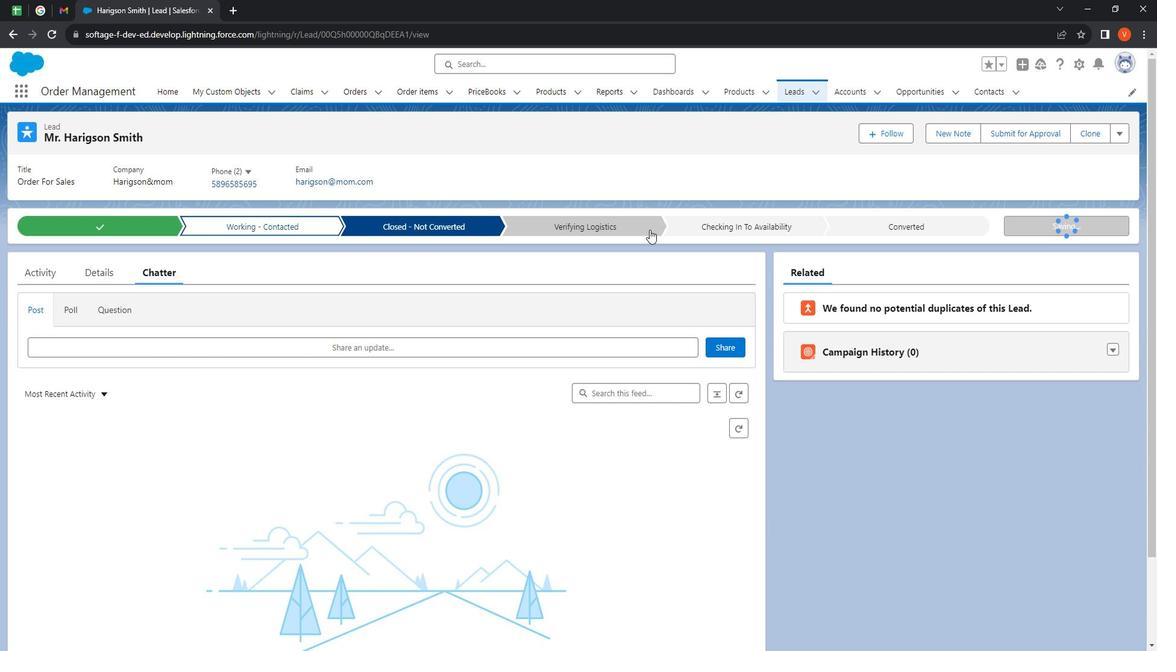 
Action: Mouse pressed left at (662, 233)
Screenshot: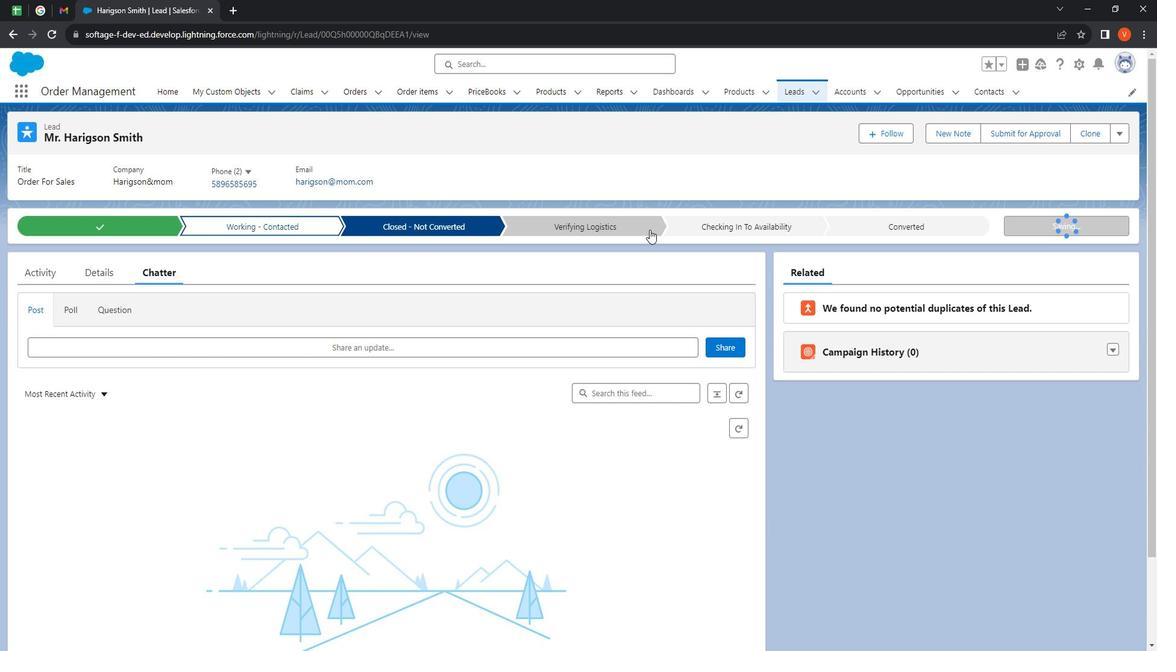 
Action: Mouse moved to (1065, 229)
Screenshot: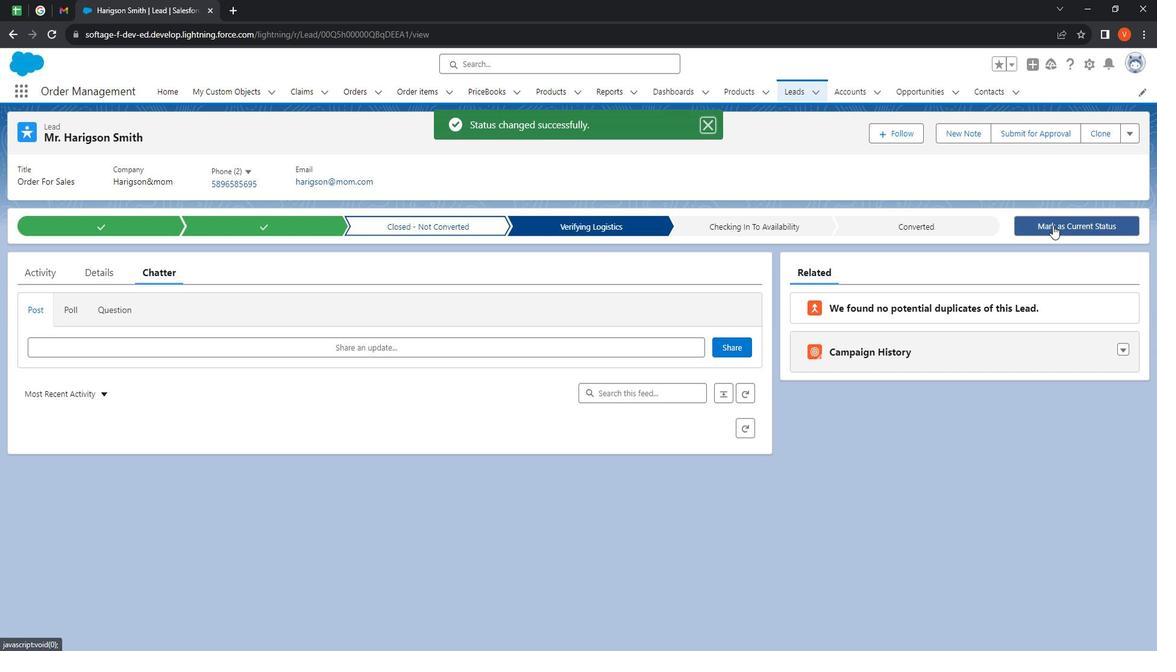 
Action: Mouse pressed left at (1065, 229)
Screenshot: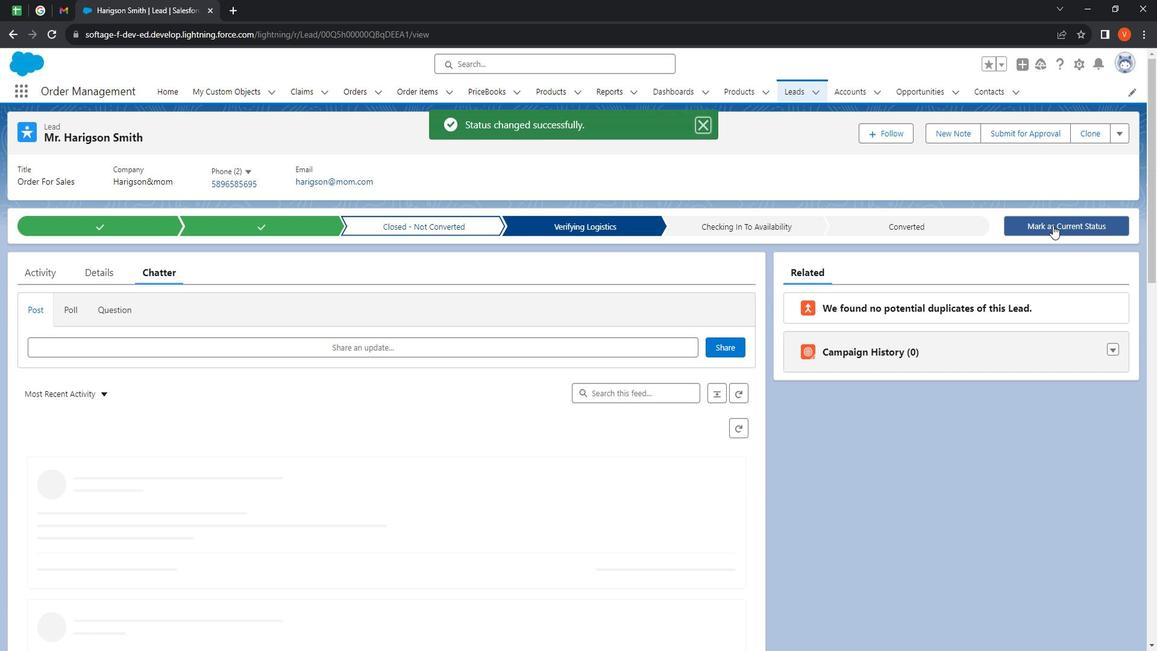 
Action: Mouse moved to (738, 231)
Screenshot: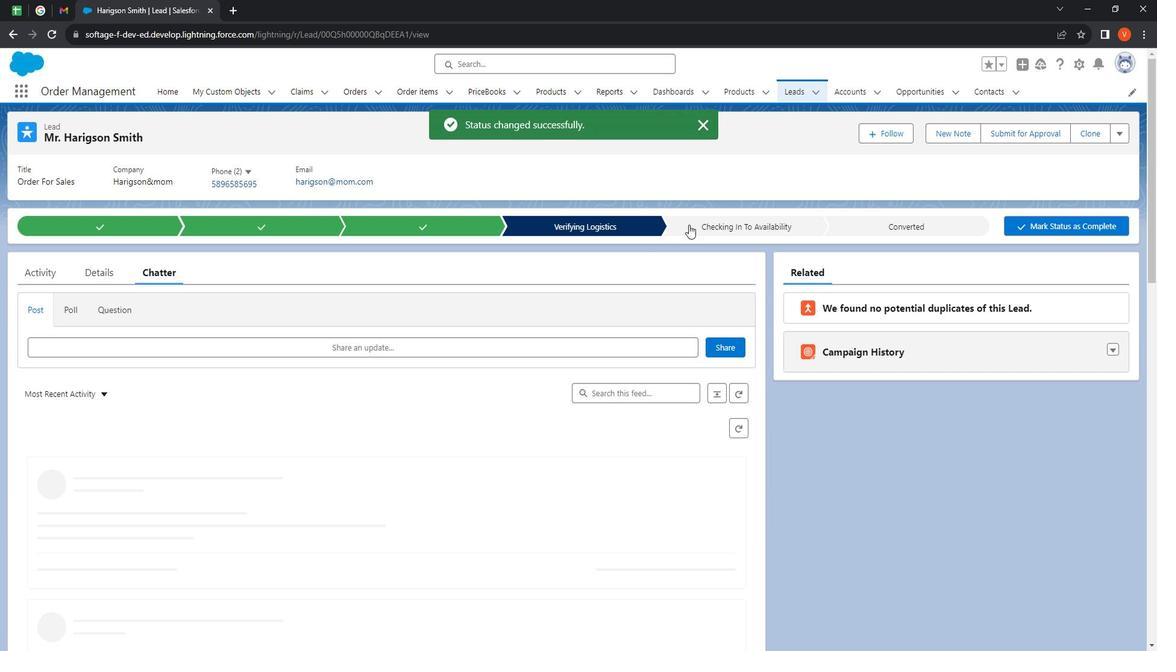 
Action: Mouse pressed left at (738, 231)
Screenshot: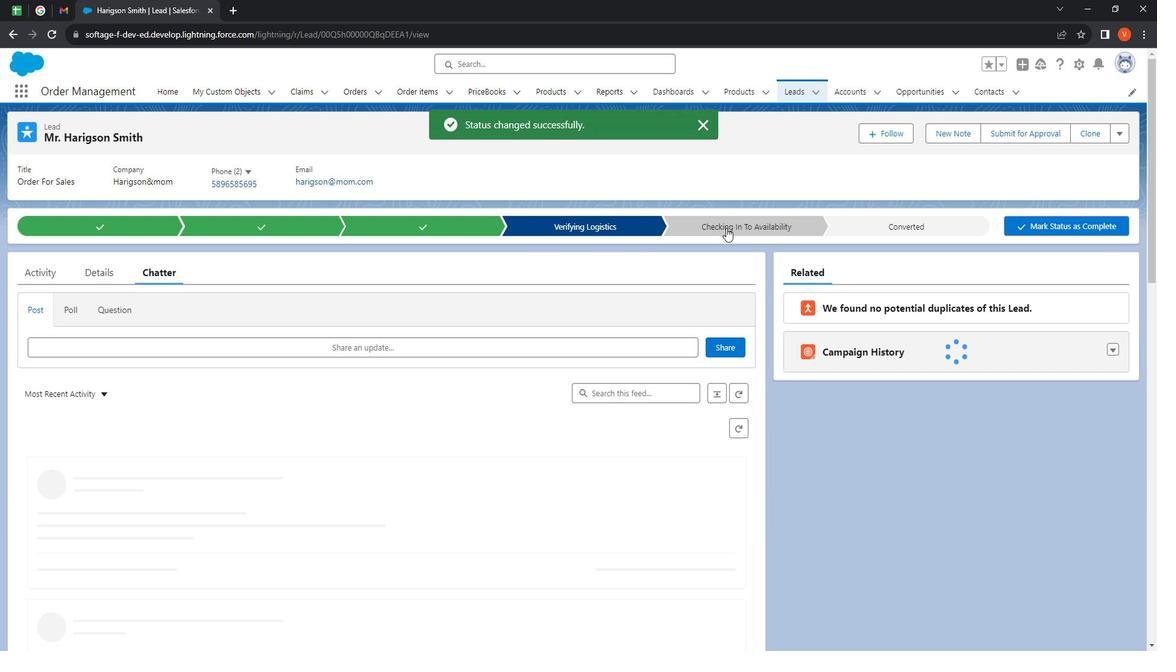 
Action: Mouse moved to (1054, 229)
Screenshot: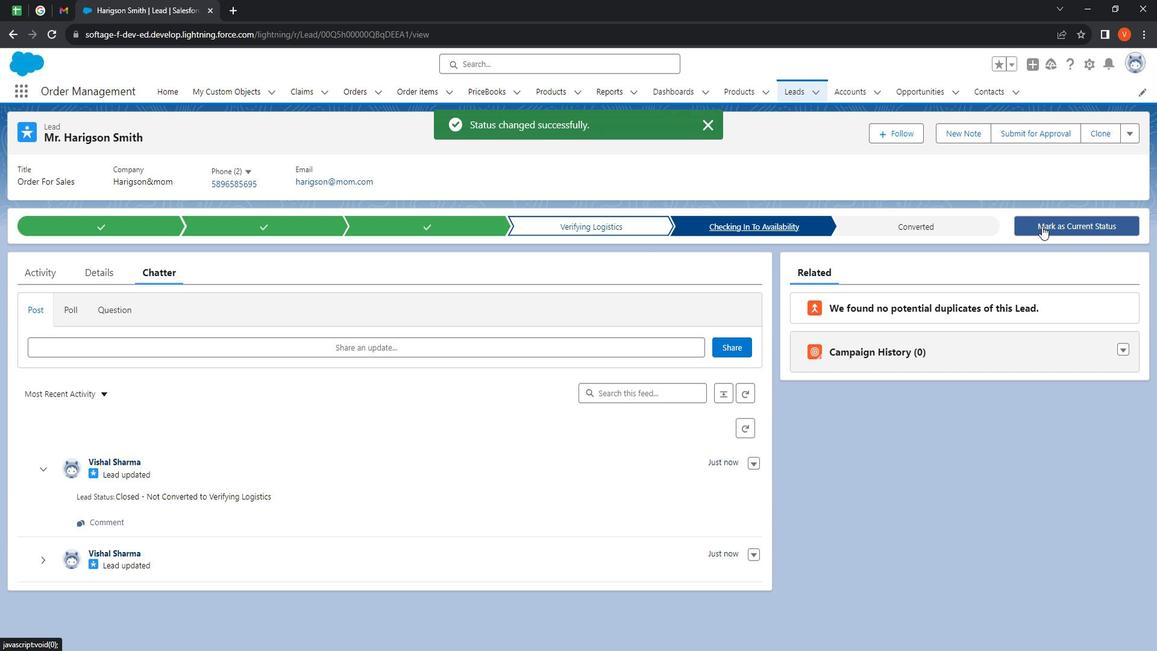 
Action: Mouse pressed left at (1054, 229)
Screenshot: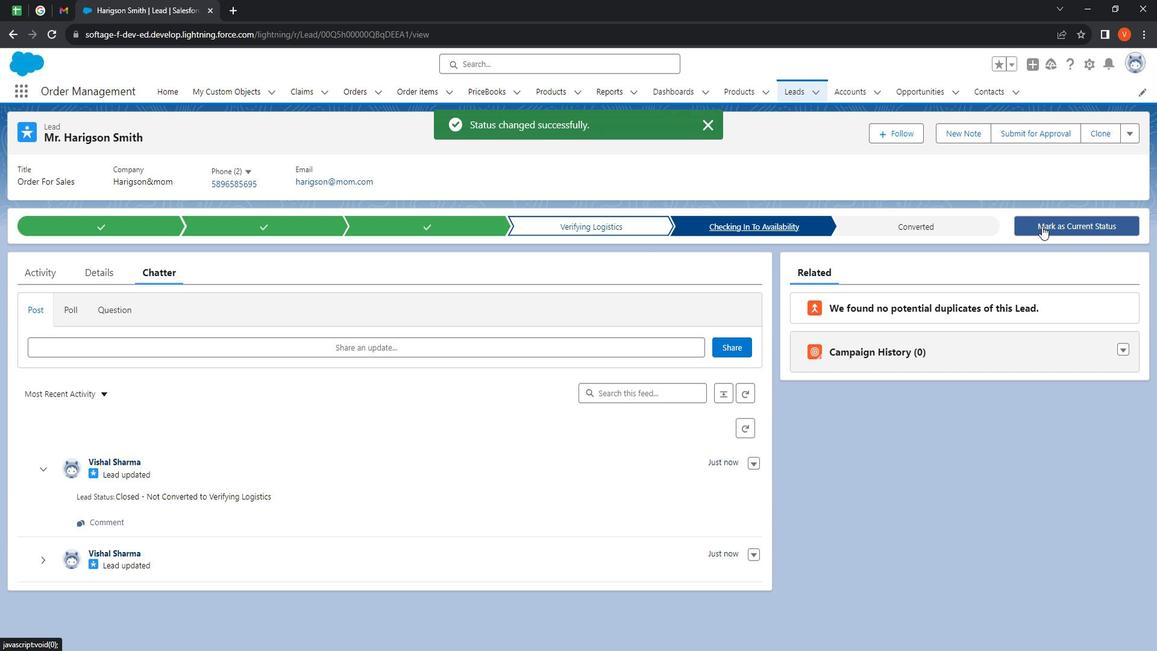 
Action: Mouse moved to (931, 238)
Screenshot: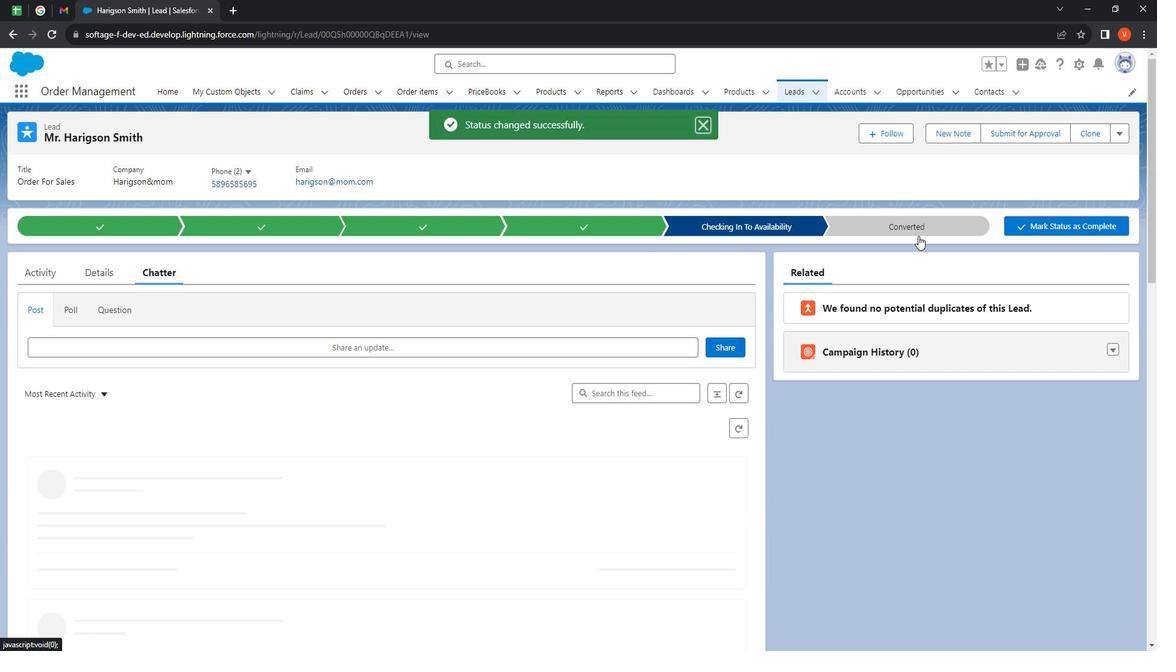 
Action: Mouse pressed left at (931, 238)
Screenshot: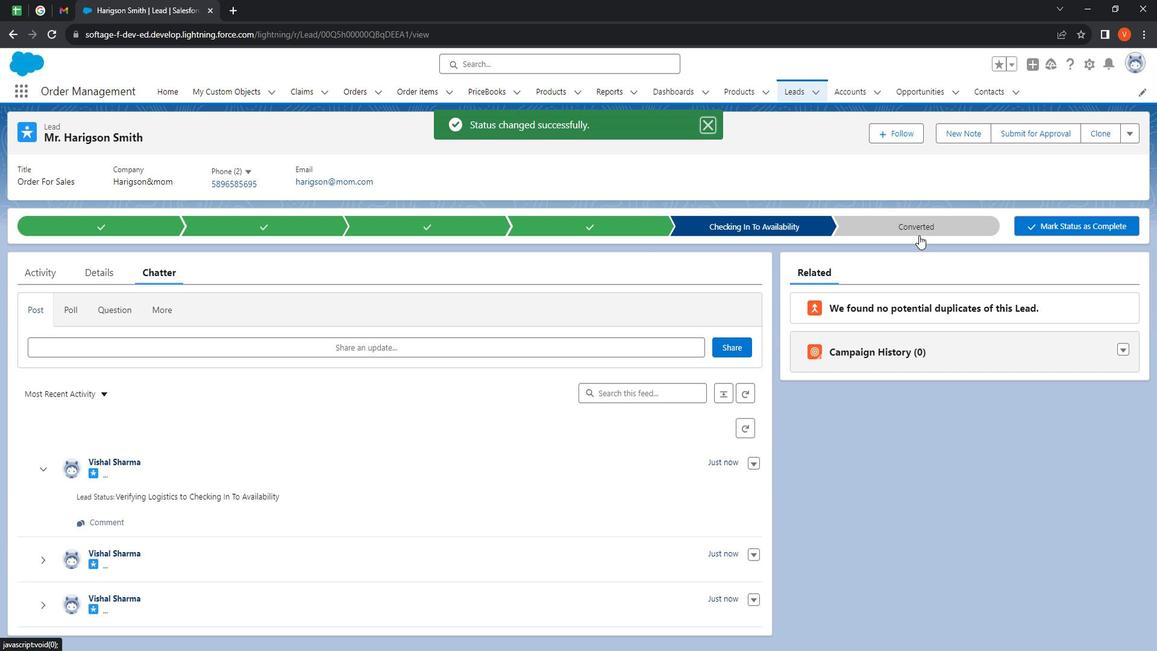 
Action: Mouse moved to (1073, 232)
Screenshot: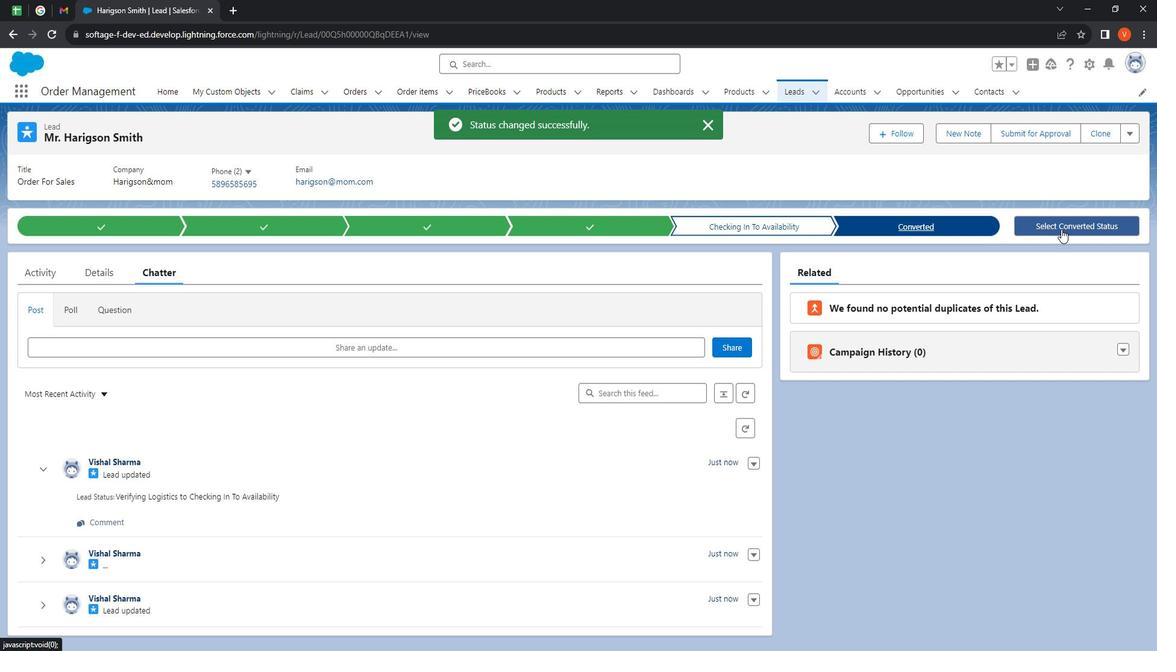 
Action: Mouse pressed left at (1073, 232)
Screenshot: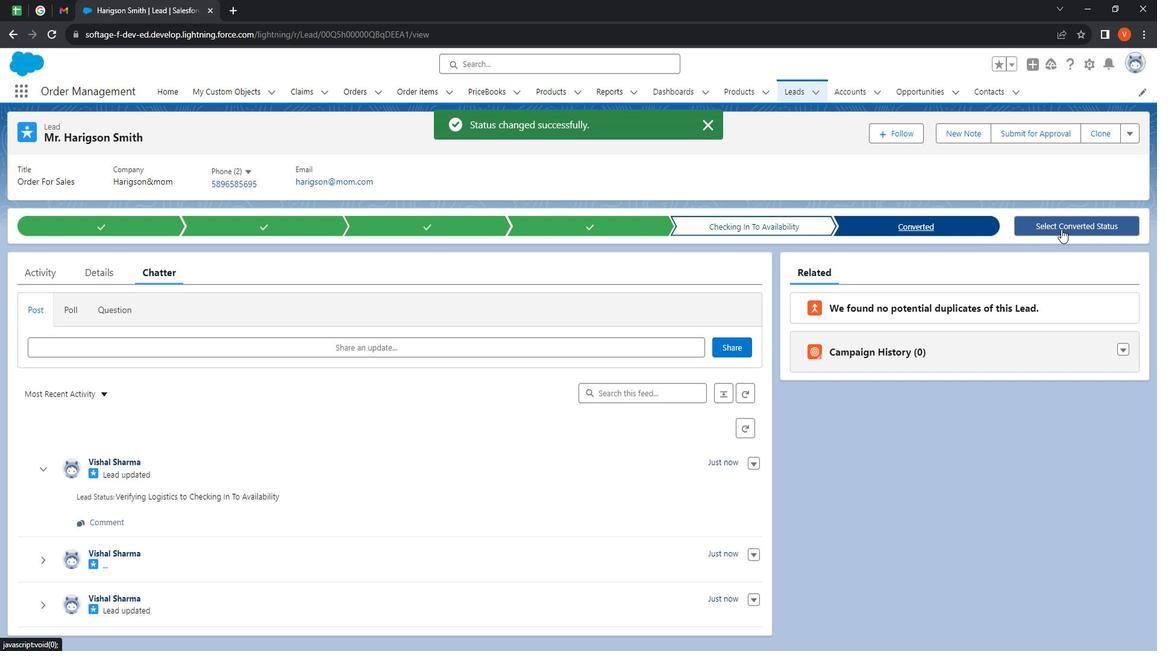 
Action: Mouse moved to (468, 355)
Screenshot: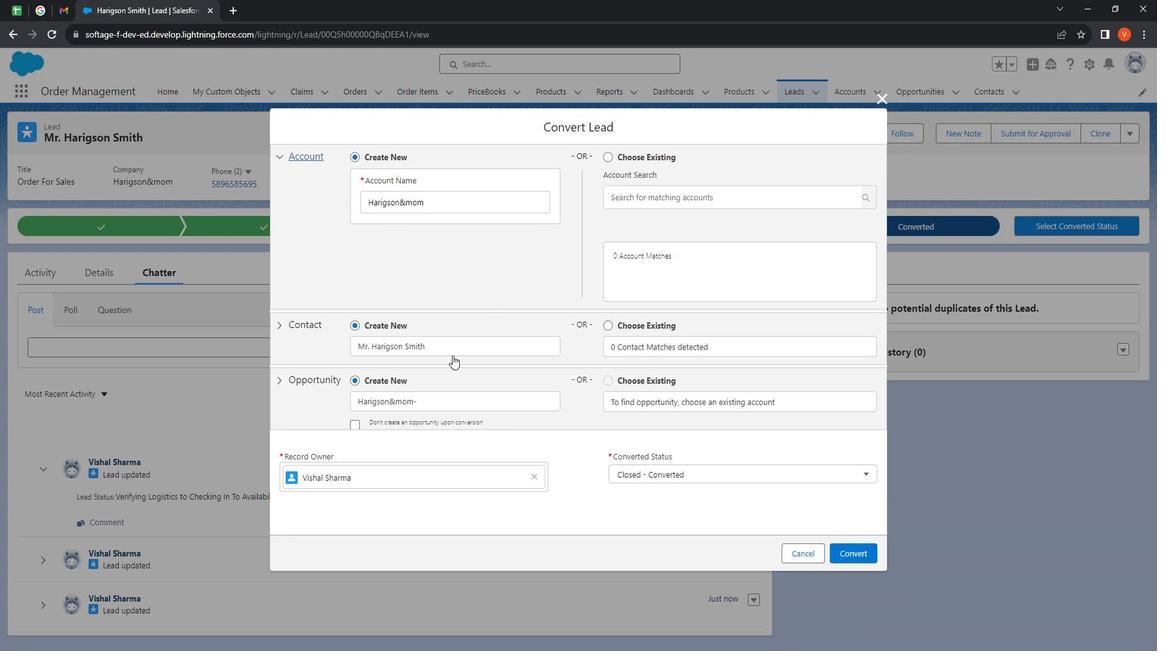 
Action: Mouse scrolled (468, 354) with delta (0, 0)
Screenshot: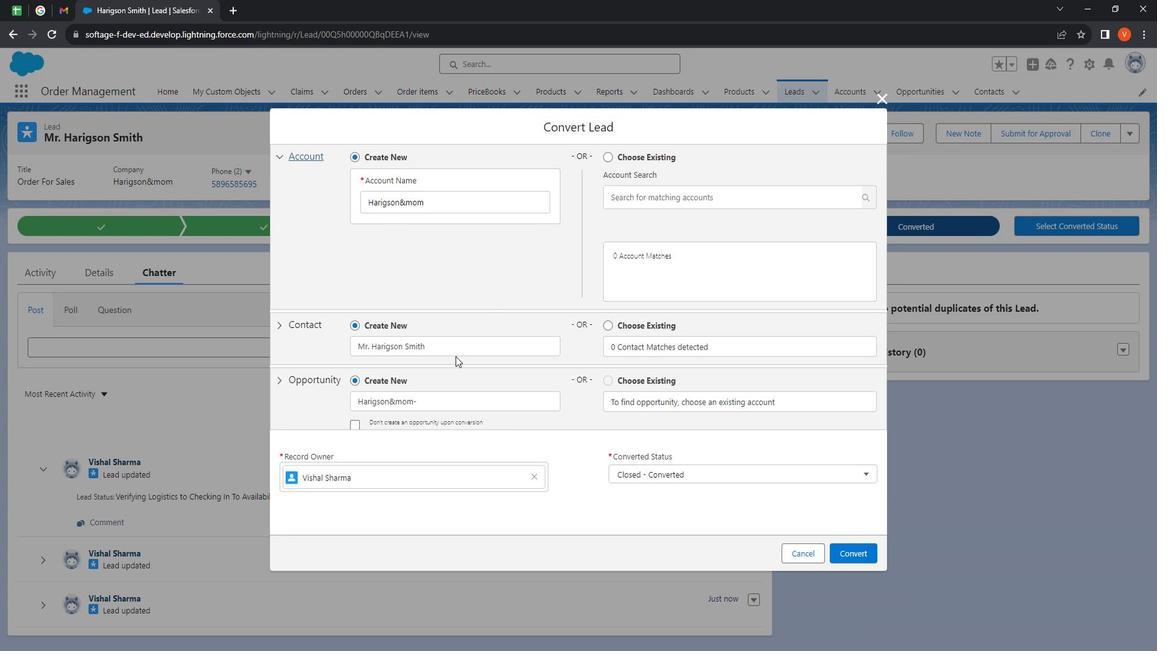 
Action: Mouse moved to (468, 355)
Screenshot: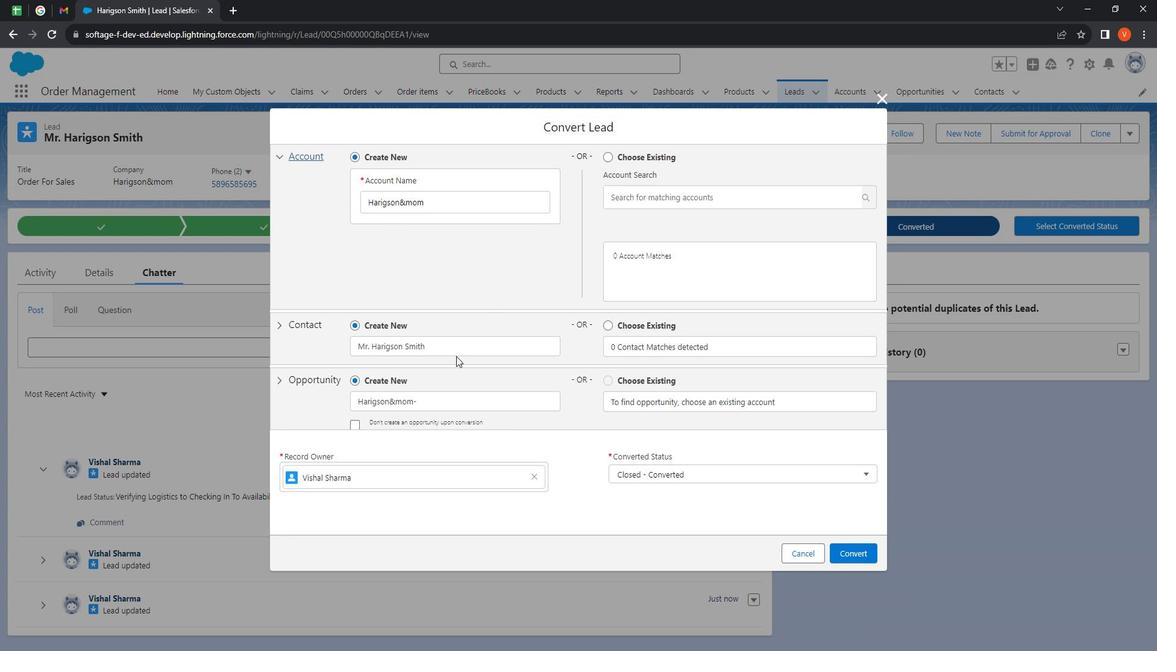 
Action: Mouse scrolled (468, 354) with delta (0, 0)
Screenshot: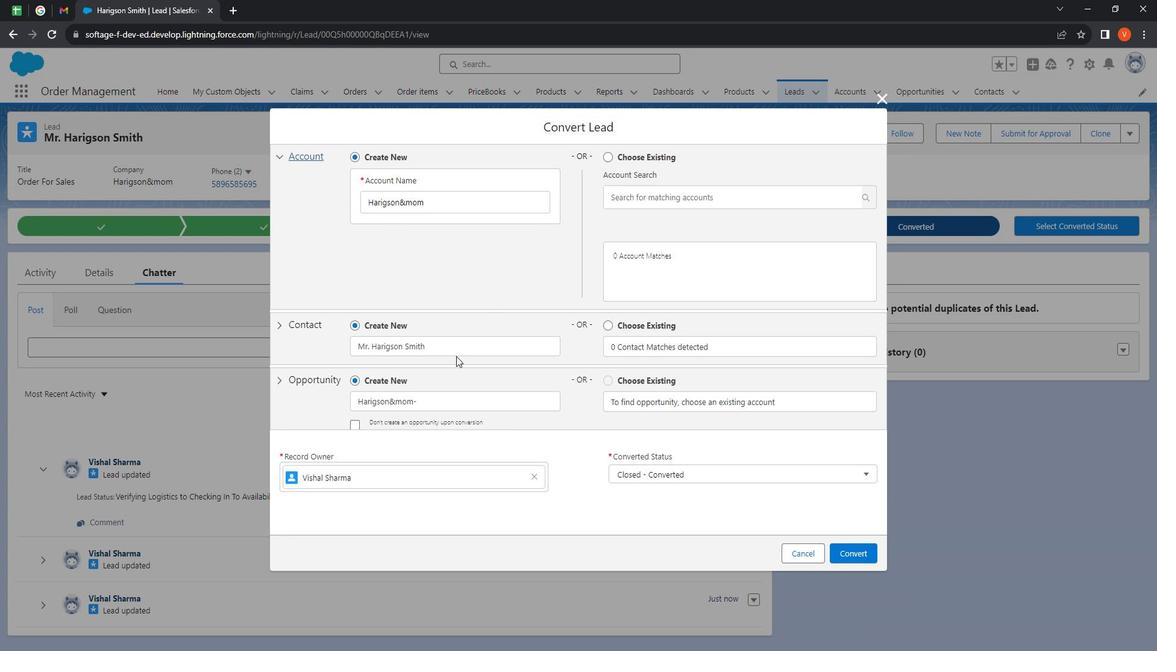 
Action: Mouse moved to (469, 355)
Screenshot: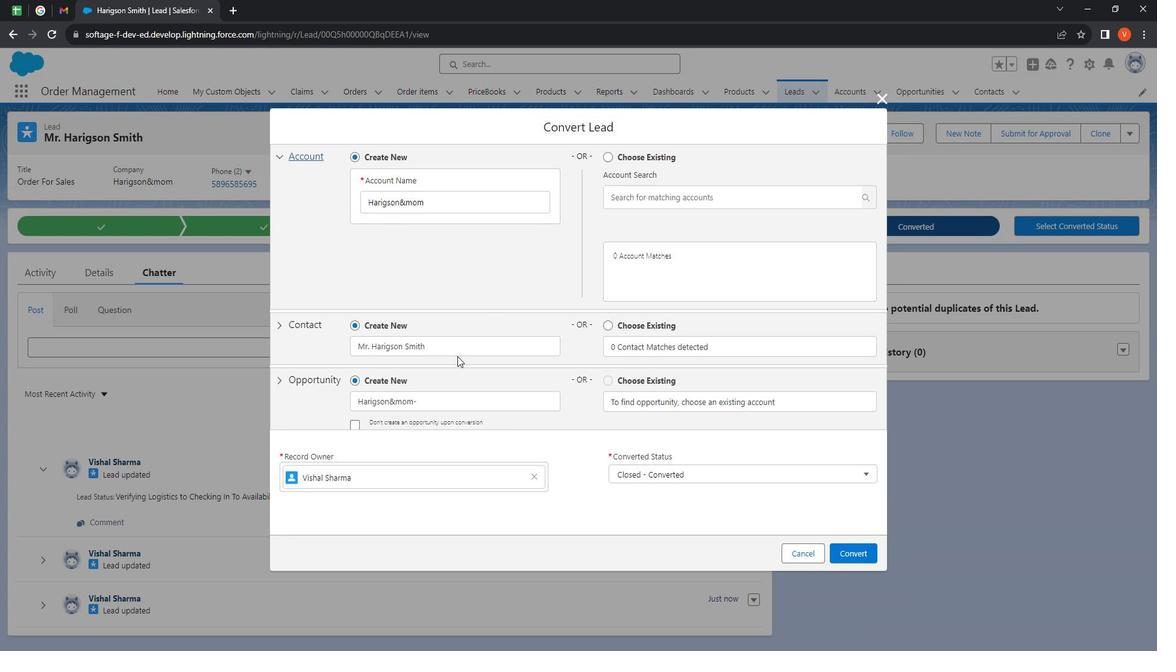 
Action: Mouse scrolled (469, 354) with delta (0, 0)
Screenshot: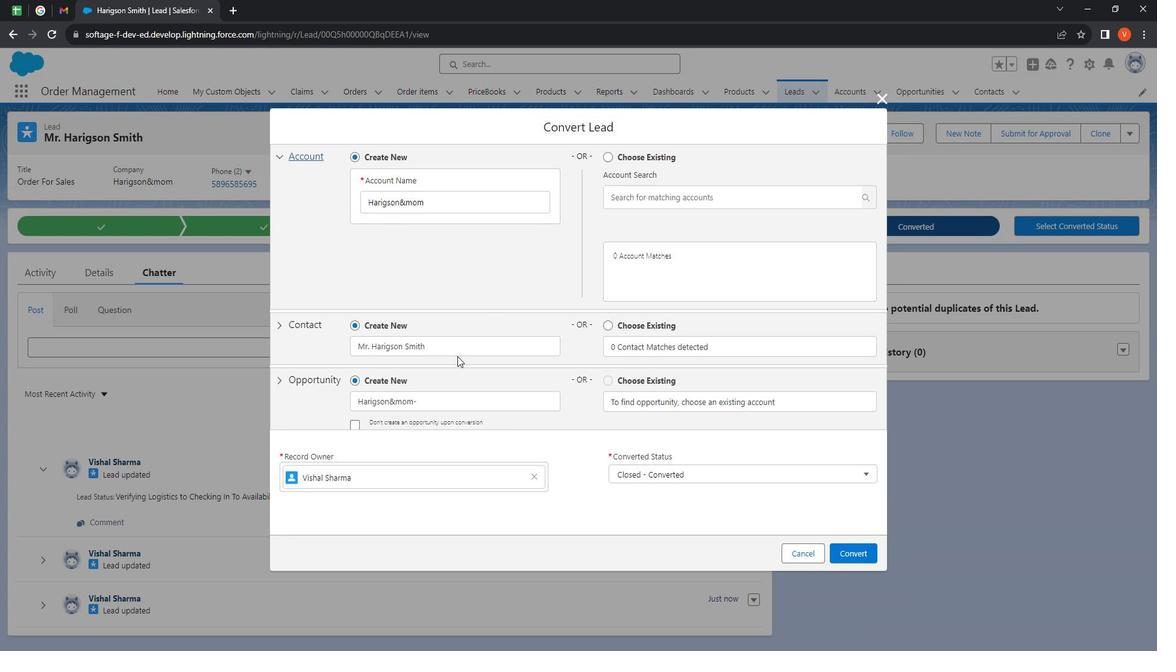 
Action: Mouse moved to (874, 543)
Screenshot: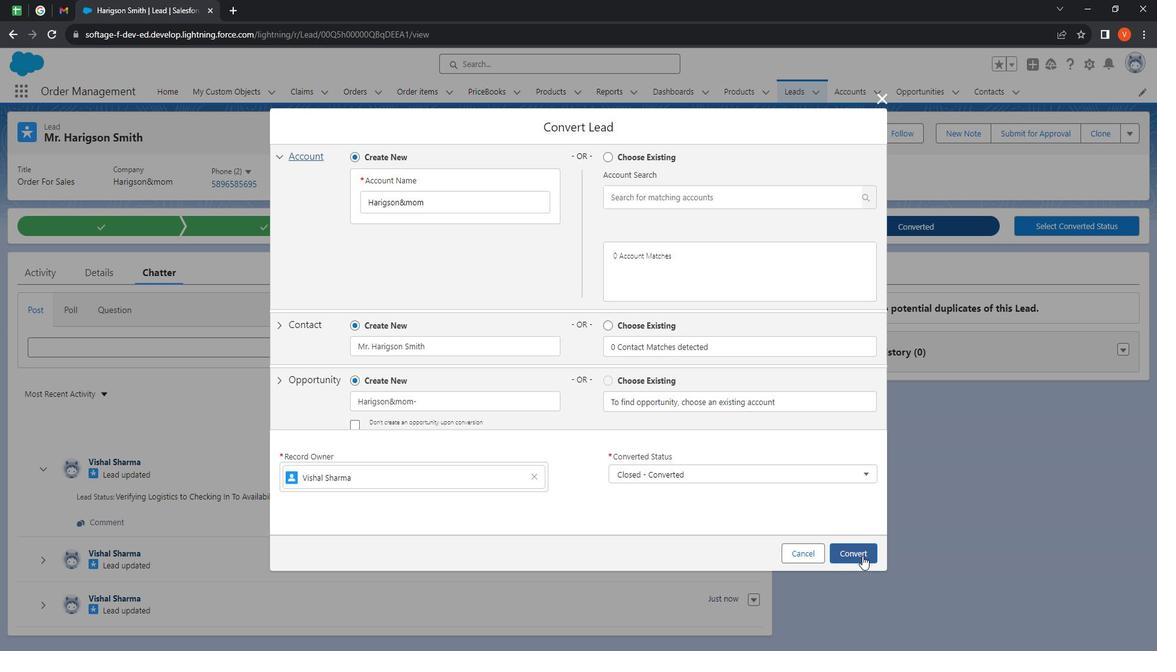 
Action: Mouse pressed left at (874, 543)
Screenshot: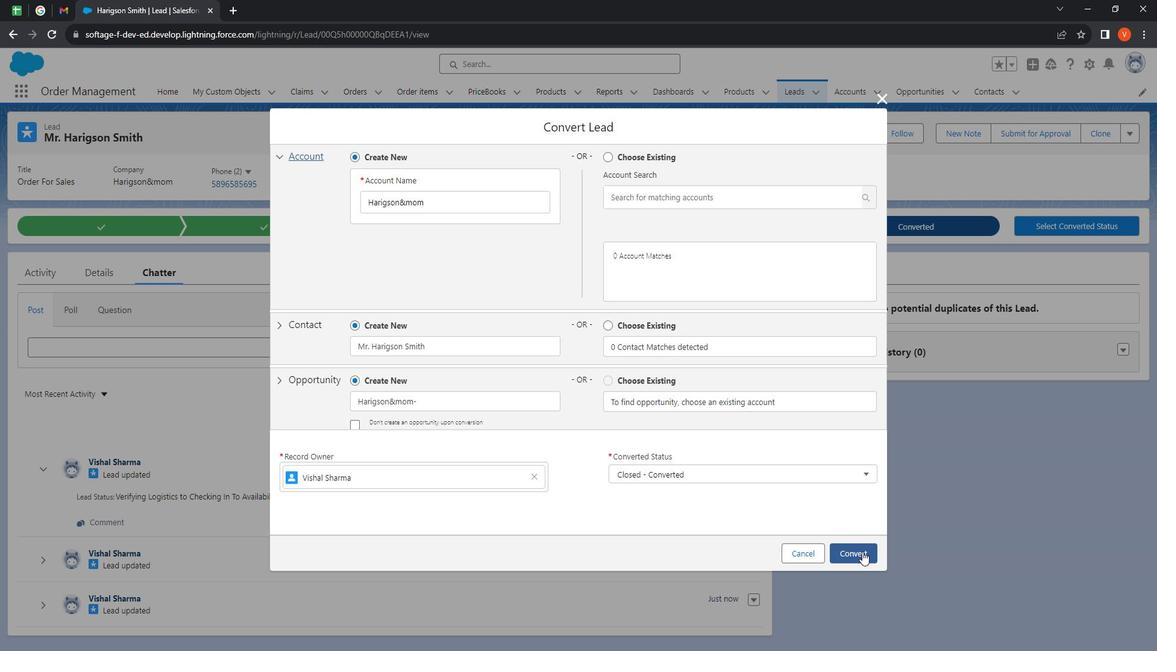 
Action: Mouse moved to (857, 487)
Screenshot: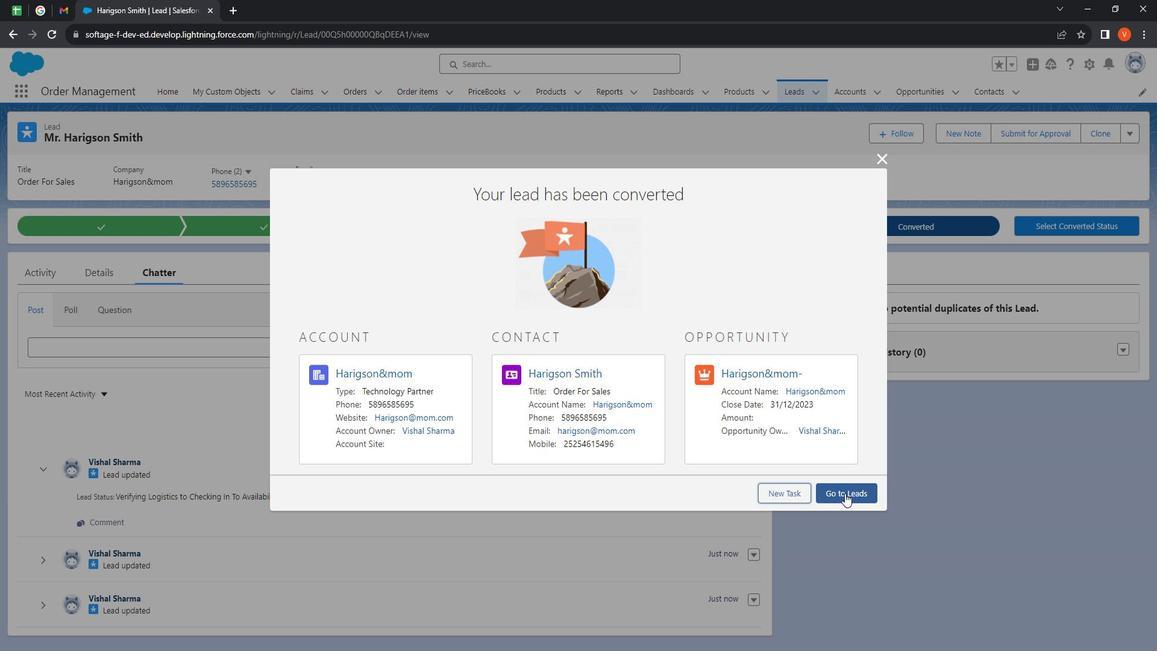 
Action: Mouse pressed left at (857, 487)
Screenshot: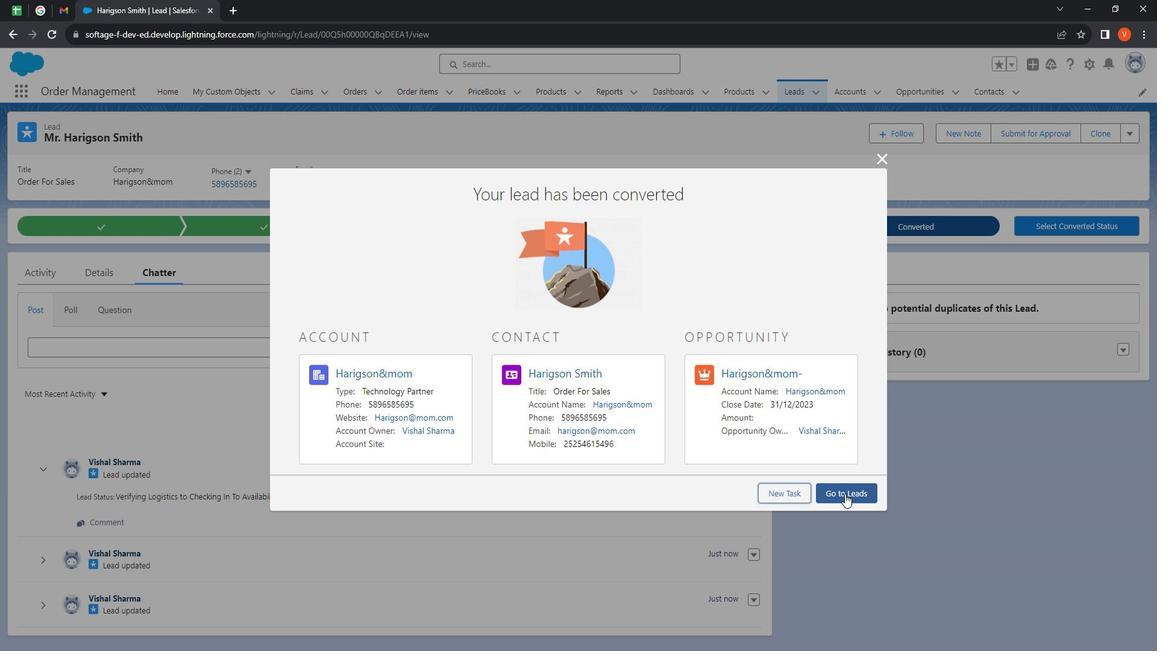 
Action: Mouse moved to (853, 98)
Screenshot: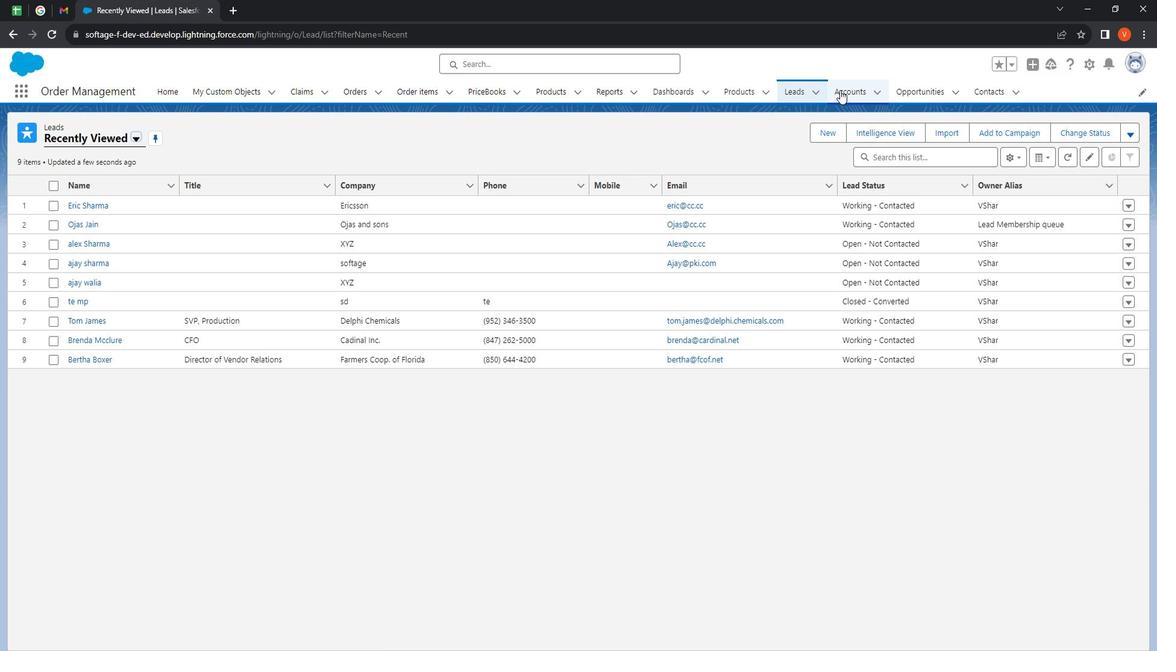 
Action: Mouse pressed left at (853, 98)
Screenshot: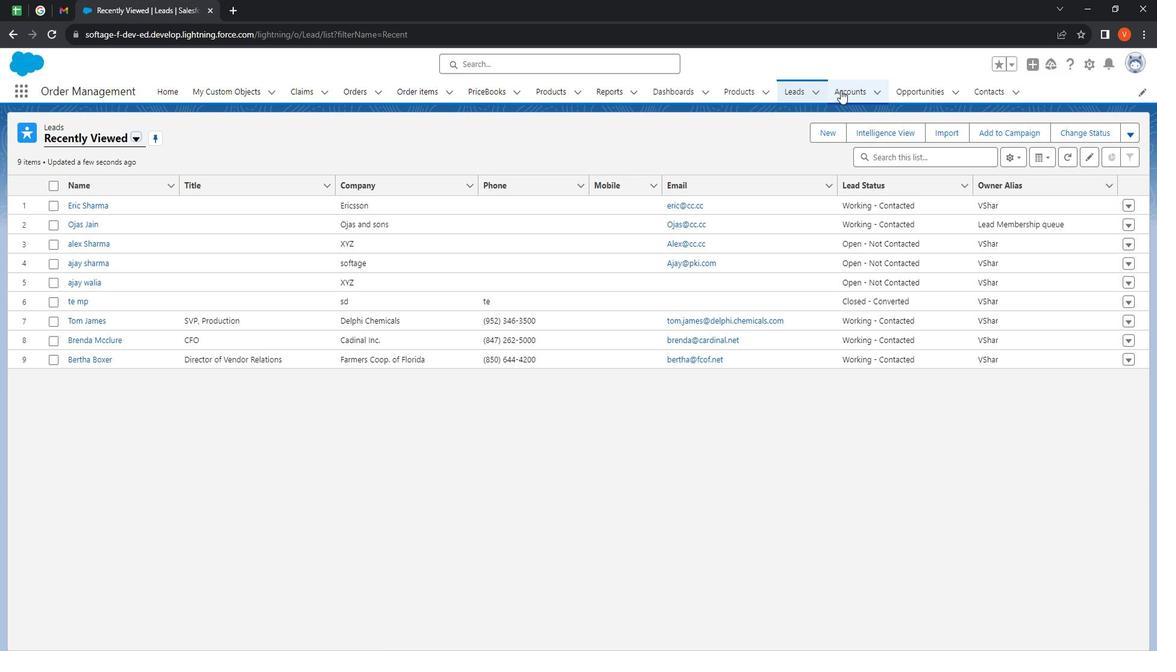 
Action: Mouse moved to (105, 340)
Screenshot: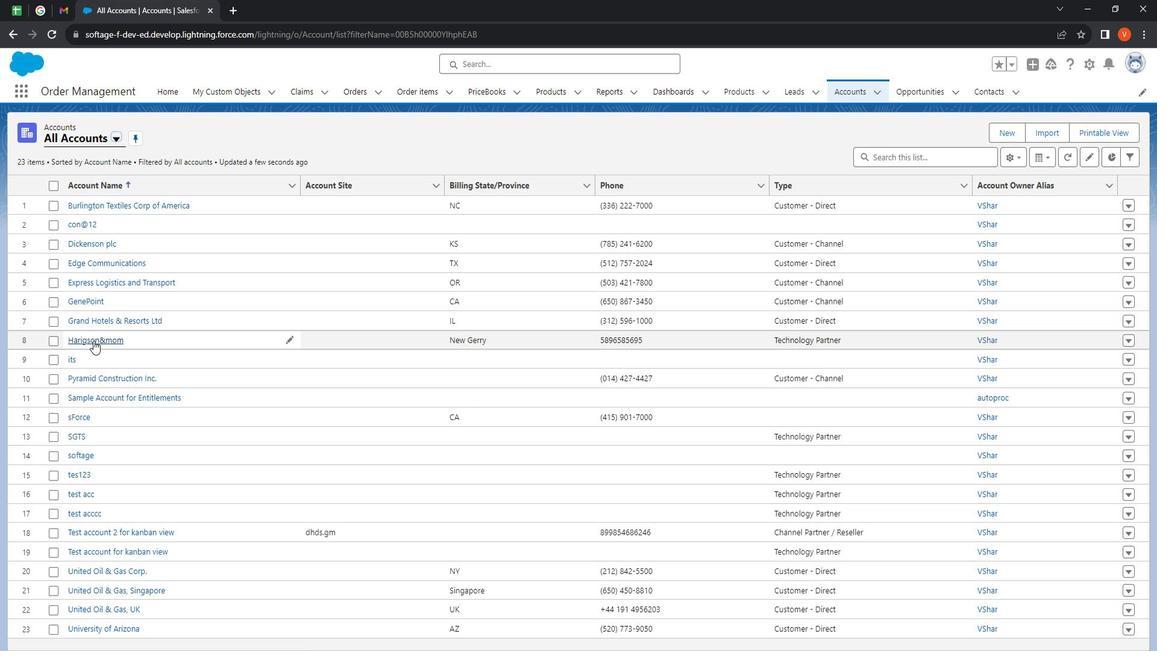 
Action: Mouse pressed left at (105, 340)
Screenshot: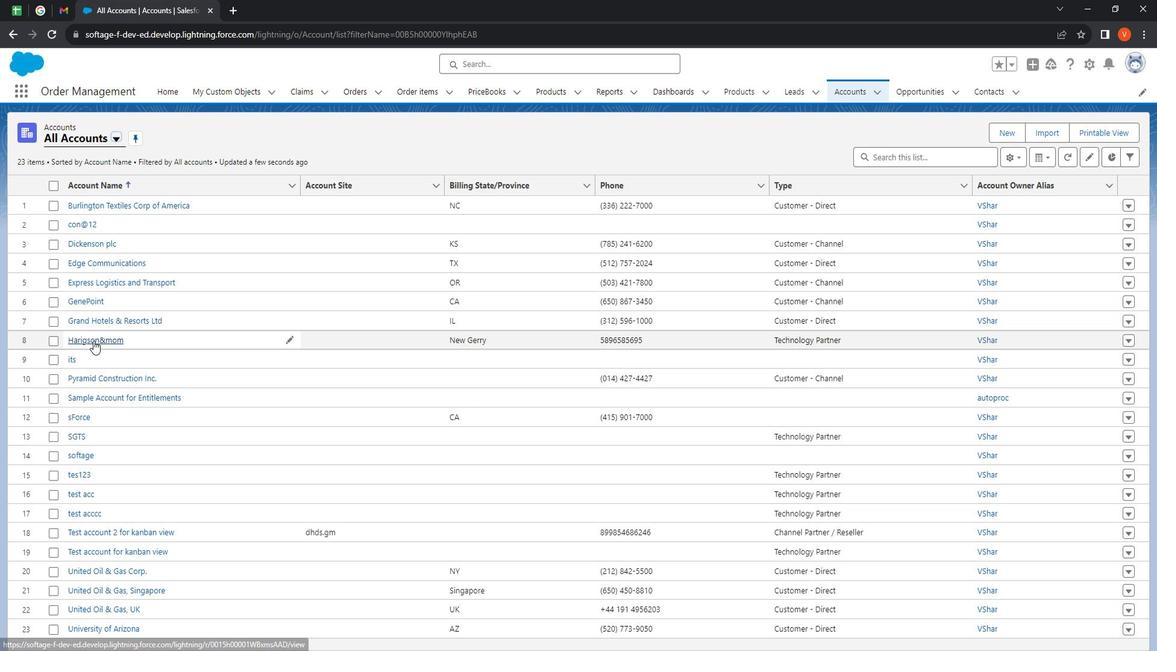 
Action: Mouse moved to (128, 234)
Screenshot: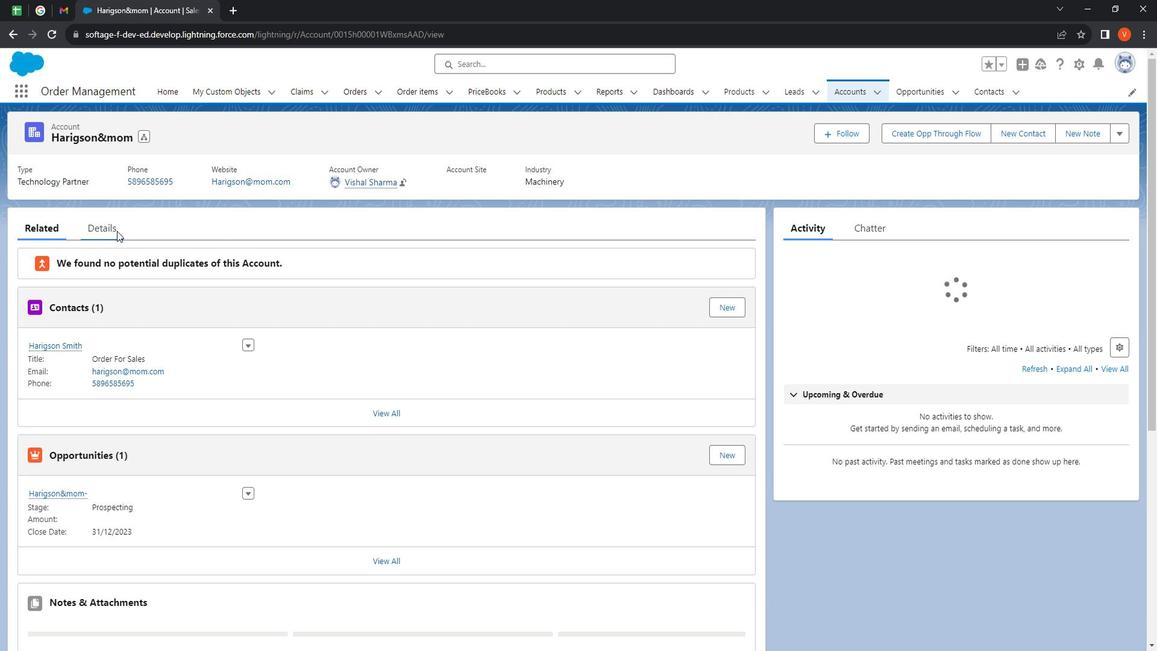 
Action: Mouse pressed left at (128, 234)
Screenshot: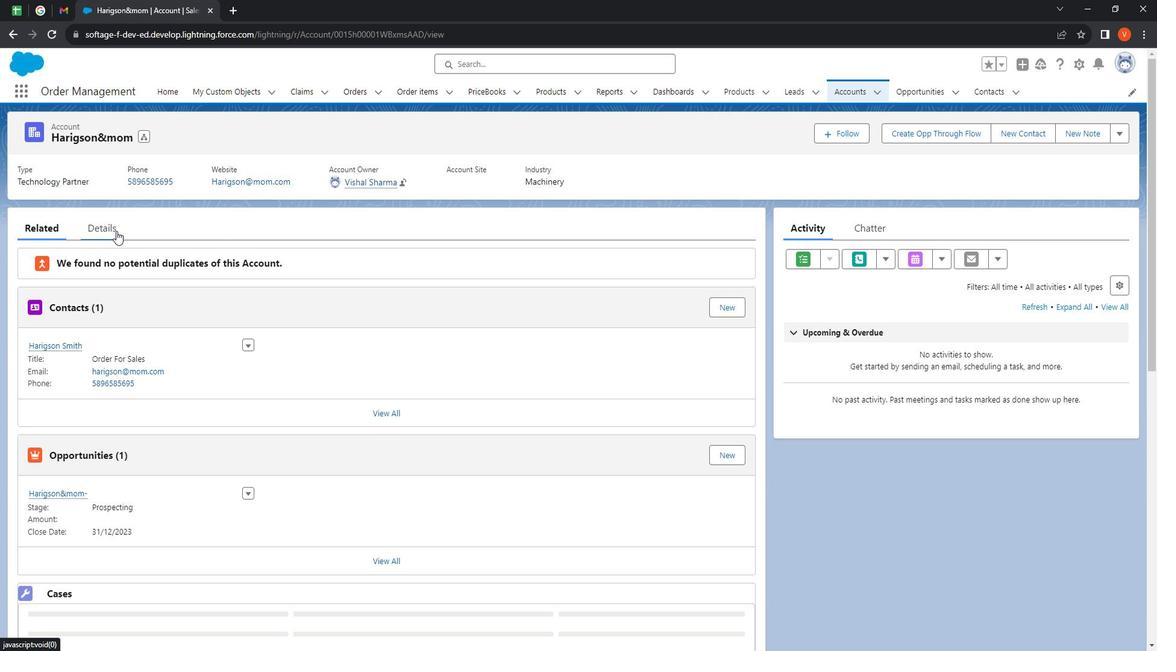 
Action: Mouse moved to (375, 496)
Screenshot: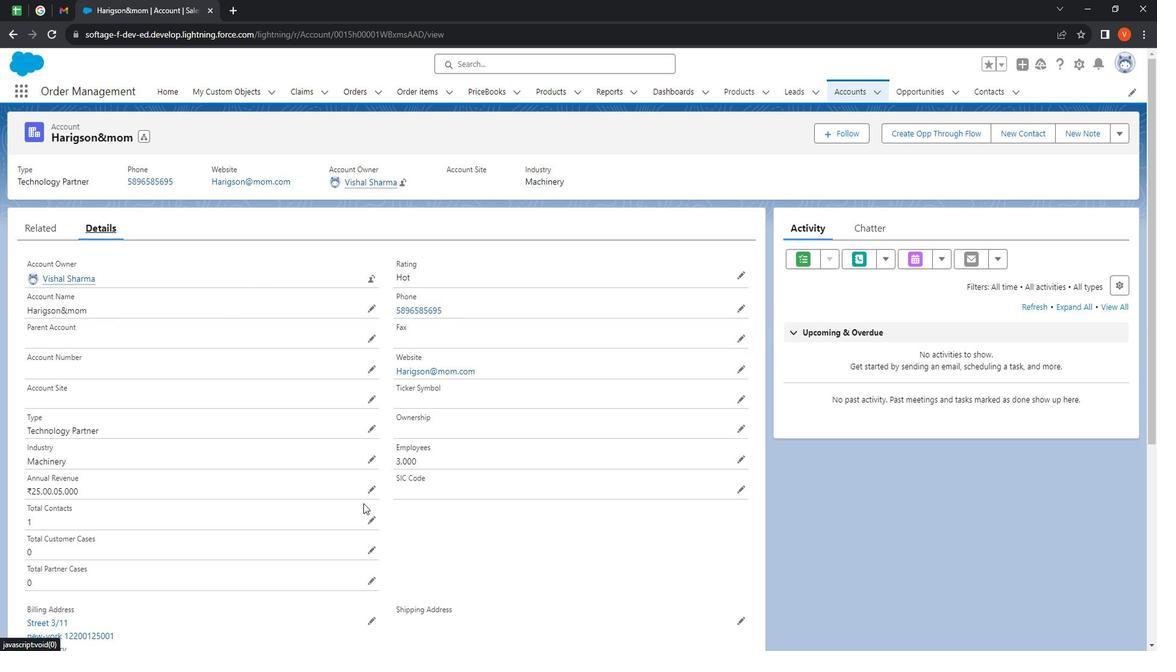 
Action: Mouse scrolled (375, 495) with delta (0, 0)
Screenshot: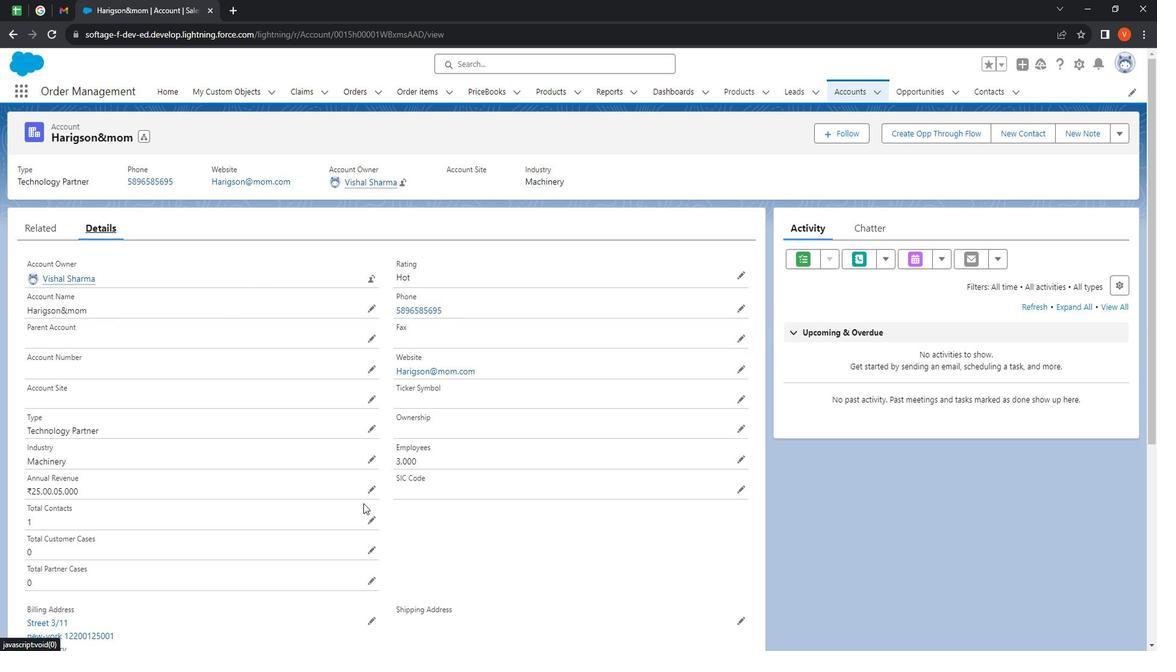 
Action: Mouse moved to (139, 443)
Screenshot: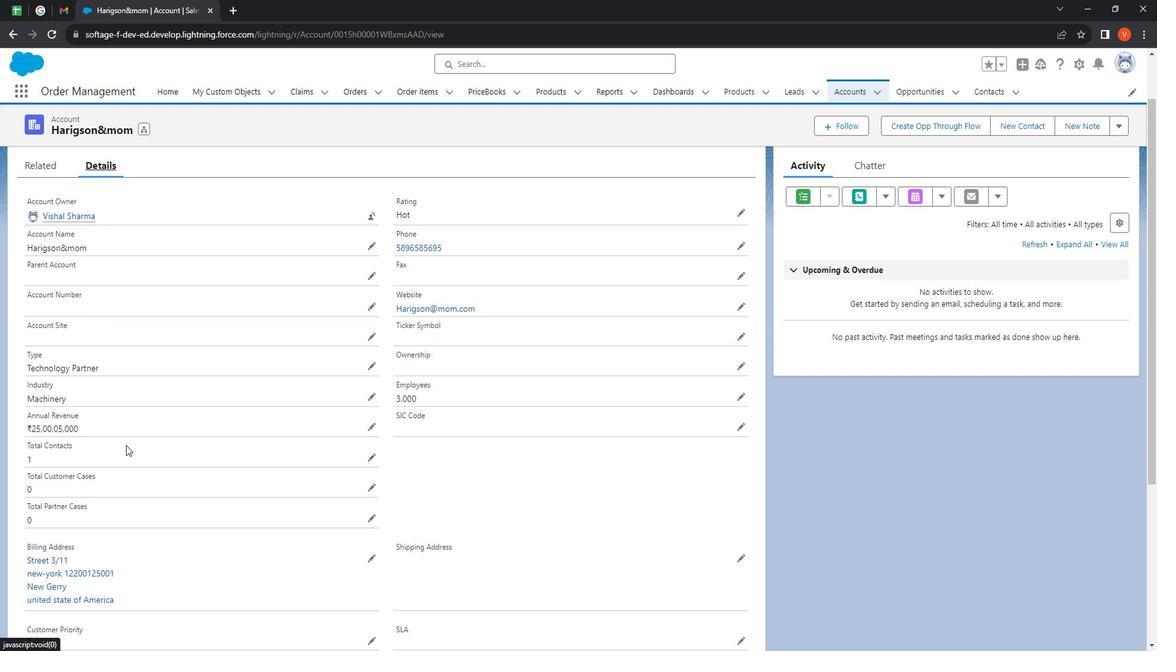 
Action: Mouse scrolled (139, 442) with delta (0, 0)
Screenshot: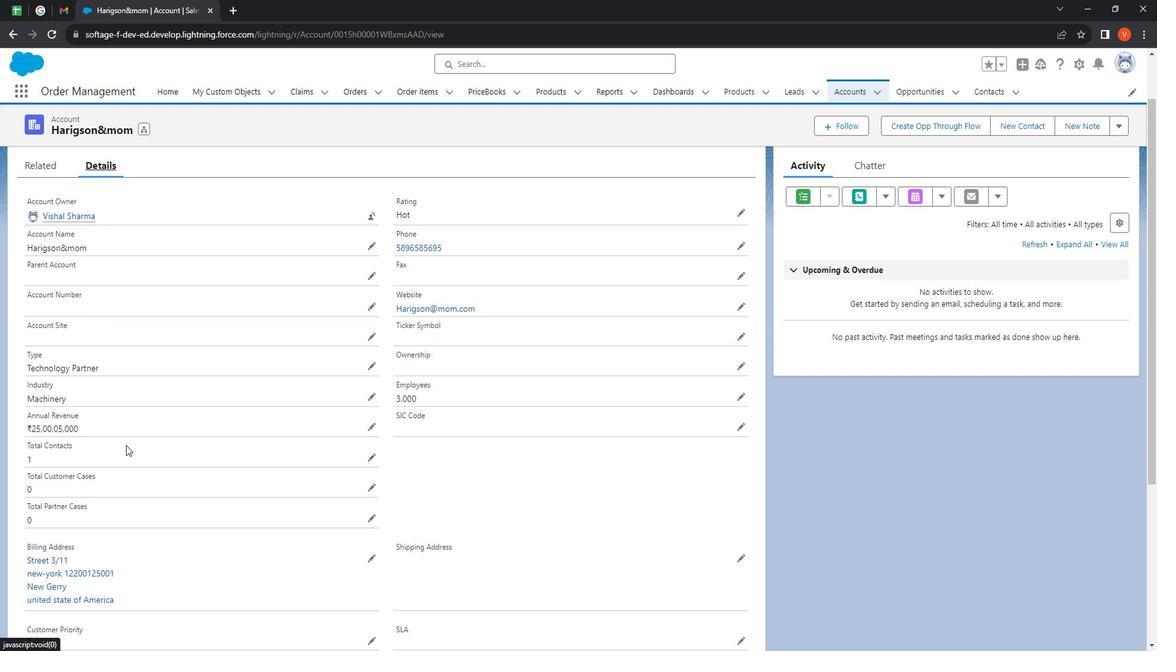 
Action: Mouse moved to (141, 444)
Screenshot: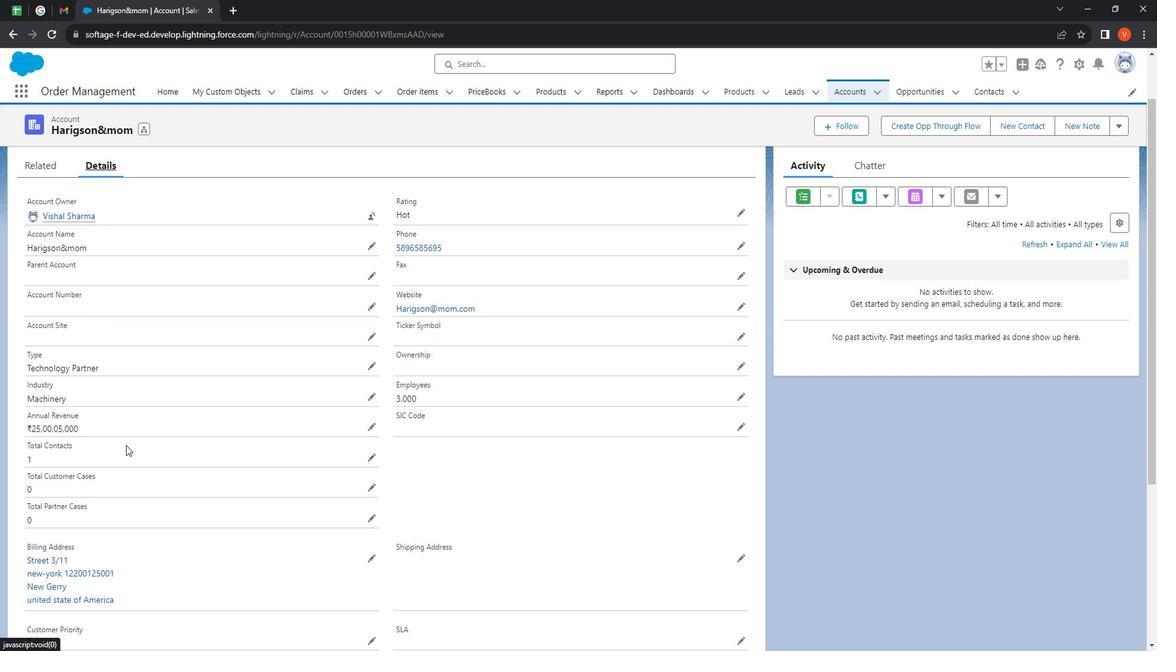
Action: Mouse scrolled (141, 444) with delta (0, 0)
Screenshot: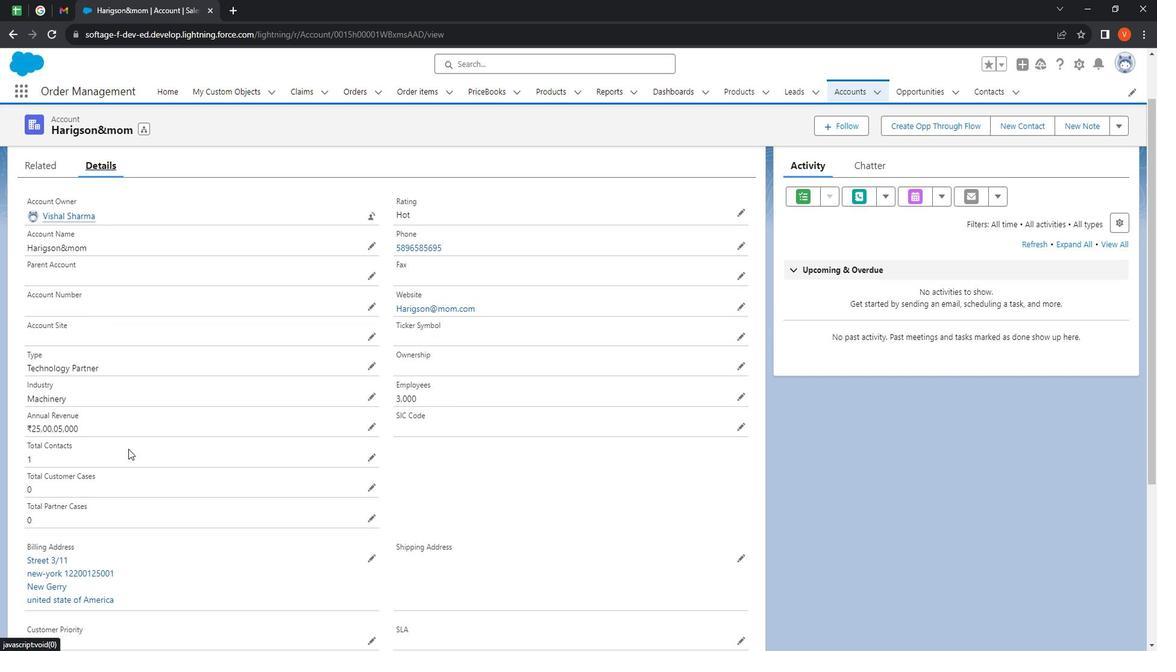 
Action: Mouse moved to (153, 450)
Screenshot: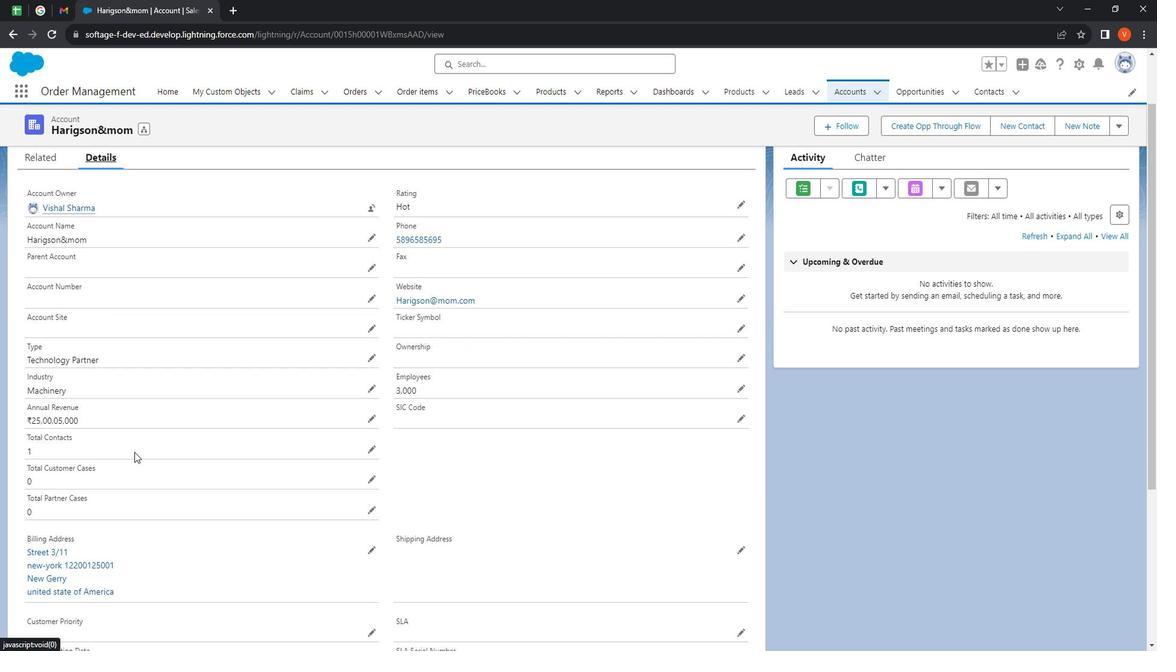 
Action: Mouse scrolled (153, 449) with delta (0, 0)
Screenshot: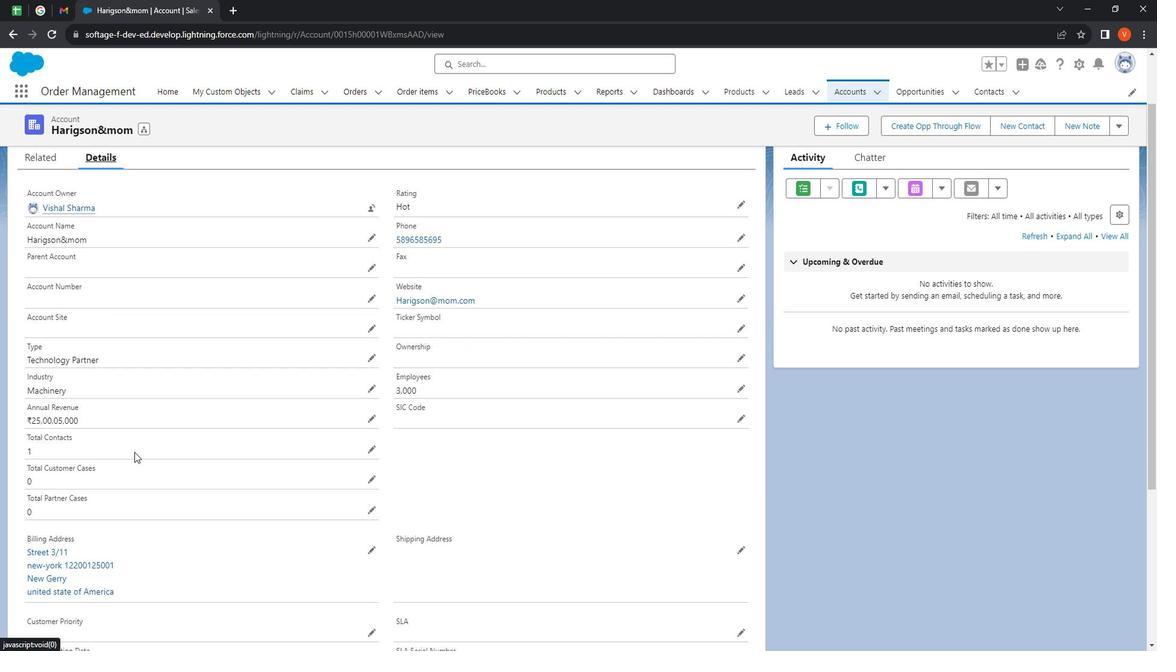 
Action: Mouse moved to (161, 457)
Screenshot: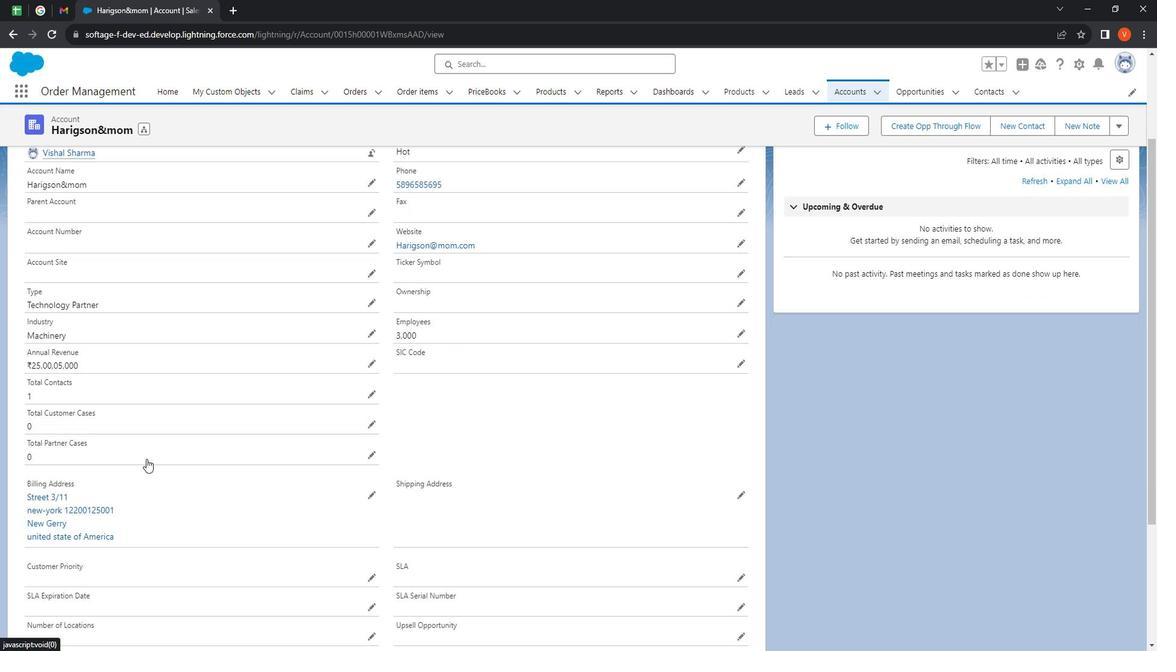 
Action: Mouse scrolled (161, 456) with delta (0, 0)
Screenshot: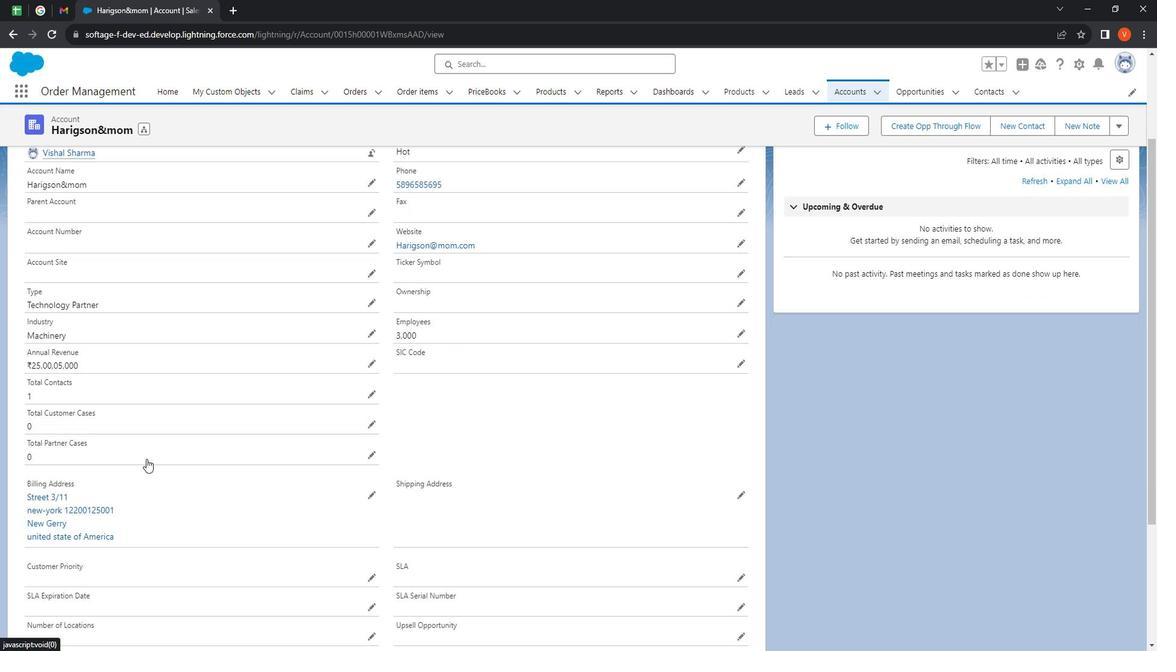 
Action: Mouse moved to (183, 488)
Screenshot: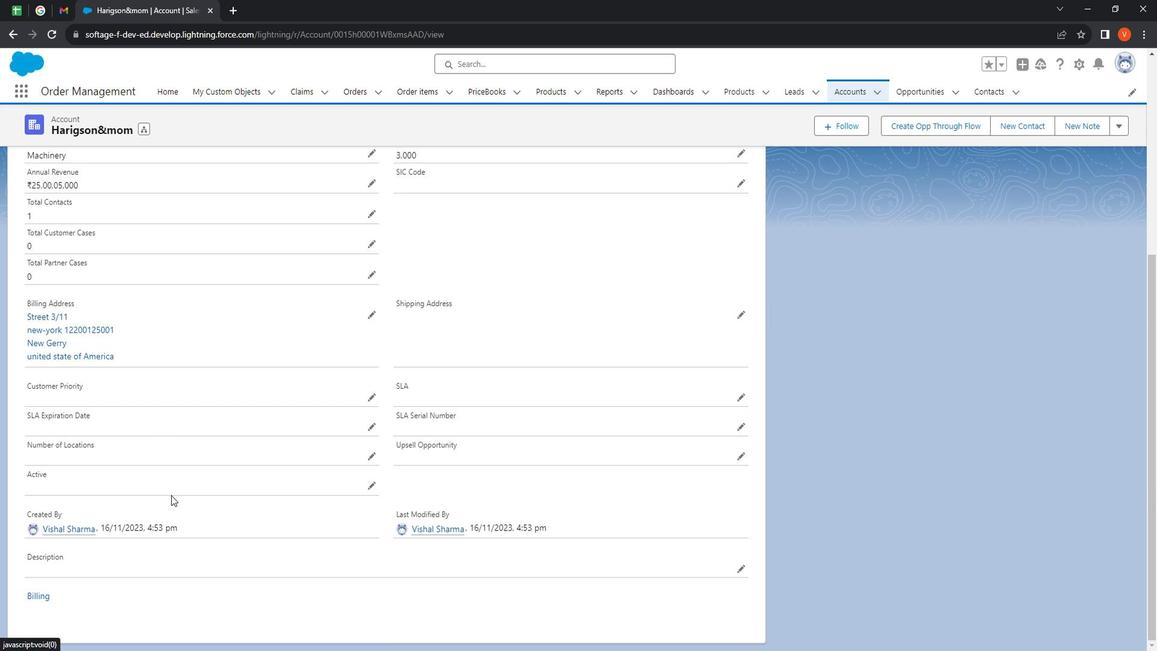 
Action: Mouse scrolled (183, 487) with delta (0, 0)
Screenshot: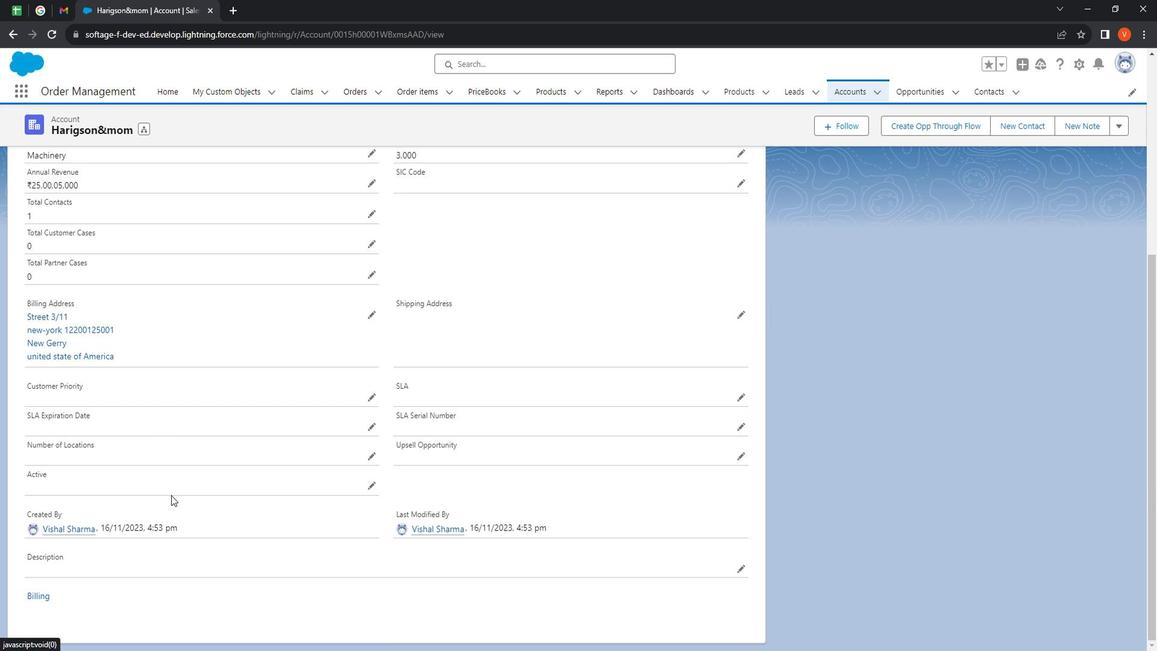 
Action: Mouse moved to (182, 489)
Screenshot: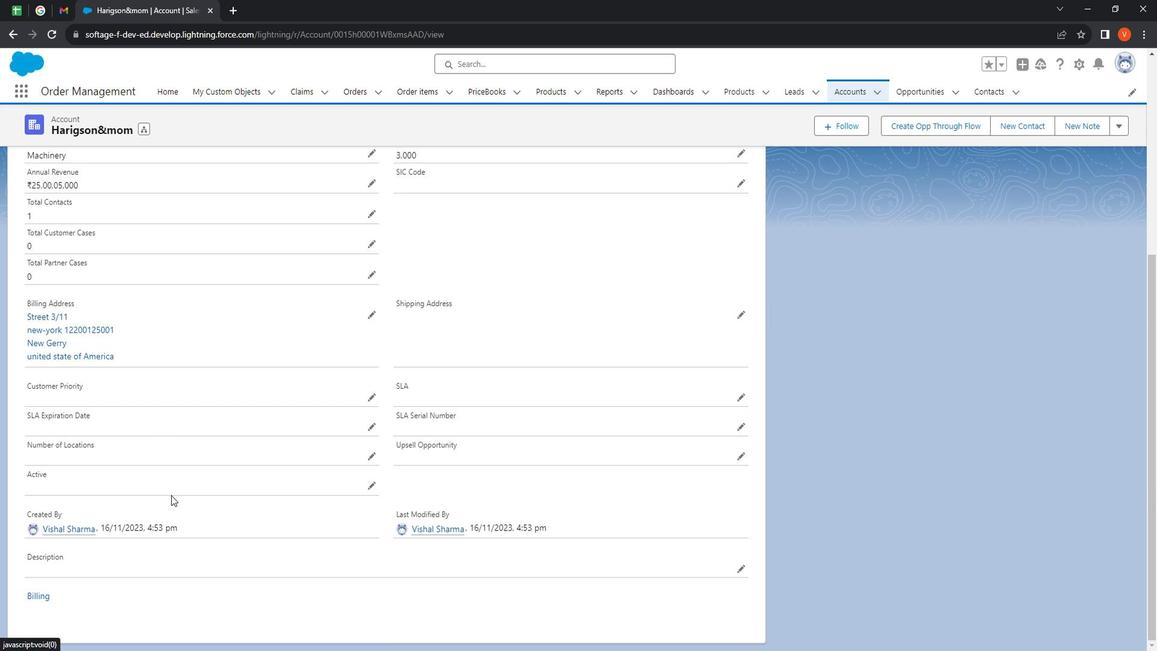 
Action: Mouse scrolled (182, 488) with delta (0, 0)
Screenshot: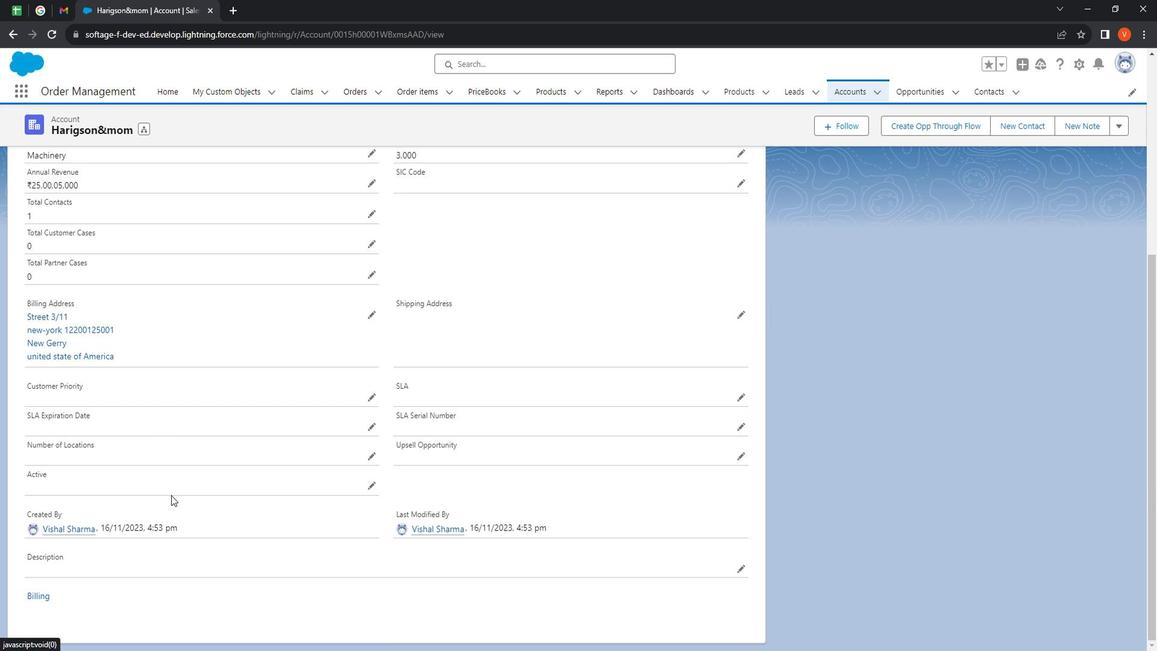 
Action: Mouse scrolled (182, 488) with delta (0, 0)
Screenshot: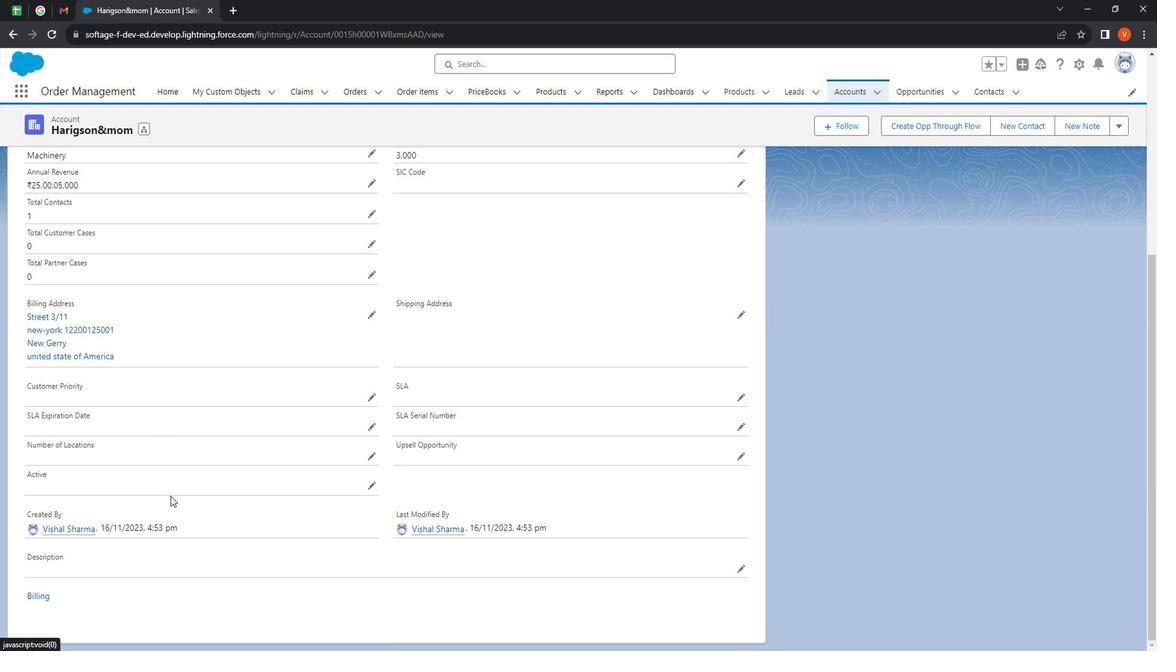 
Action: Mouse moved to (185, 489)
Screenshot: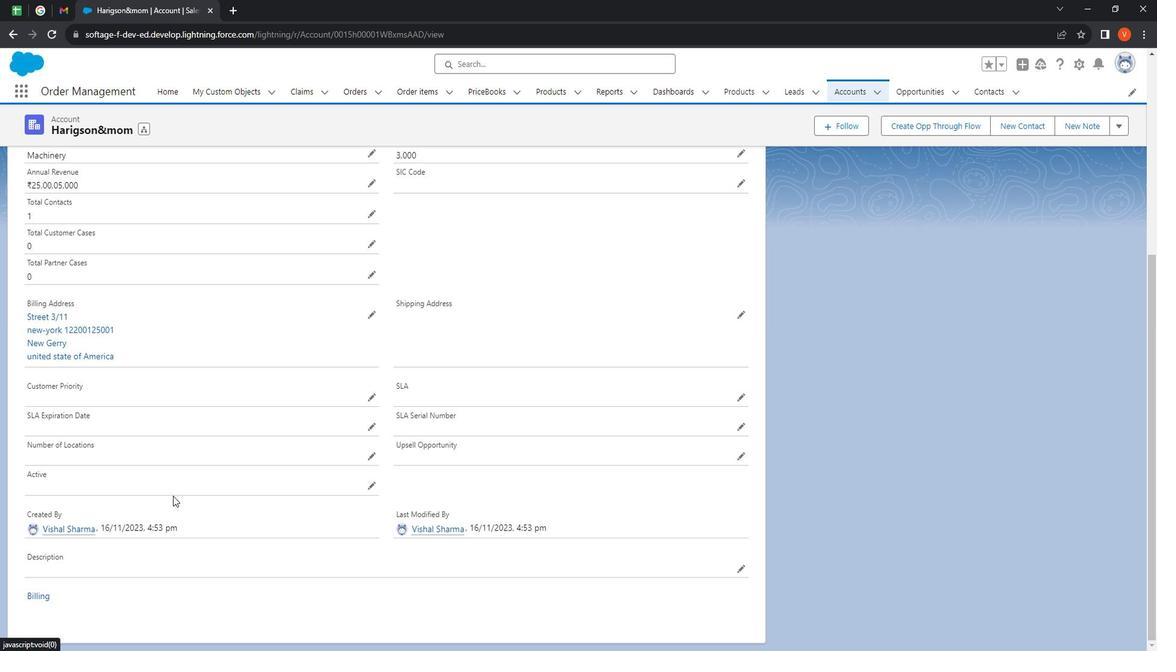 
Action: Mouse scrolled (185, 488) with delta (0, 0)
Screenshot: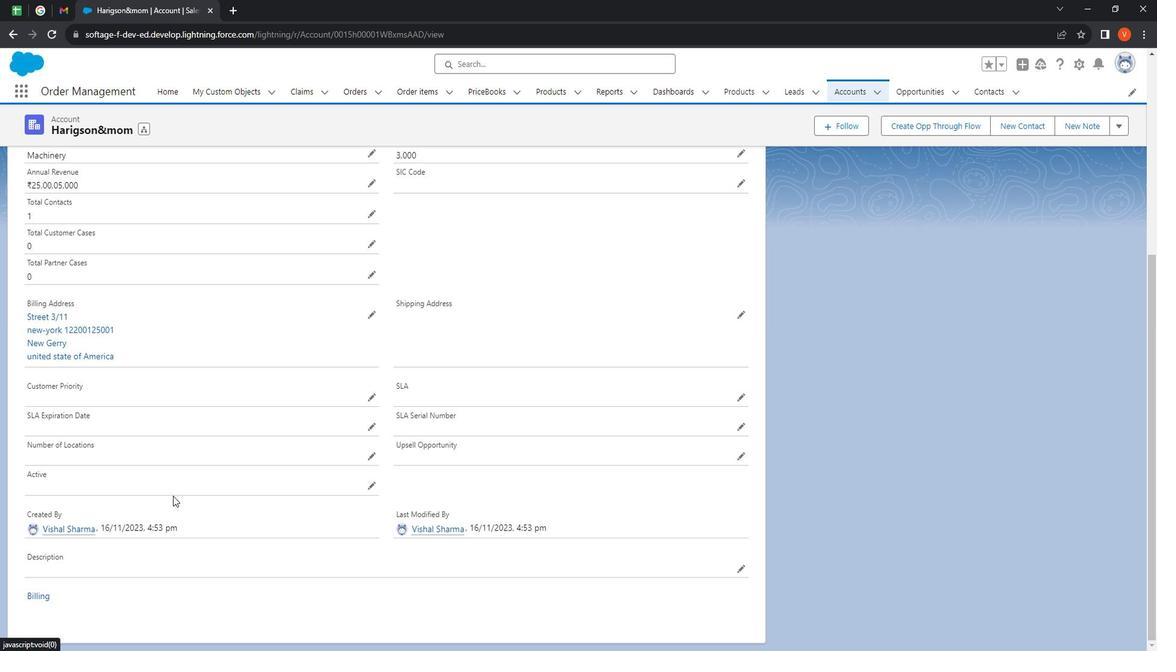 
Action: Mouse moved to (190, 488)
Screenshot: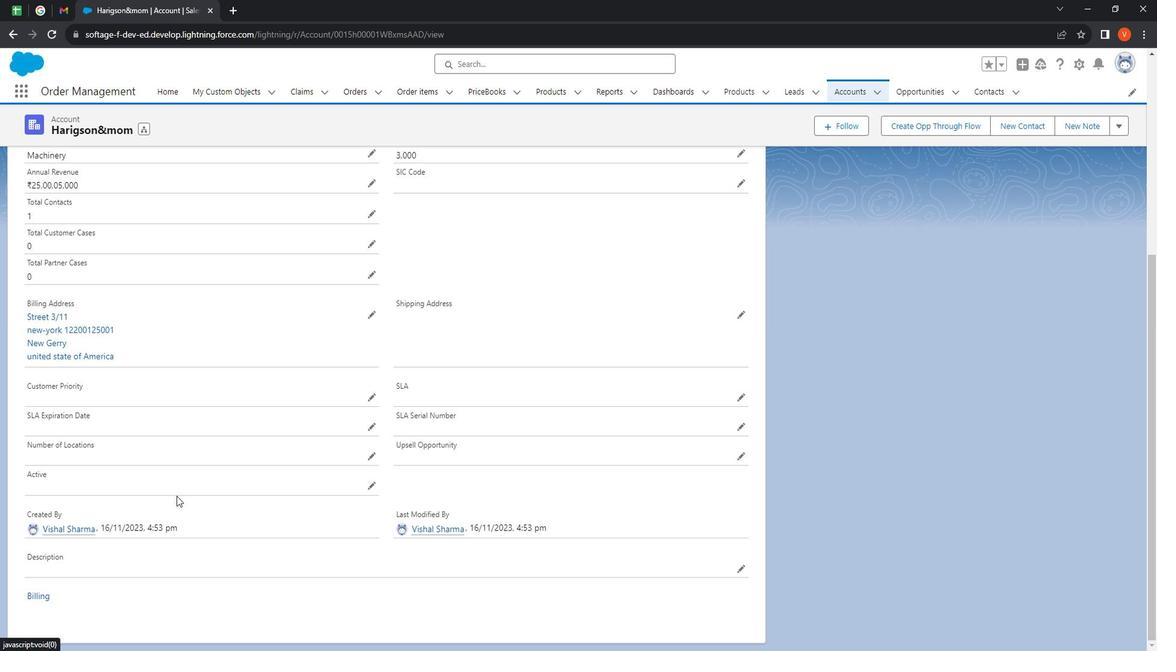 
Action: Mouse scrolled (190, 488) with delta (0, 0)
Screenshot: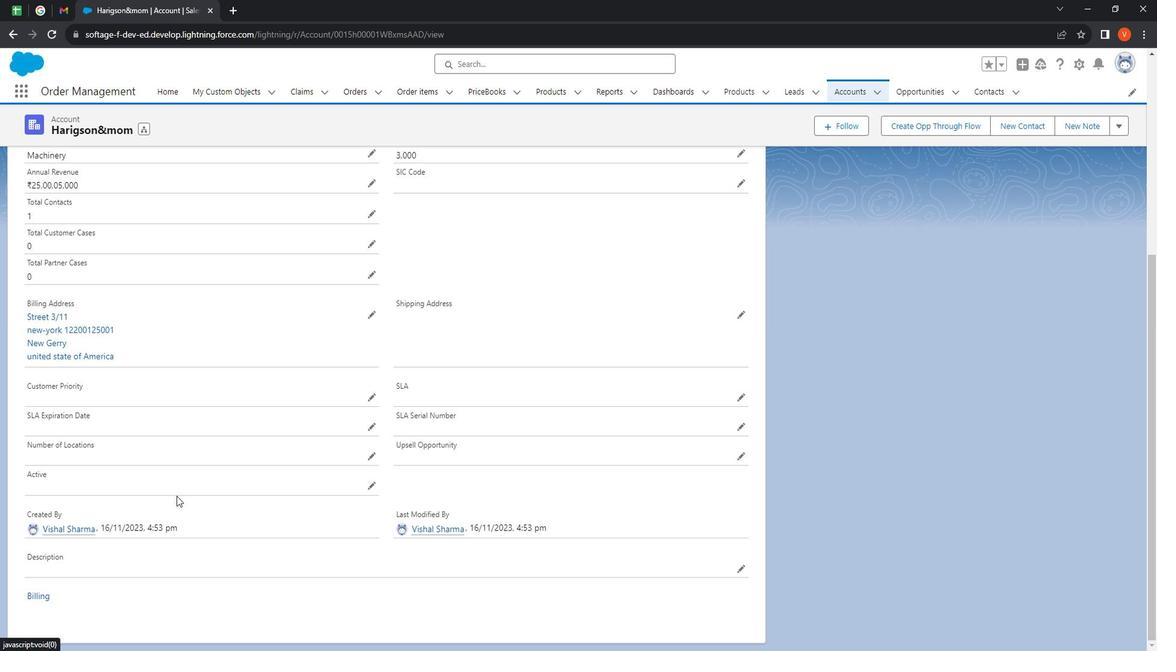 
Action: Mouse moved to (180, 374)
Screenshot: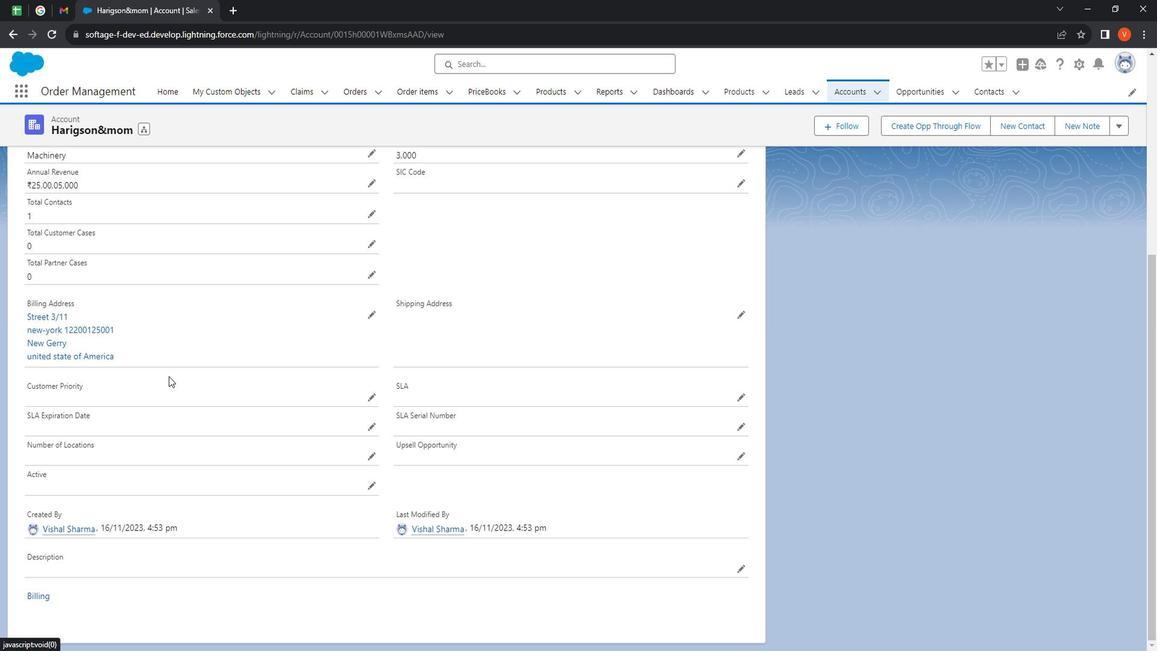 
Action: Mouse scrolled (180, 375) with delta (0, 0)
Screenshot: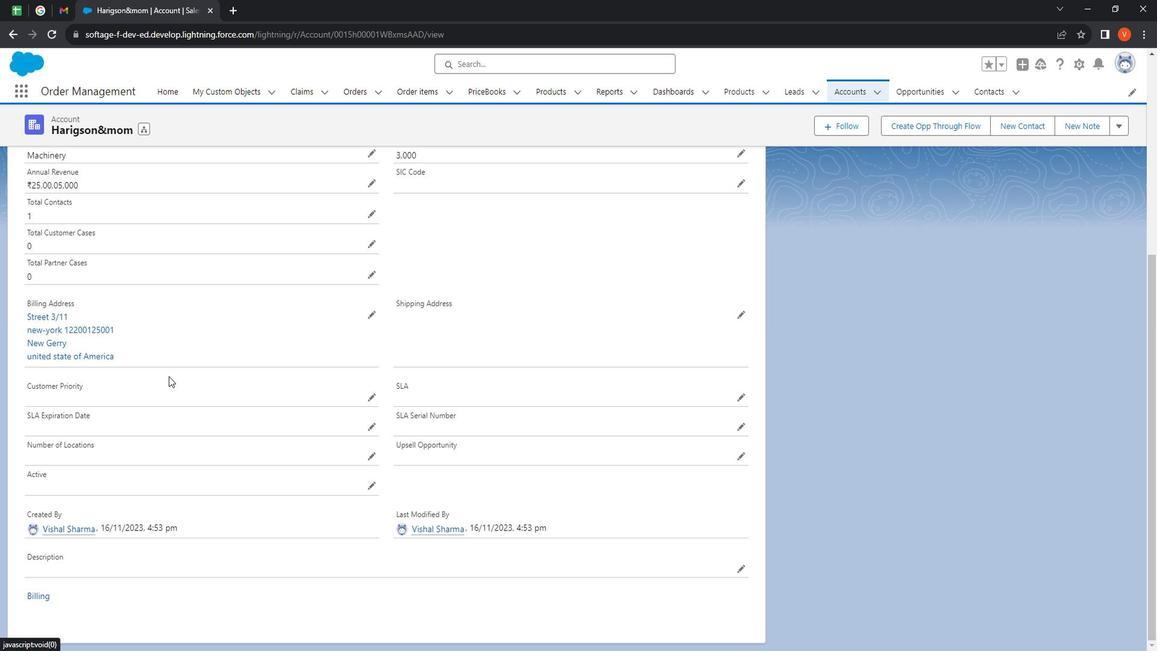 
Action: Mouse moved to (180, 372)
Screenshot: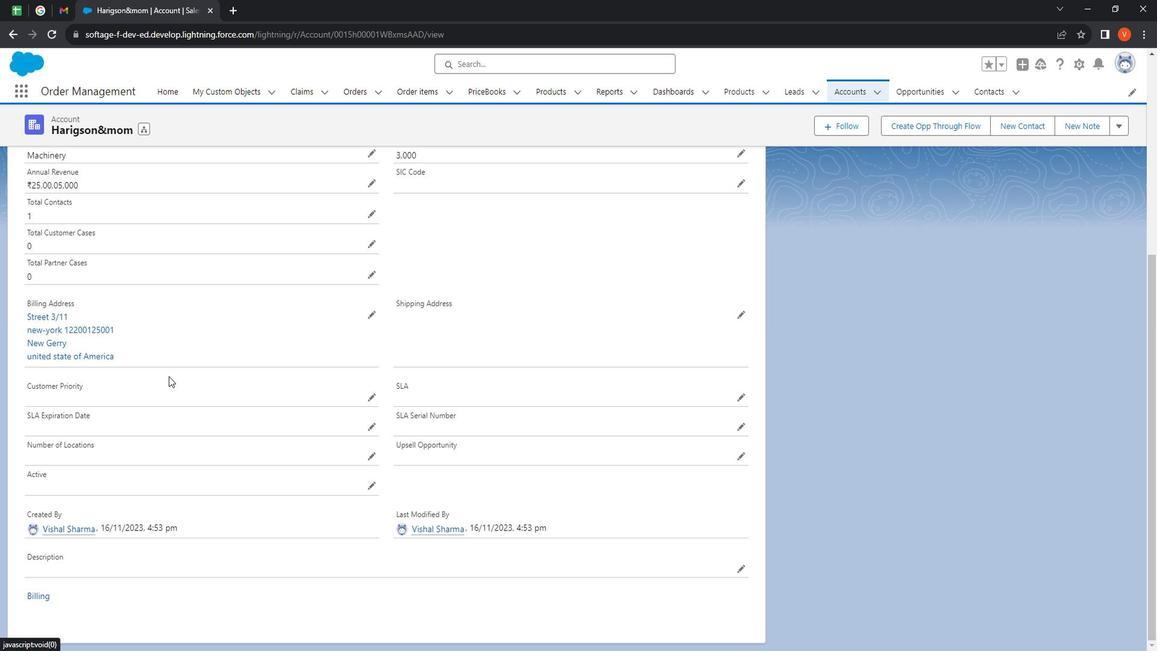 
Action: Mouse scrolled (180, 373) with delta (0, 0)
Screenshot: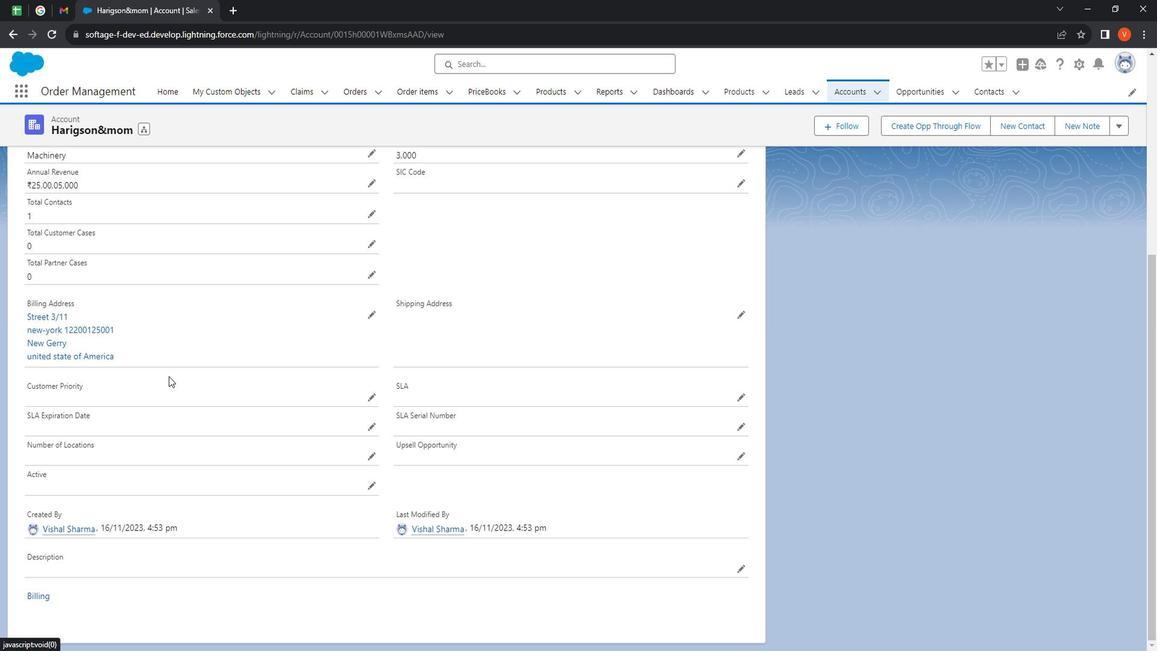 
Action: Mouse moved to (180, 371)
Screenshot: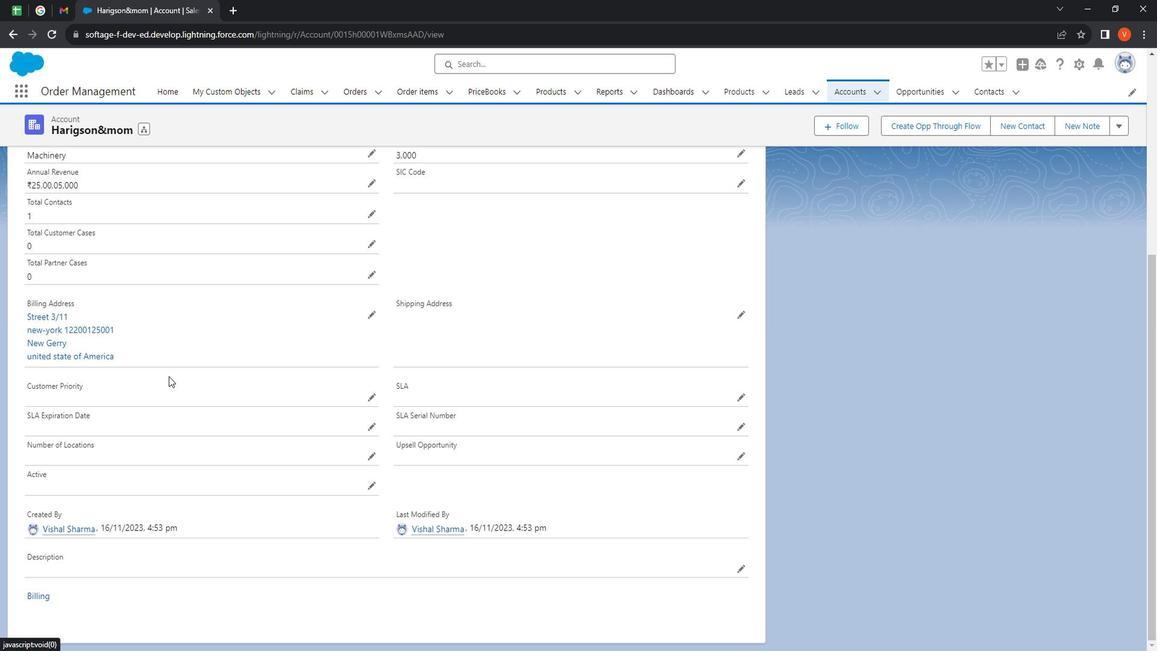 
Action: Mouse scrolled (180, 372) with delta (0, 0)
Screenshot: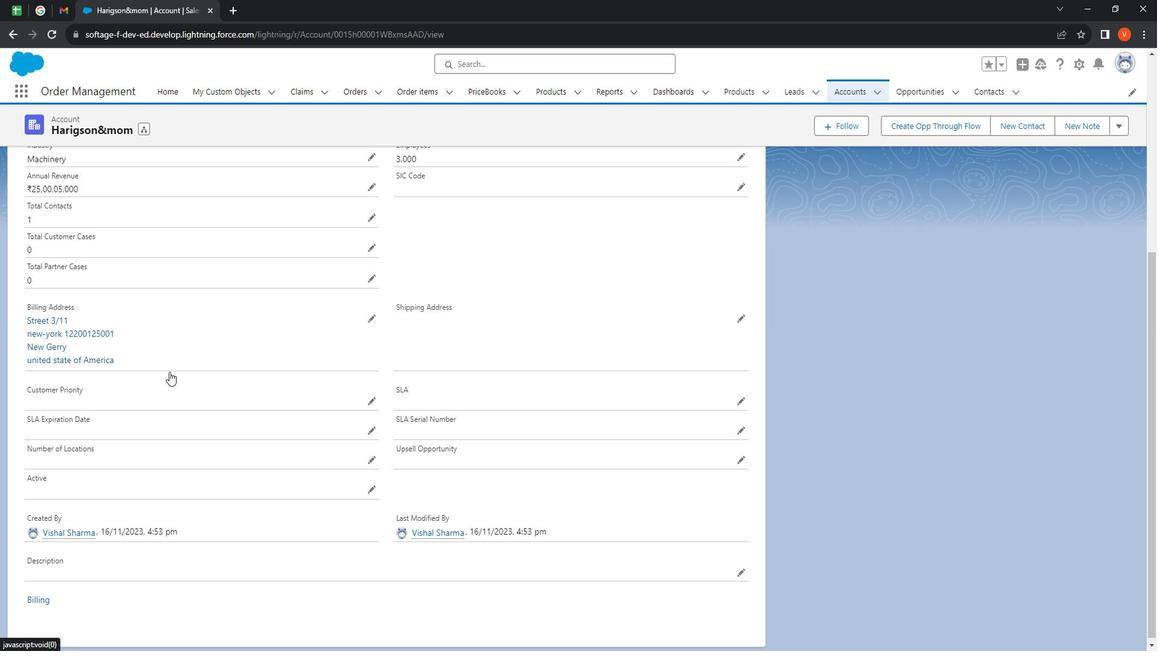 
Action: Mouse moved to (182, 369)
Screenshot: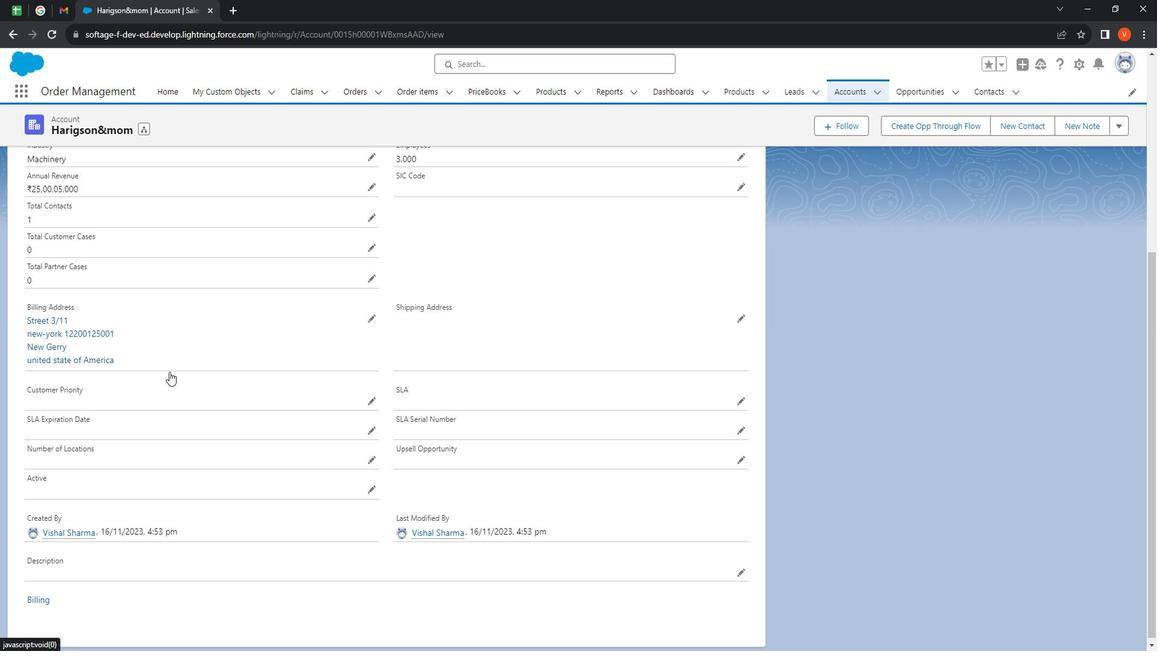 
Action: Mouse scrolled (182, 369) with delta (0, 0)
Screenshot: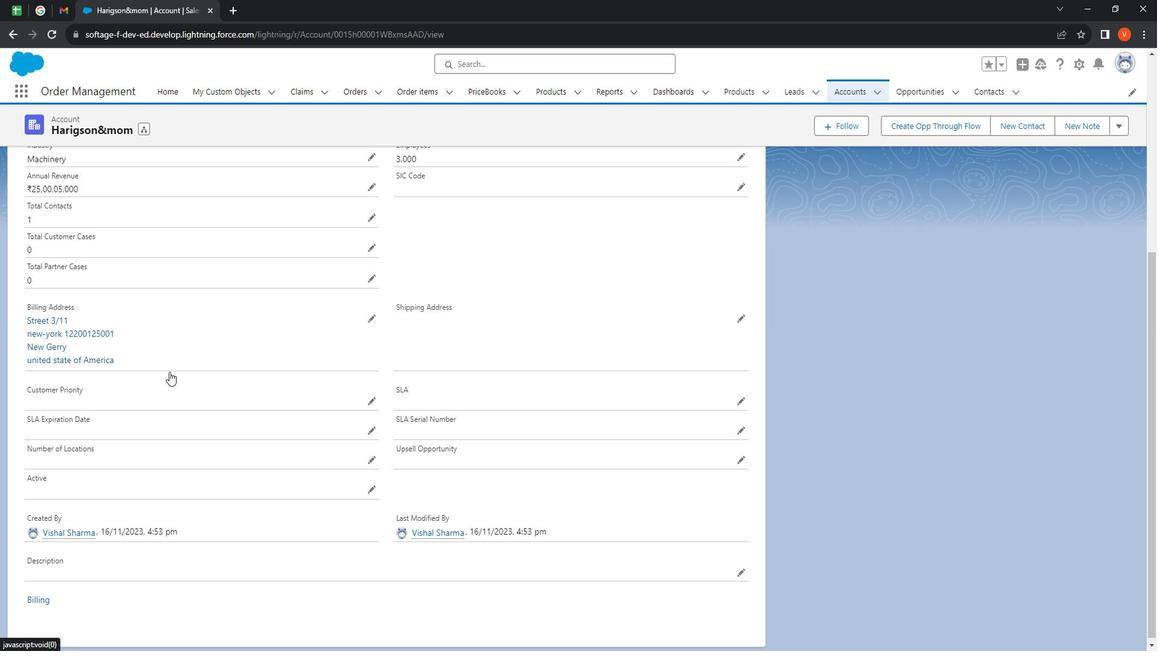 
Action: Mouse moved to (184, 367)
Screenshot: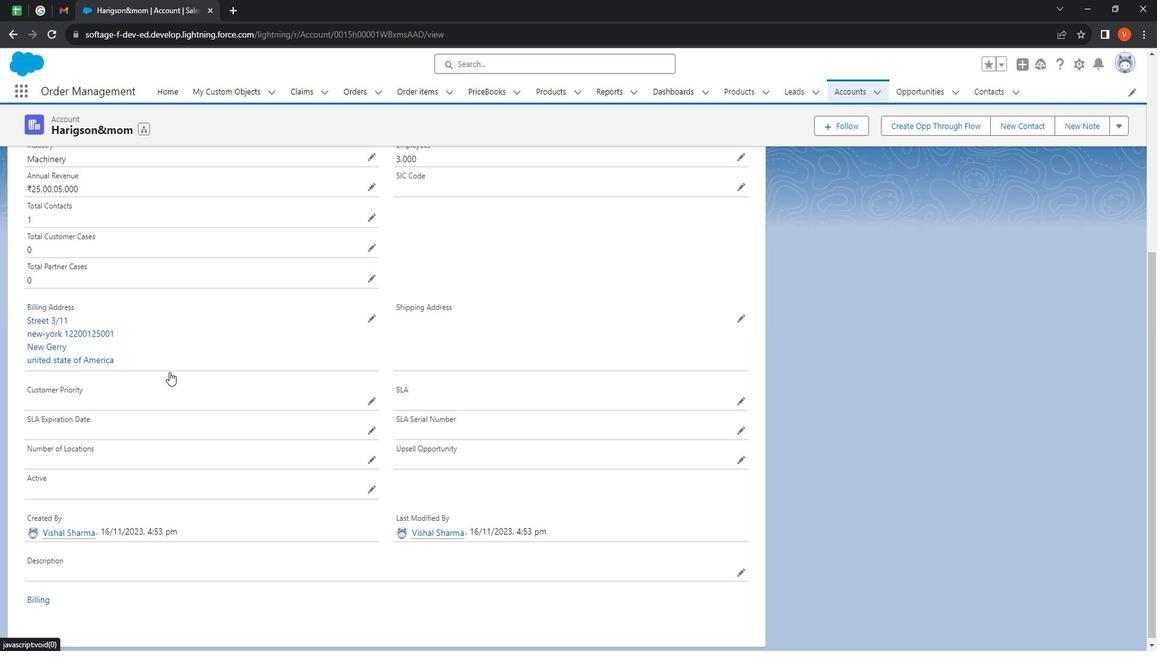 
Action: Mouse scrolled (184, 368) with delta (0, 0)
Screenshot: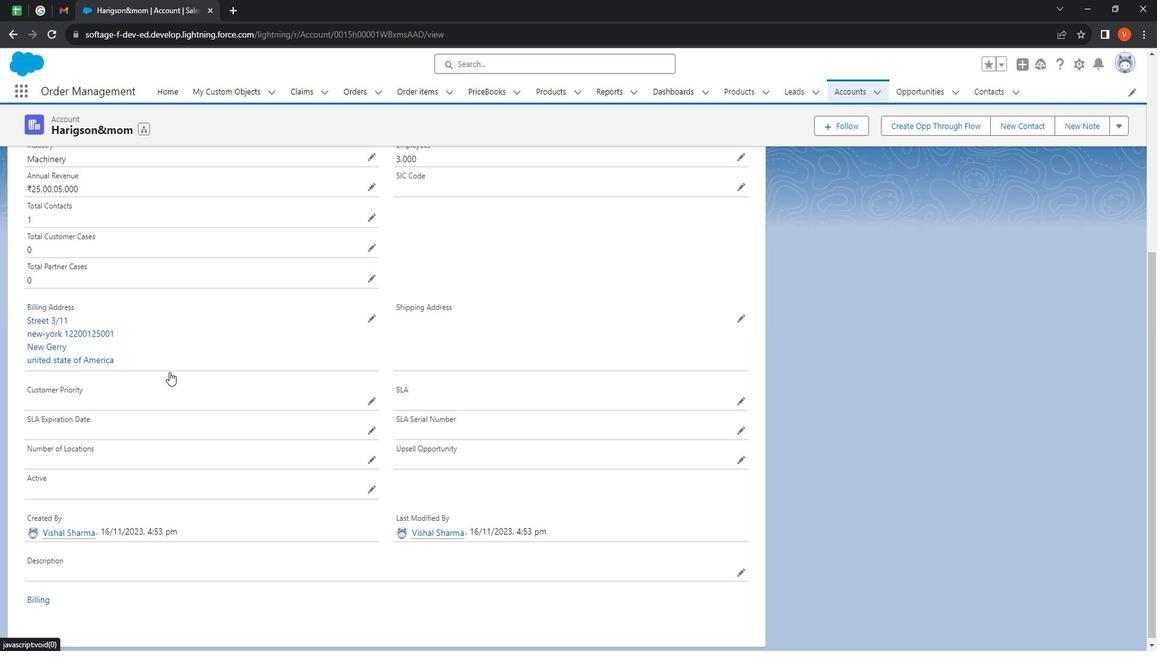 
Action: Mouse moved to (185, 366)
Screenshot: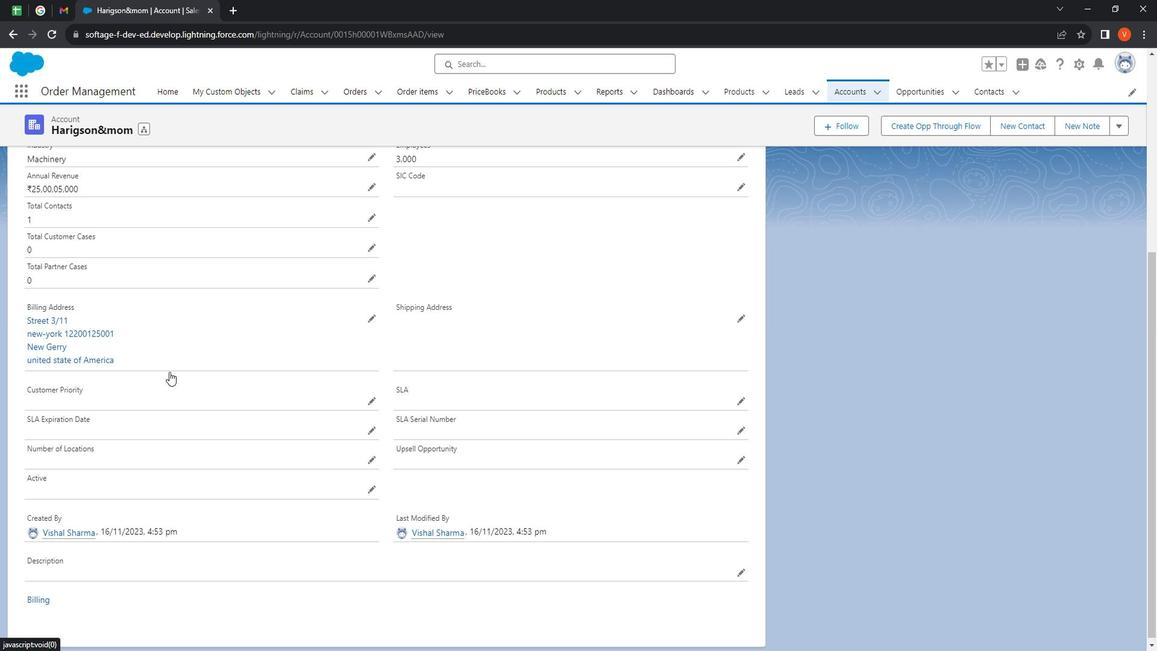
Action: Mouse scrolled (185, 367) with delta (0, 0)
Screenshot: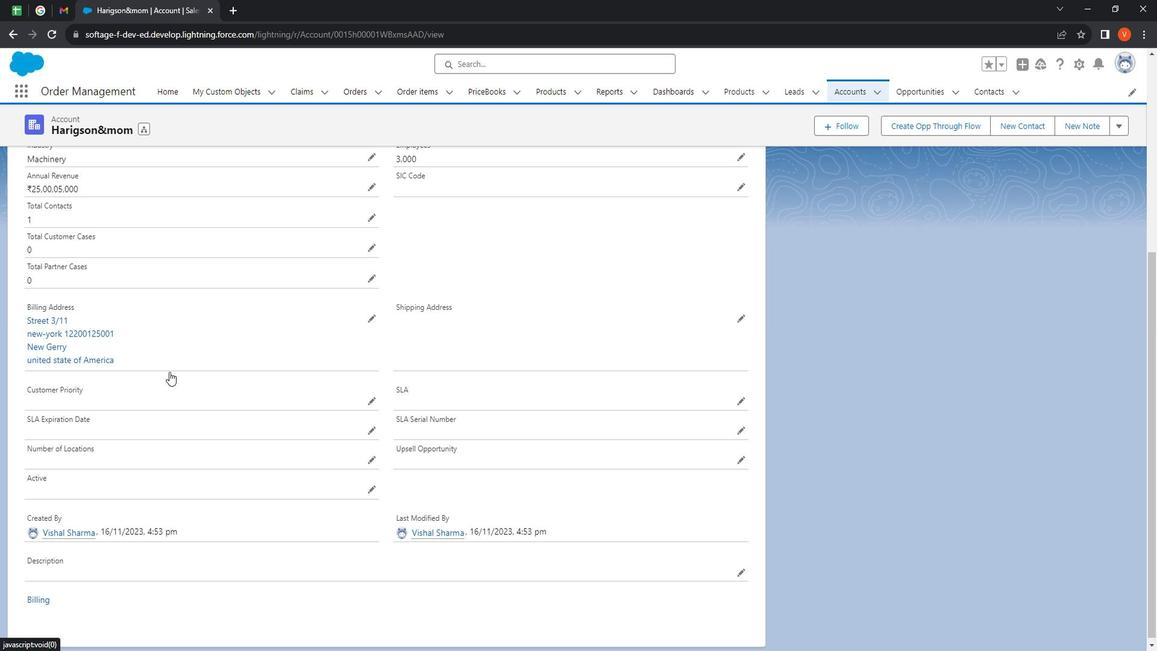 
Action: Mouse moved to (187, 365)
Screenshot: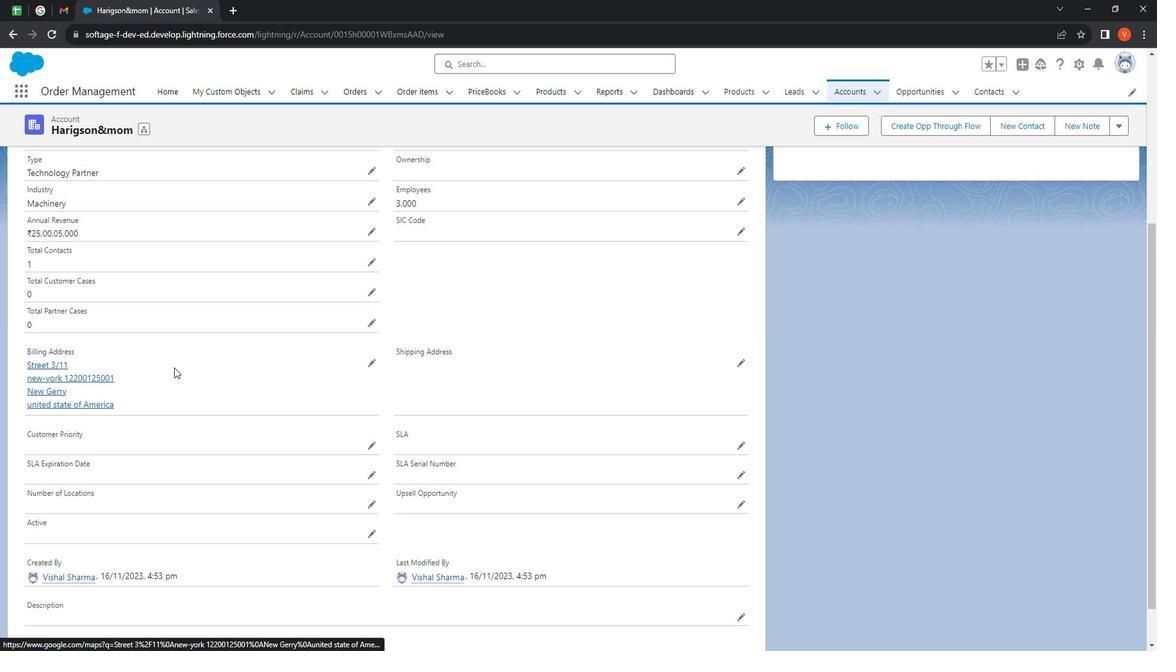 
Action: Mouse scrolled (187, 366) with delta (0, 0)
Screenshot: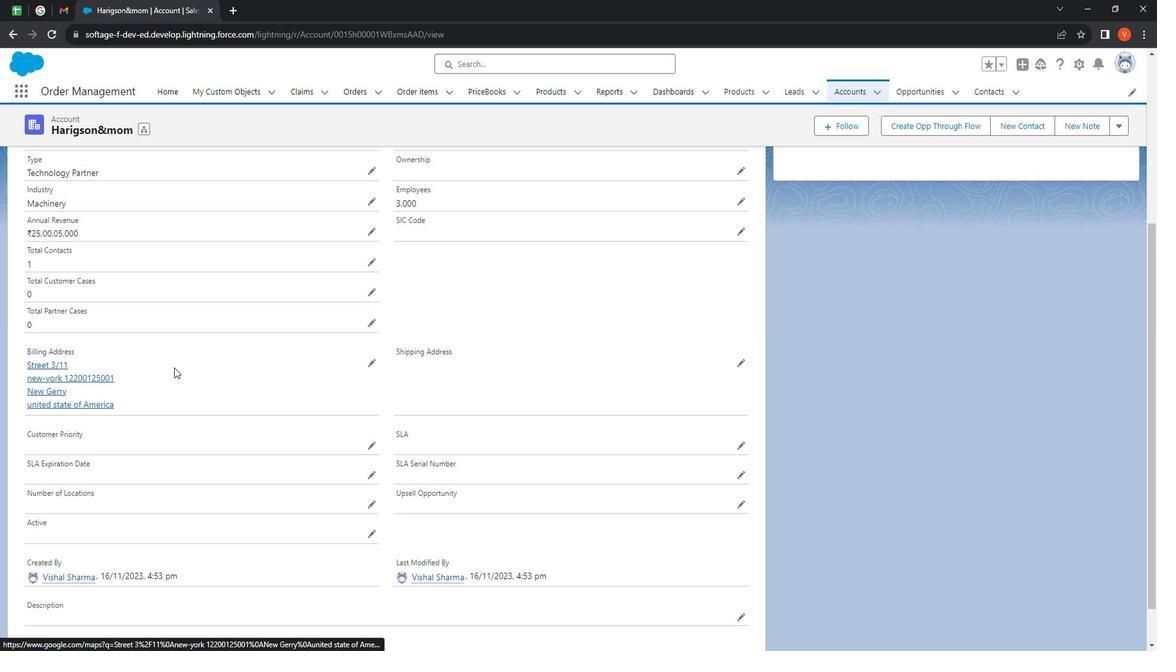 
Action: Mouse moved to (66, 233)
